 Task: Add a dentist appointment for a check-up on the 19th at 6:00 PM to 7:00 PM.
Action: Mouse moved to (333, 173)
Screenshot: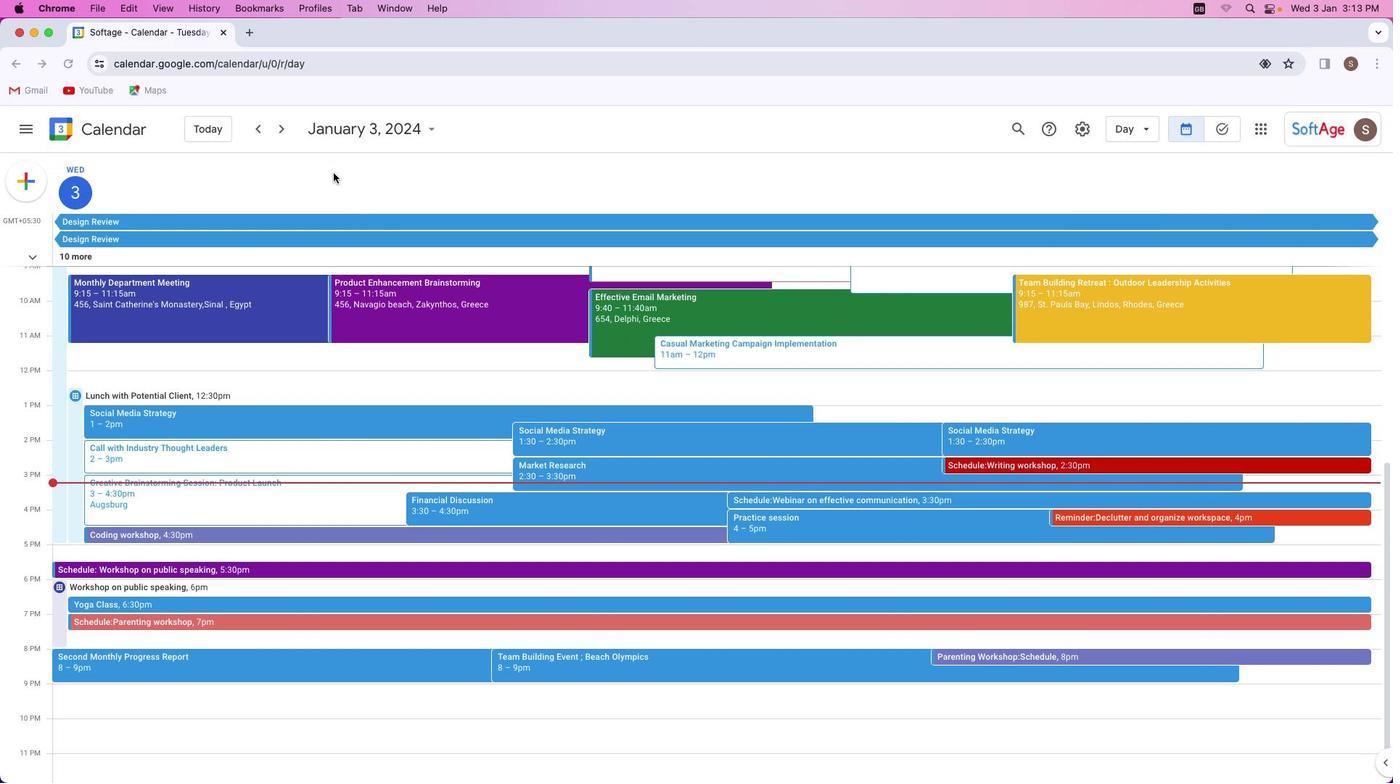 
Action: Mouse pressed left at (333, 173)
Screenshot: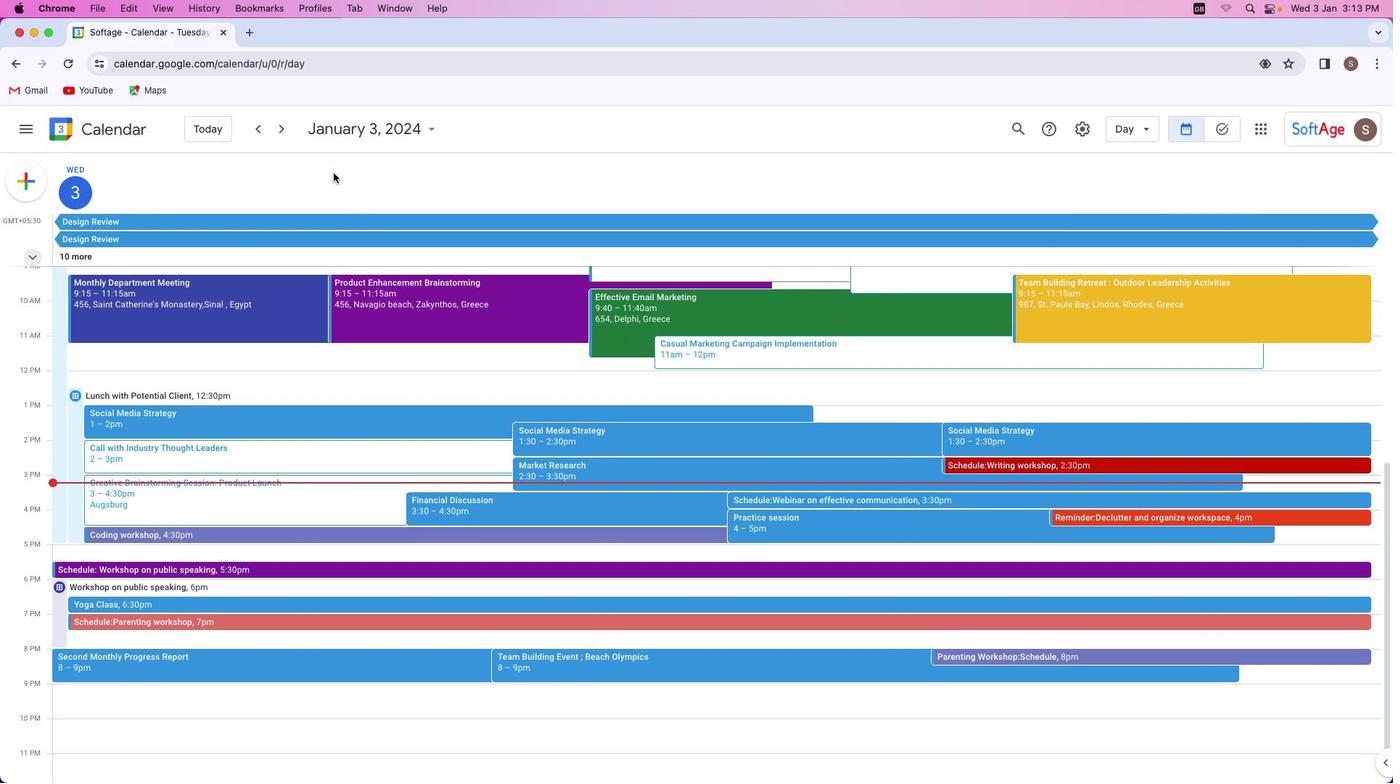 
Action: Mouse moved to (30, 183)
Screenshot: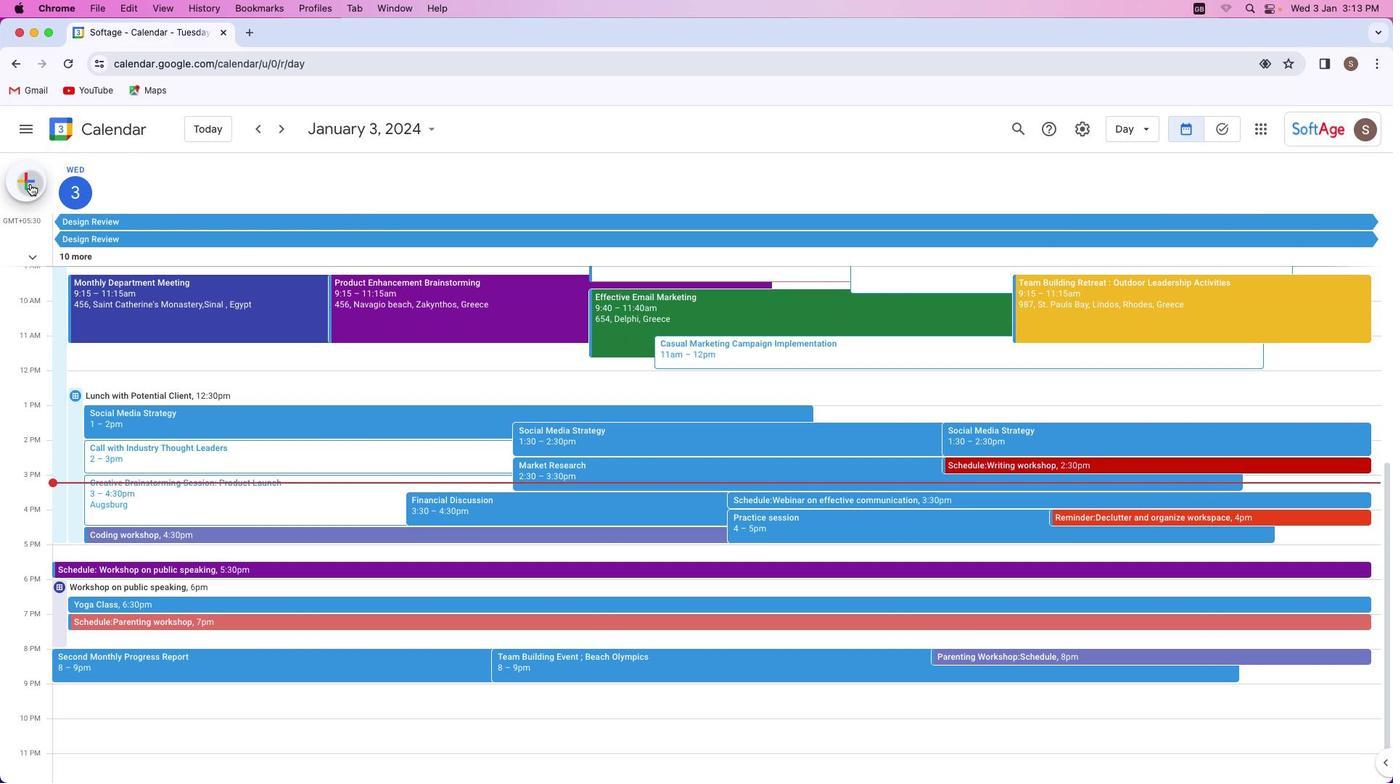 
Action: Mouse pressed left at (30, 183)
Screenshot: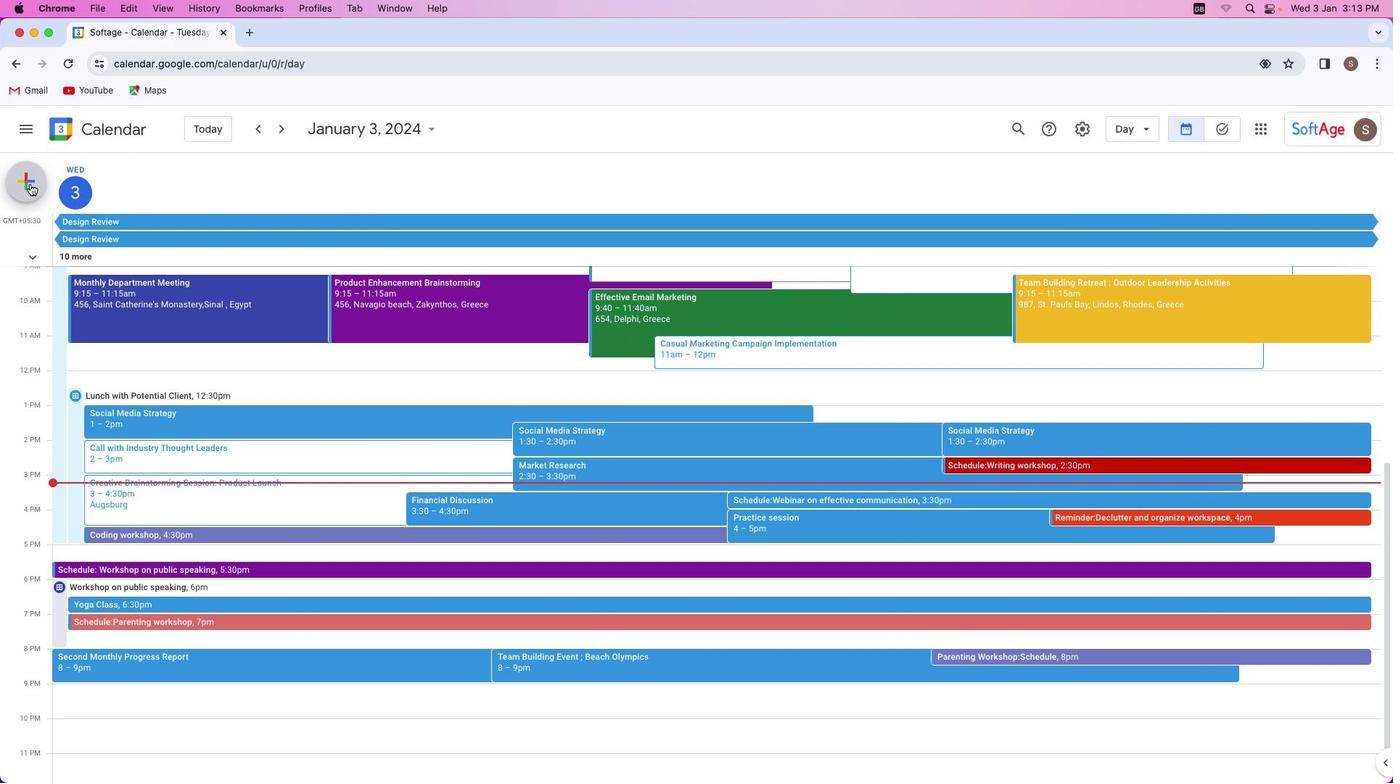 
Action: Mouse moved to (72, 341)
Screenshot: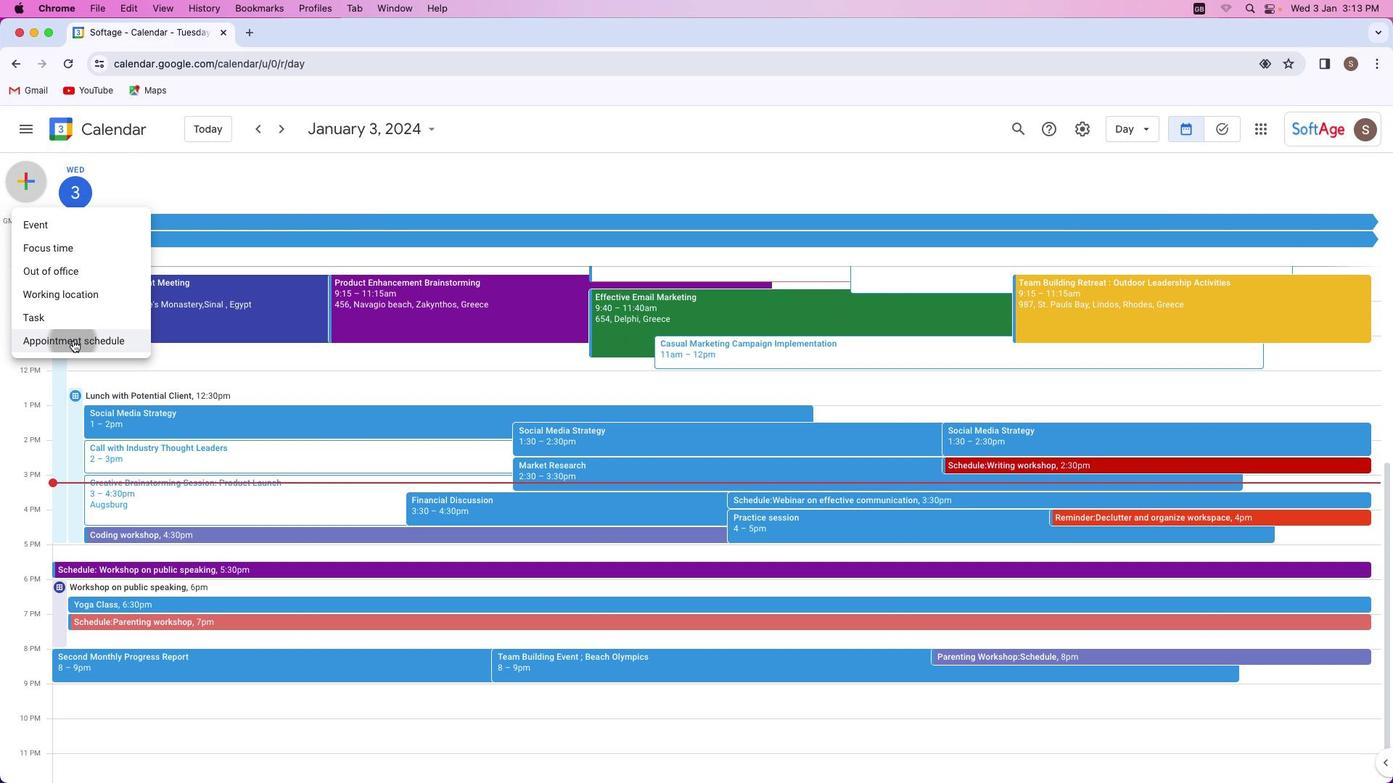 
Action: Mouse pressed left at (72, 341)
Screenshot: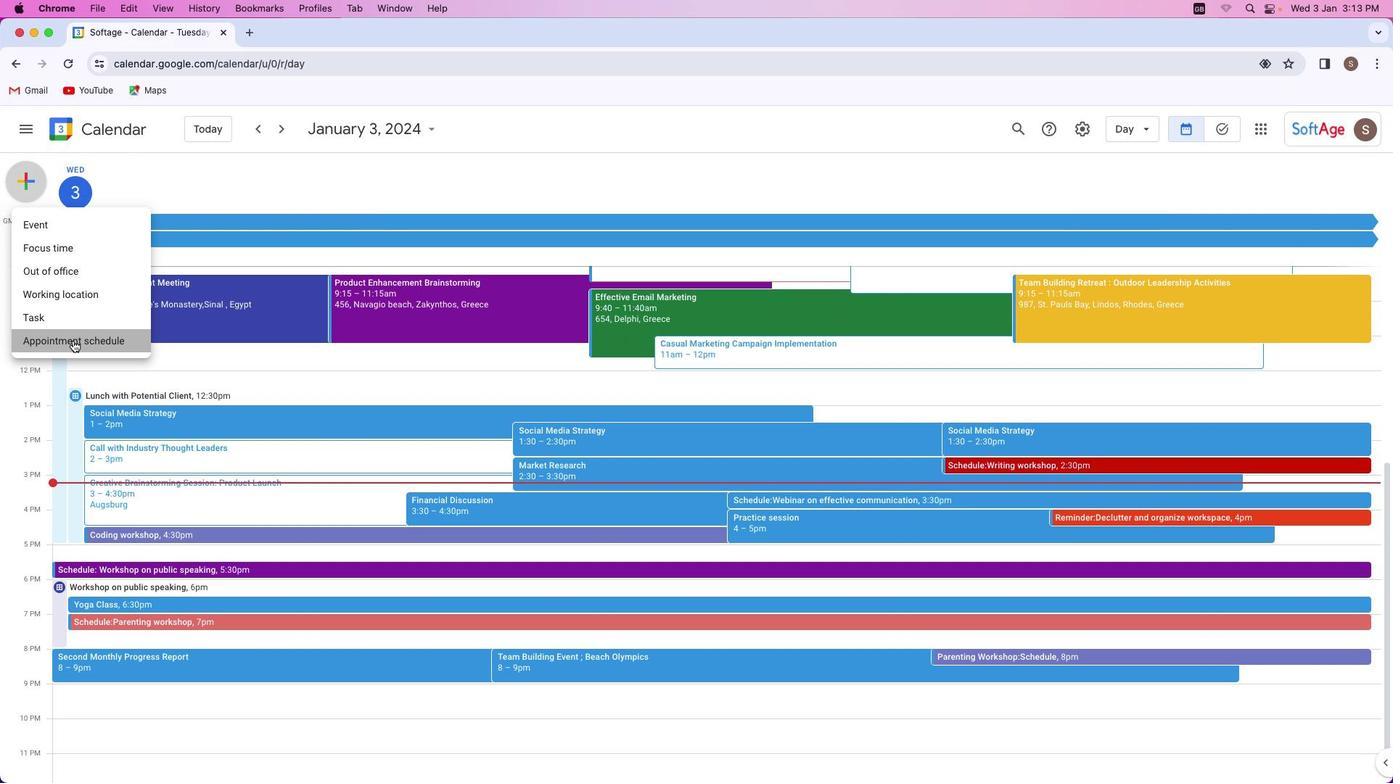 
Action: Mouse moved to (84, 174)
Screenshot: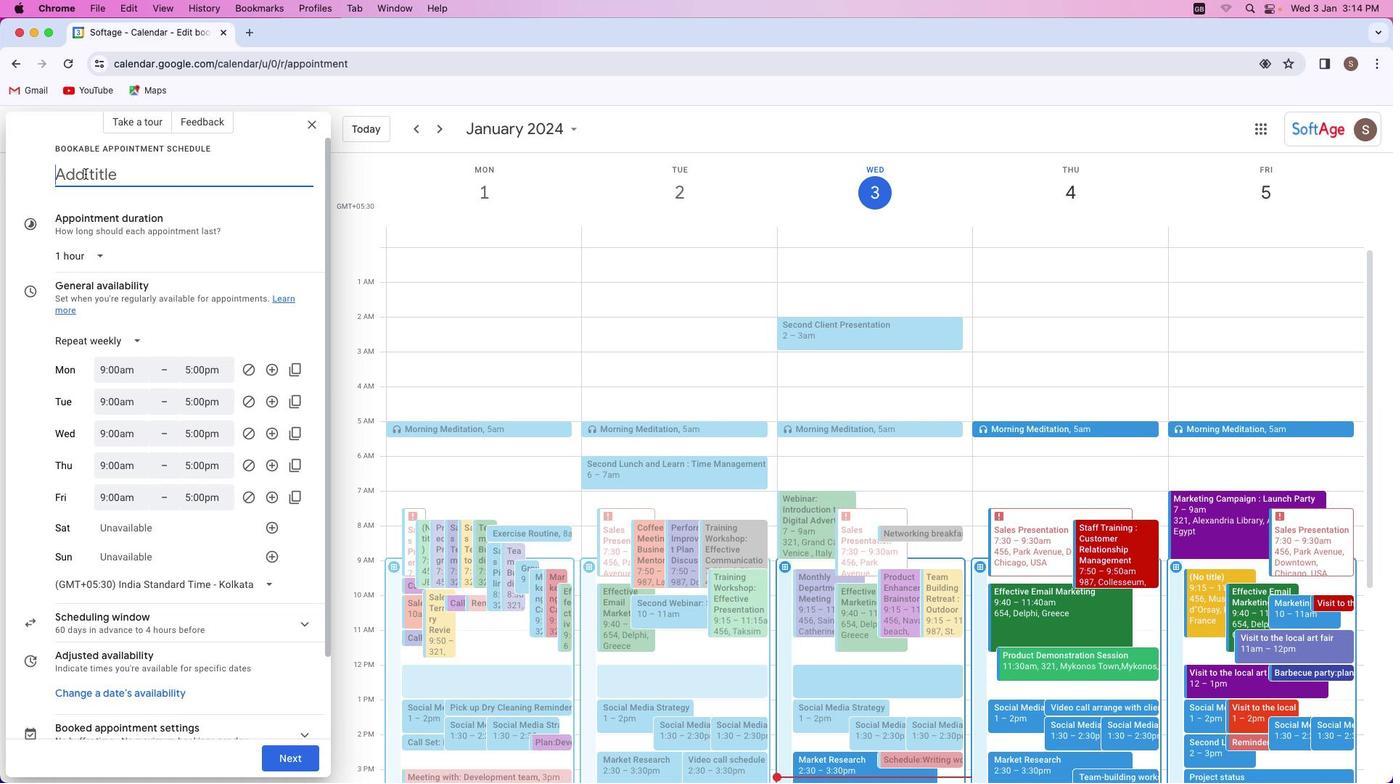 
Action: Key pressed Key.shift'D''e''n''t''i''s''t'Key.space'f''o''r'Key.space'c''h''e''c''k'Key.space'u''p'
Screenshot: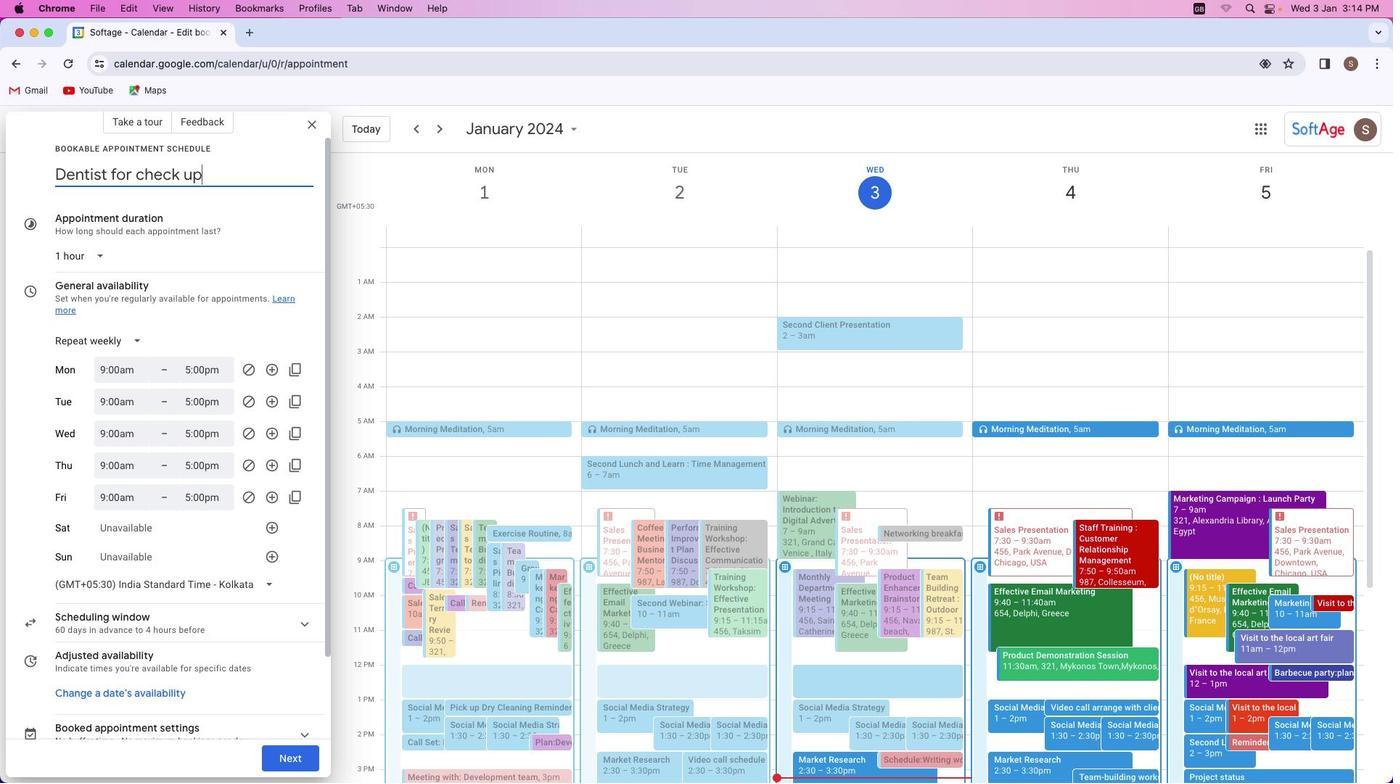 
Action: Mouse moved to (123, 343)
Screenshot: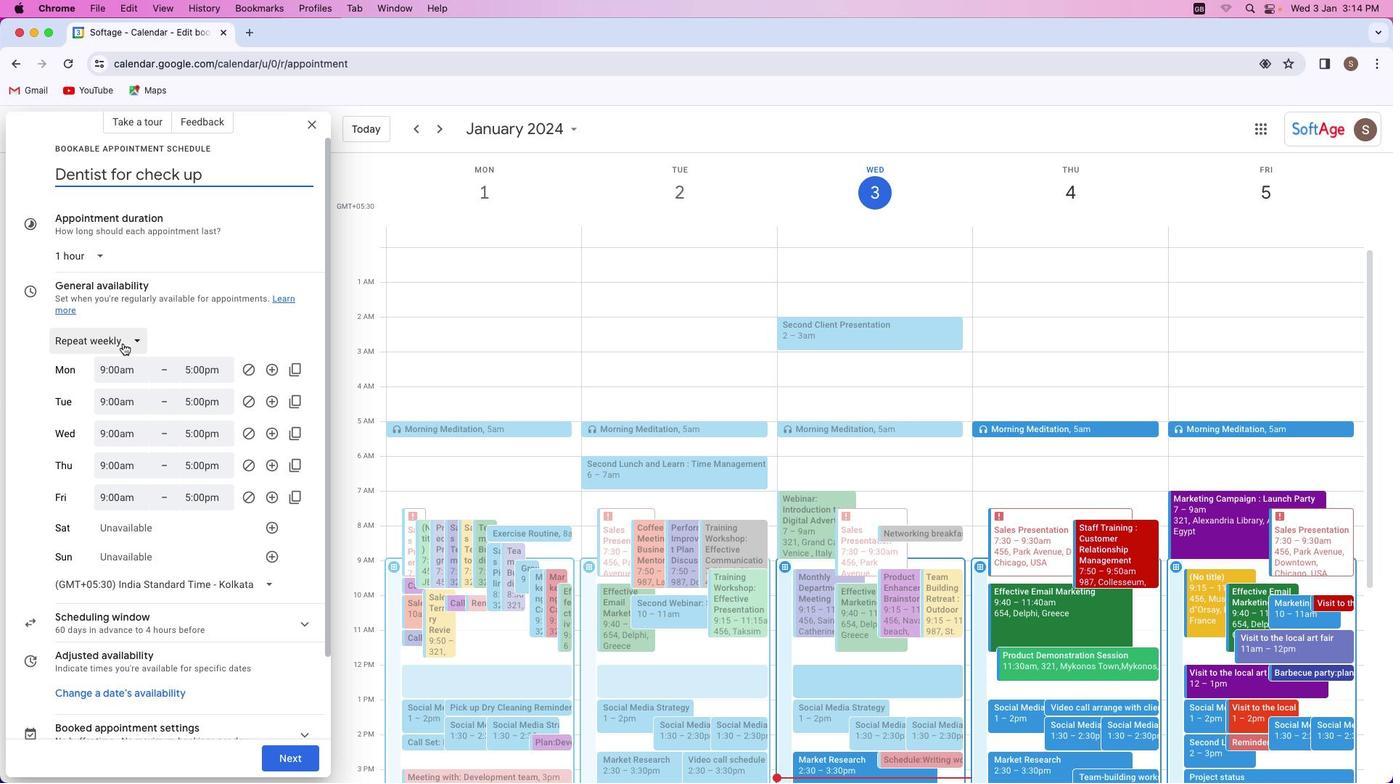 
Action: Mouse pressed left at (123, 343)
Screenshot: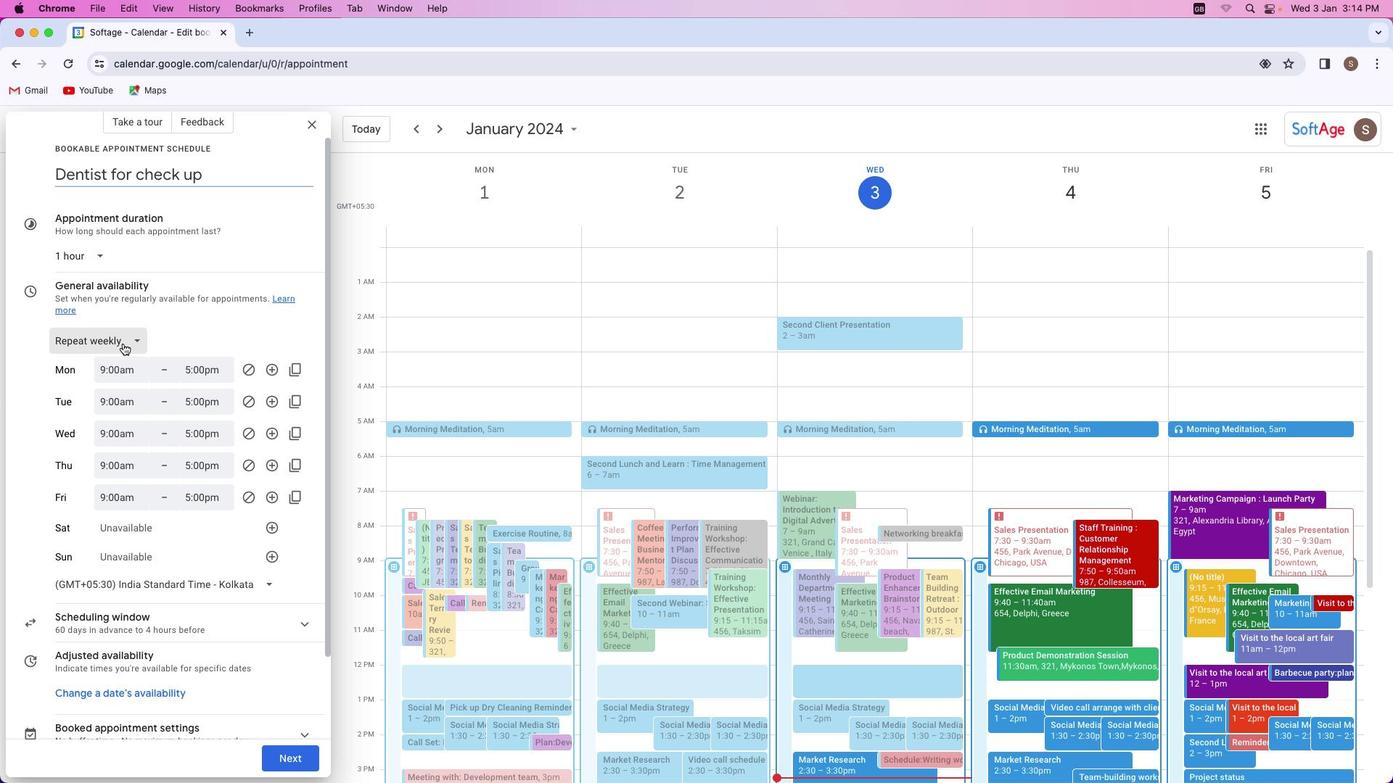 
Action: Mouse moved to (111, 372)
Screenshot: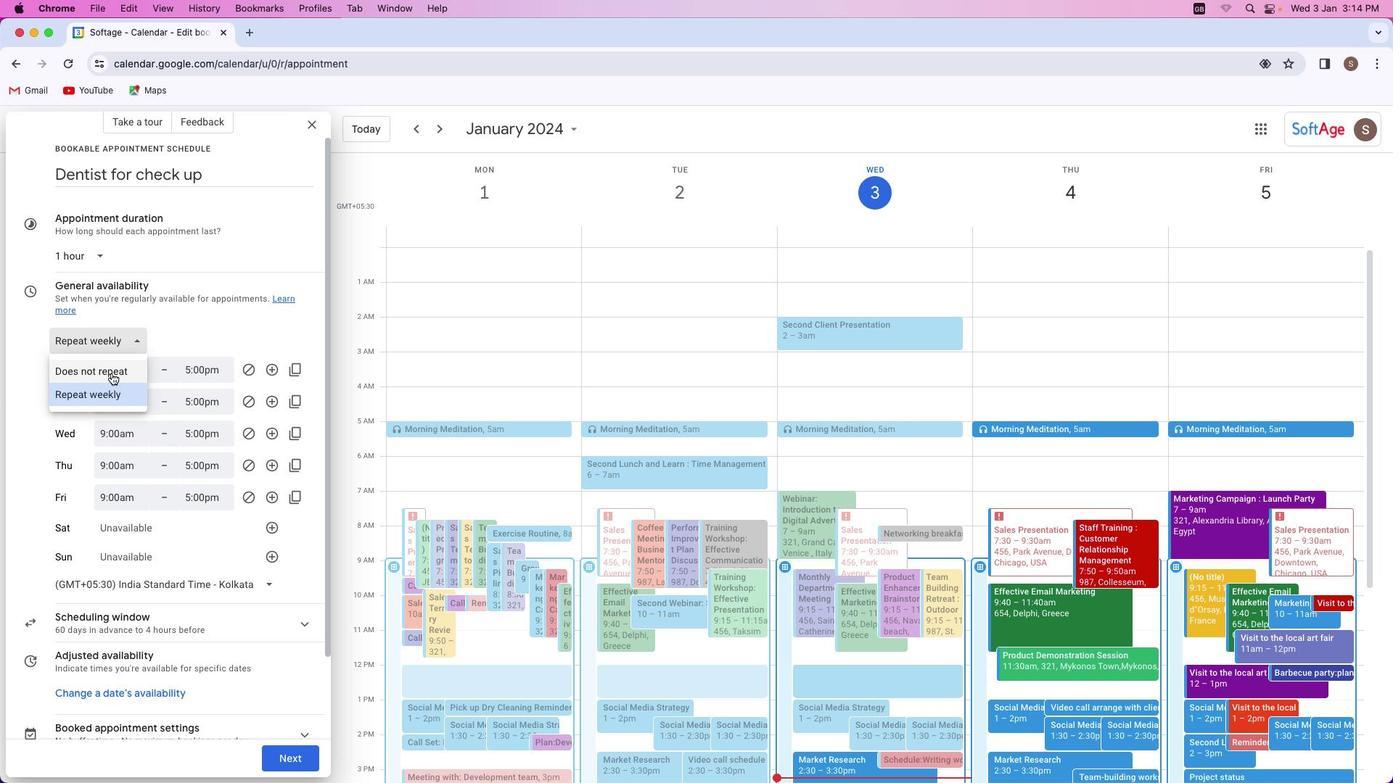 
Action: Mouse pressed left at (111, 372)
Screenshot: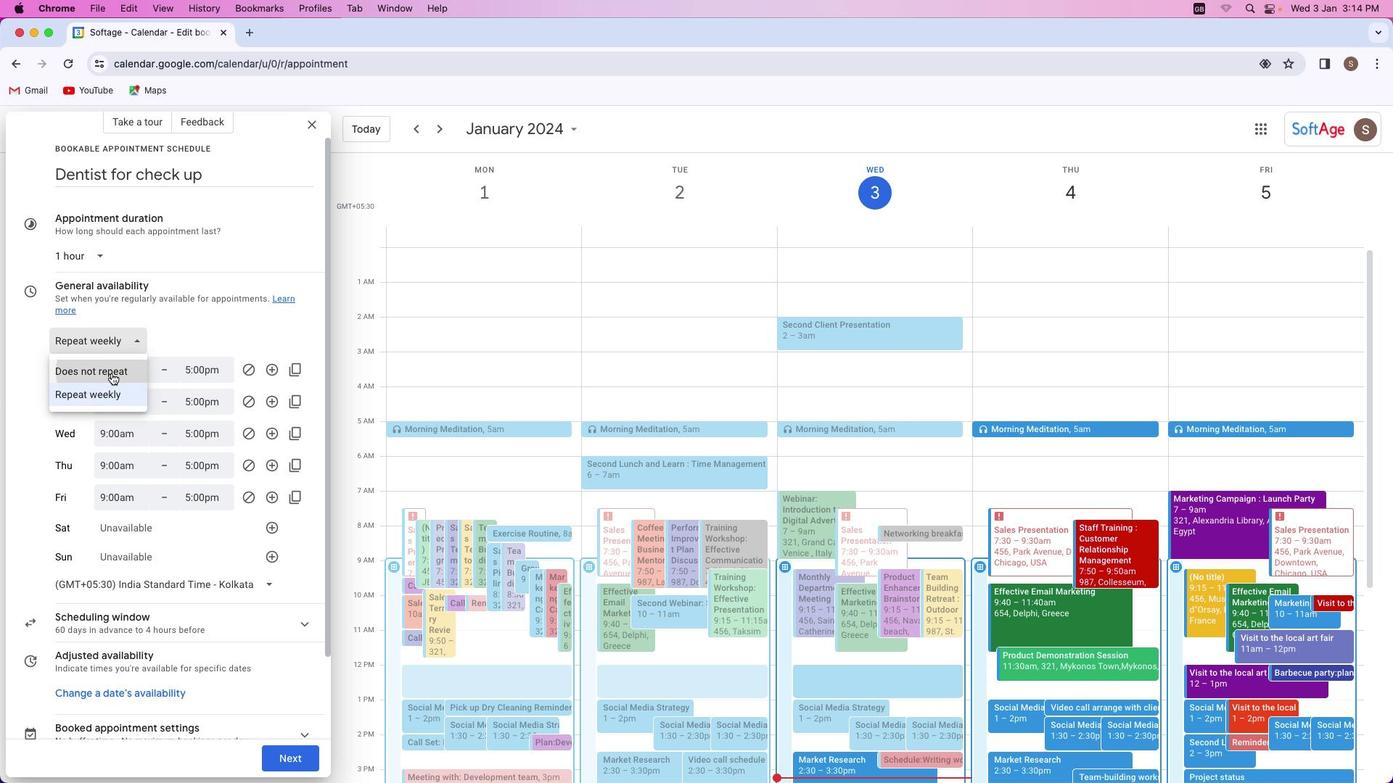 
Action: Mouse moved to (98, 357)
Screenshot: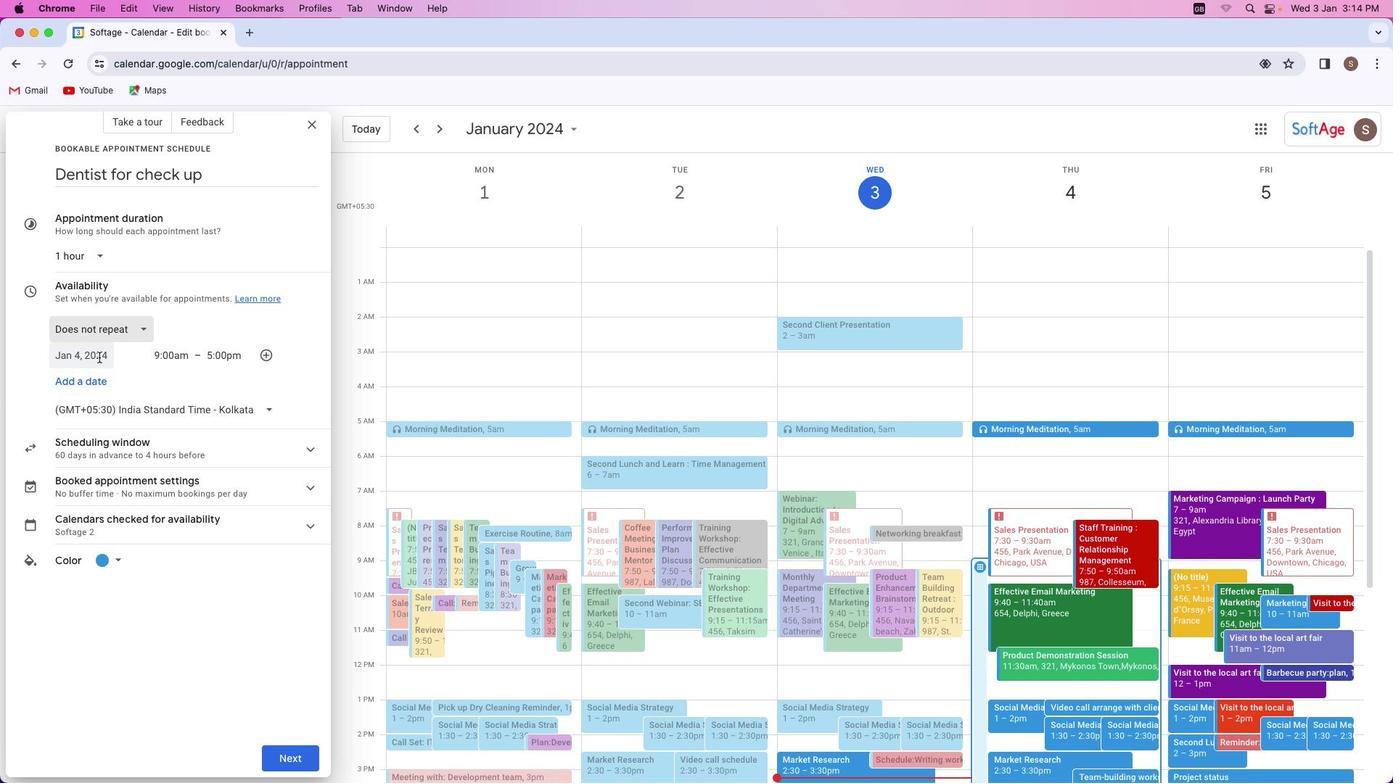 
Action: Mouse pressed left at (98, 357)
Screenshot: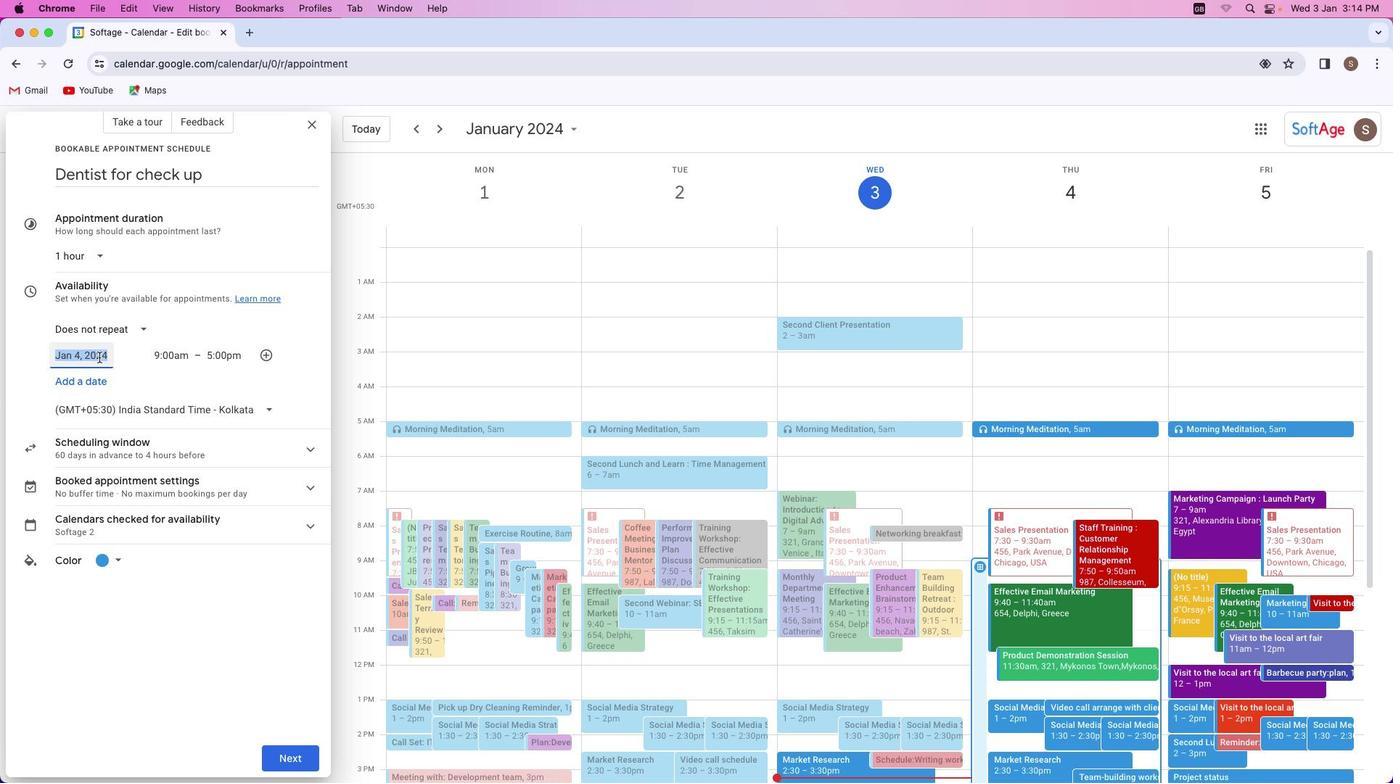 
Action: Mouse moved to (186, 468)
Screenshot: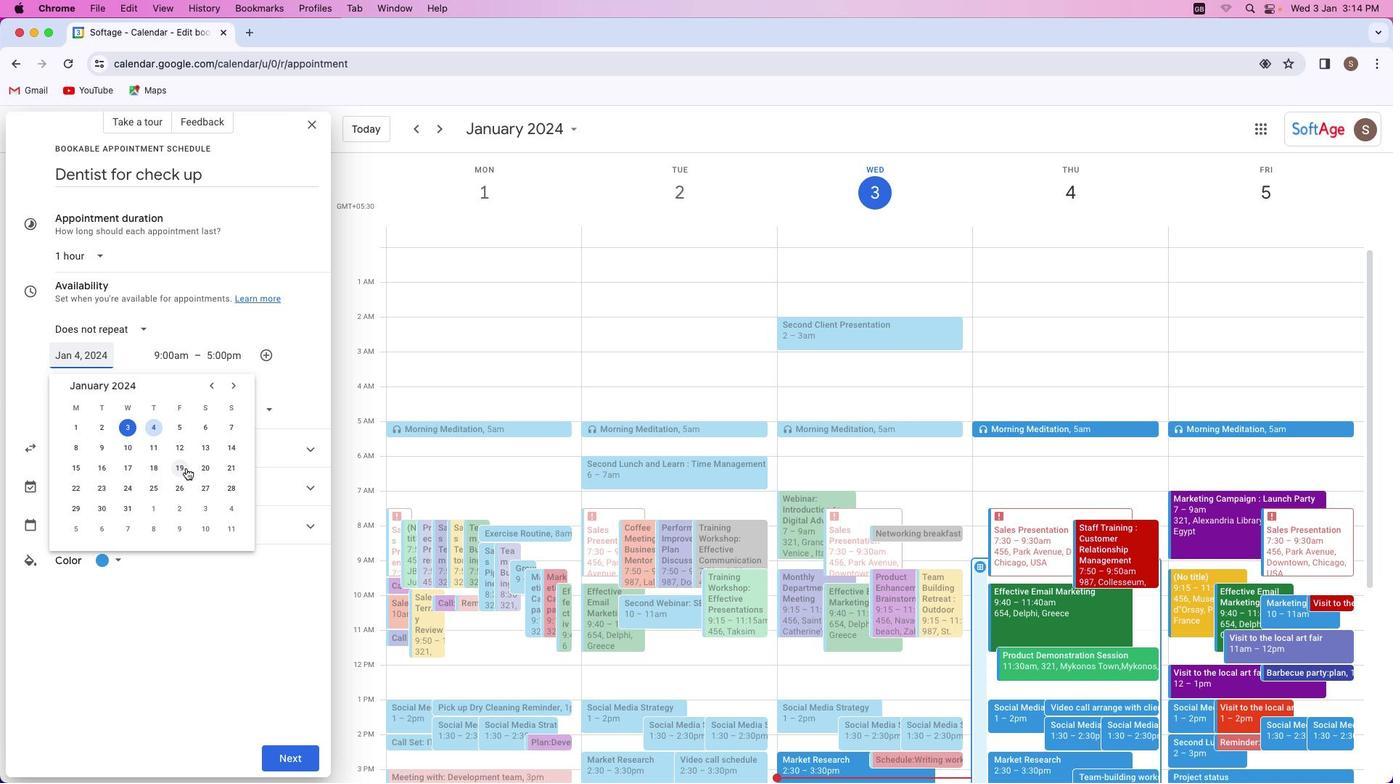 
Action: Mouse pressed left at (186, 468)
Screenshot: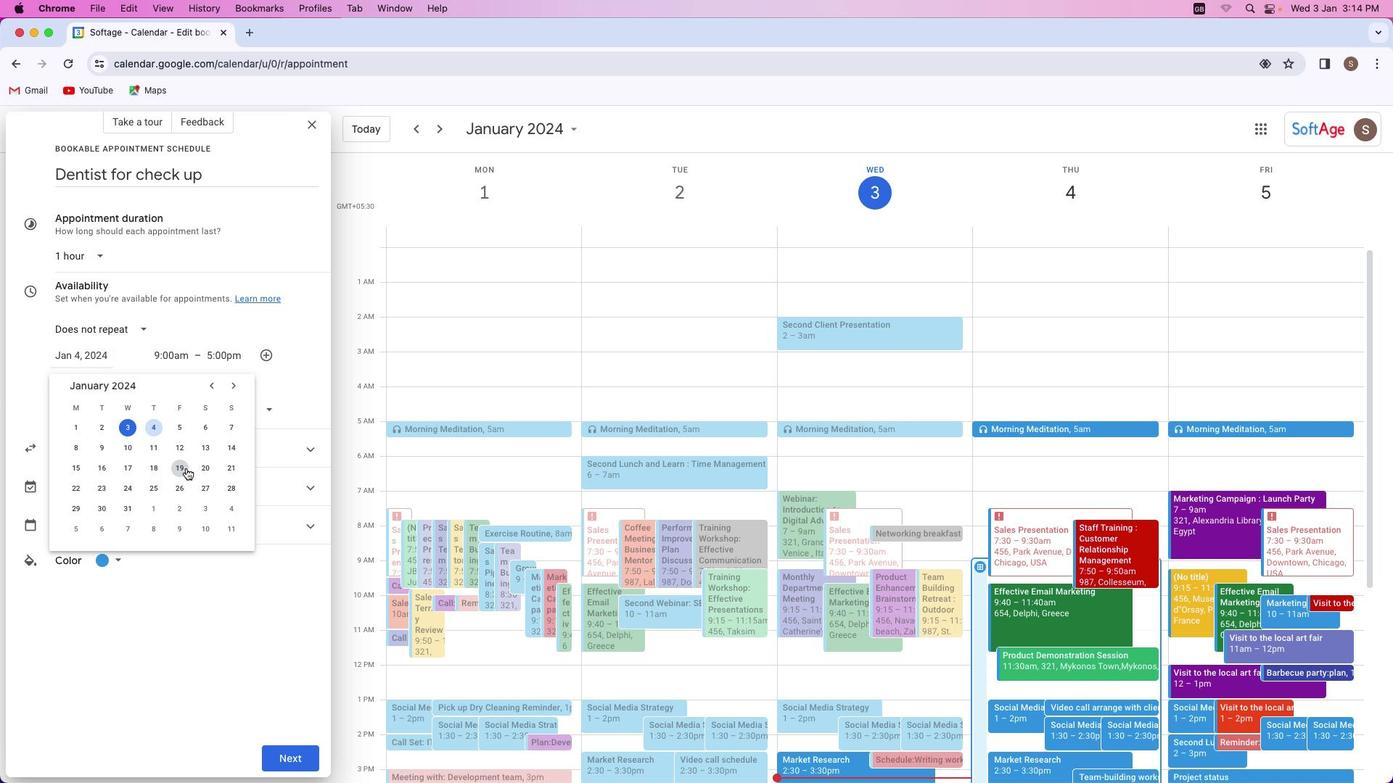 
Action: Mouse moved to (160, 351)
Screenshot: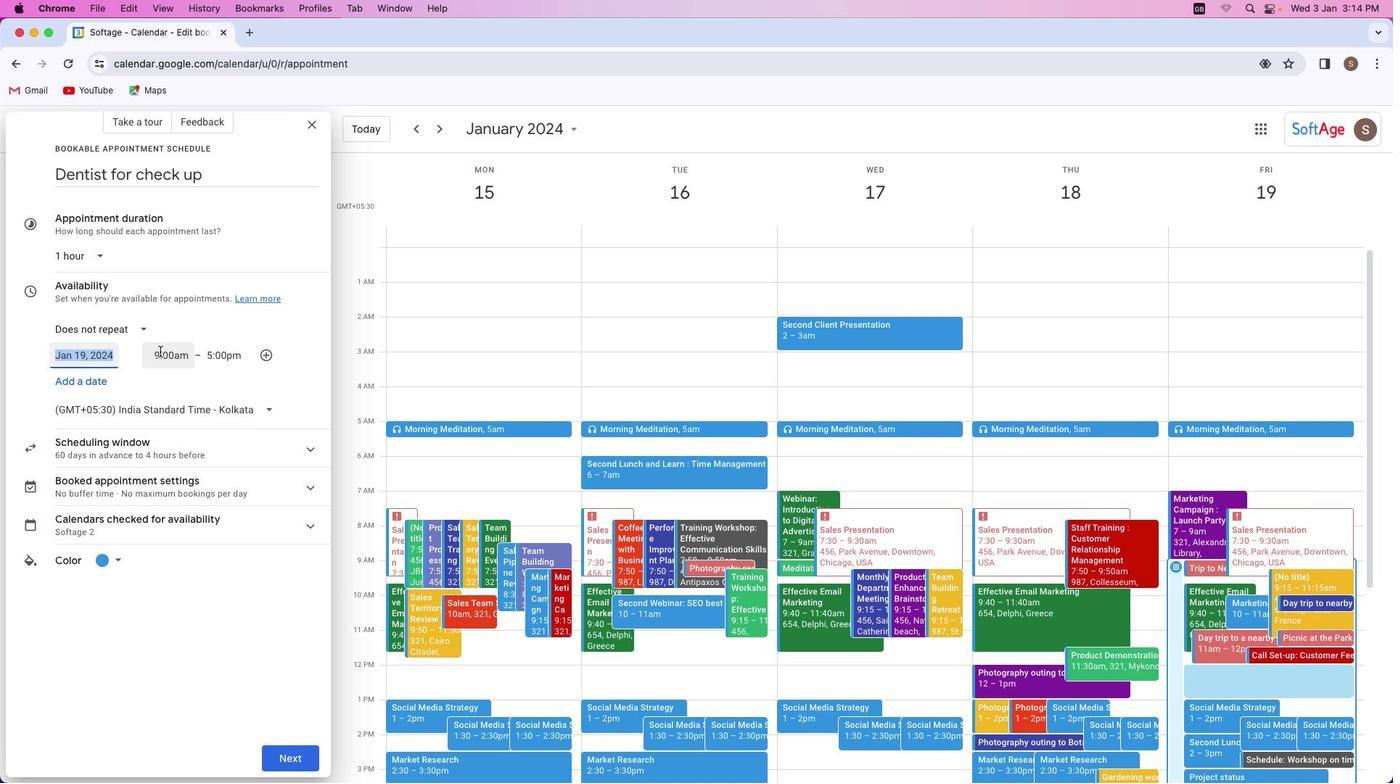 
Action: Mouse pressed left at (160, 351)
Screenshot: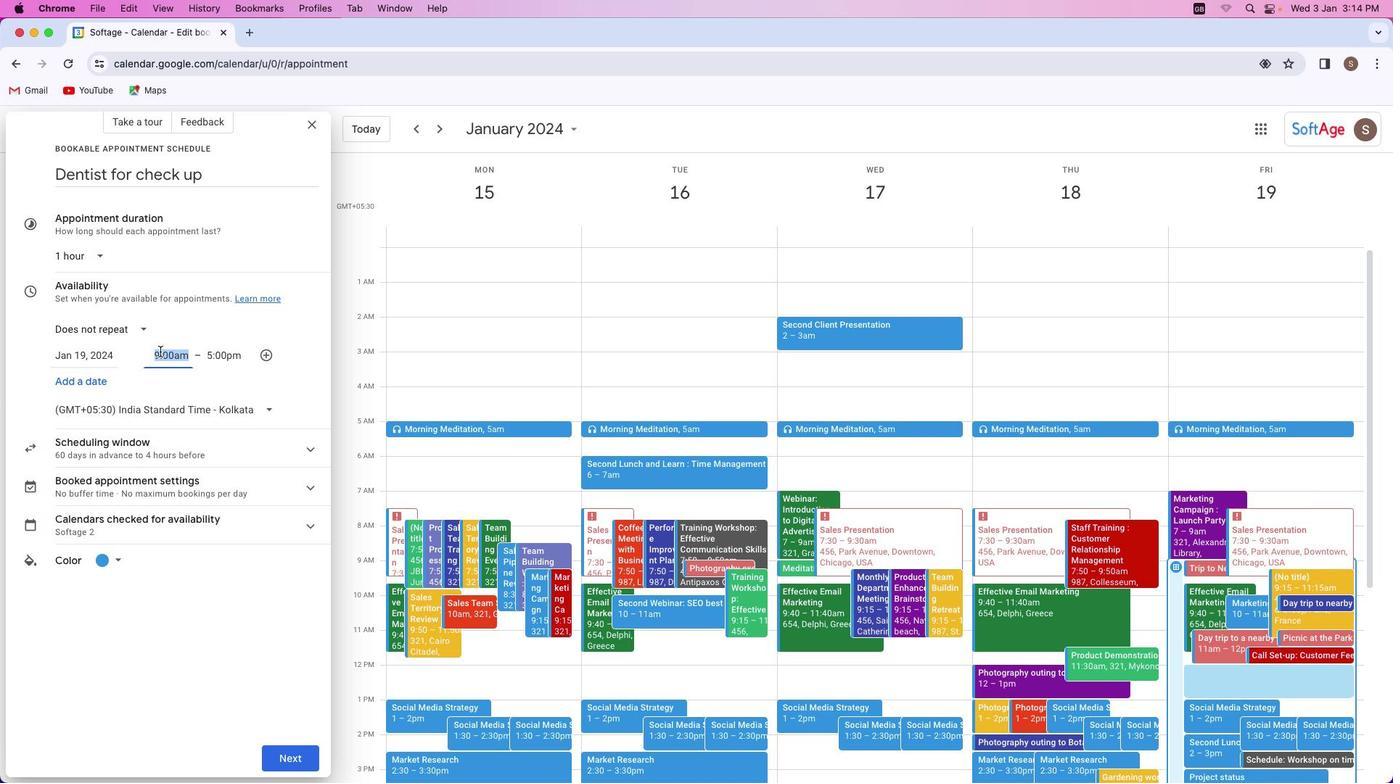 
Action: Mouse moved to (187, 435)
Screenshot: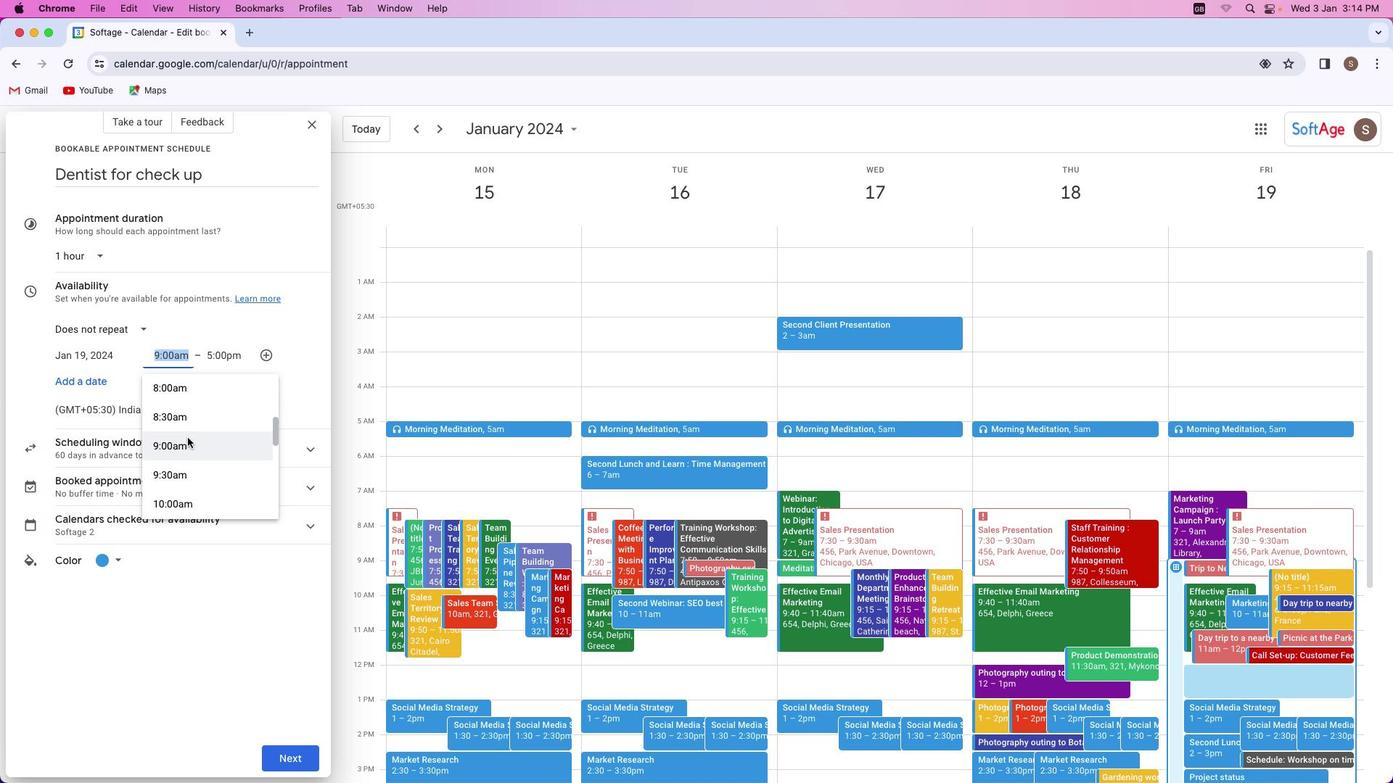 
Action: Mouse scrolled (187, 435) with delta (0, 0)
Screenshot: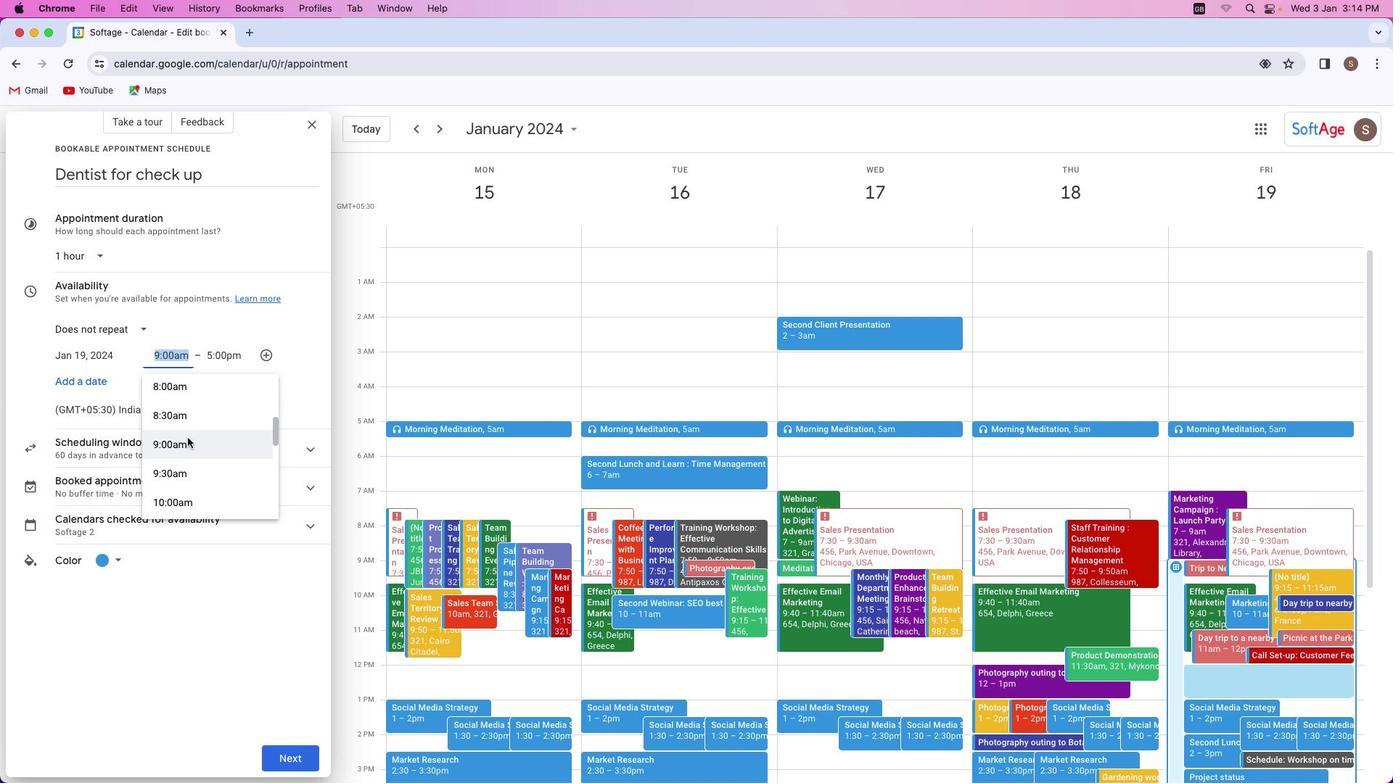 
Action: Mouse moved to (187, 438)
Screenshot: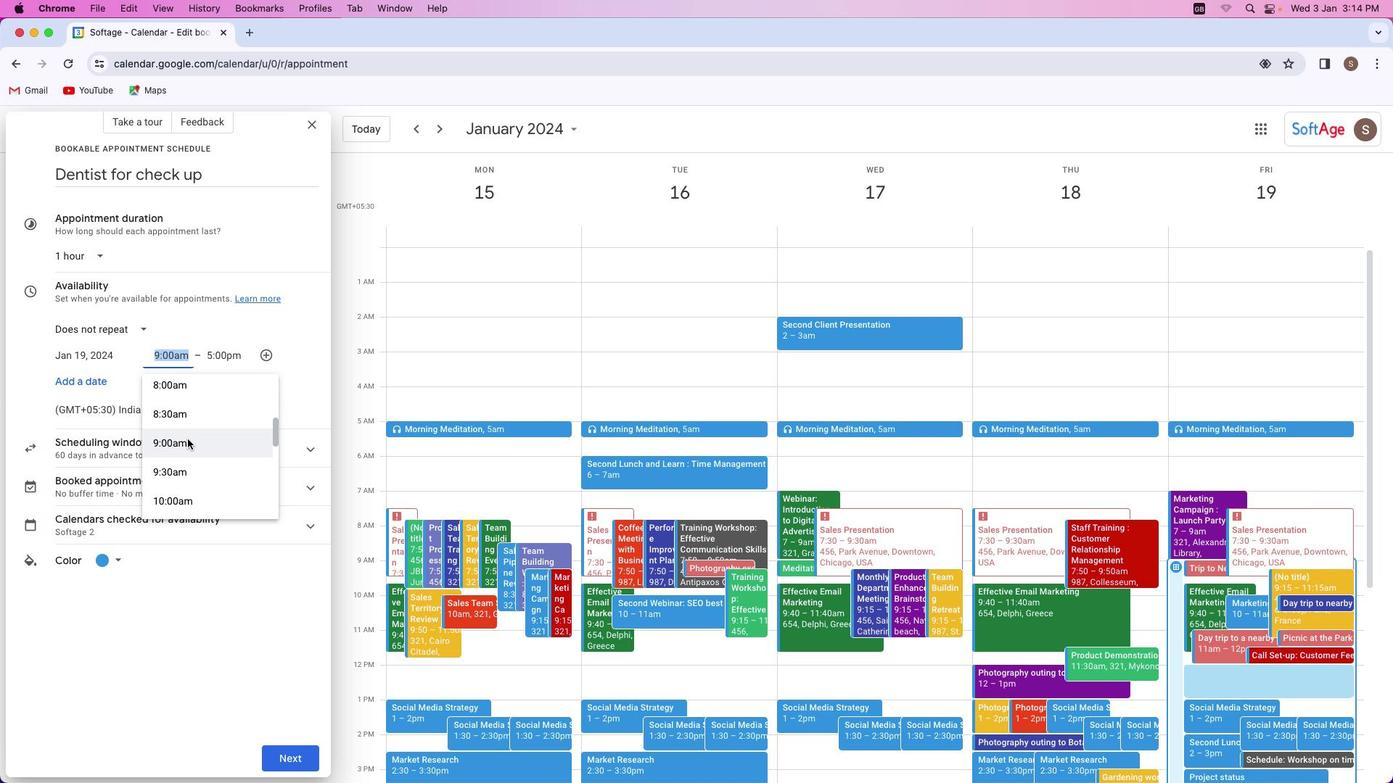 
Action: Mouse scrolled (187, 438) with delta (0, 0)
Screenshot: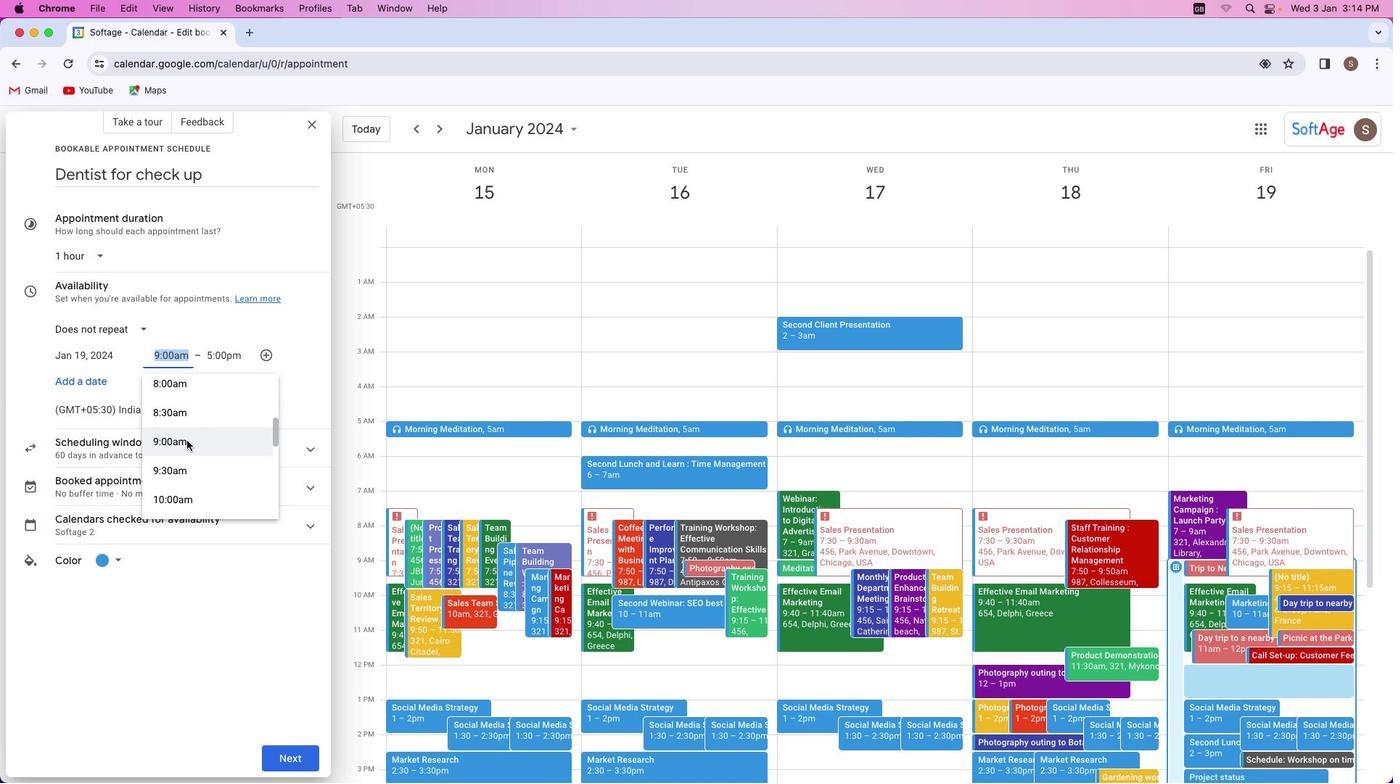 
Action: Mouse moved to (187, 441)
Screenshot: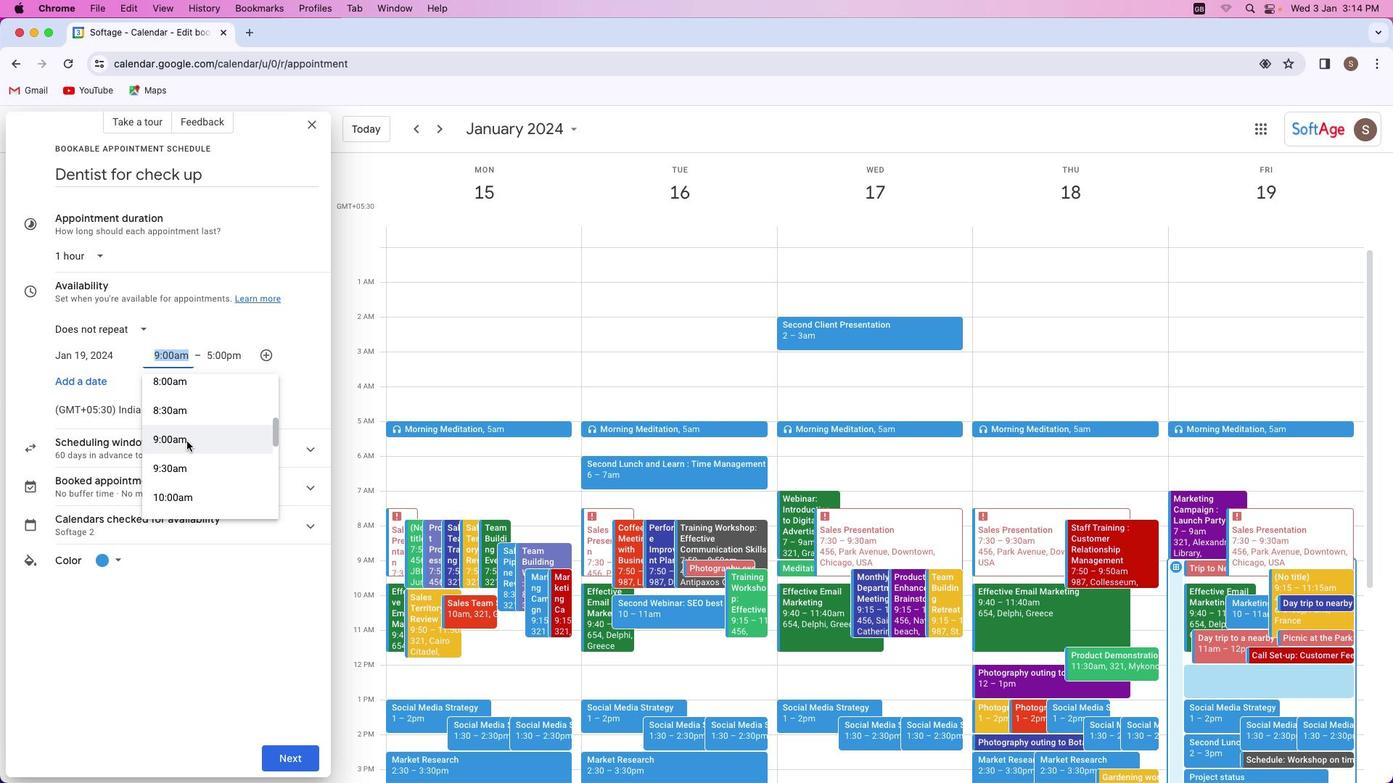 
Action: Mouse scrolled (187, 441) with delta (0, 0)
Screenshot: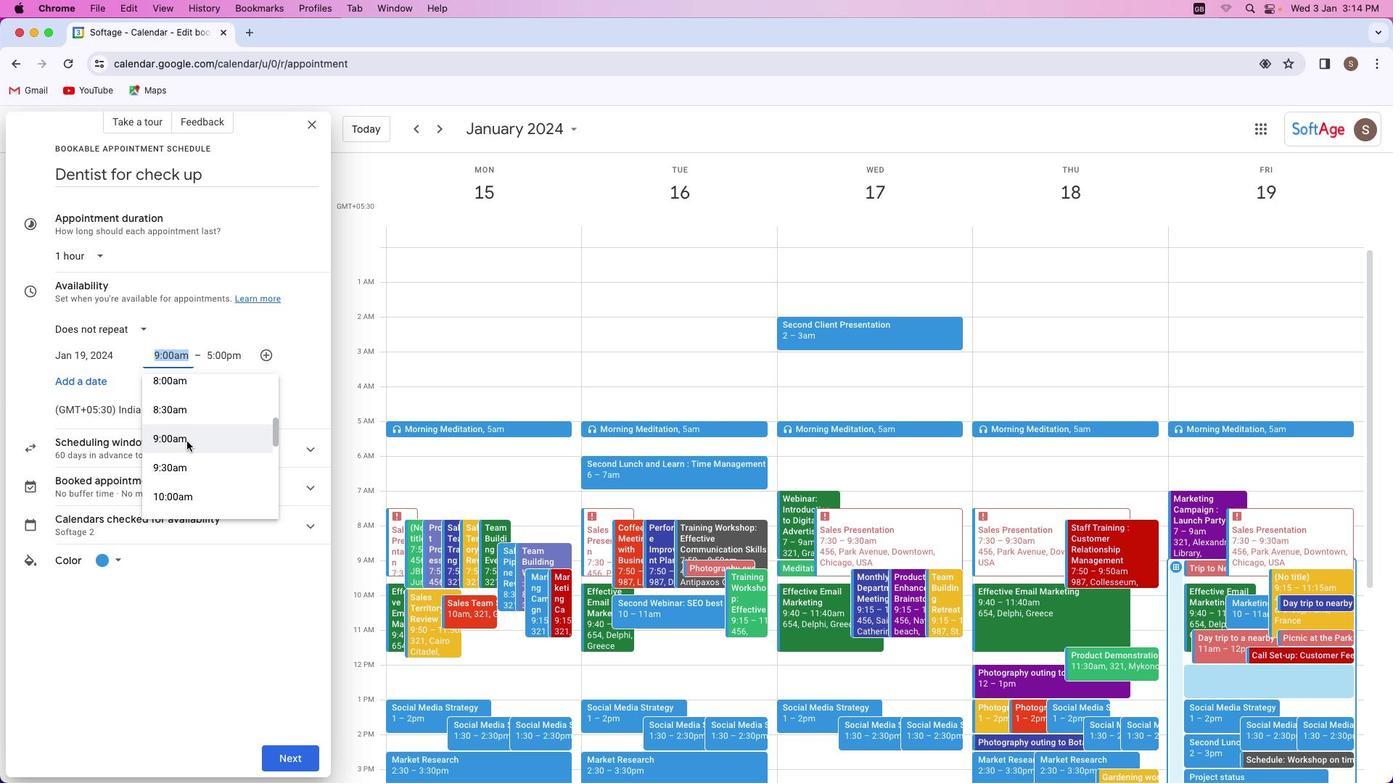 
Action: Mouse moved to (186, 441)
Screenshot: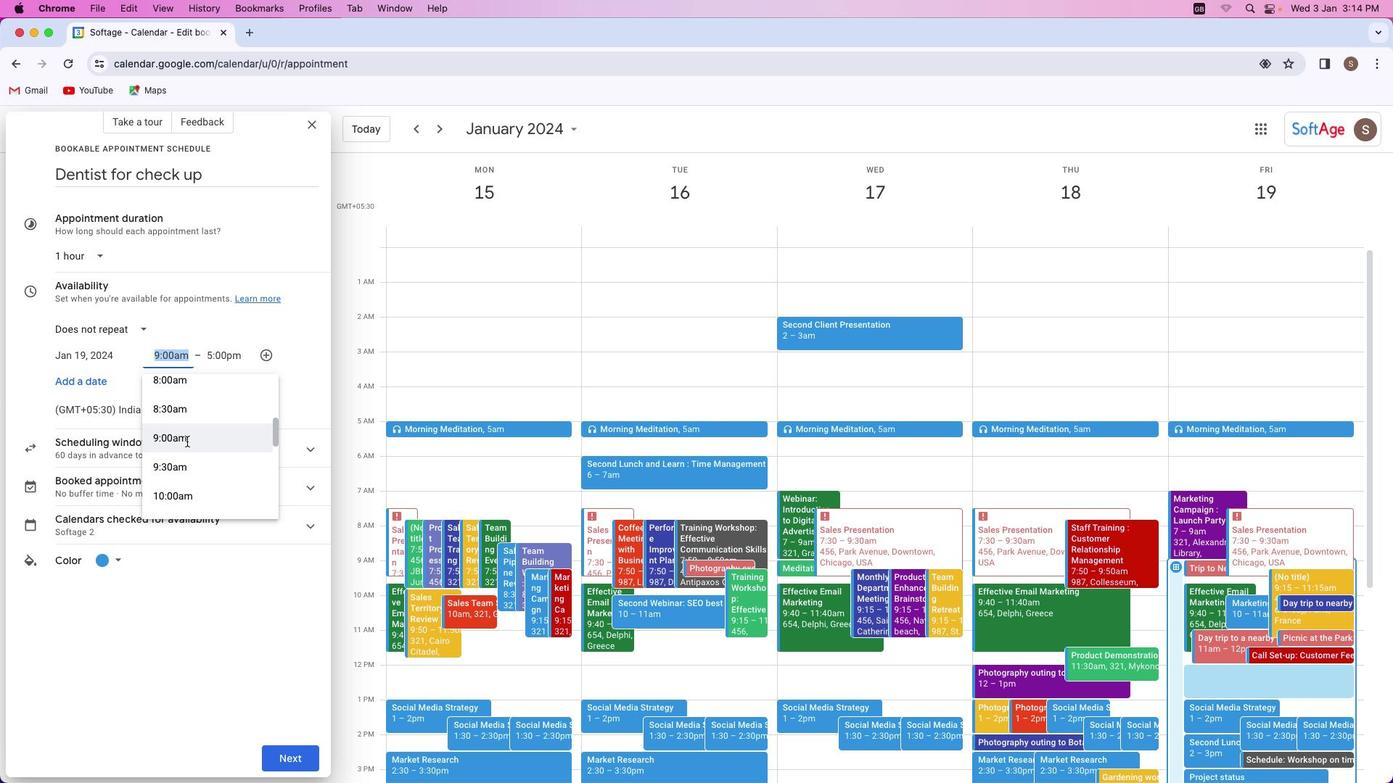 
Action: Mouse scrolled (186, 441) with delta (0, 0)
Screenshot: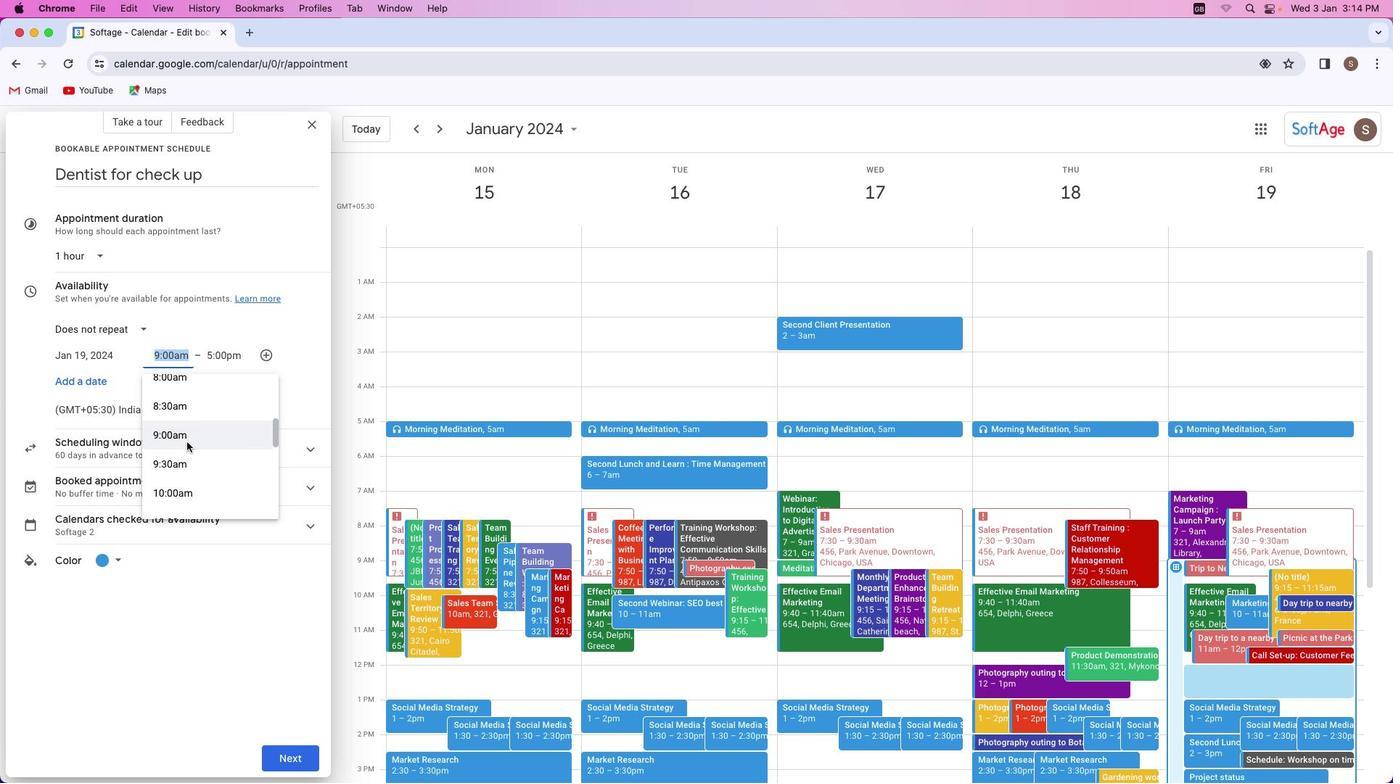 
Action: Mouse moved to (186, 442)
Screenshot: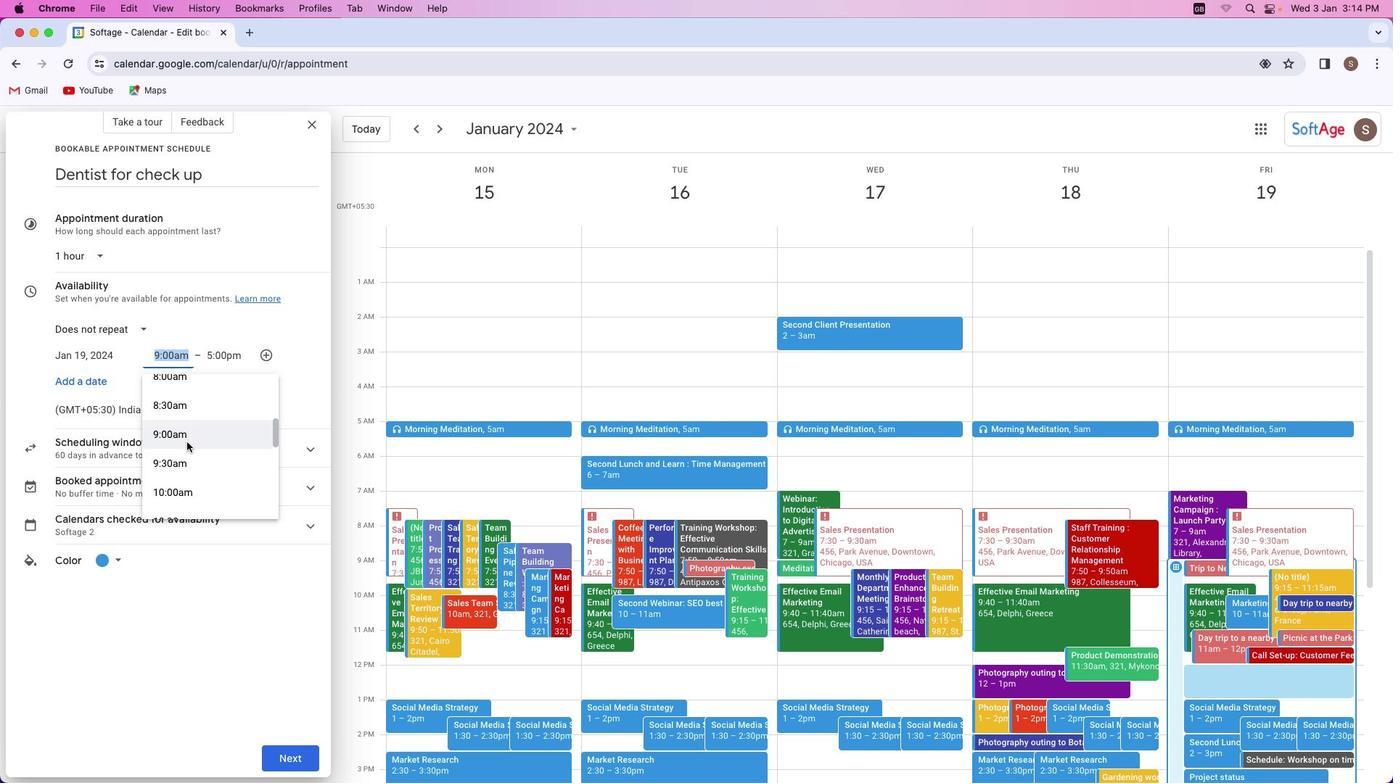 
Action: Mouse scrolled (186, 442) with delta (0, 0)
Screenshot: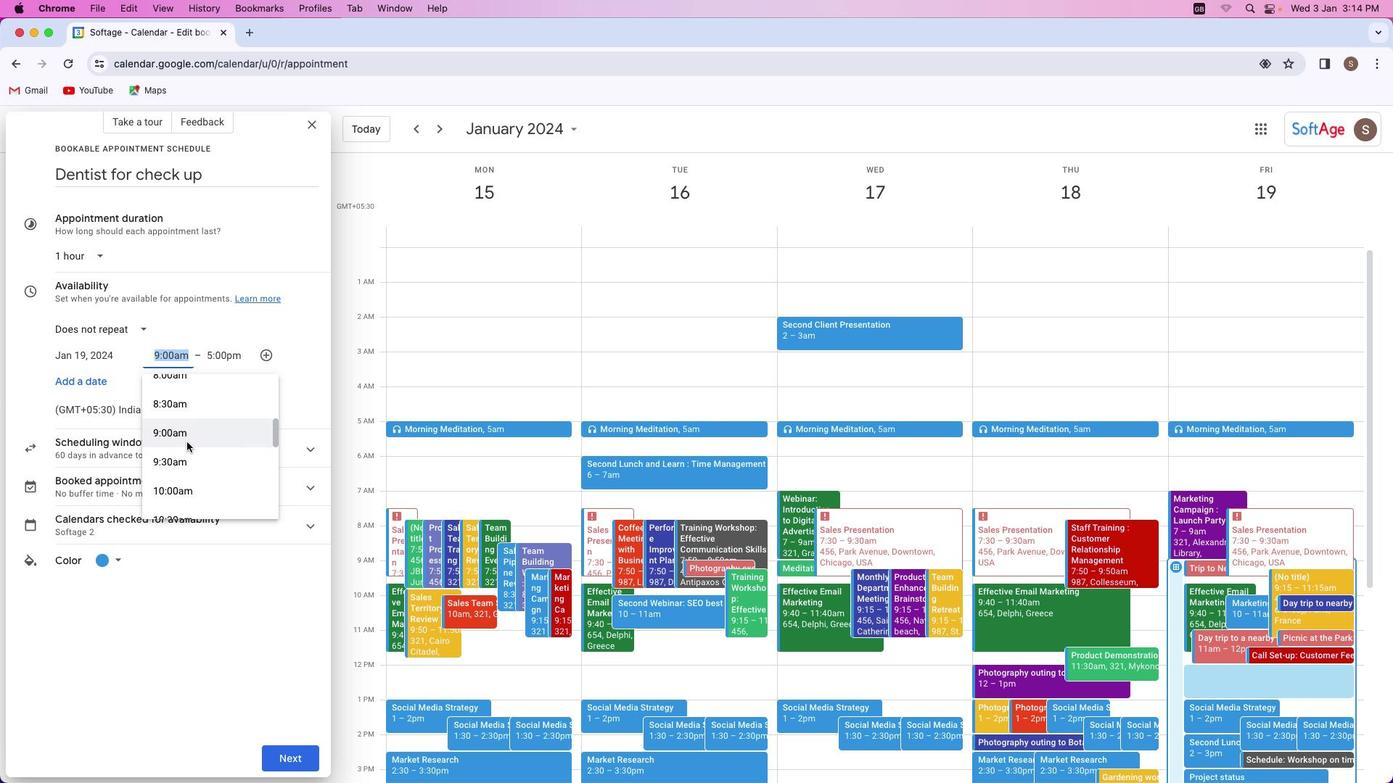 
Action: Mouse moved to (187, 442)
Screenshot: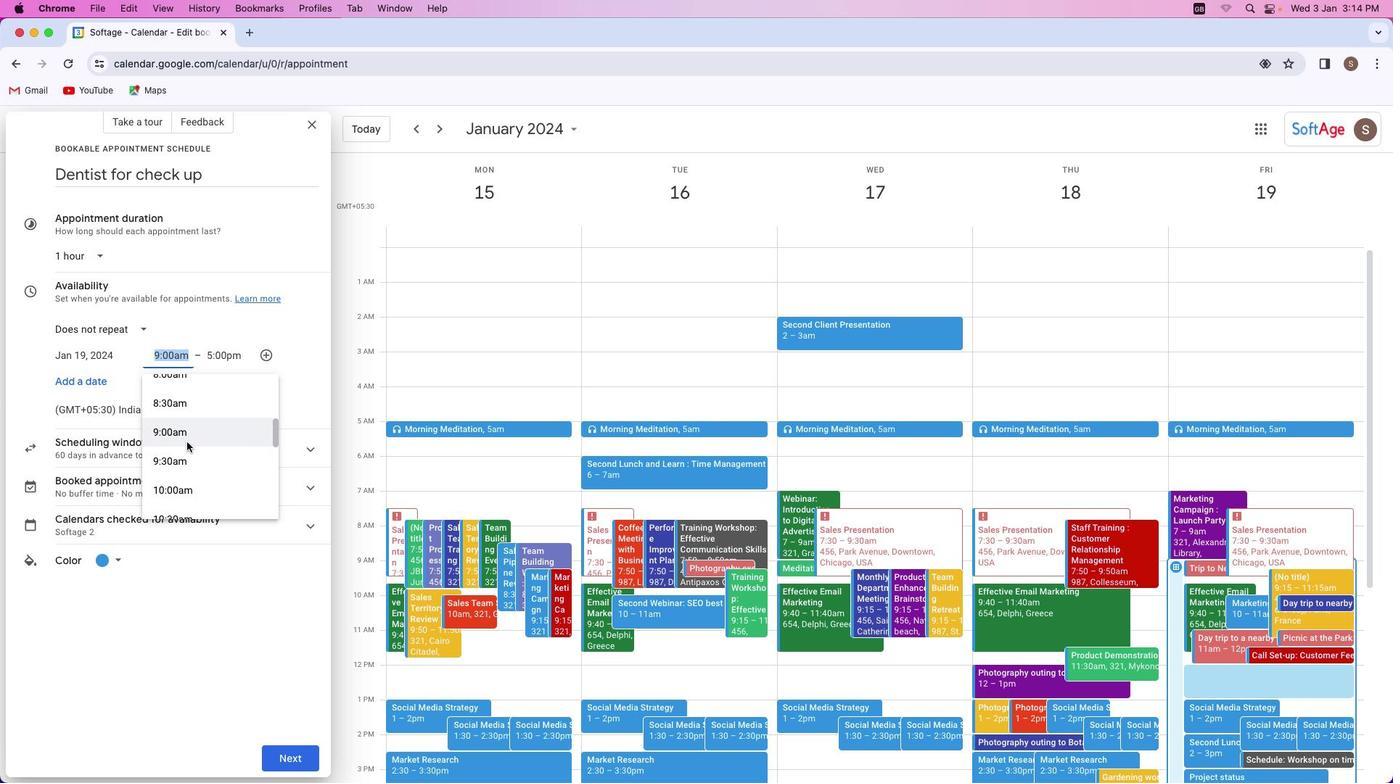 
Action: Mouse scrolled (187, 442) with delta (0, 0)
Screenshot: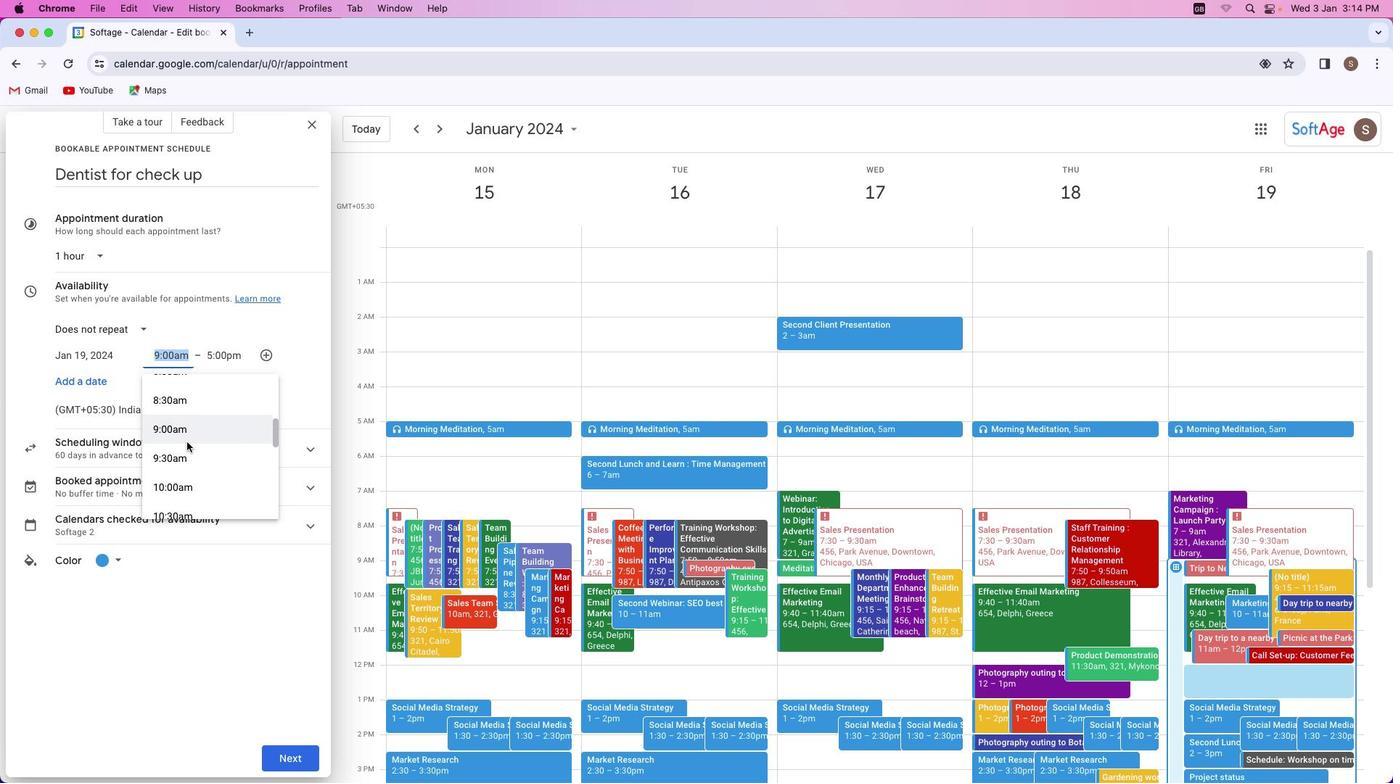 
Action: Mouse scrolled (187, 442) with delta (0, 0)
Screenshot: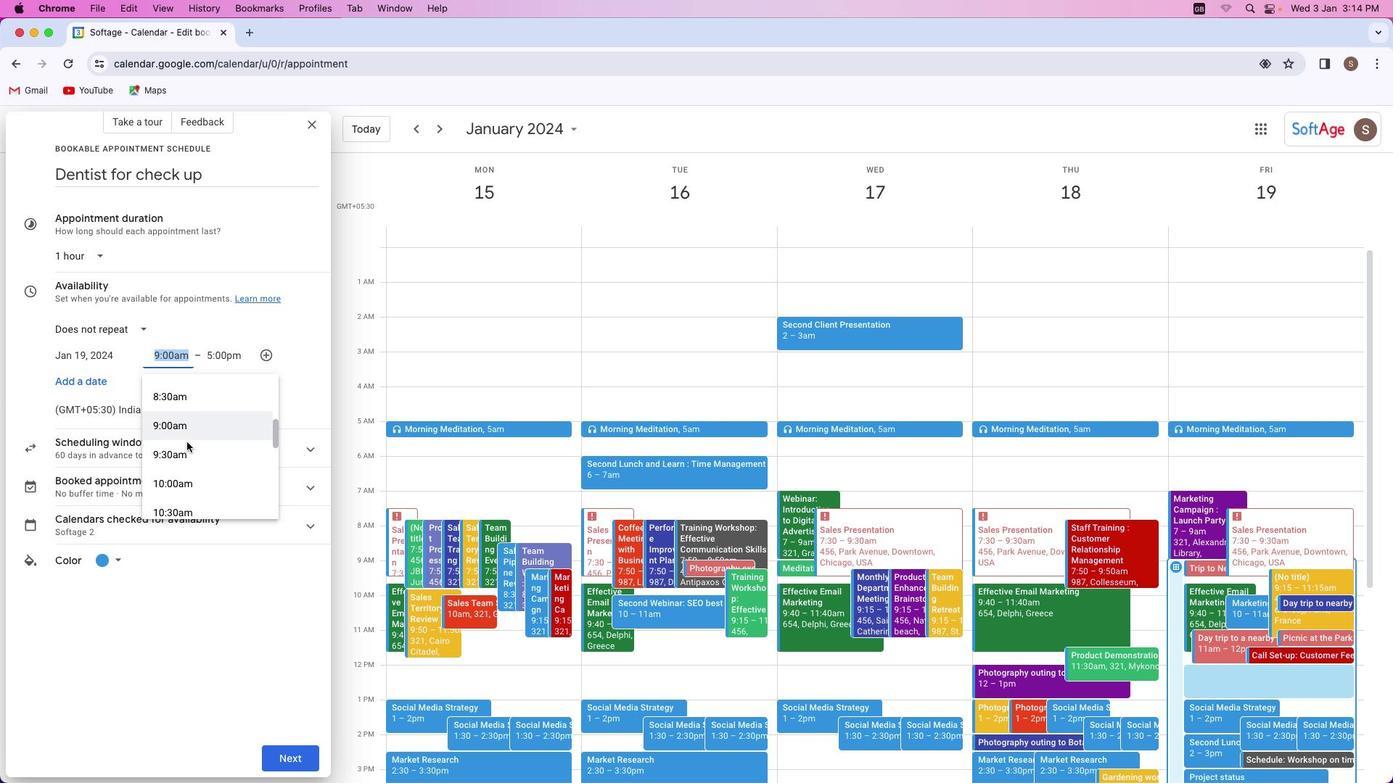 
Action: Mouse scrolled (187, 442) with delta (0, 0)
Screenshot: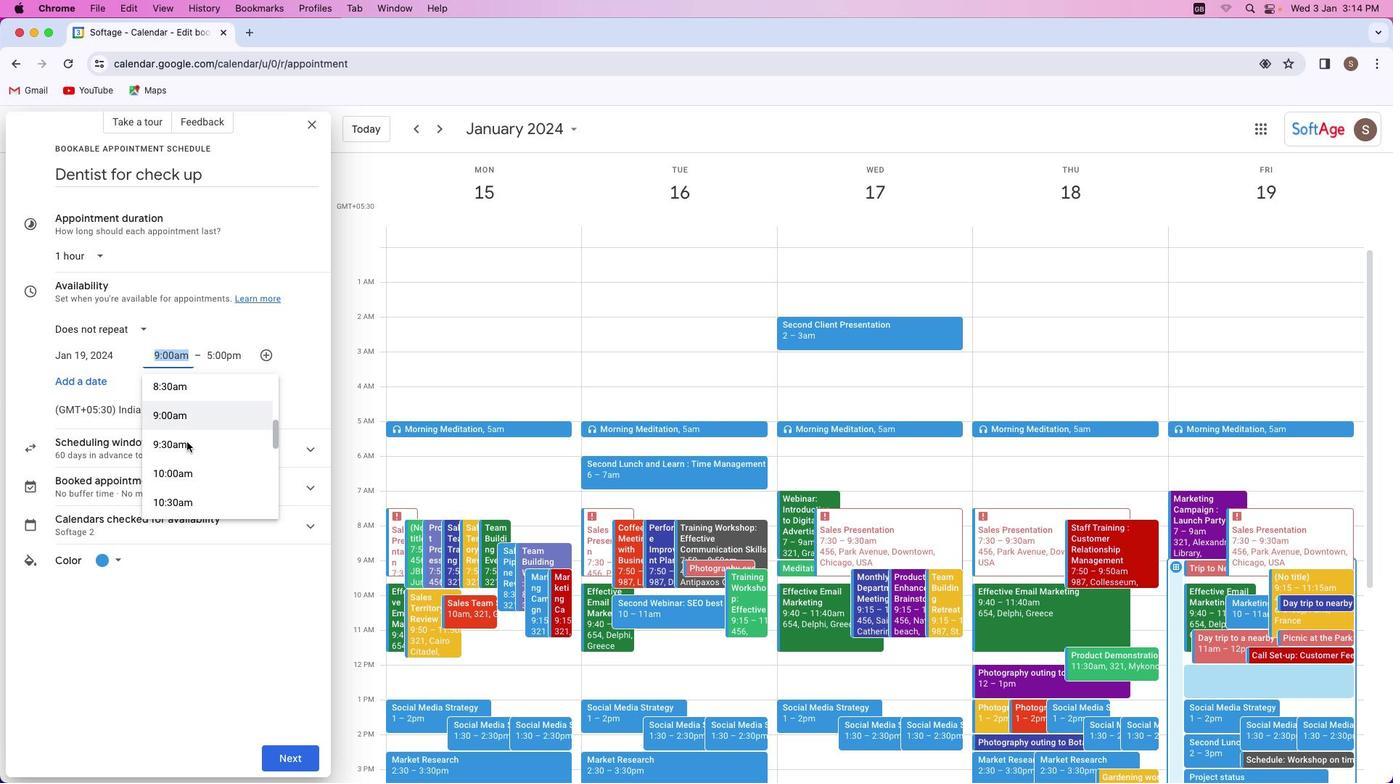 
Action: Mouse scrolled (187, 442) with delta (0, 0)
Screenshot: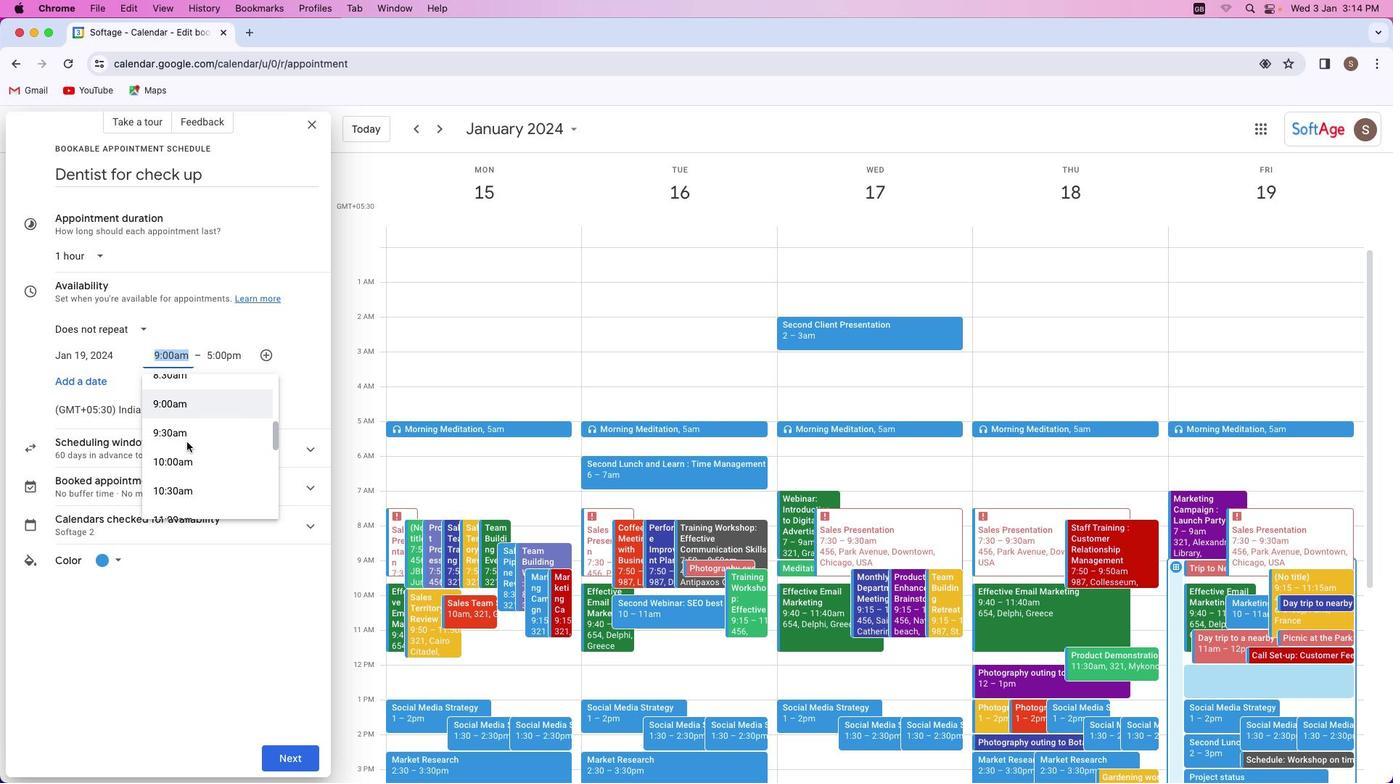 
Action: Mouse scrolled (187, 442) with delta (0, 0)
Screenshot: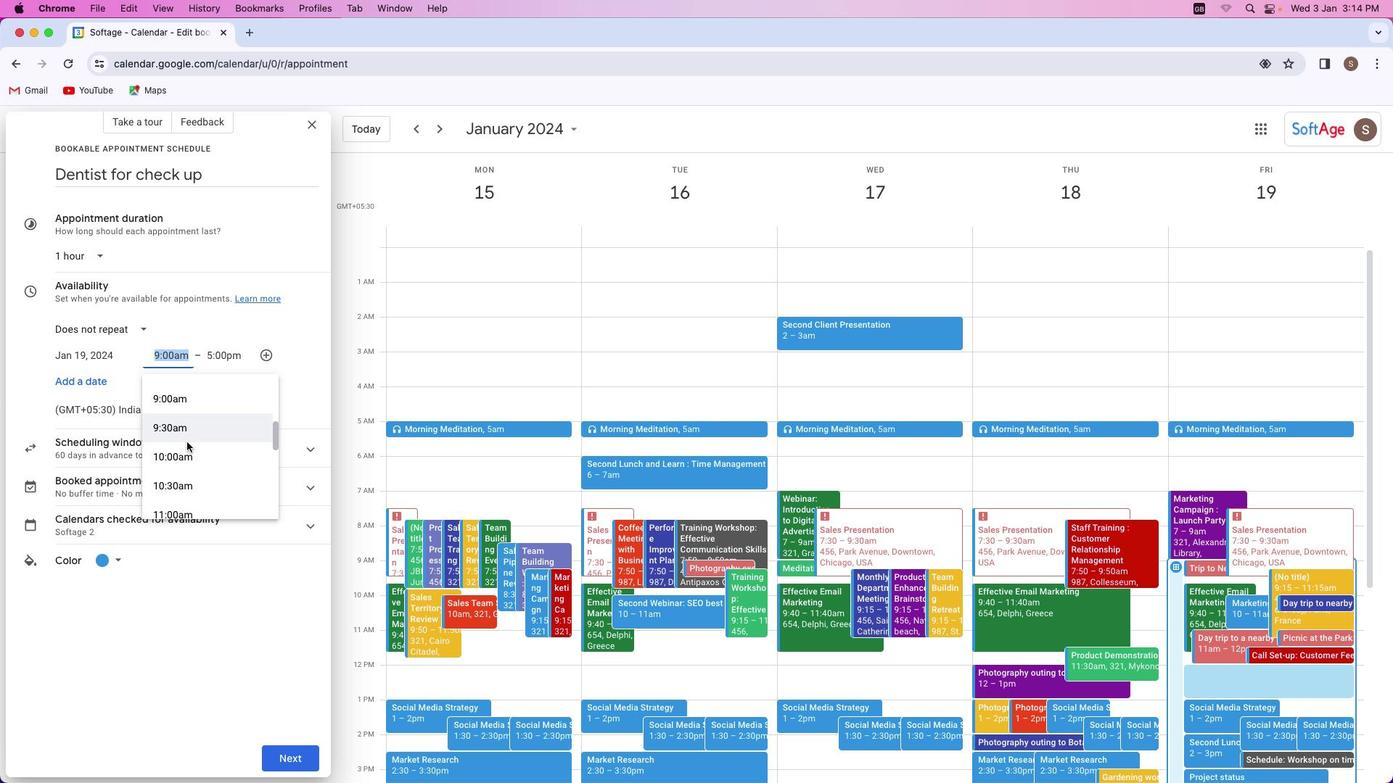 
Action: Mouse scrolled (187, 442) with delta (0, 0)
Screenshot: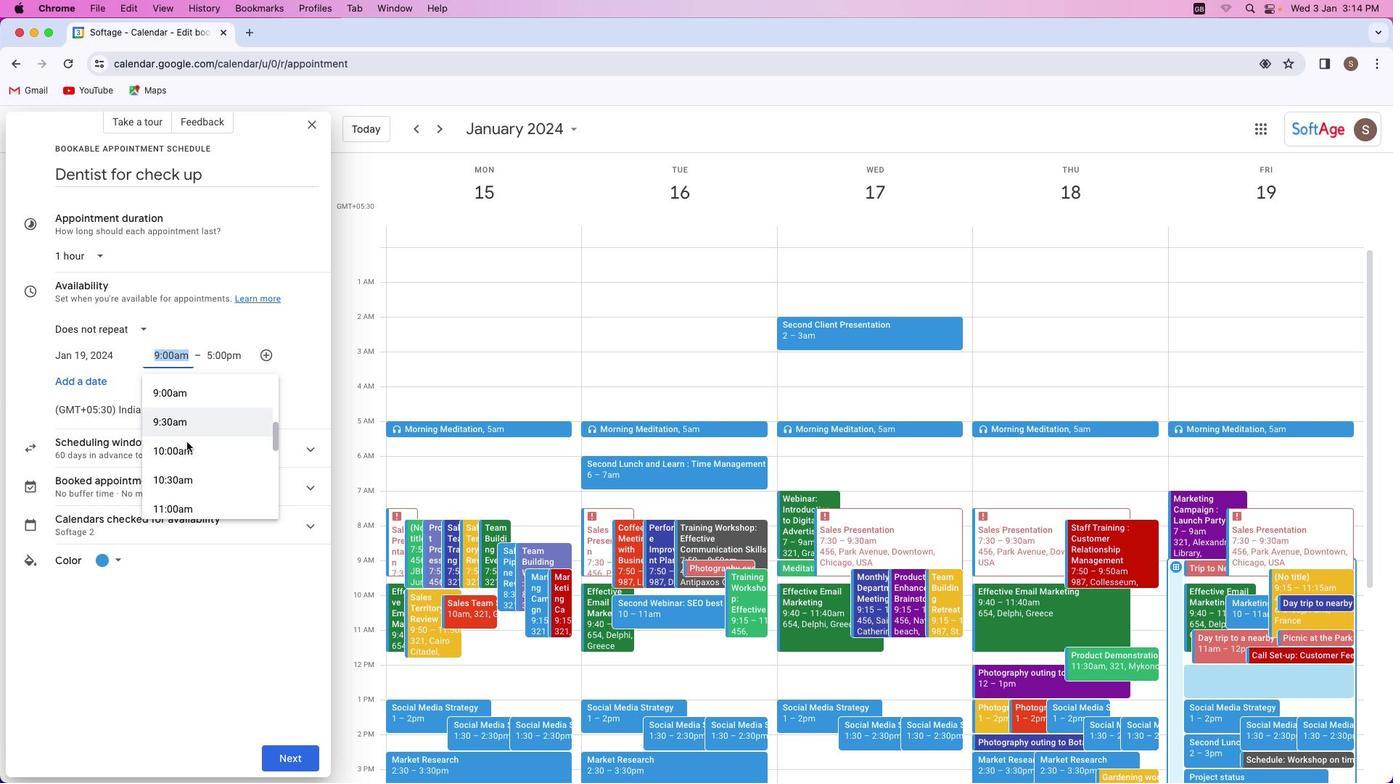 
Action: Mouse scrolled (187, 442) with delta (0, 0)
Screenshot: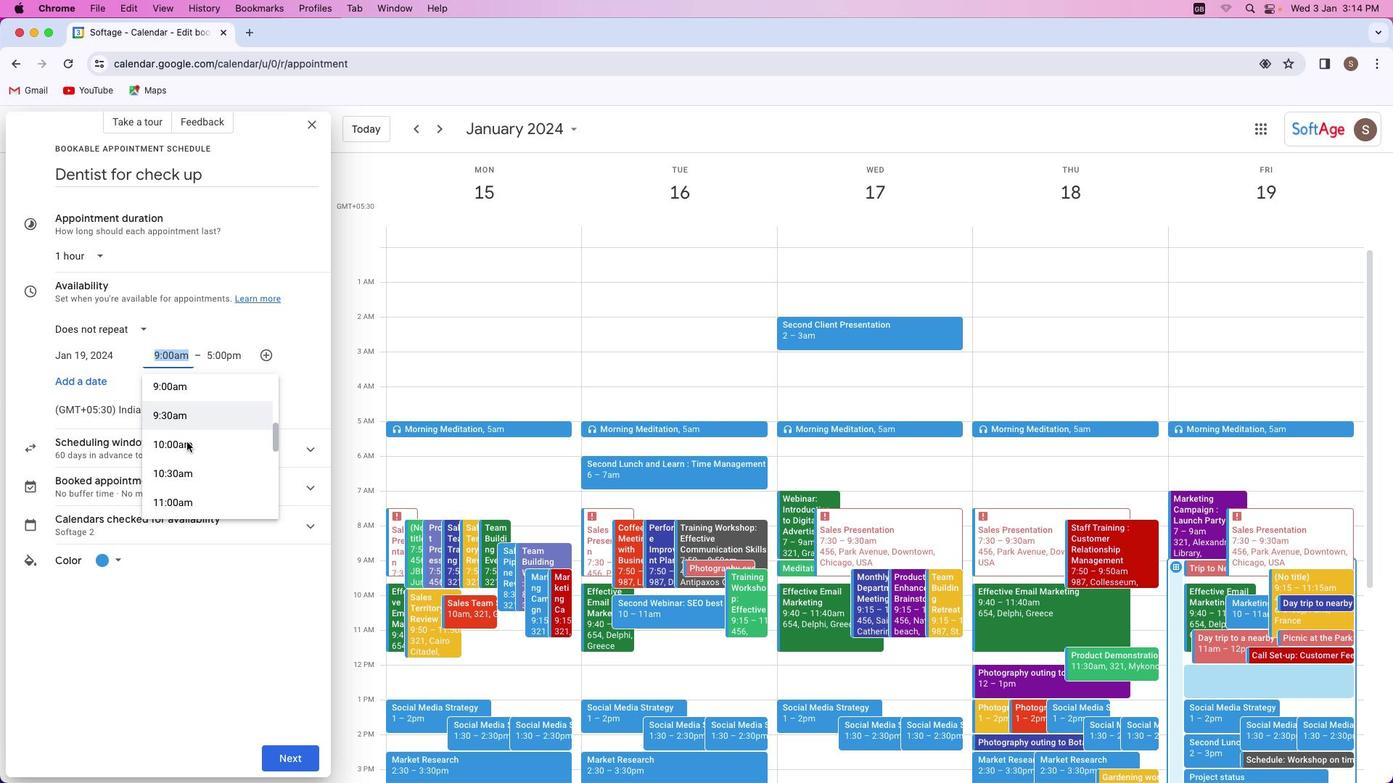 
Action: Mouse scrolled (187, 442) with delta (0, 0)
Screenshot: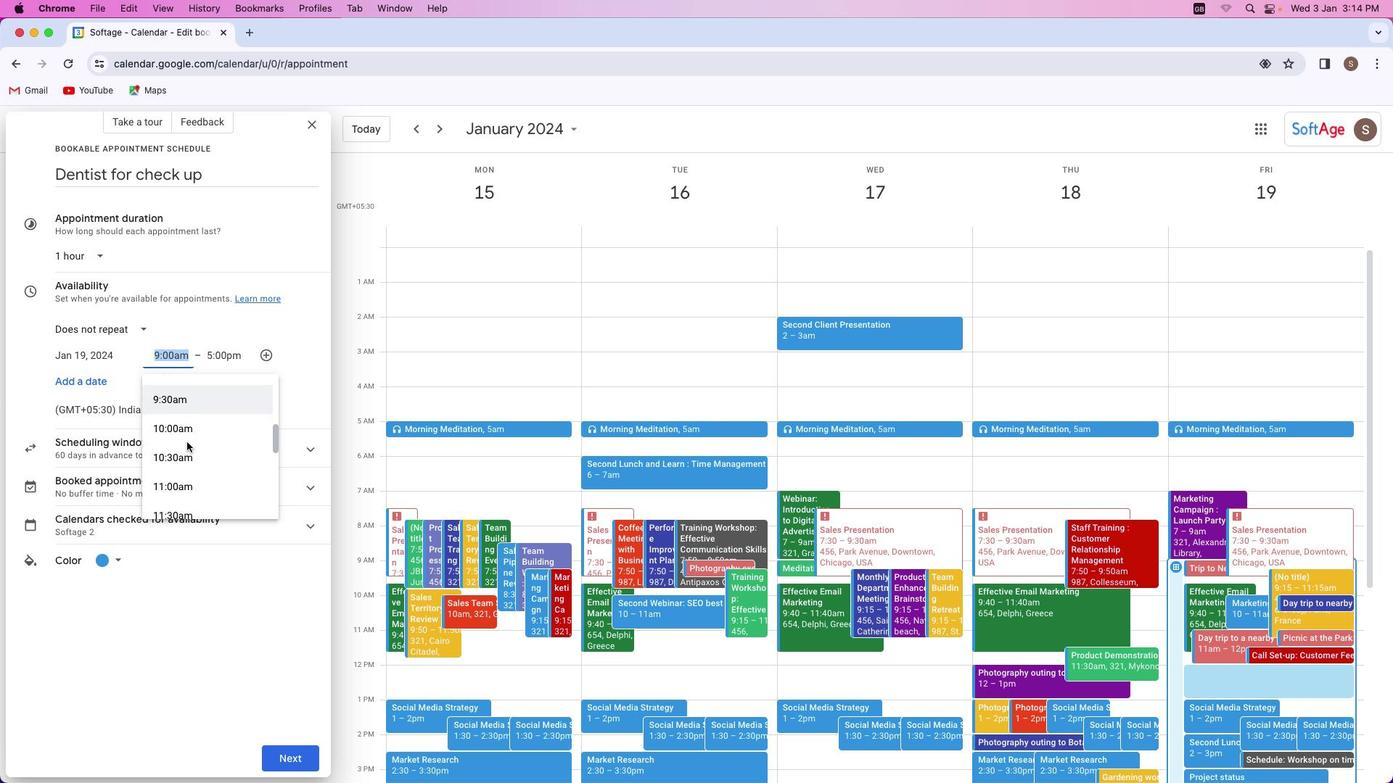 
Action: Mouse scrolled (187, 442) with delta (0, 0)
Screenshot: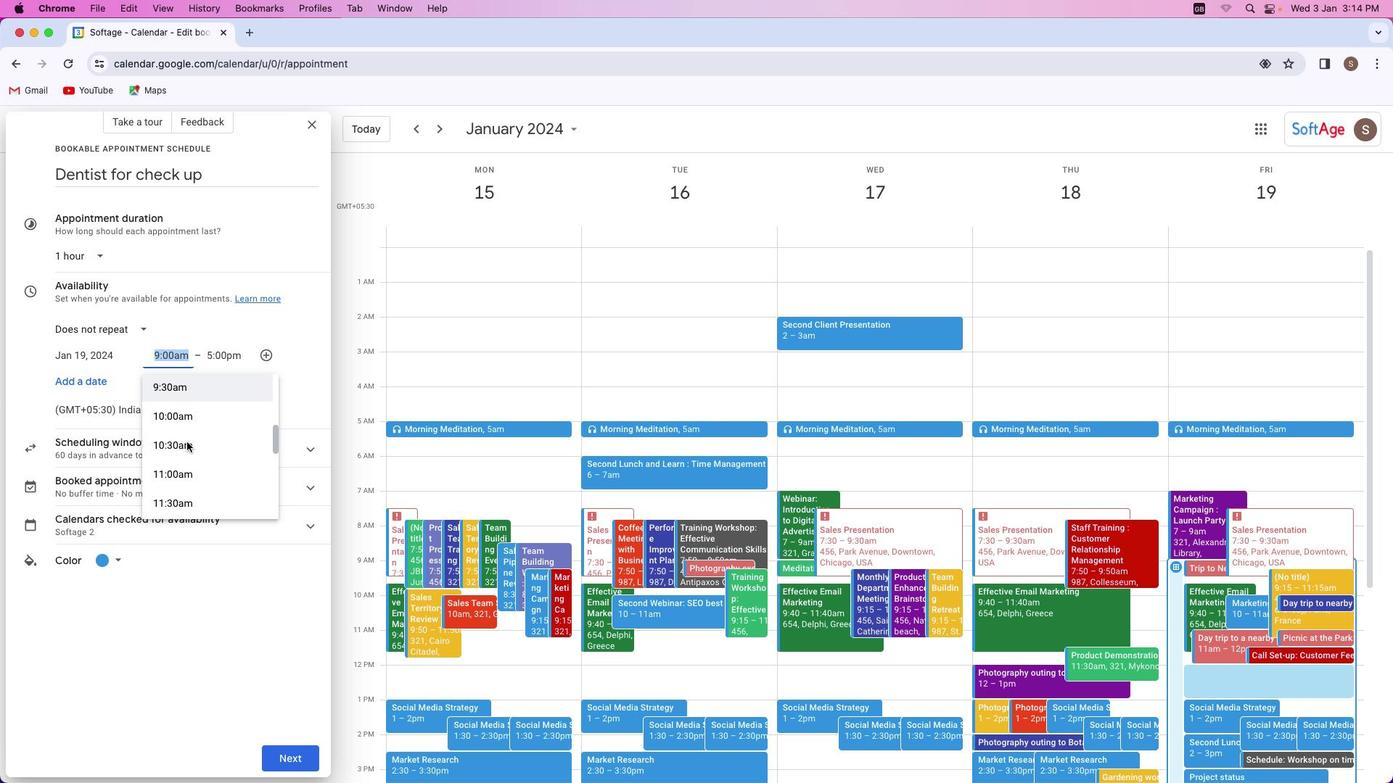 
Action: Mouse moved to (187, 440)
Screenshot: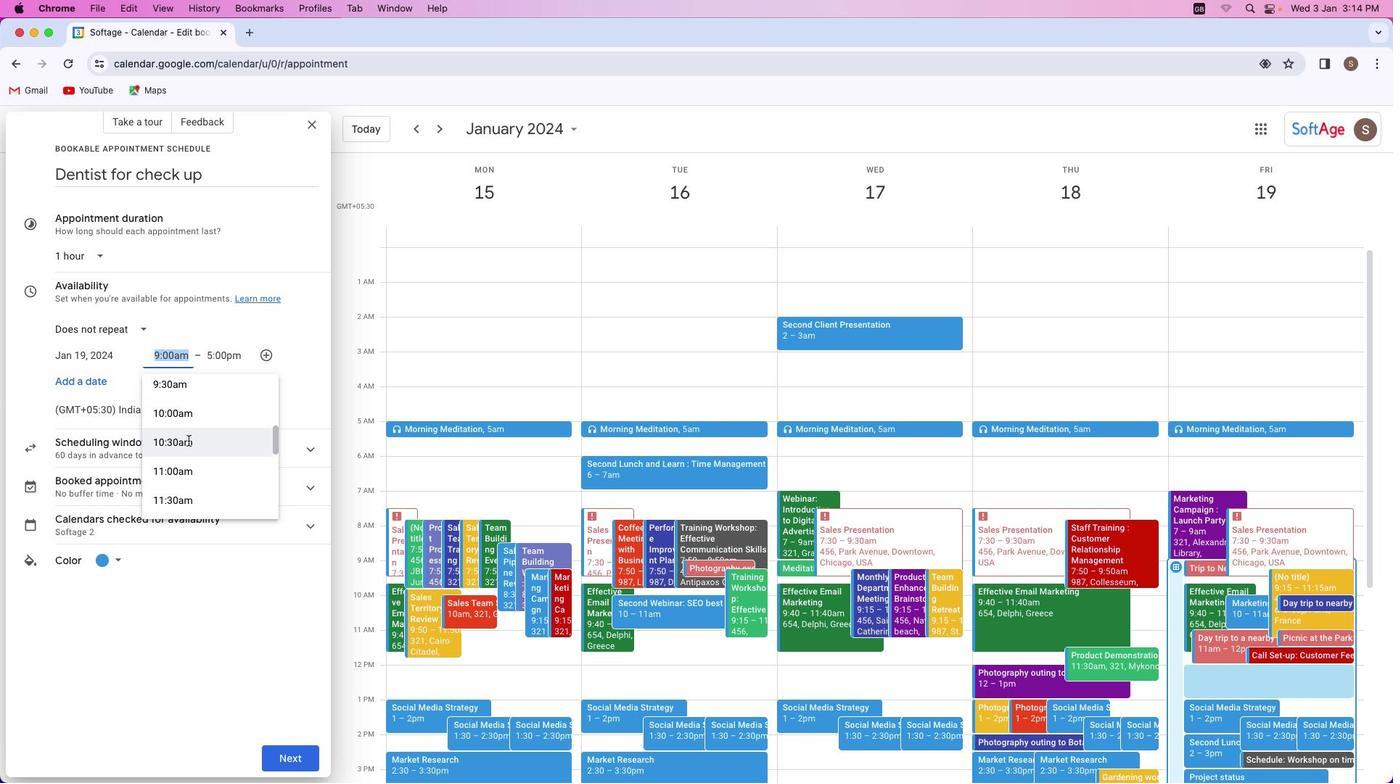 
Action: Mouse scrolled (187, 440) with delta (0, 0)
Screenshot: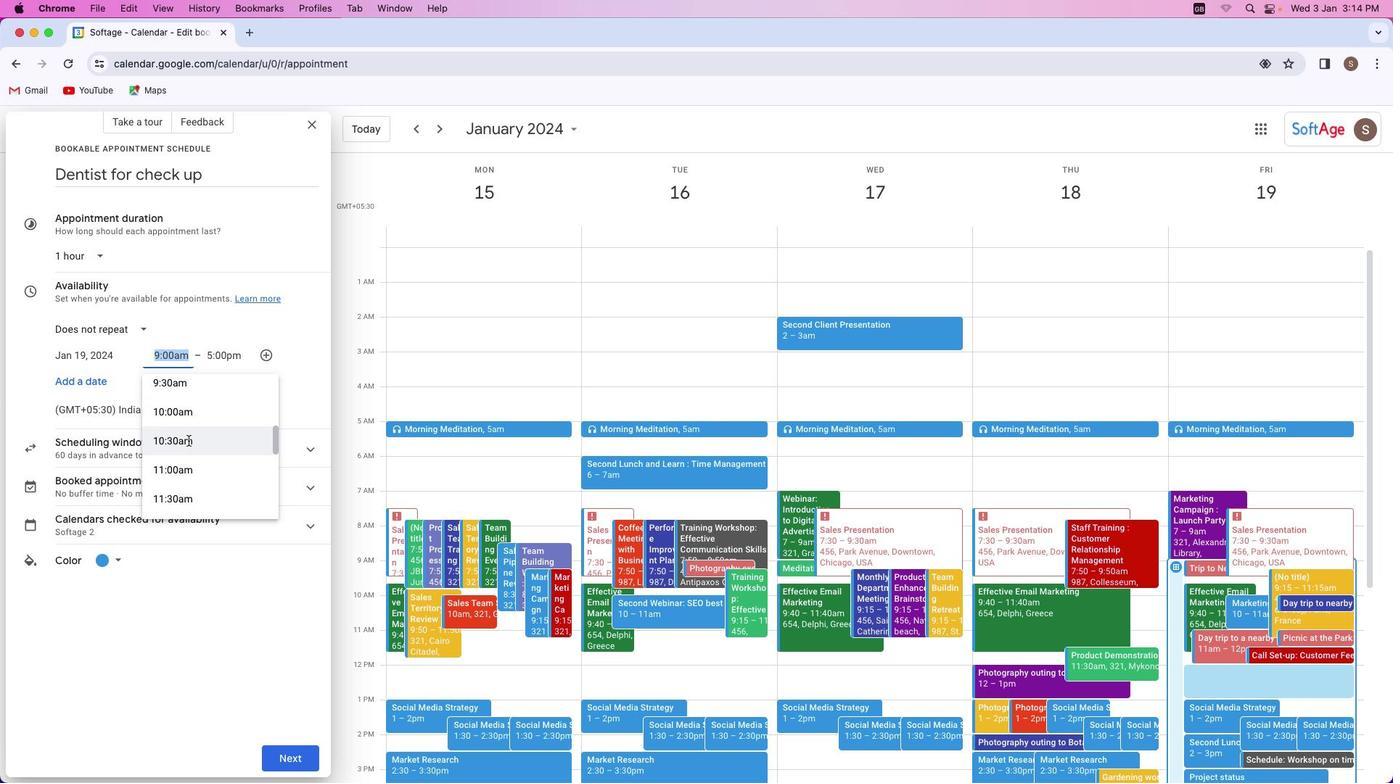 
Action: Mouse moved to (187, 440)
Screenshot: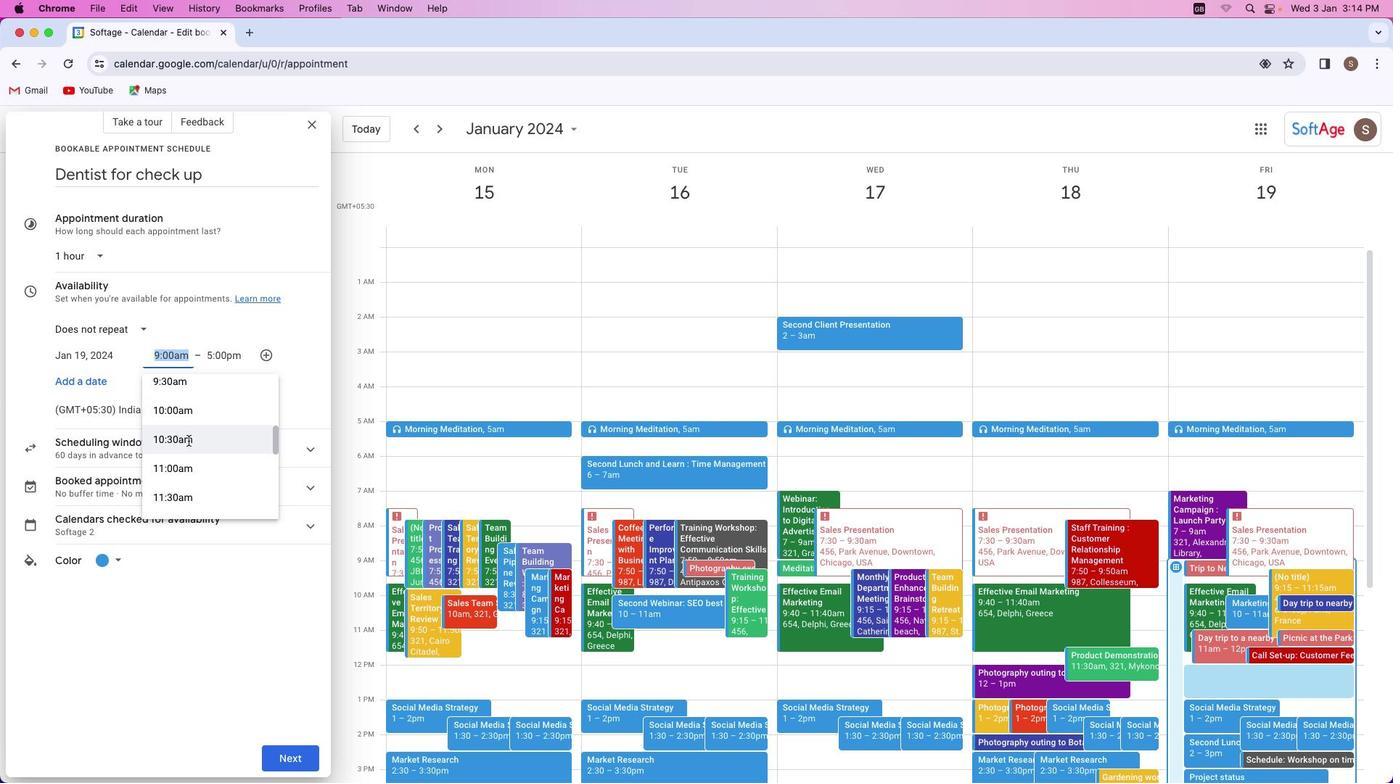 
Action: Mouse scrolled (187, 440) with delta (0, 0)
Screenshot: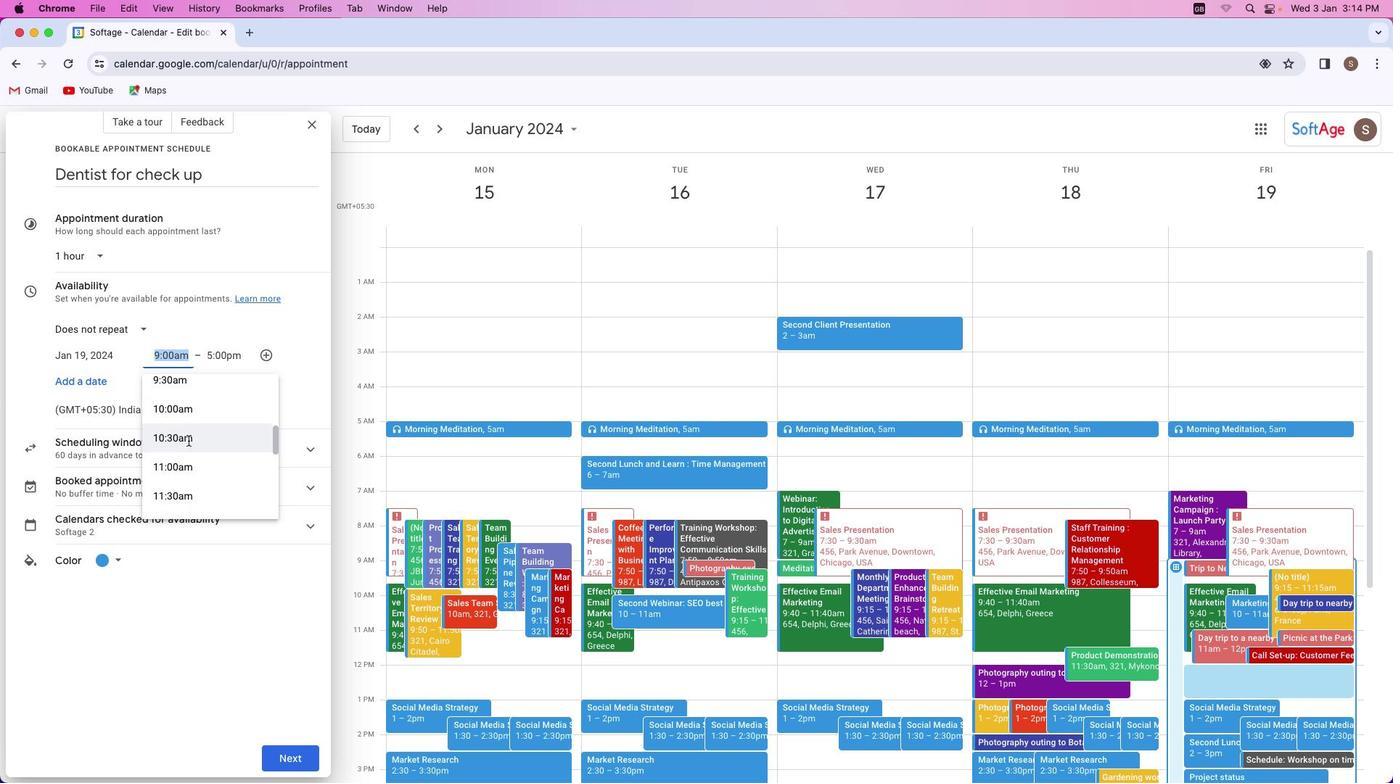 
Action: Mouse scrolled (187, 440) with delta (0, 0)
Screenshot: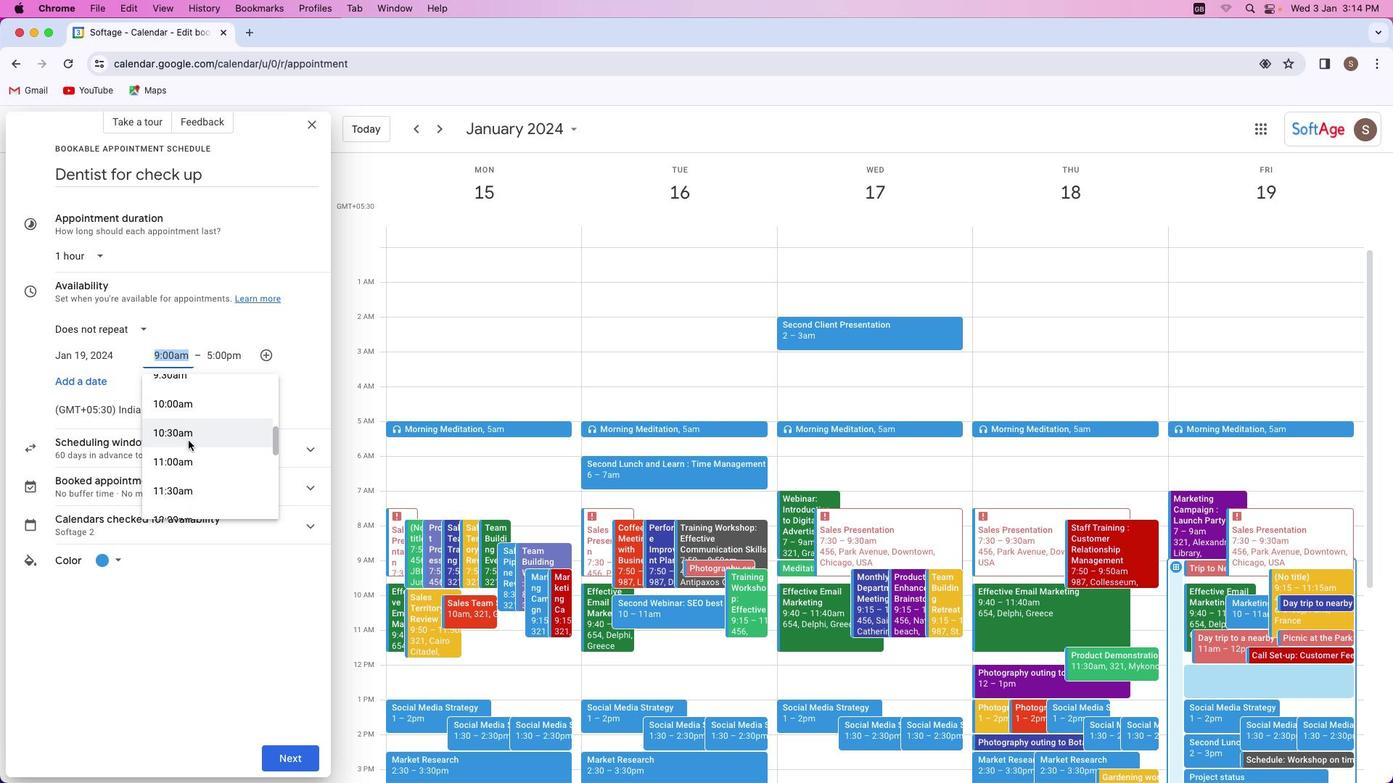 
Action: Mouse moved to (187, 441)
Screenshot: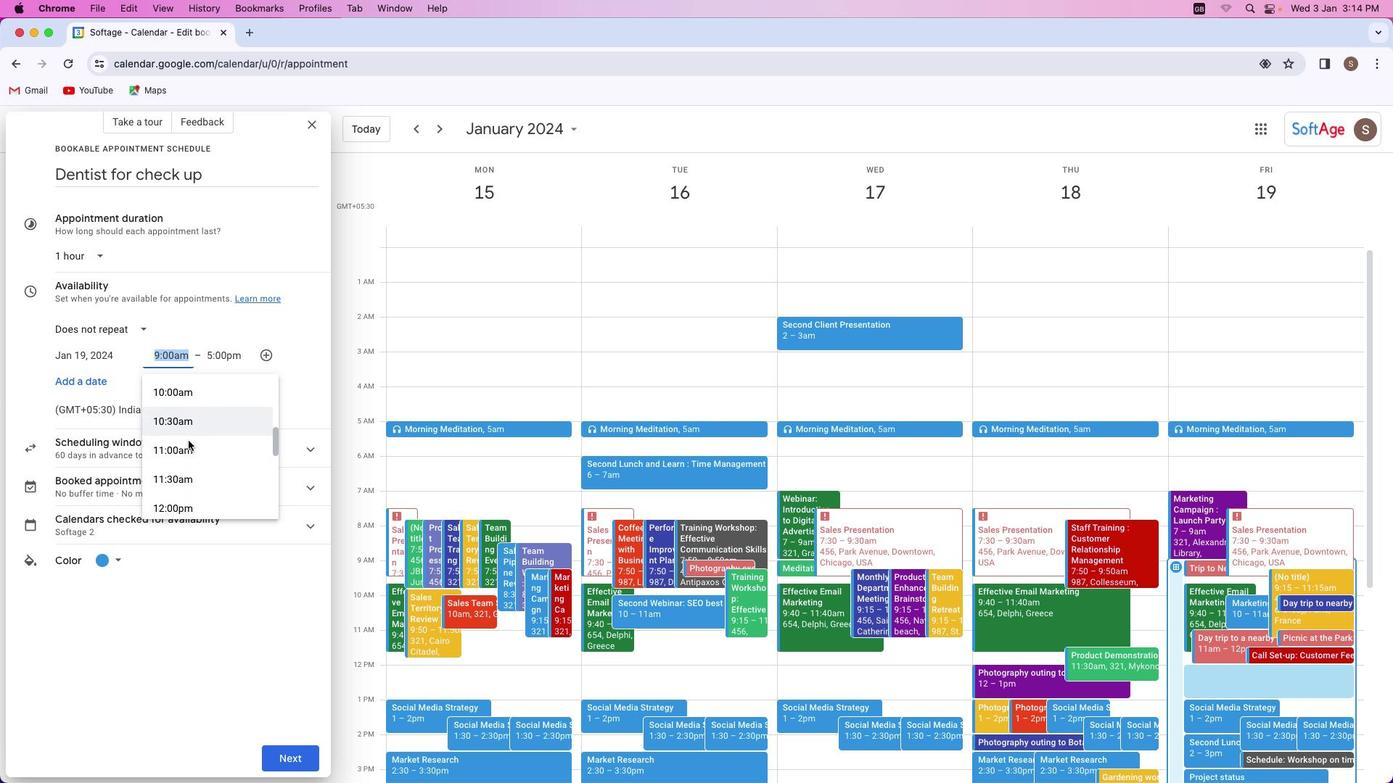 
Action: Mouse scrolled (187, 441) with delta (0, 0)
Screenshot: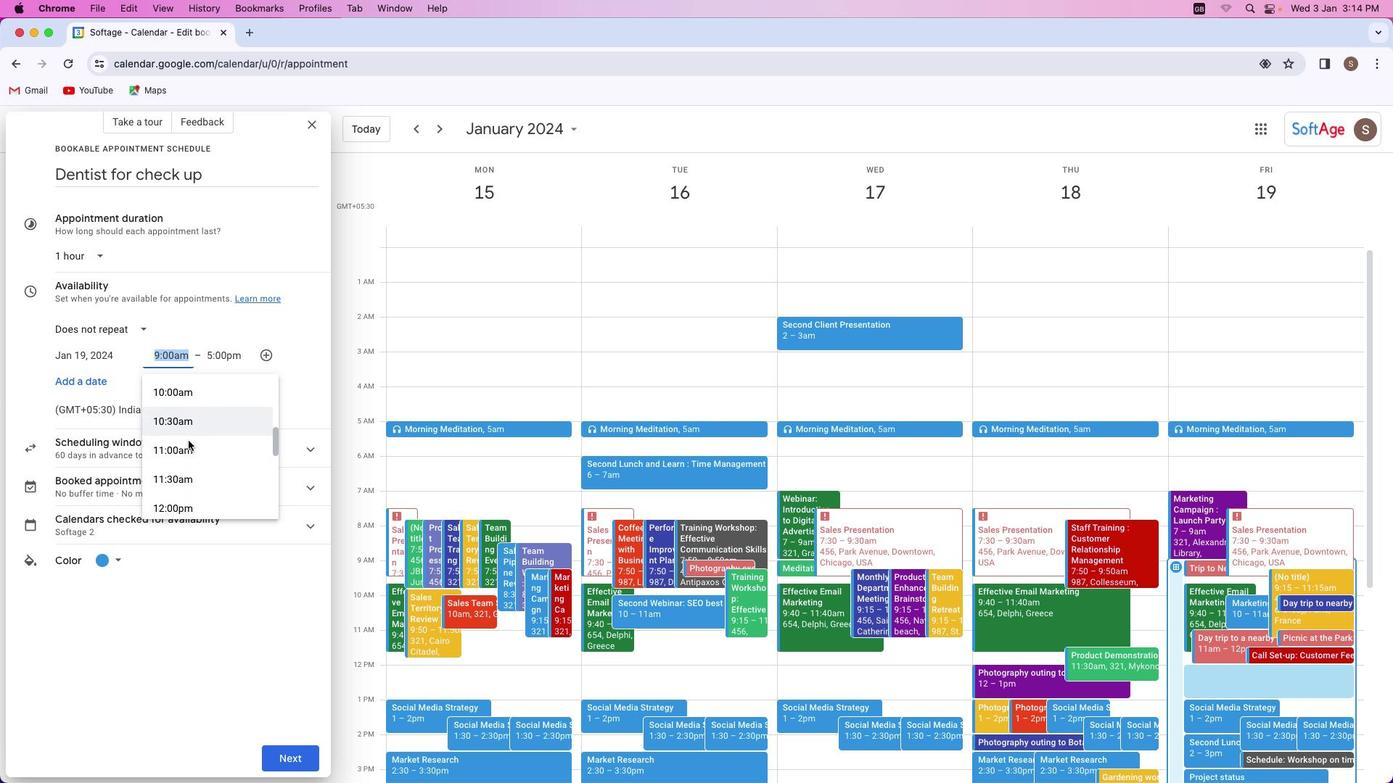 
Action: Mouse scrolled (187, 441) with delta (0, 0)
Screenshot: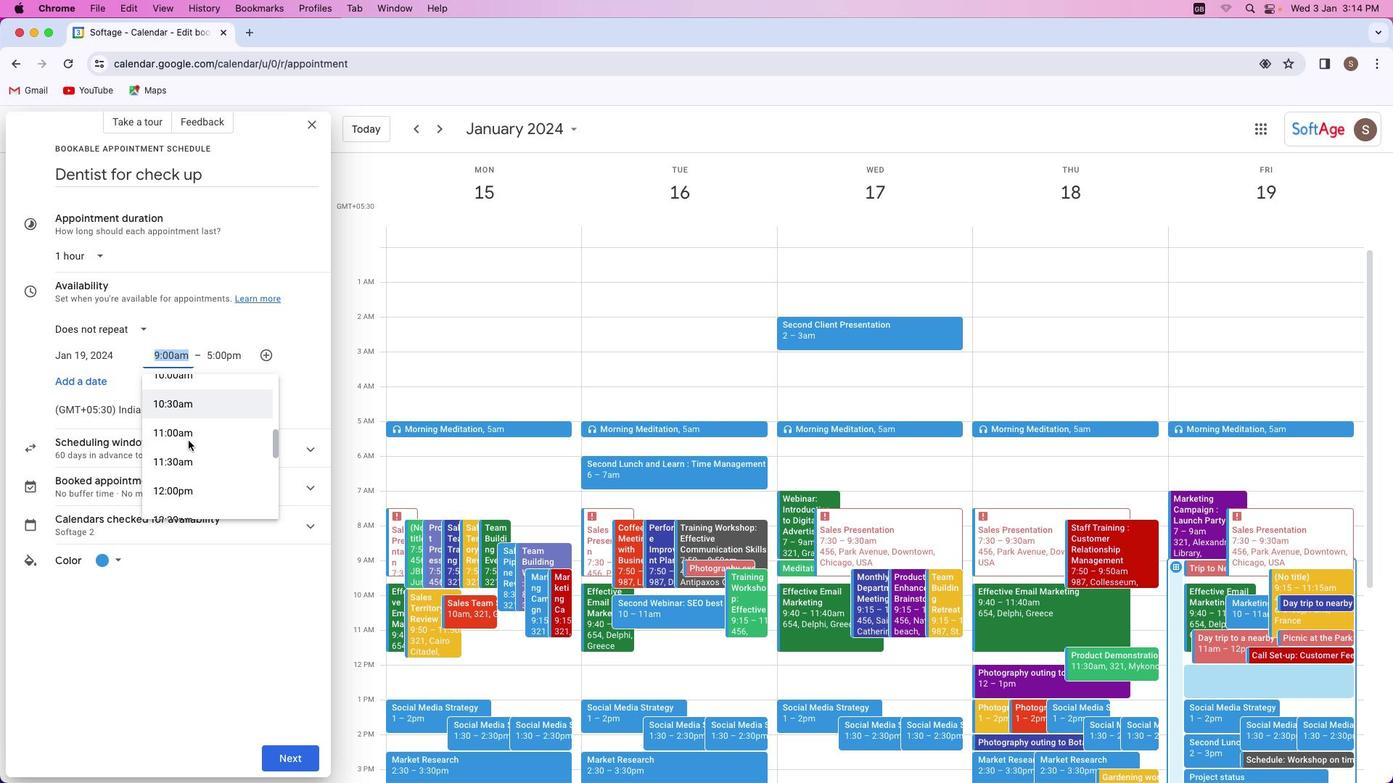 
Action: Mouse moved to (187, 441)
Screenshot: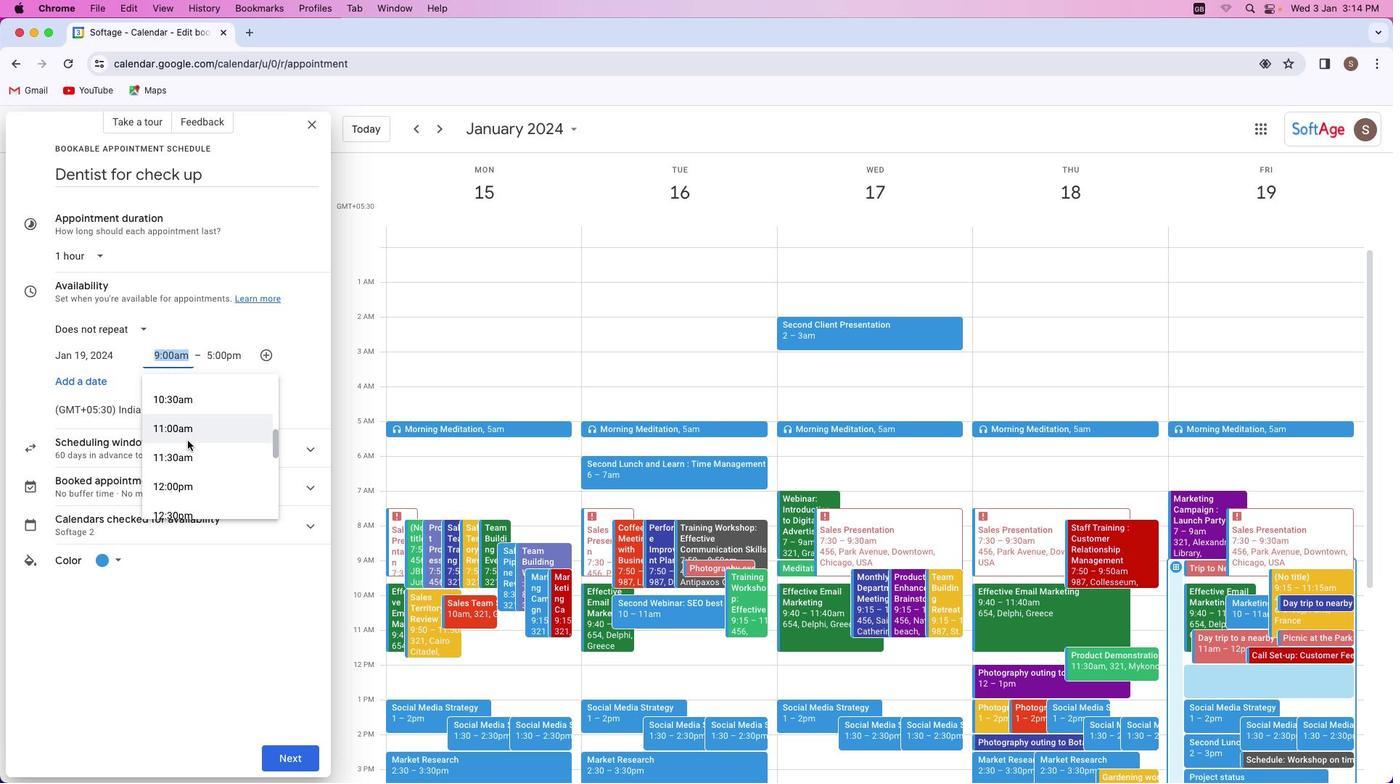 
Action: Mouse scrolled (187, 441) with delta (0, 0)
Screenshot: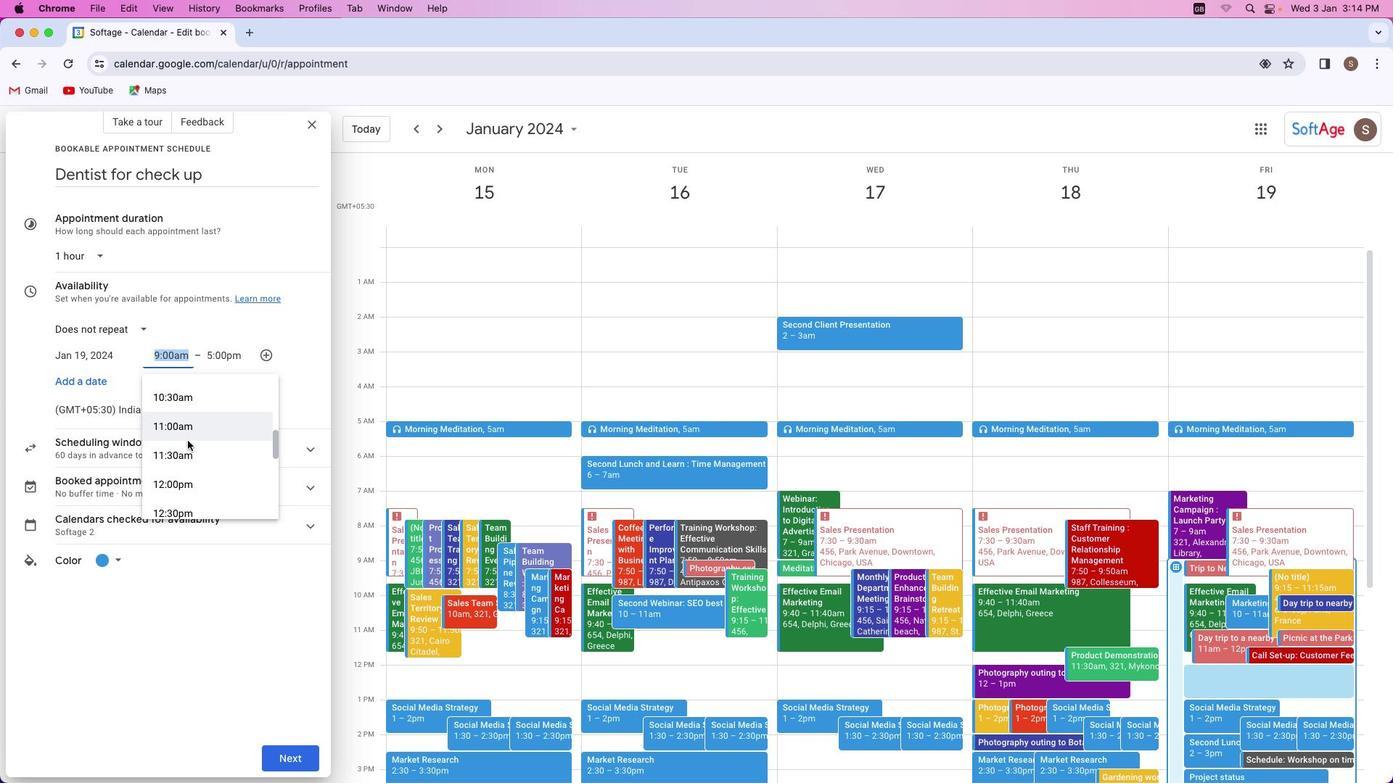 
Action: Mouse scrolled (187, 441) with delta (0, 0)
Screenshot: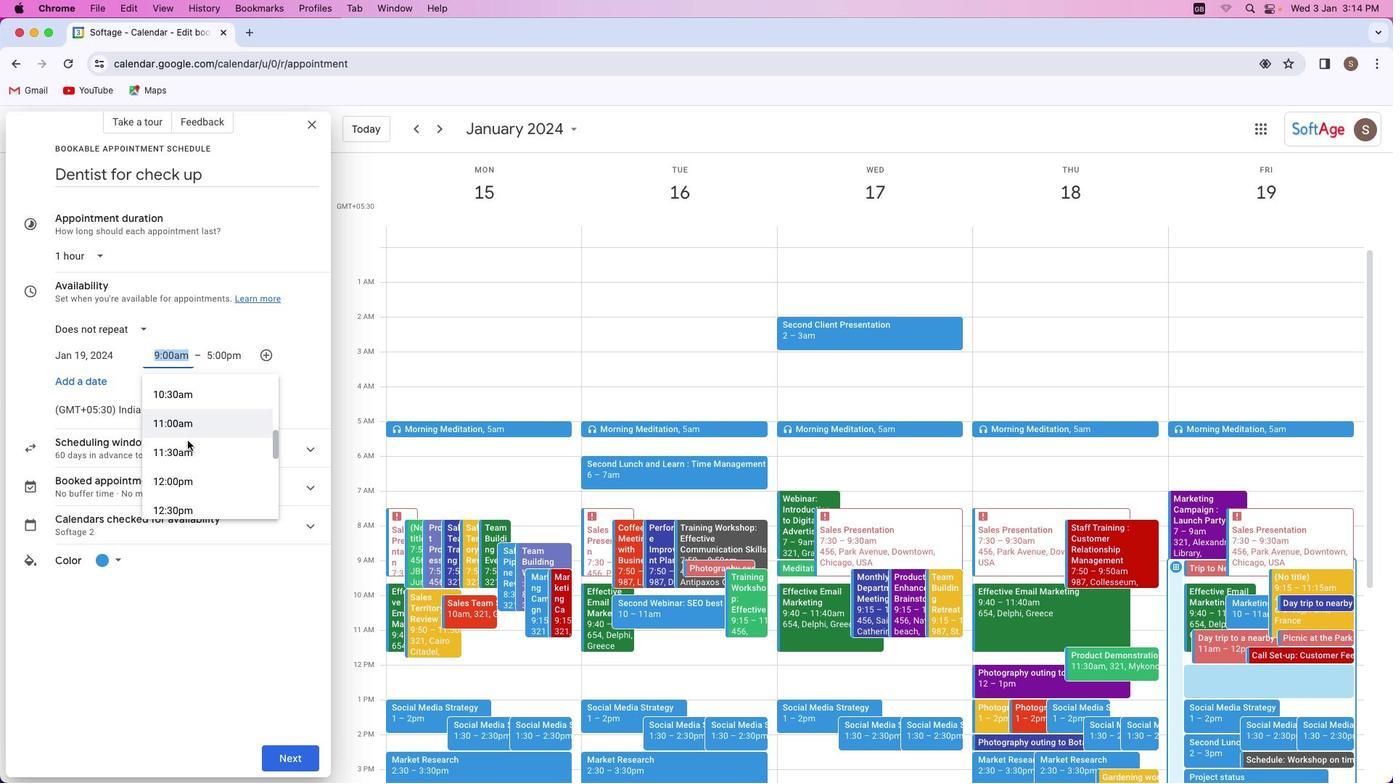 
Action: Mouse scrolled (187, 441) with delta (0, 0)
Screenshot: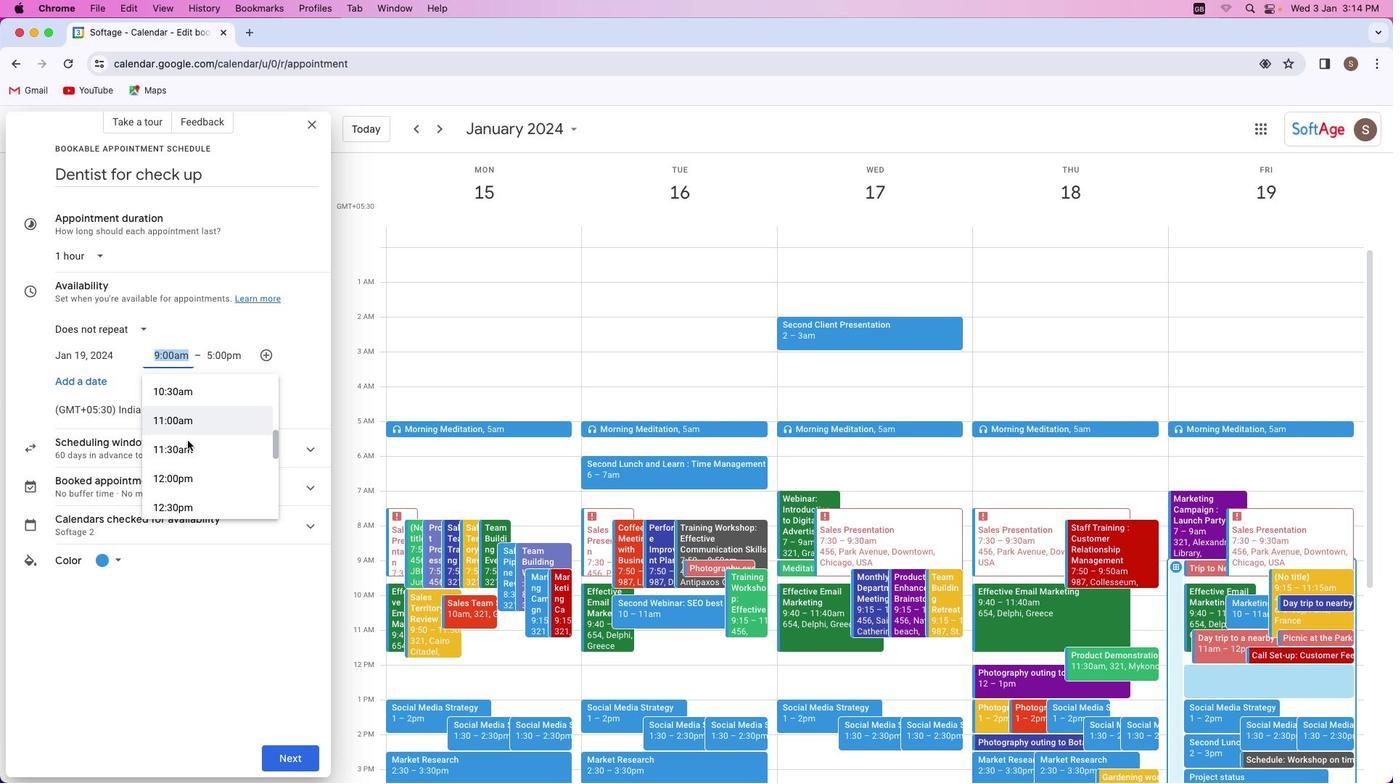 
Action: Mouse scrolled (187, 441) with delta (0, 0)
Screenshot: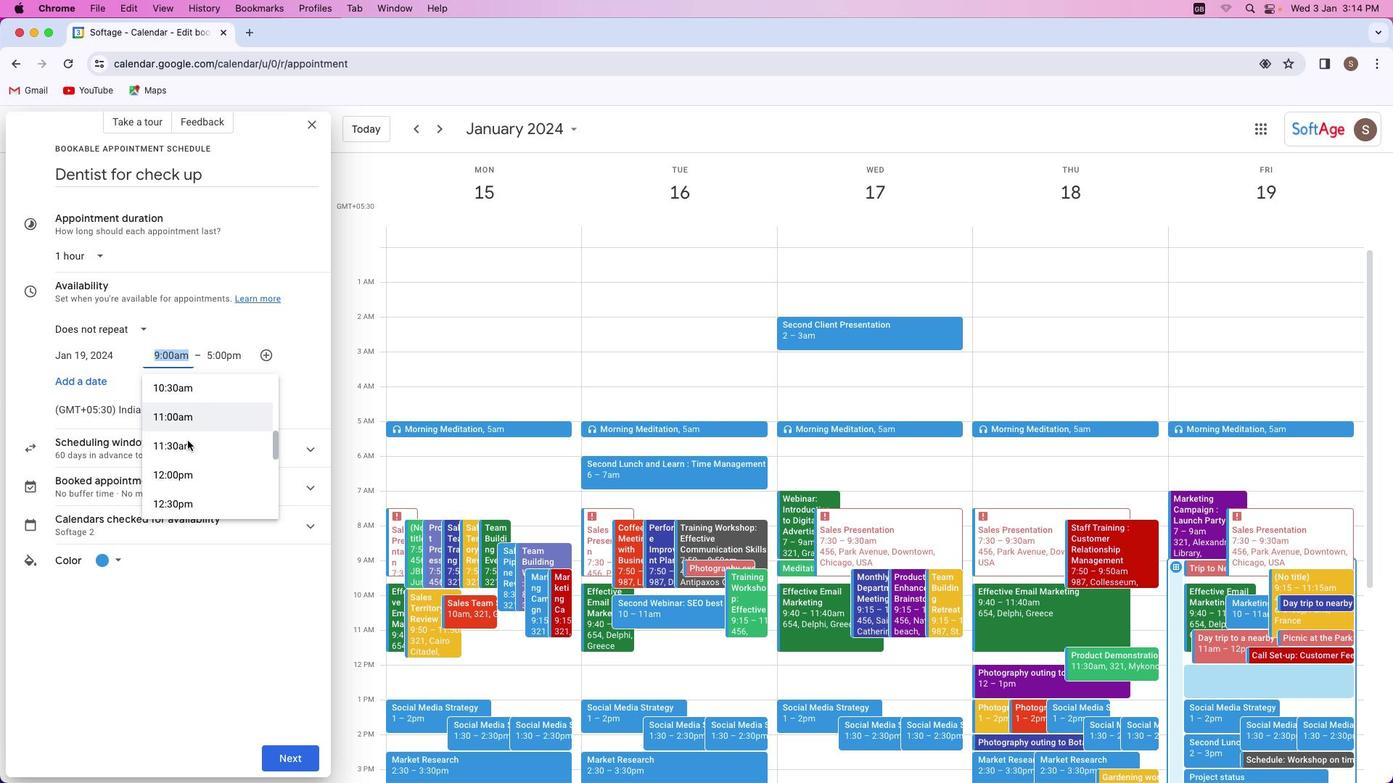 
Action: Mouse scrolled (187, 441) with delta (0, 0)
Screenshot: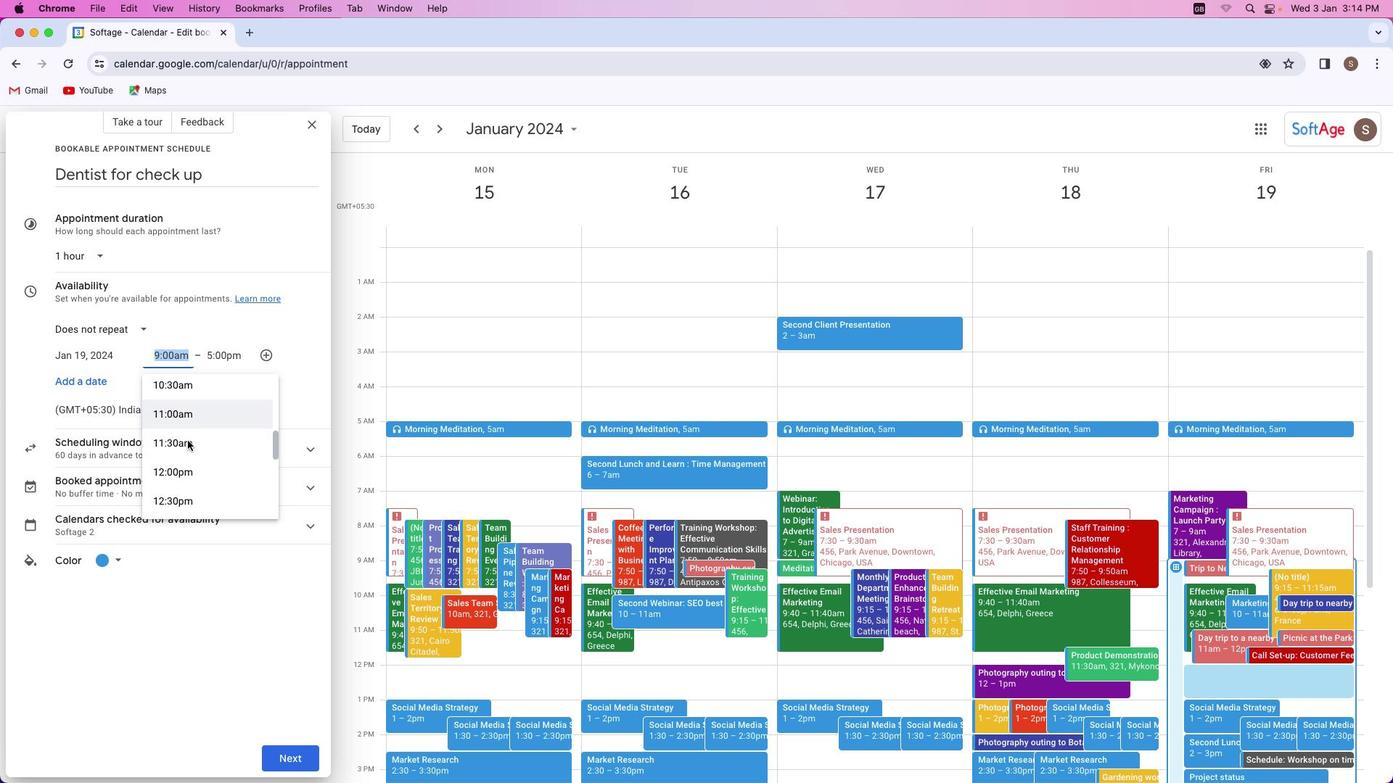 
Action: Mouse scrolled (187, 441) with delta (0, 0)
Screenshot: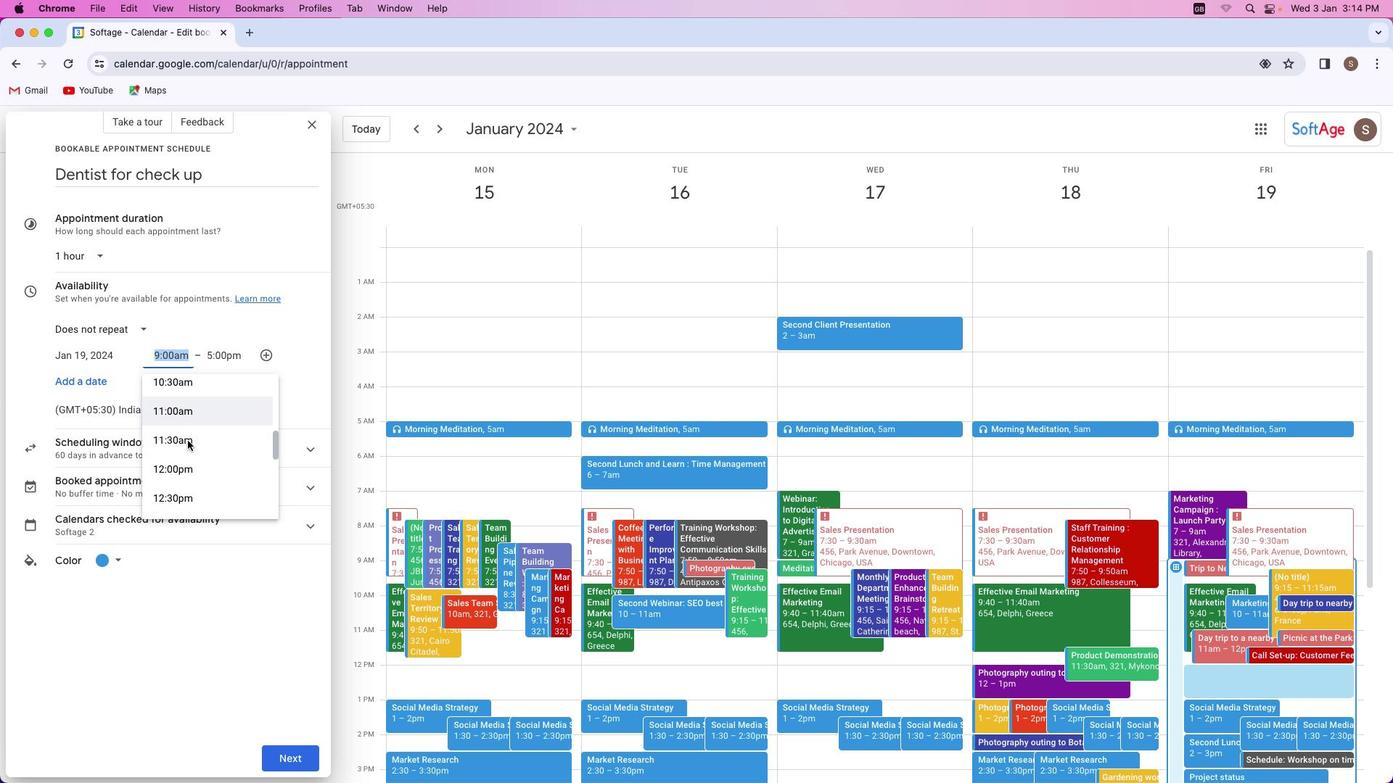 
Action: Mouse moved to (187, 441)
Screenshot: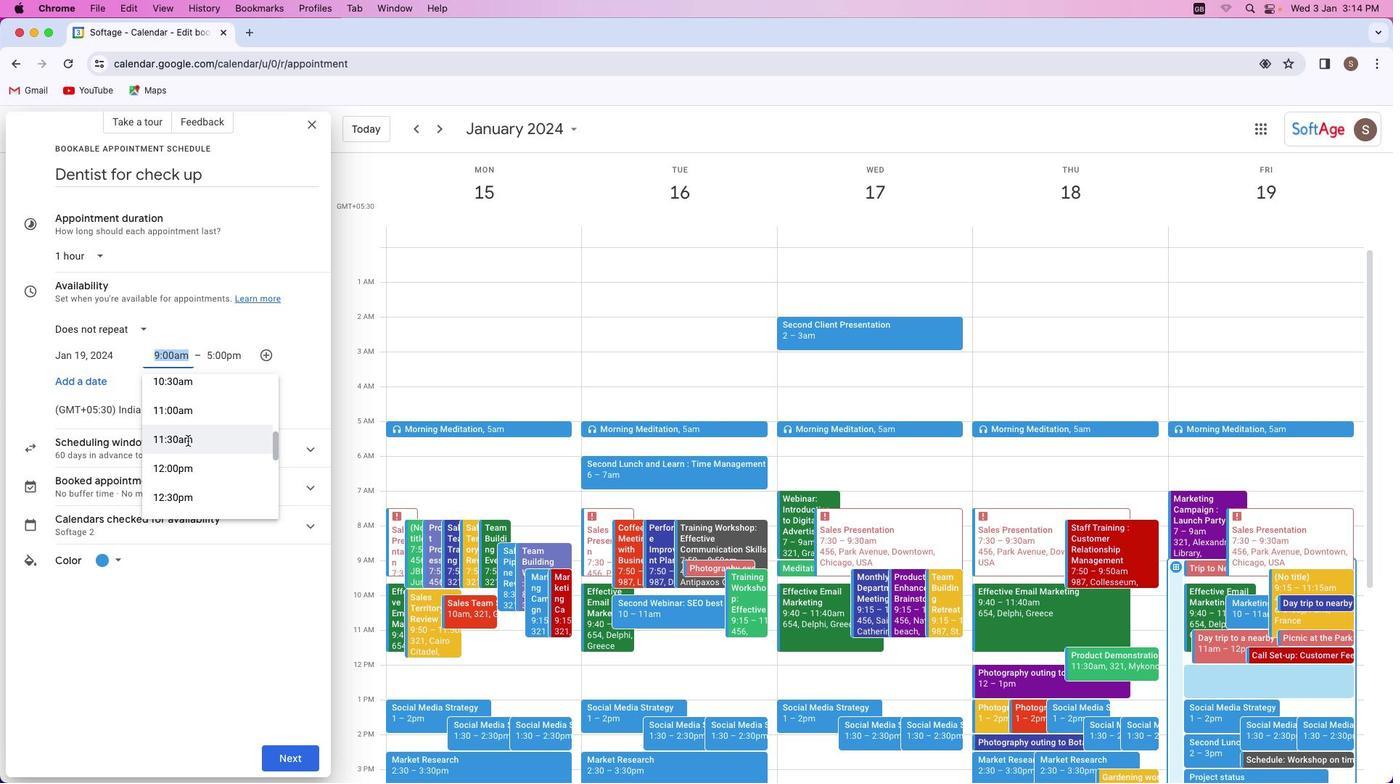 
Action: Mouse scrolled (187, 441) with delta (0, 0)
Screenshot: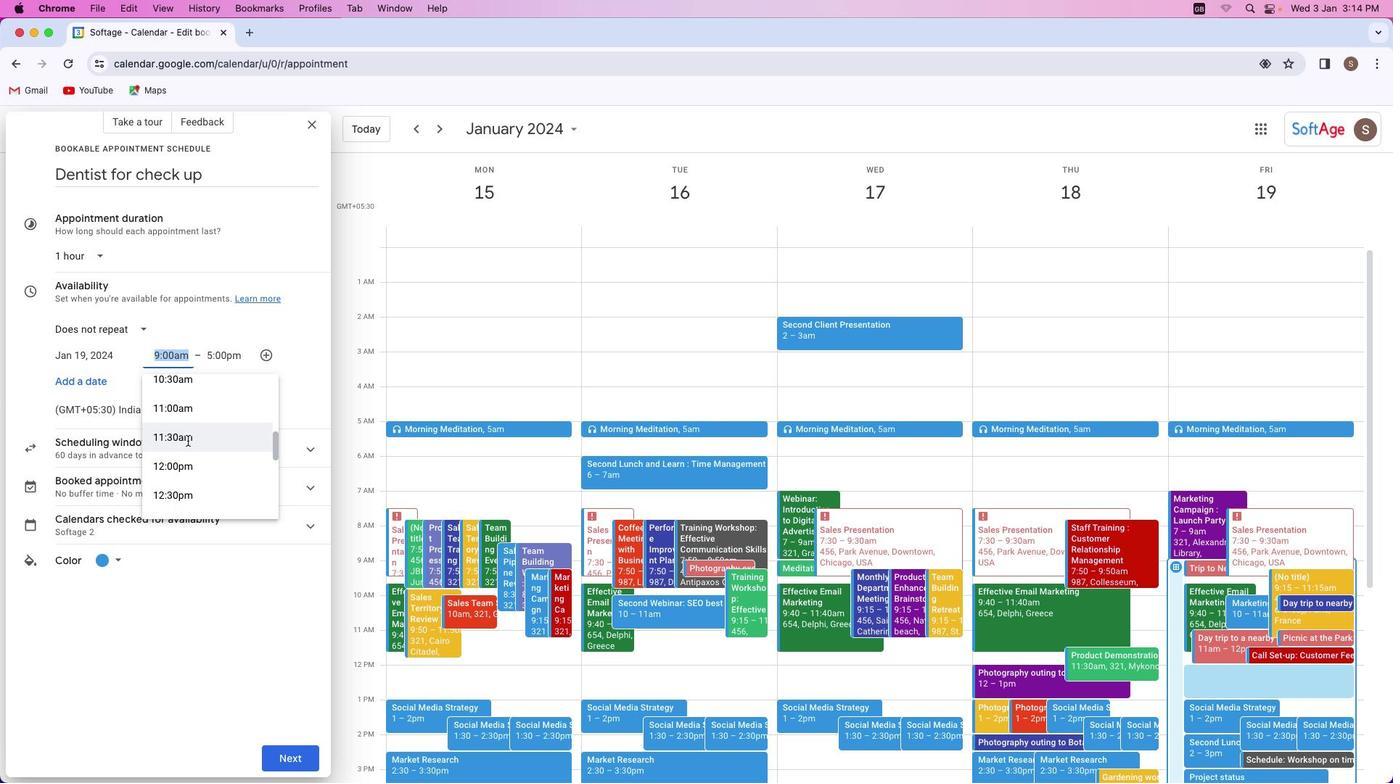 
Action: Mouse scrolled (187, 441) with delta (0, 0)
Screenshot: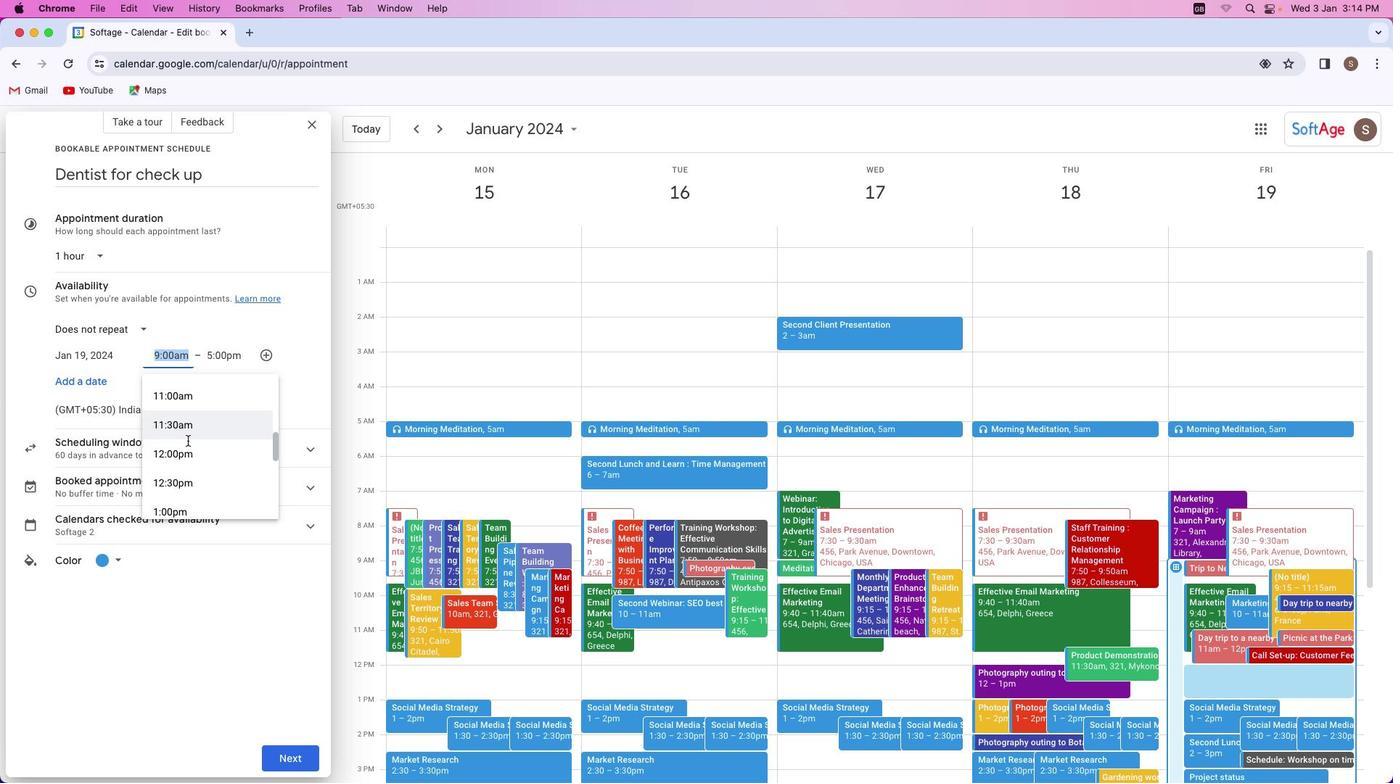 
Action: Mouse scrolled (187, 441) with delta (0, 0)
Screenshot: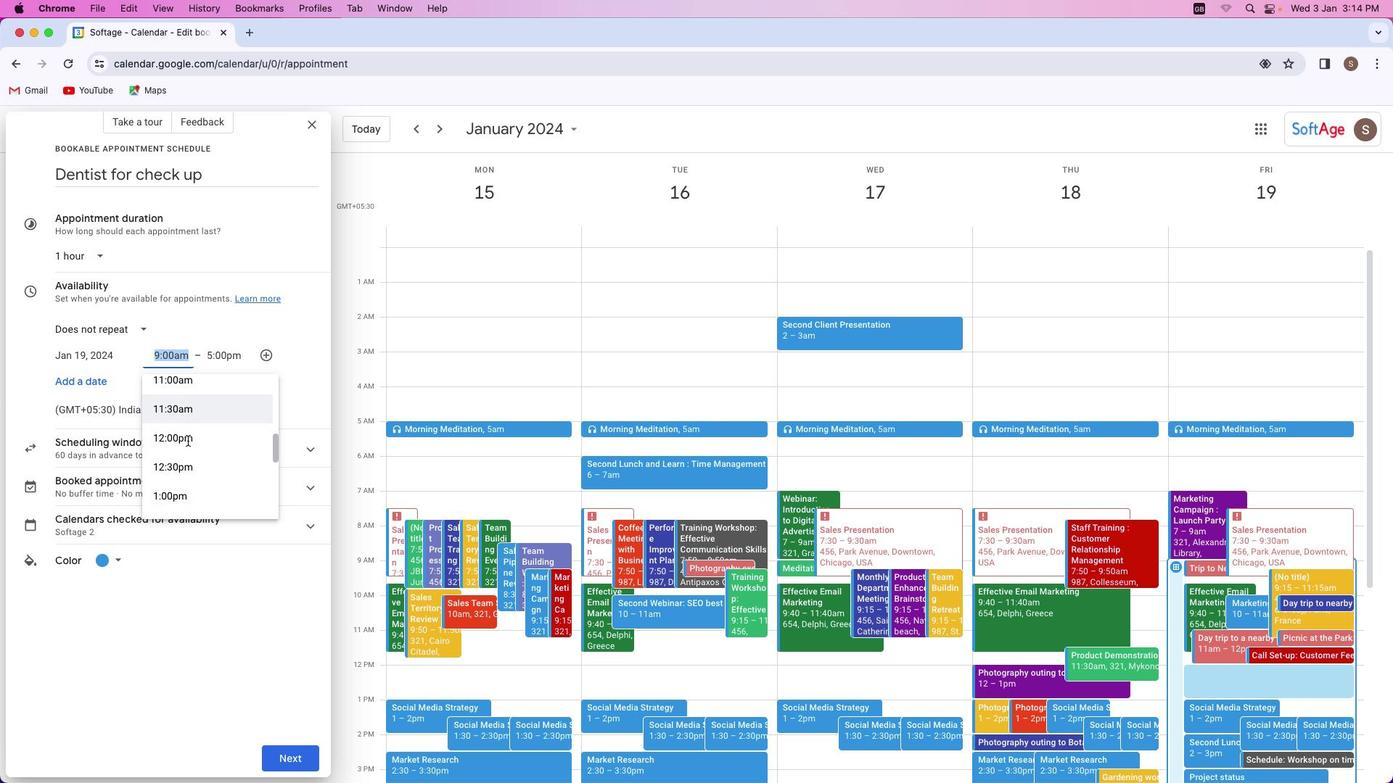
Action: Mouse scrolled (187, 441) with delta (0, 0)
Screenshot: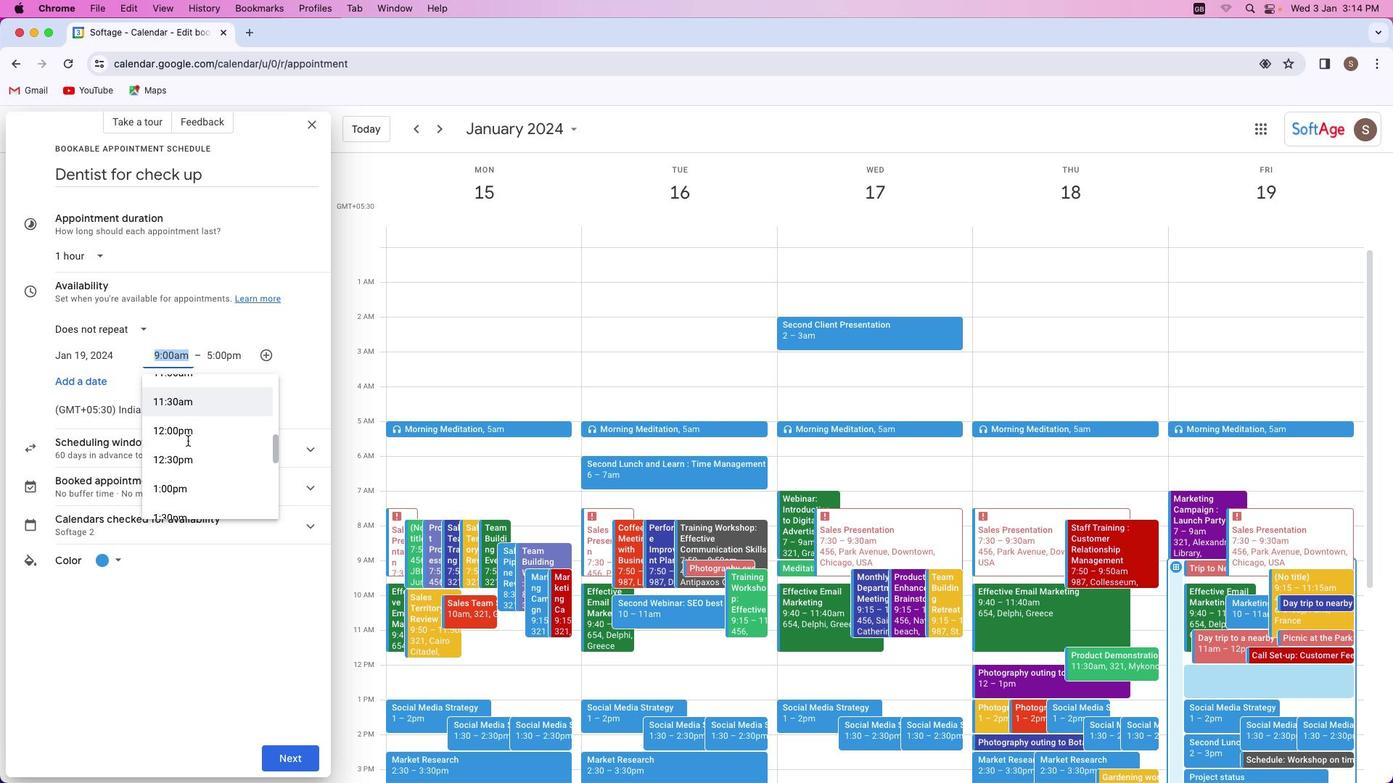 
Action: Mouse moved to (186, 441)
Screenshot: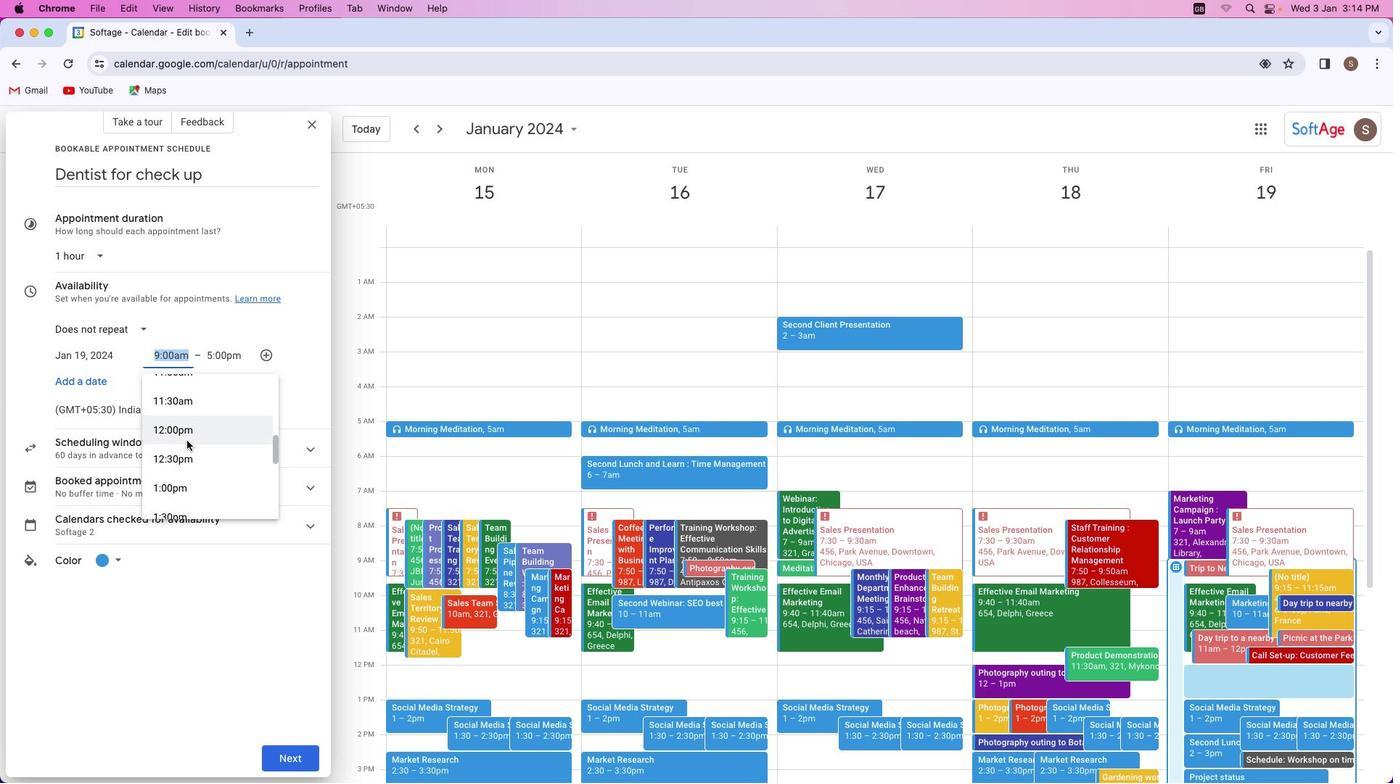 
Action: Mouse scrolled (186, 441) with delta (0, 0)
Screenshot: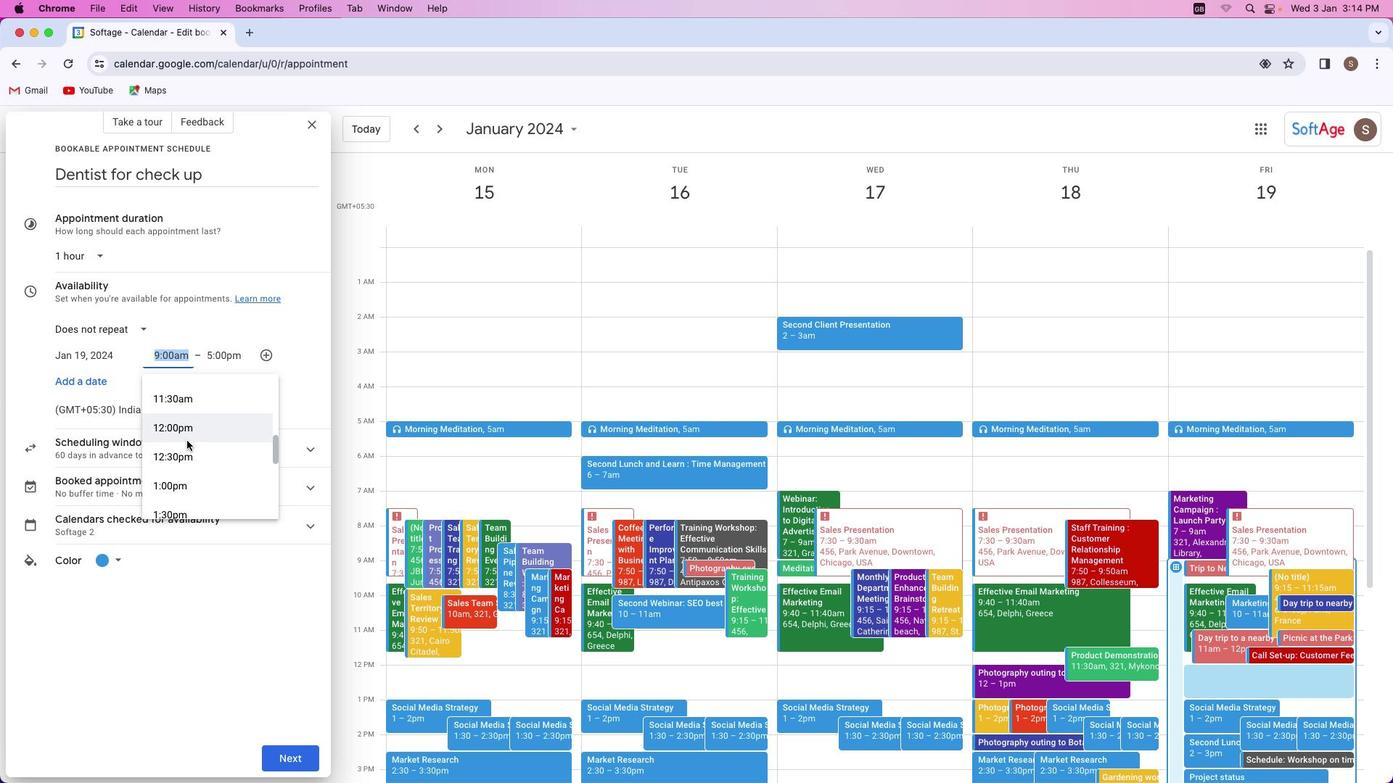 
Action: Mouse scrolled (186, 441) with delta (0, 0)
Screenshot: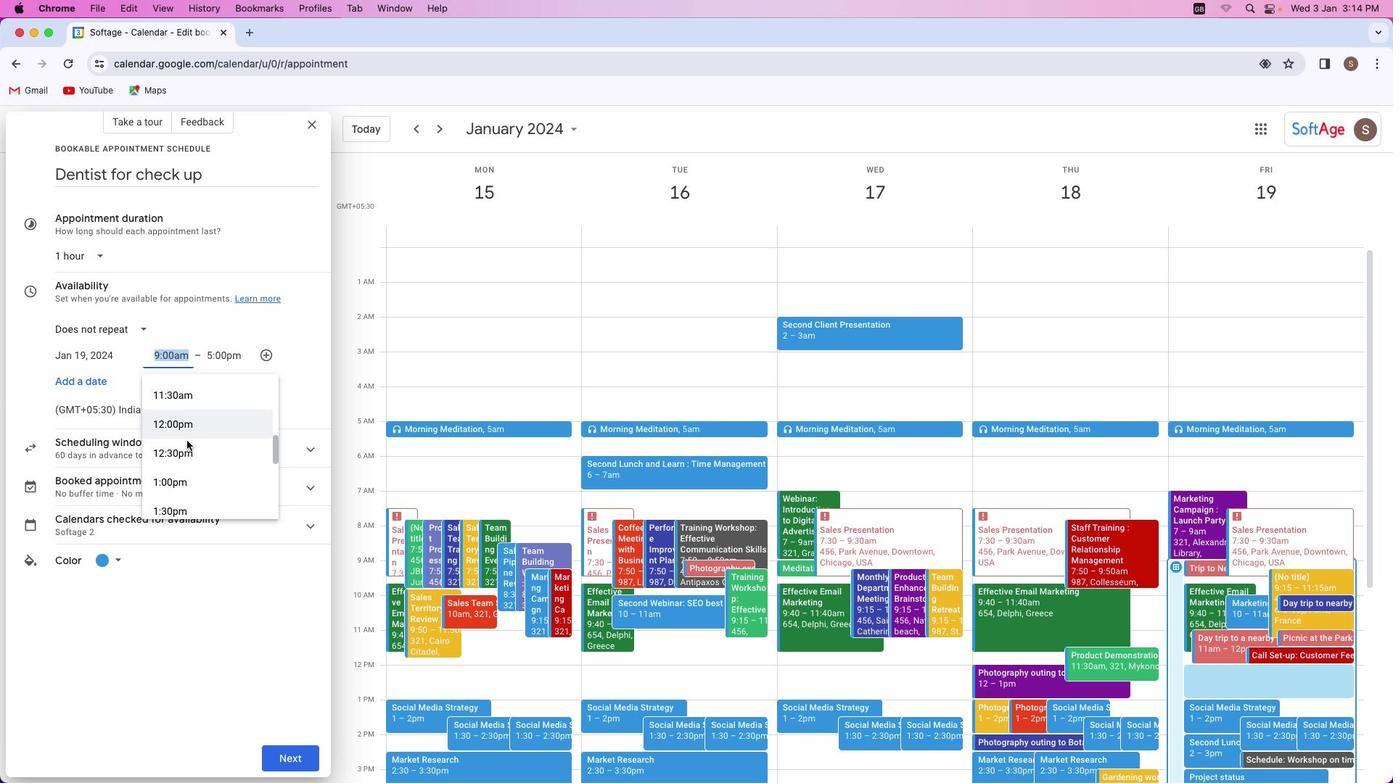 
Action: Mouse scrolled (186, 441) with delta (0, 0)
Screenshot: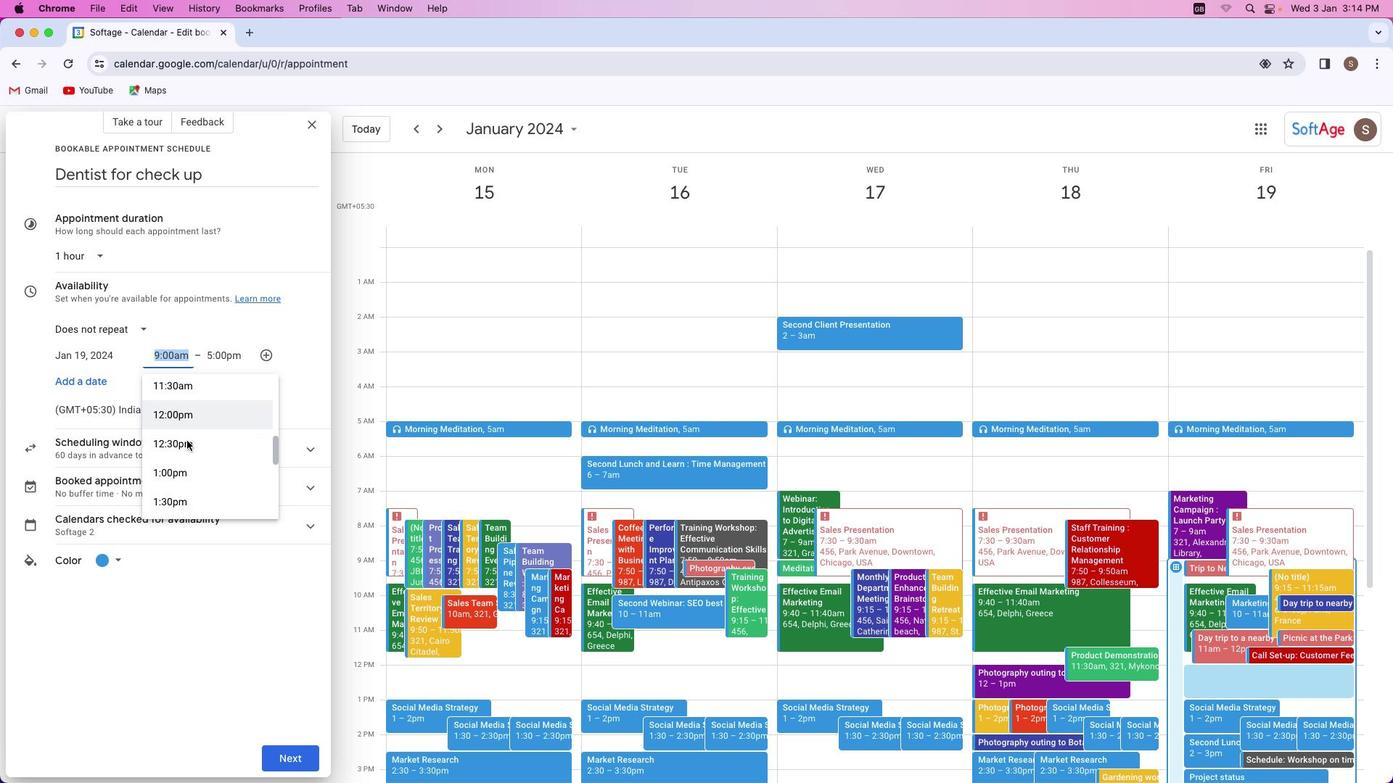 
Action: Mouse scrolled (186, 441) with delta (0, 0)
Screenshot: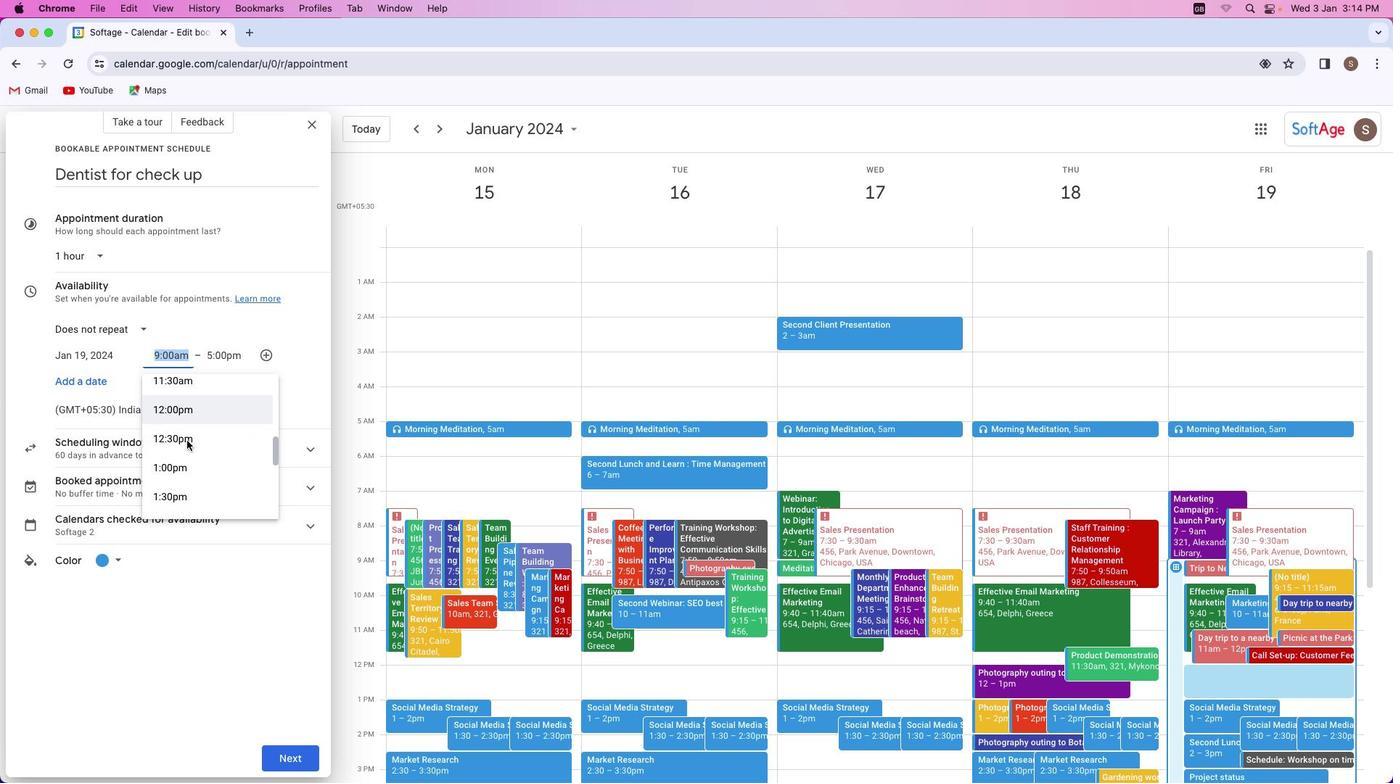 
Action: Mouse scrolled (186, 441) with delta (0, 0)
Screenshot: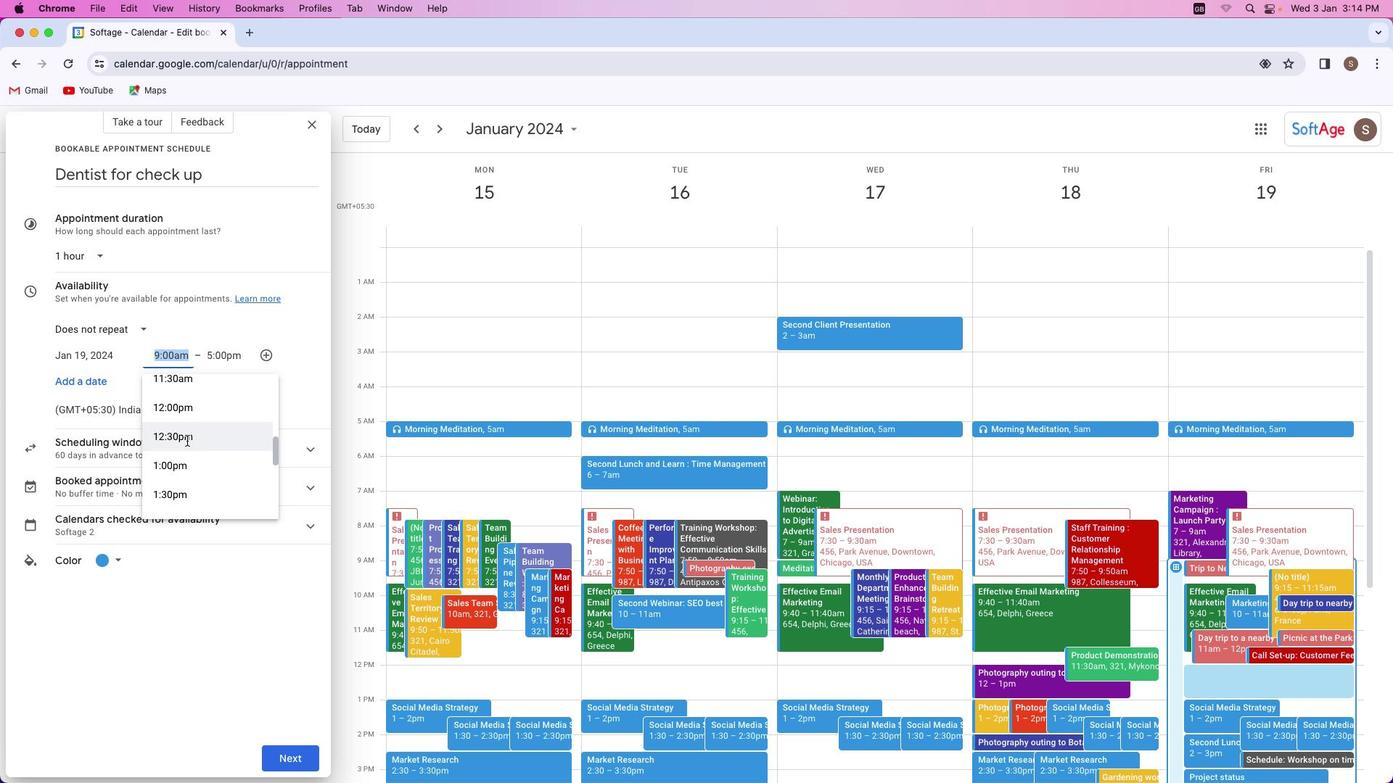 
Action: Mouse scrolled (186, 441) with delta (0, 0)
Screenshot: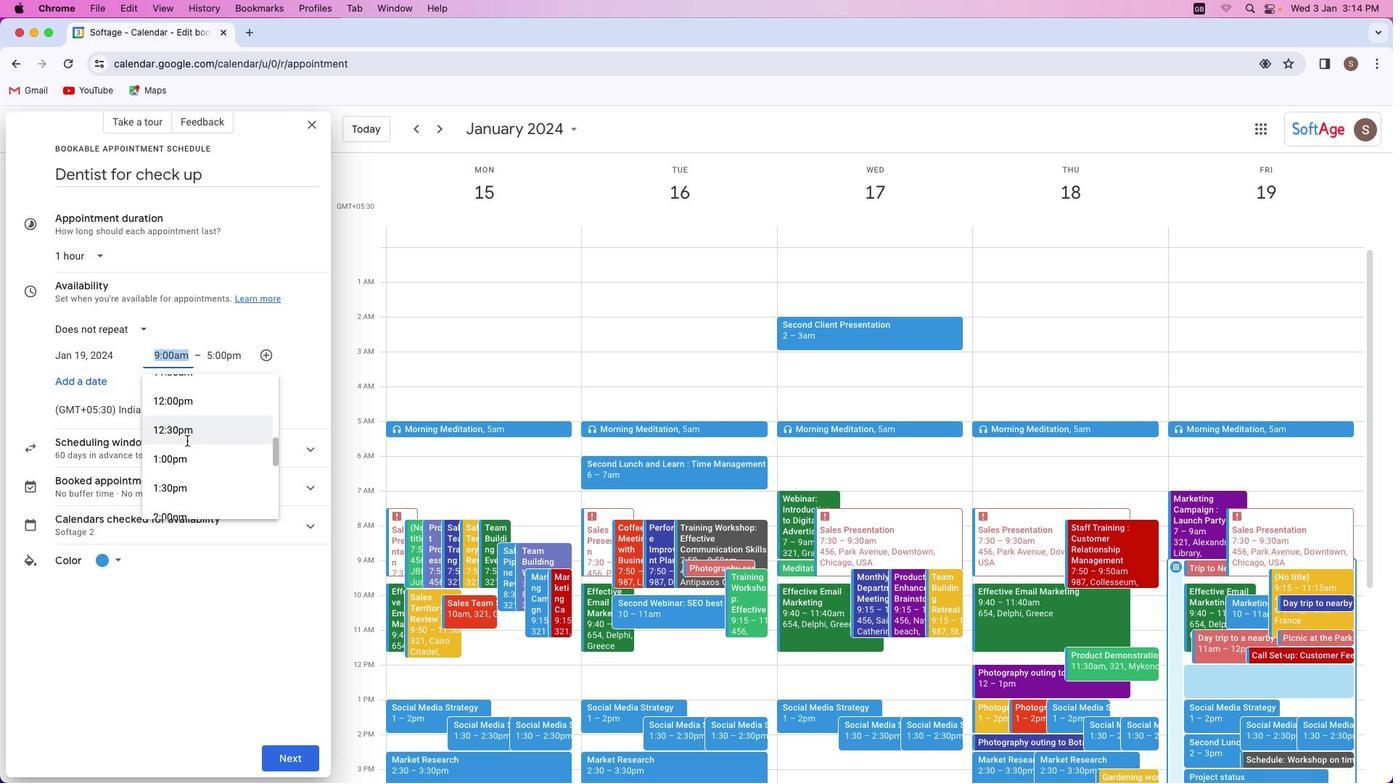 
Action: Mouse scrolled (186, 441) with delta (0, 0)
Screenshot: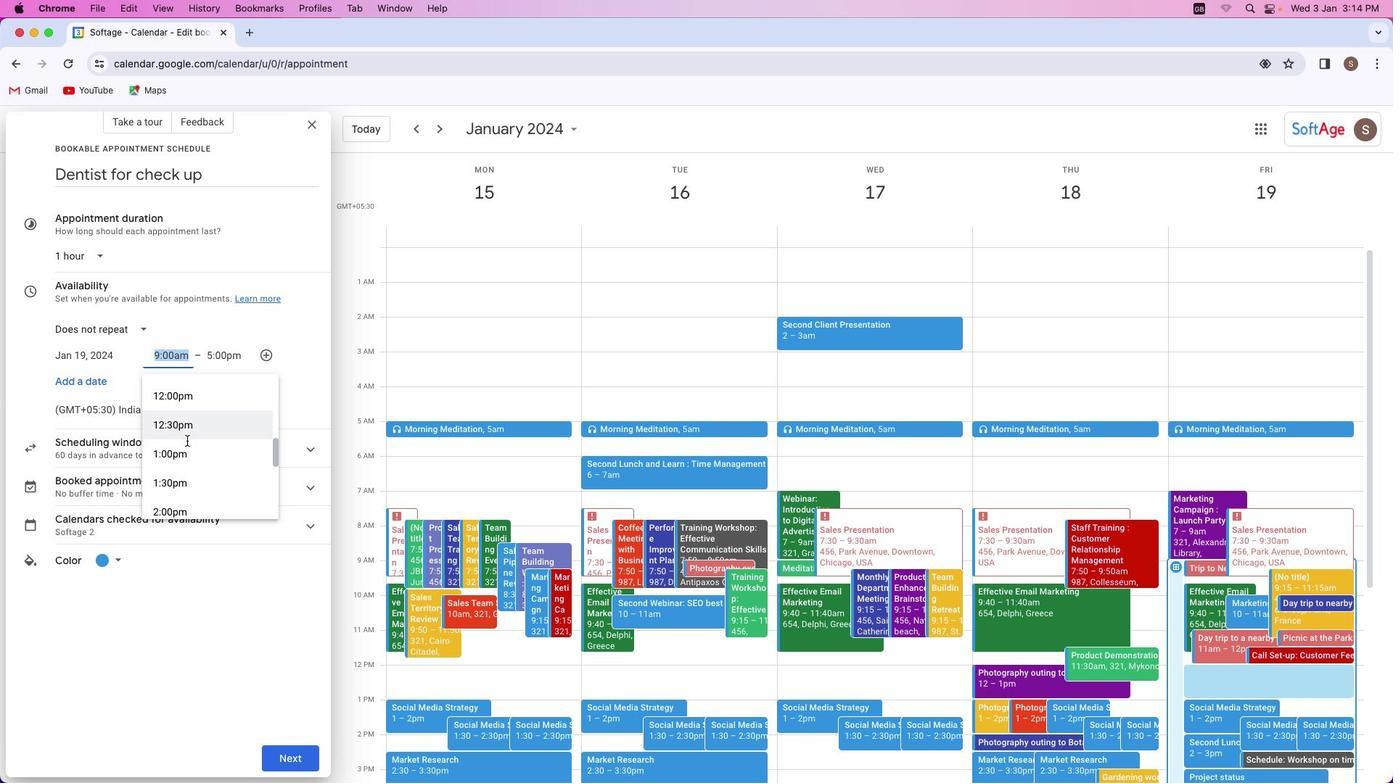 
Action: Mouse scrolled (186, 441) with delta (0, 0)
Screenshot: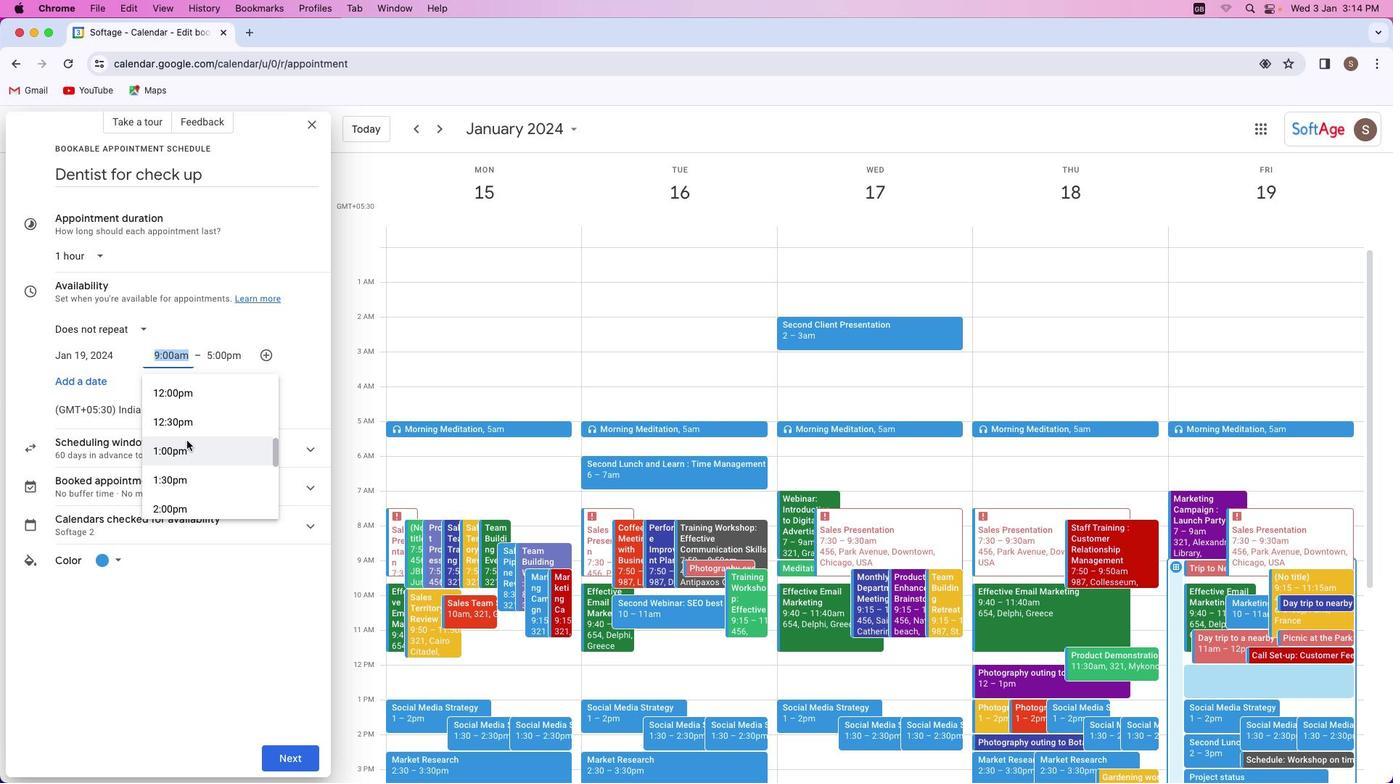 
Action: Mouse scrolled (186, 441) with delta (0, 0)
Screenshot: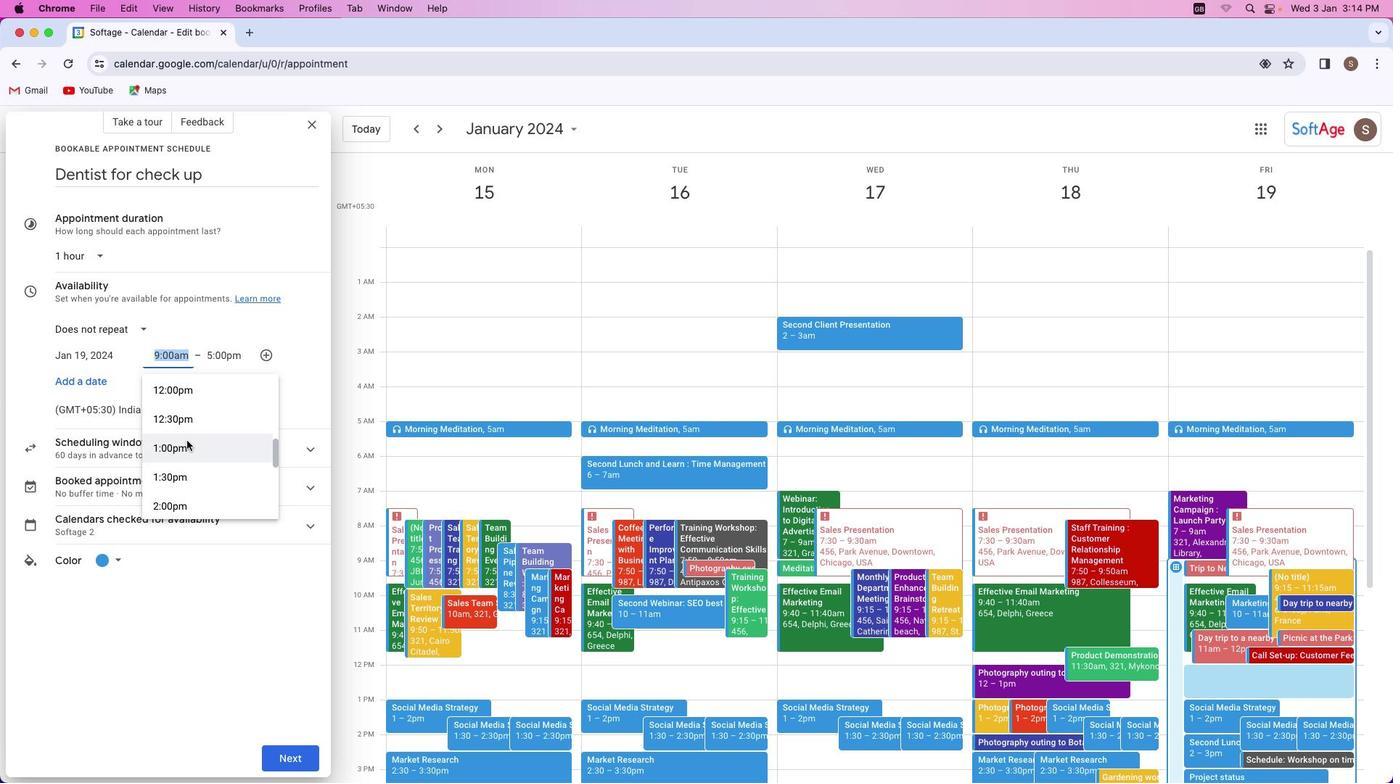 
Action: Mouse scrolled (186, 441) with delta (0, 0)
Screenshot: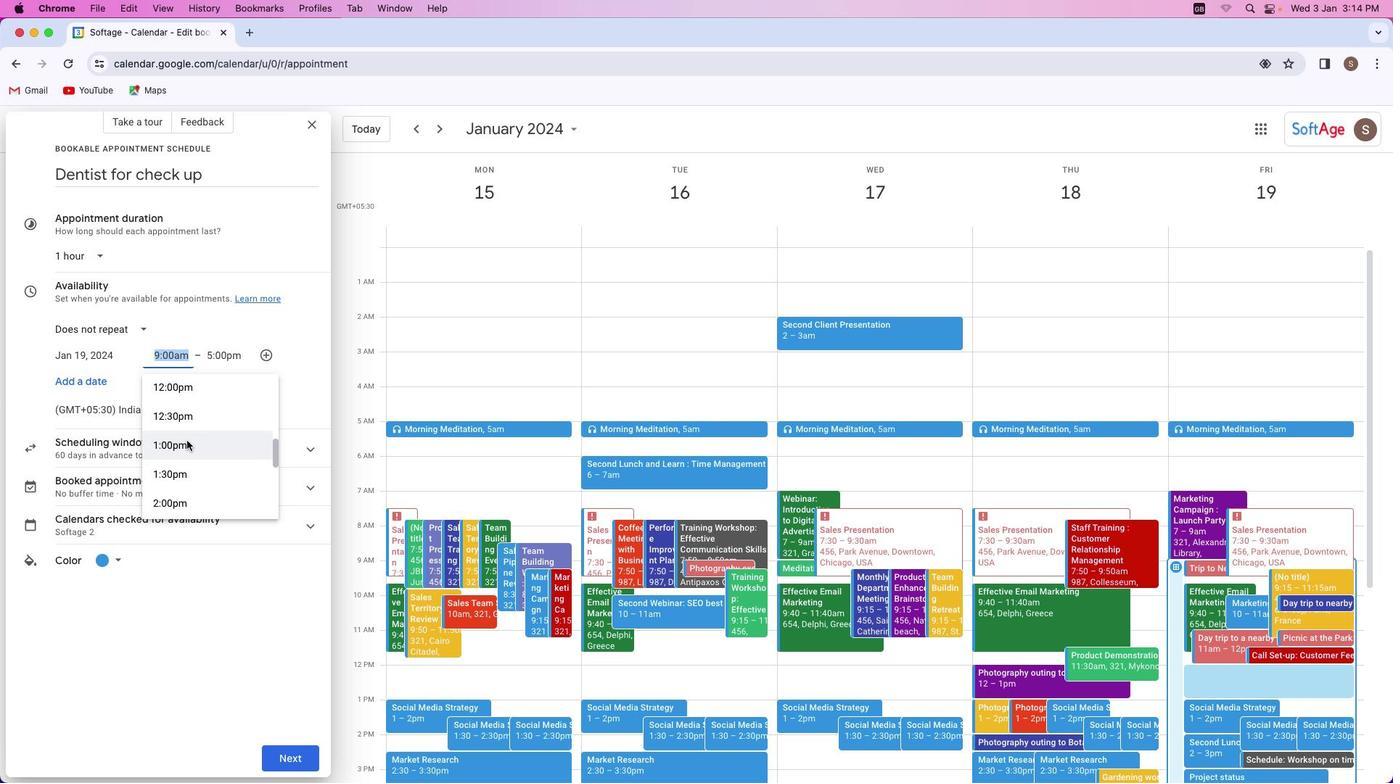 
Action: Mouse scrolled (186, 441) with delta (0, 0)
Screenshot: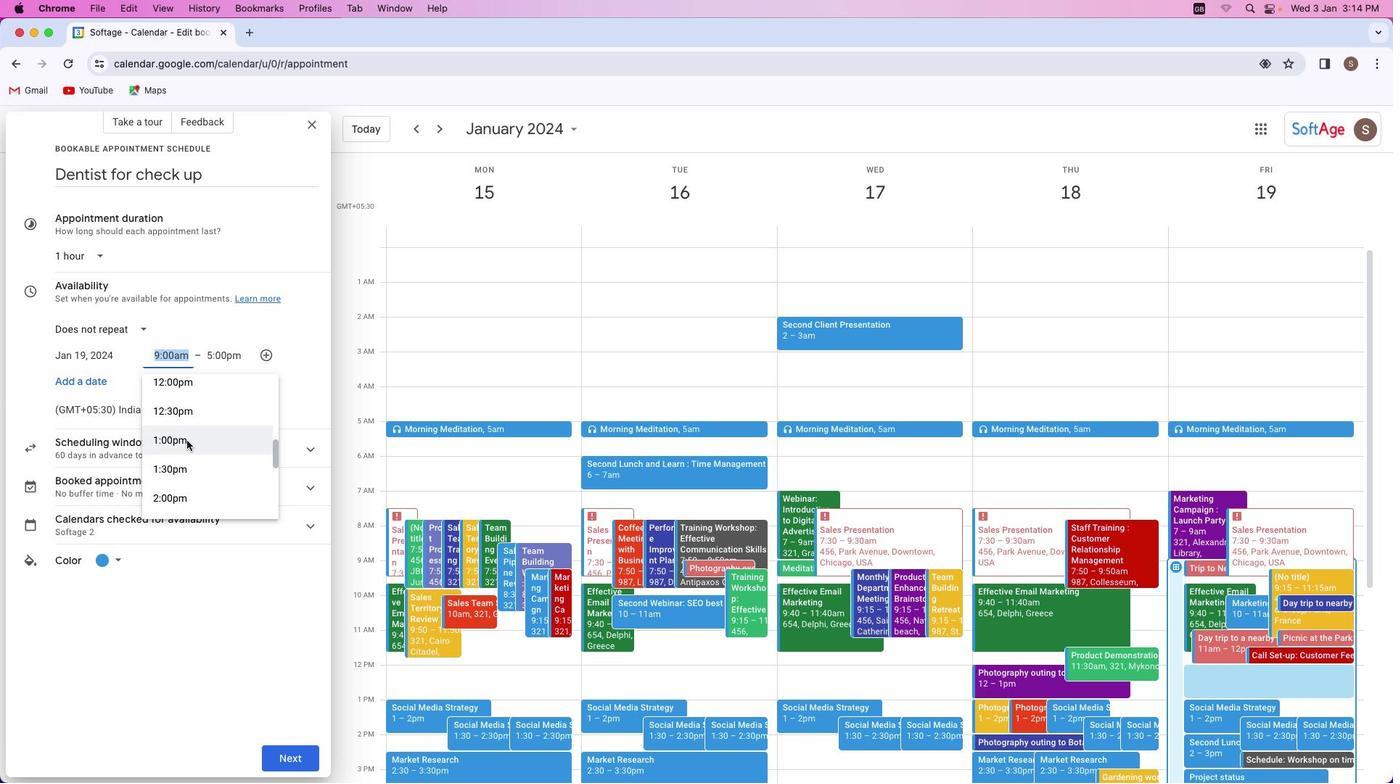 
Action: Mouse scrolled (186, 441) with delta (0, 0)
Screenshot: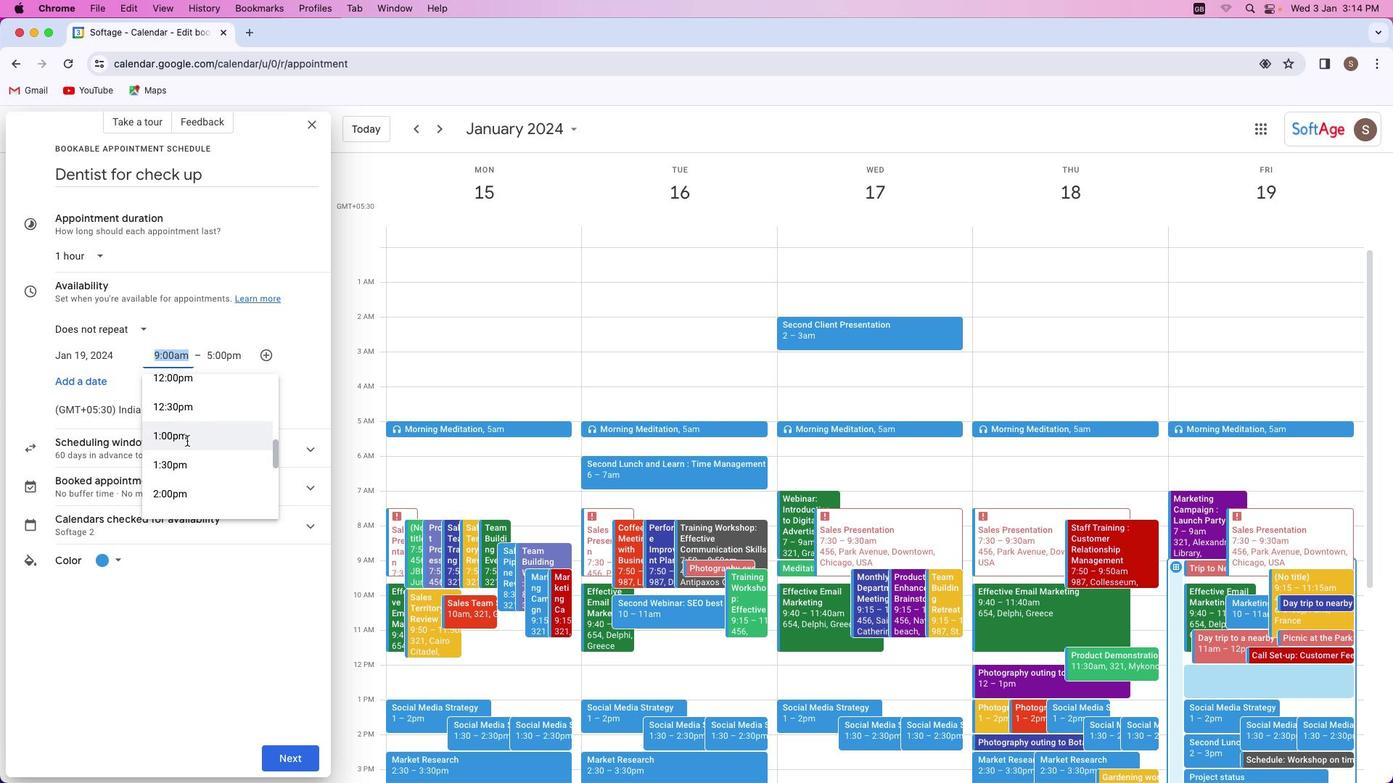 
Action: Mouse moved to (186, 441)
Screenshot: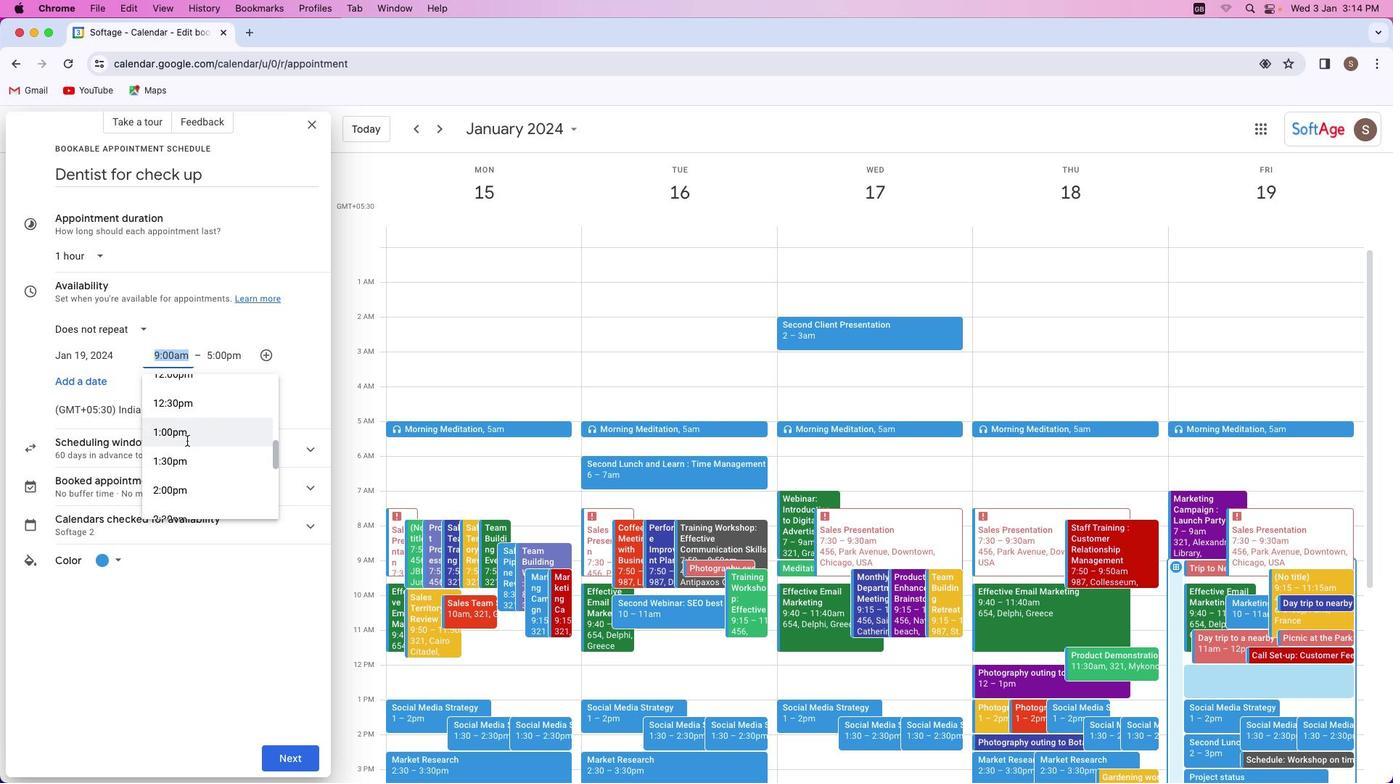 
Action: Mouse scrolled (186, 441) with delta (0, 0)
Screenshot: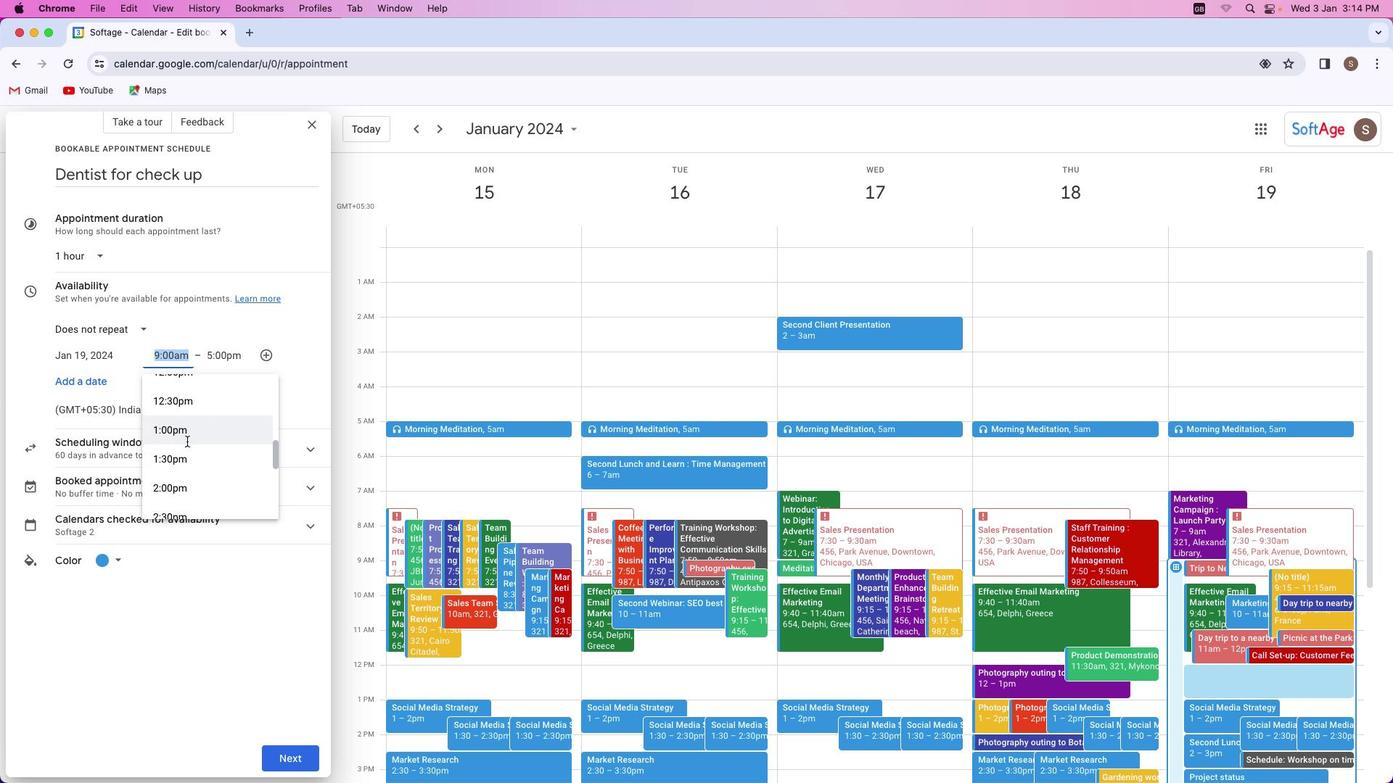 
Action: Mouse scrolled (186, 441) with delta (0, 0)
Screenshot: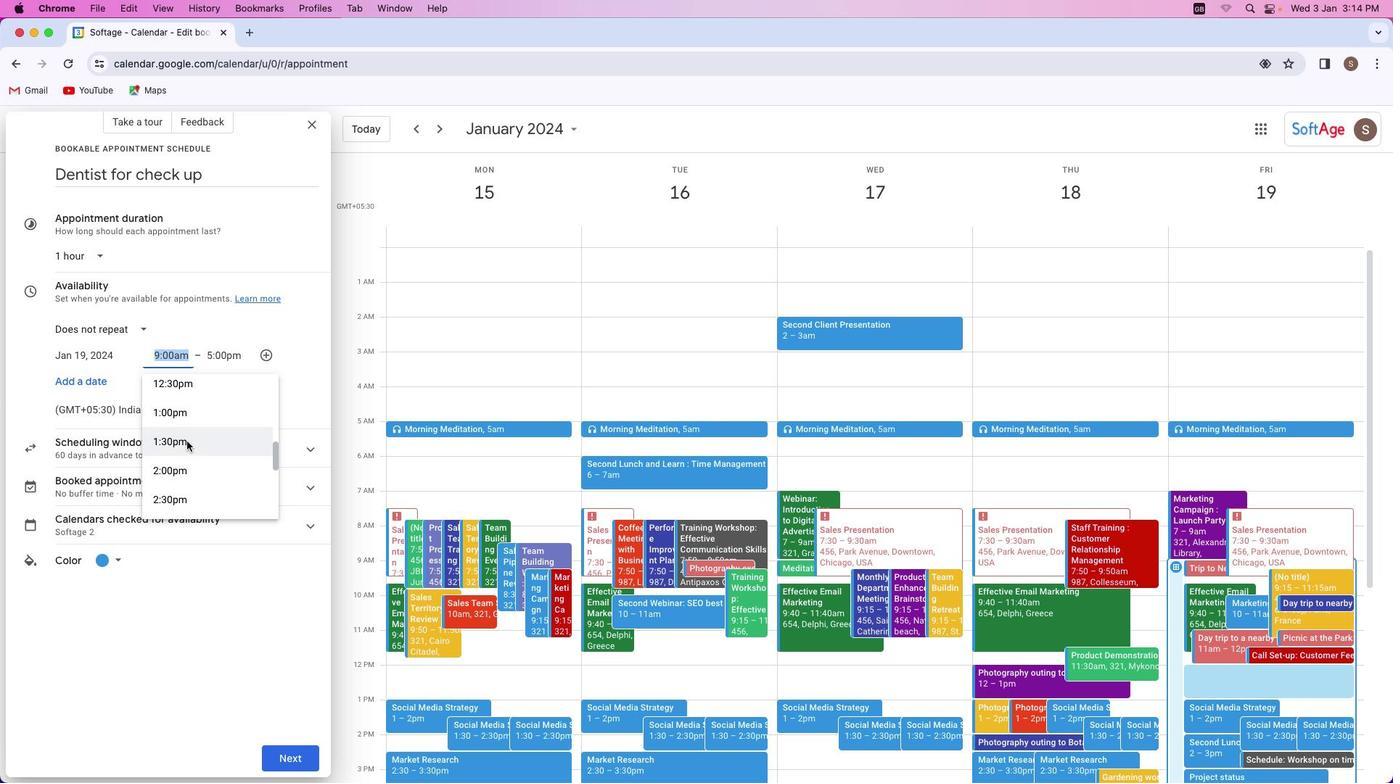 
Action: Mouse moved to (186, 441)
Screenshot: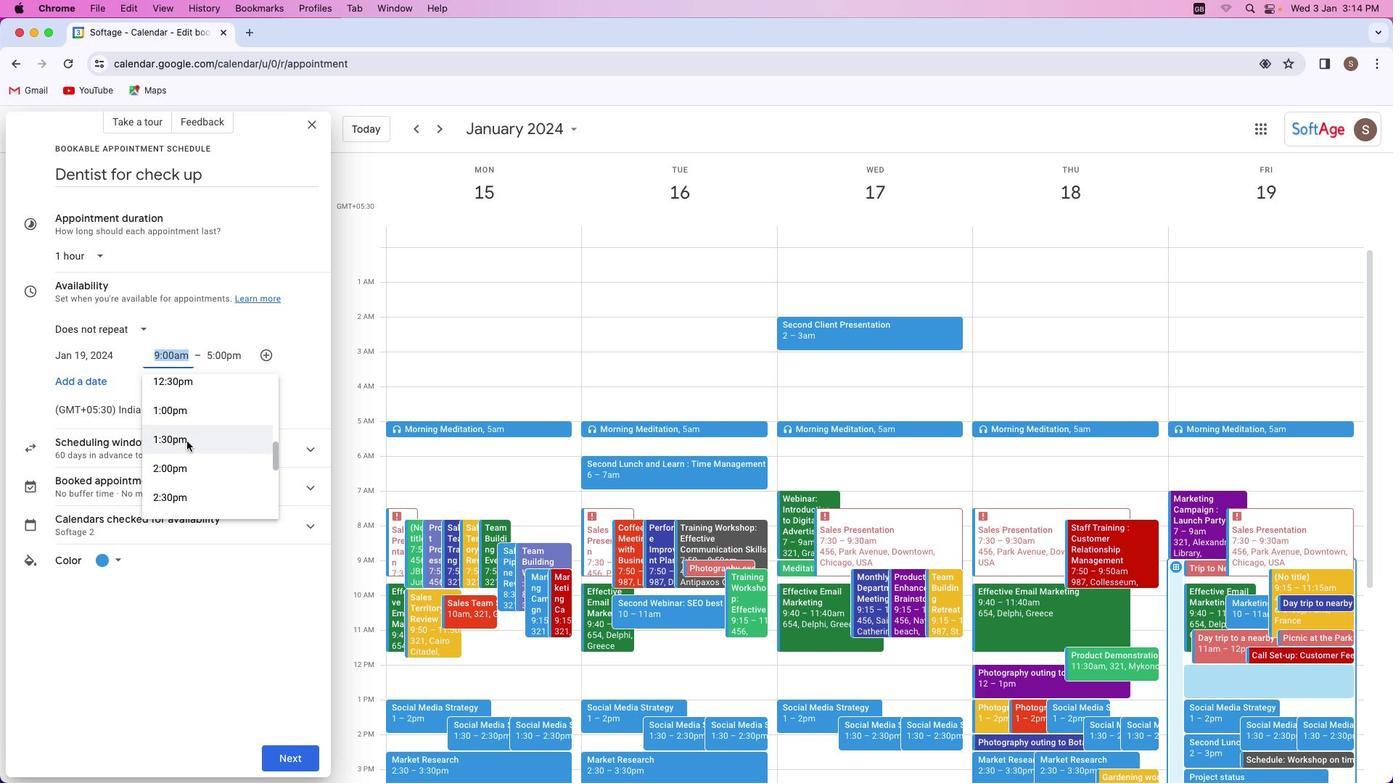
Action: Mouse scrolled (186, 441) with delta (0, 0)
Screenshot: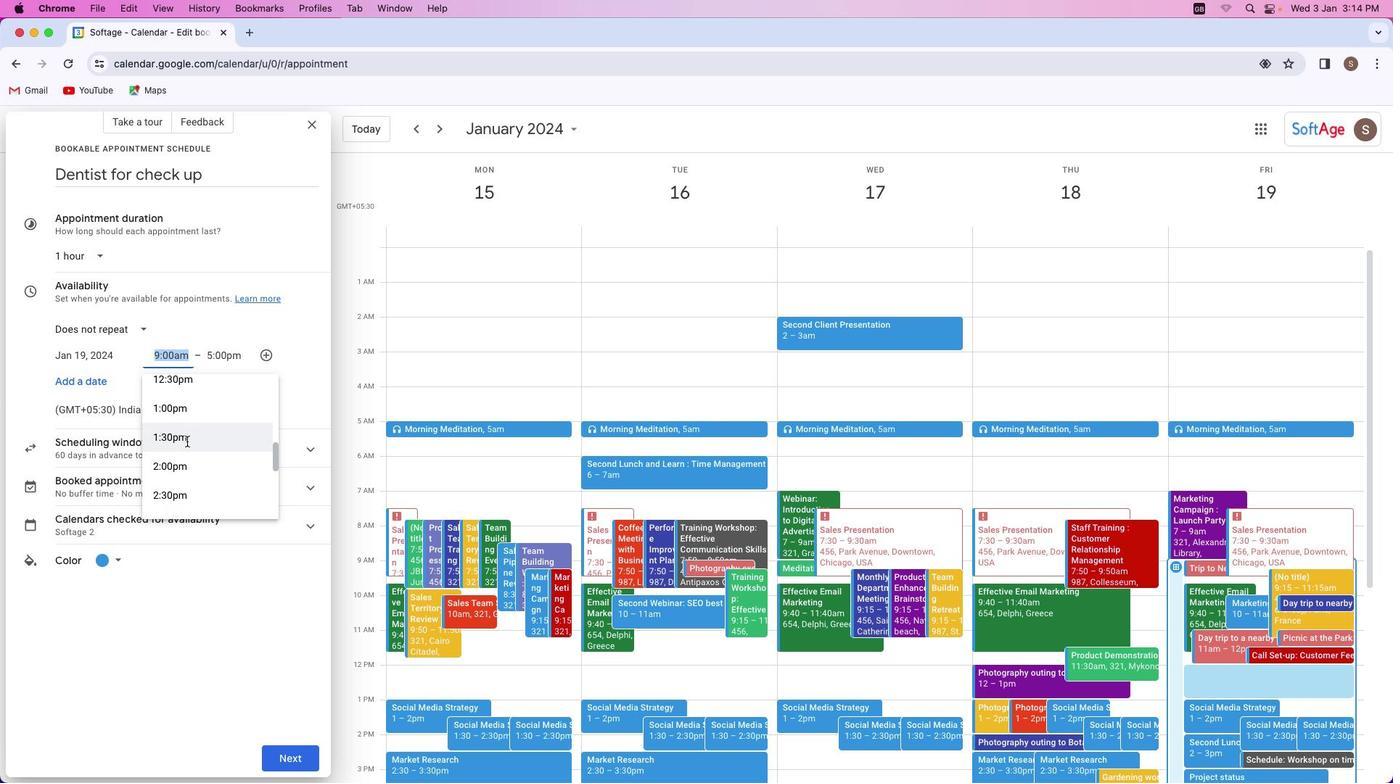 
Action: Mouse scrolled (186, 441) with delta (0, 0)
Screenshot: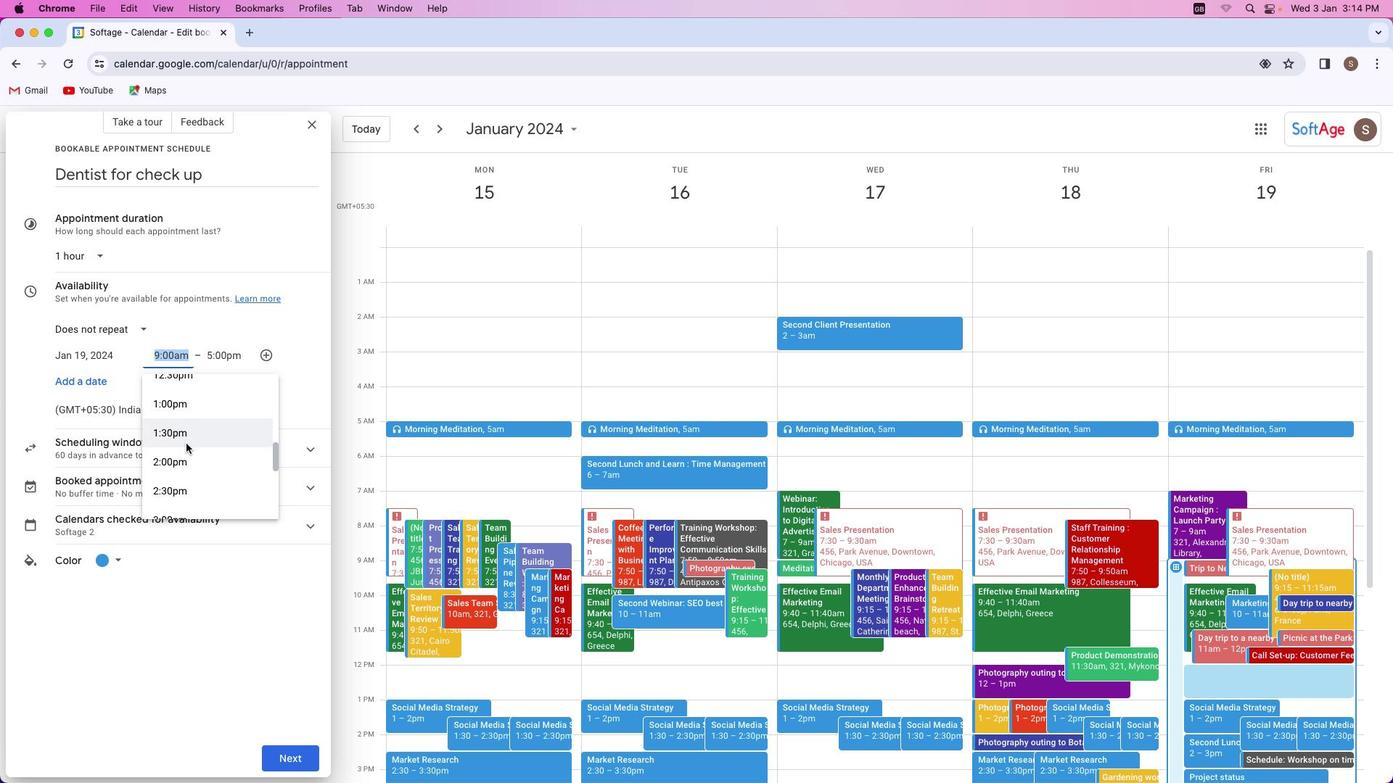
Action: Mouse moved to (186, 443)
Screenshot: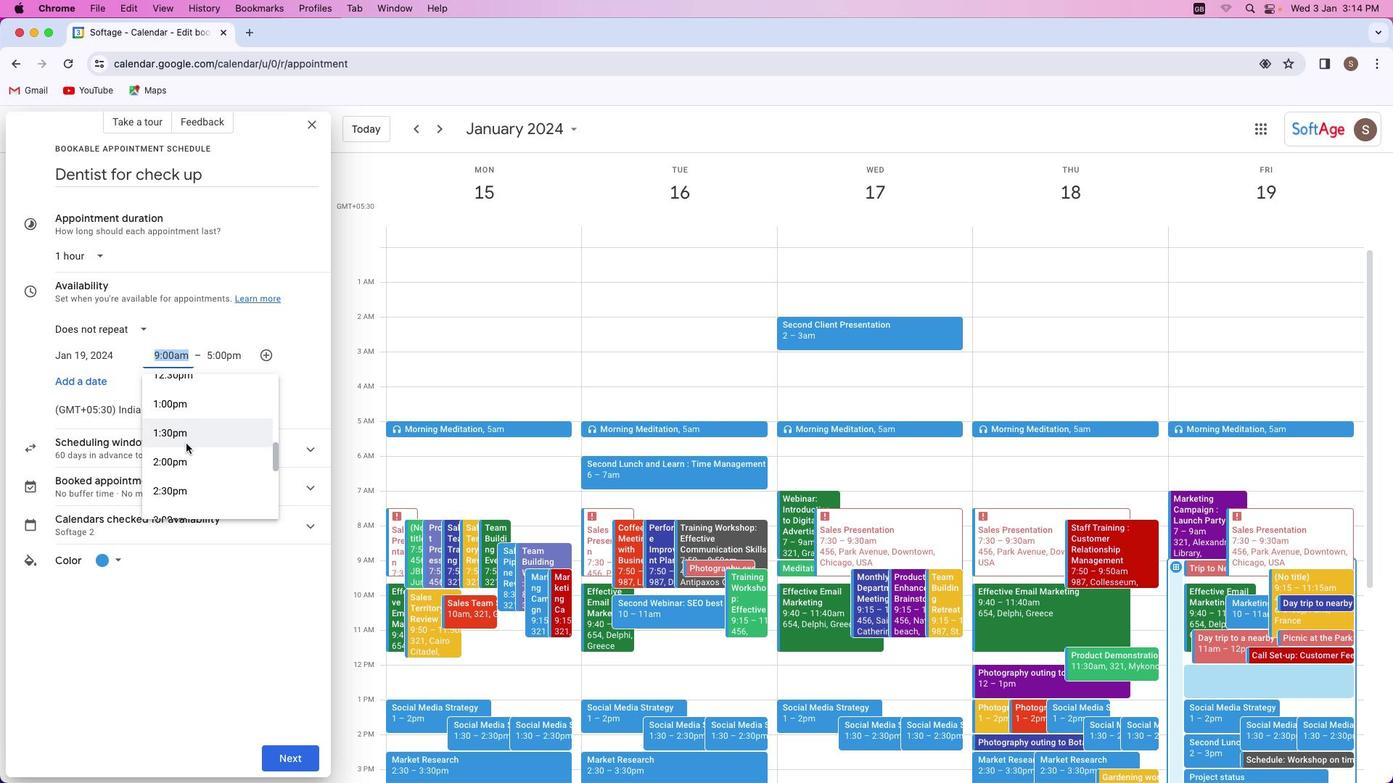 
Action: Mouse scrolled (186, 443) with delta (0, 0)
Screenshot: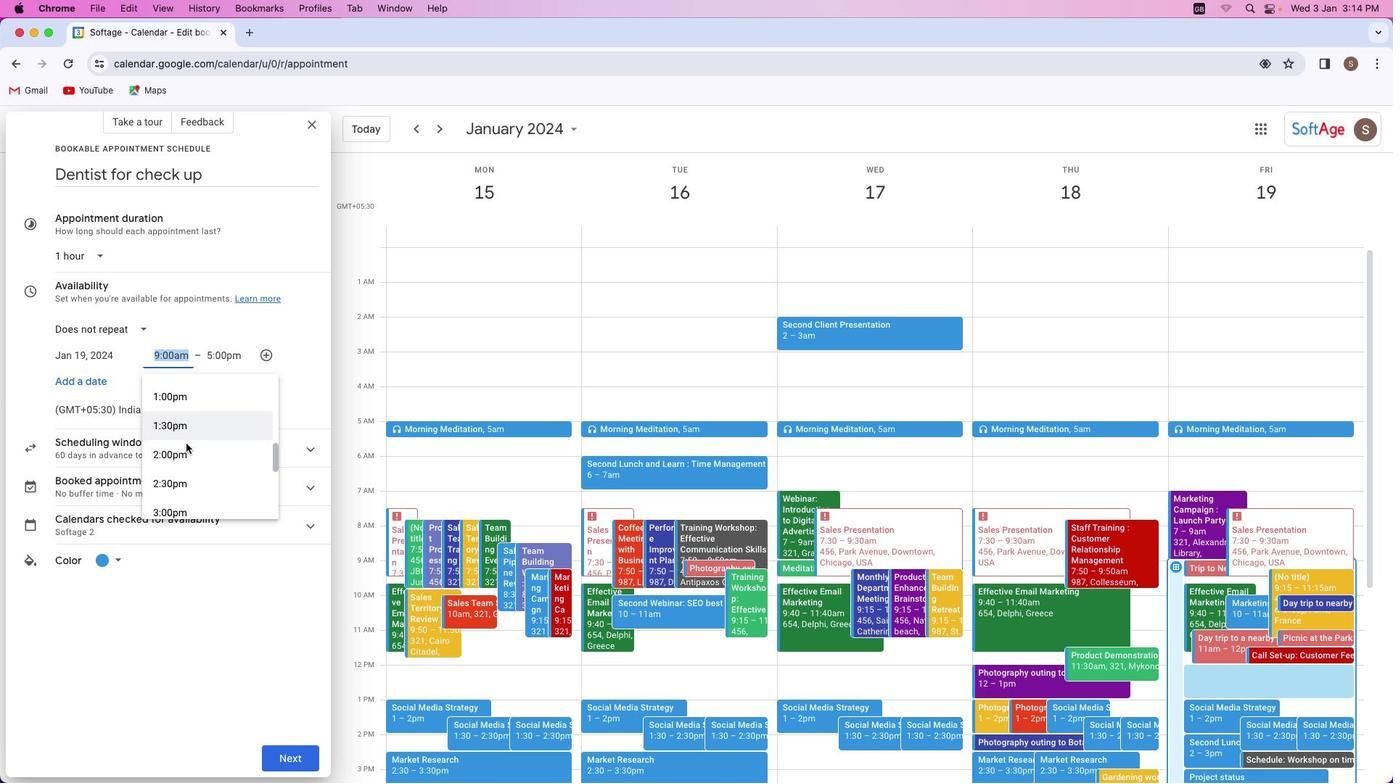 
Action: Mouse scrolled (186, 443) with delta (0, 0)
Screenshot: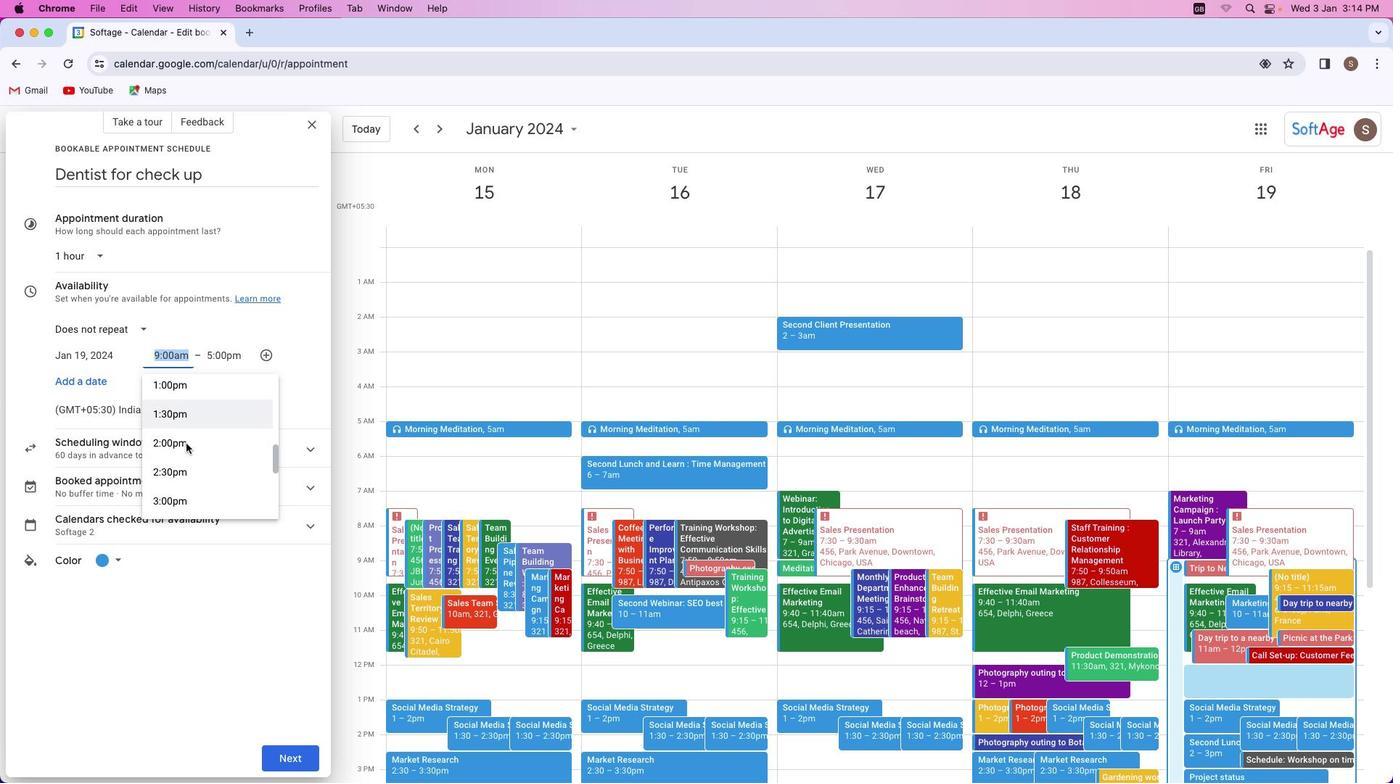
Action: Mouse moved to (186, 444)
Screenshot: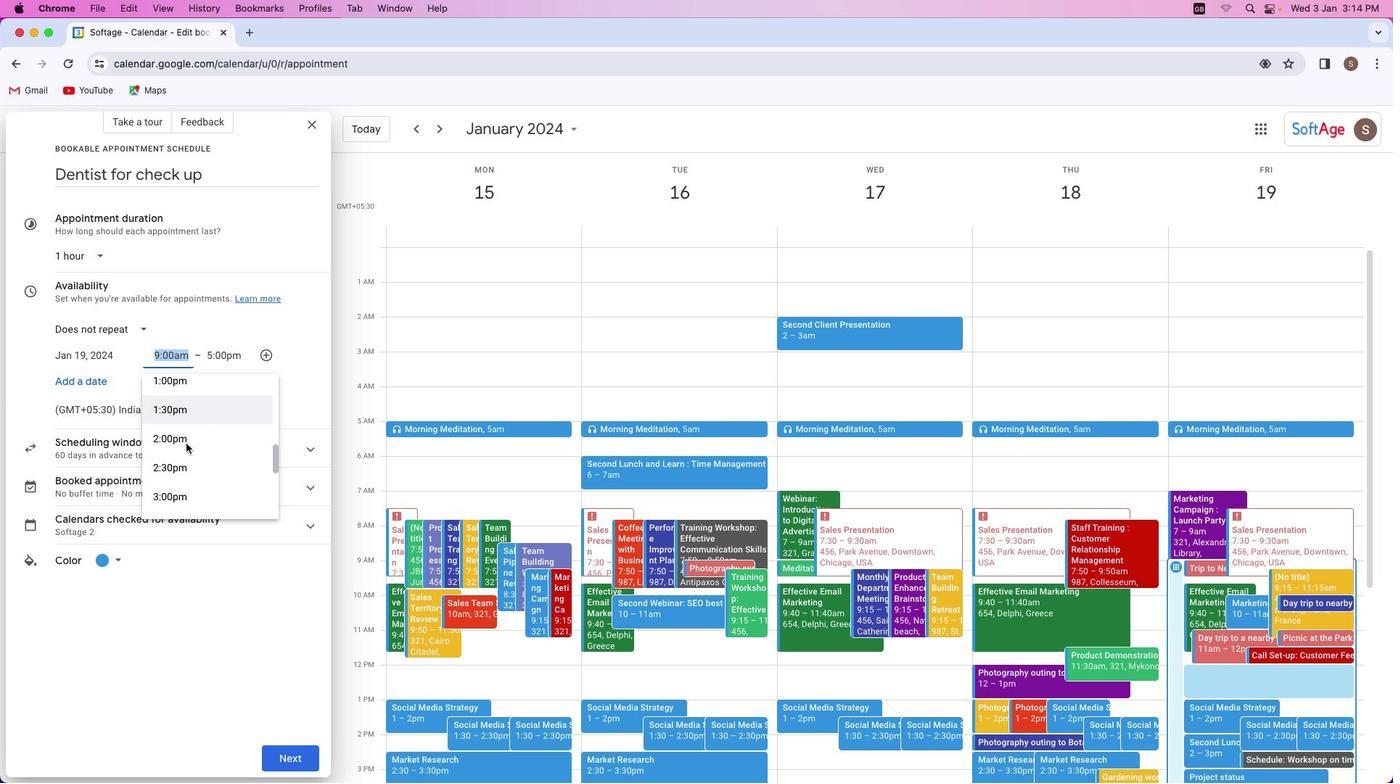 
Action: Mouse scrolled (186, 444) with delta (0, 0)
Screenshot: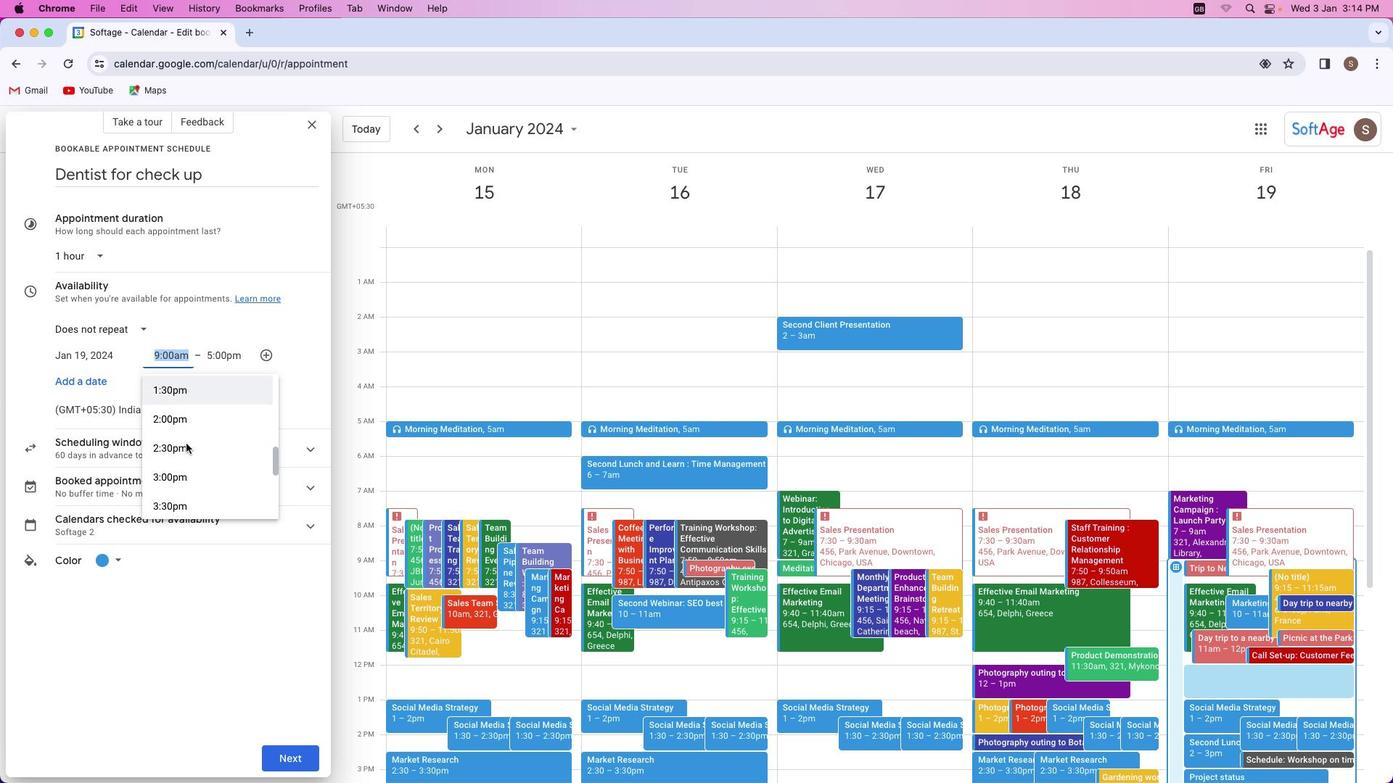 
Action: Mouse scrolled (186, 444) with delta (0, 0)
Screenshot: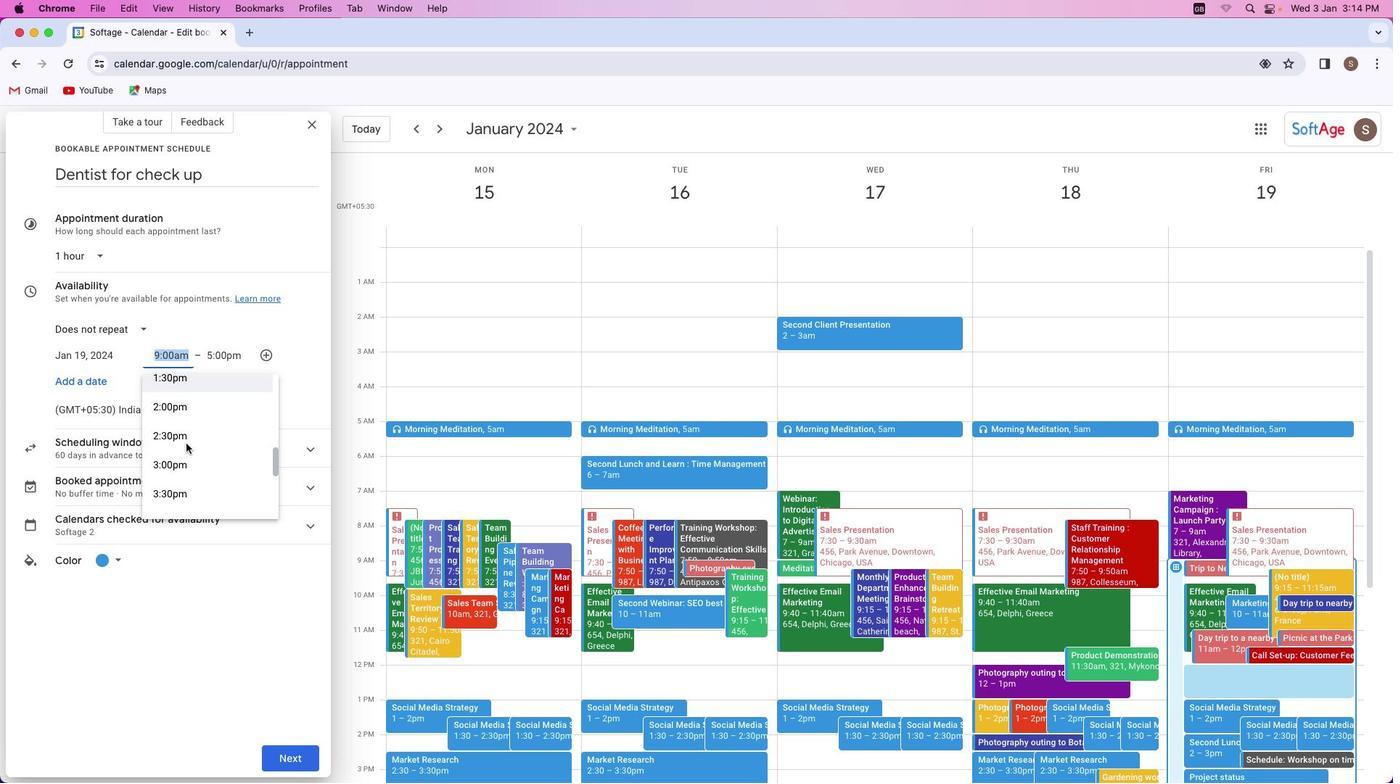 
Action: Mouse scrolled (186, 444) with delta (0, 0)
Screenshot: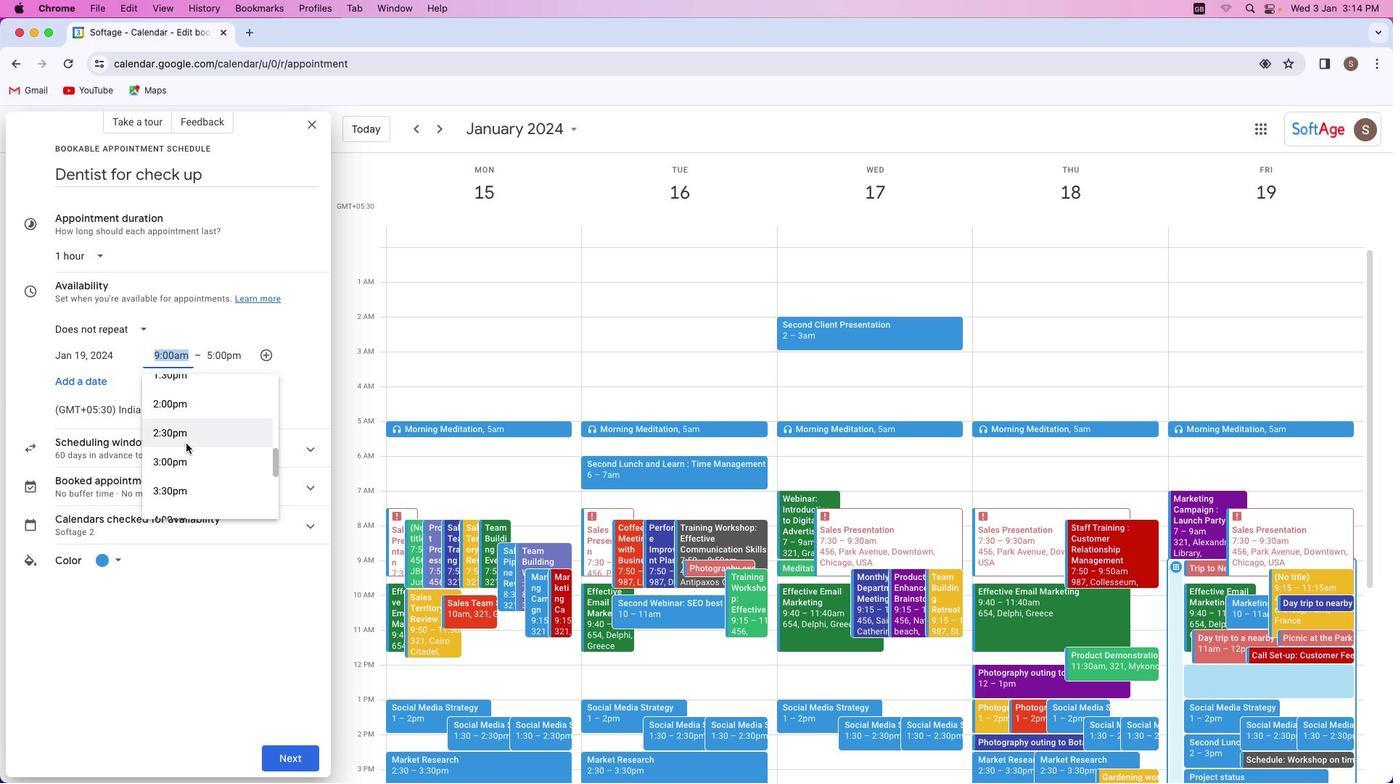 
Action: Mouse moved to (185, 443)
Screenshot: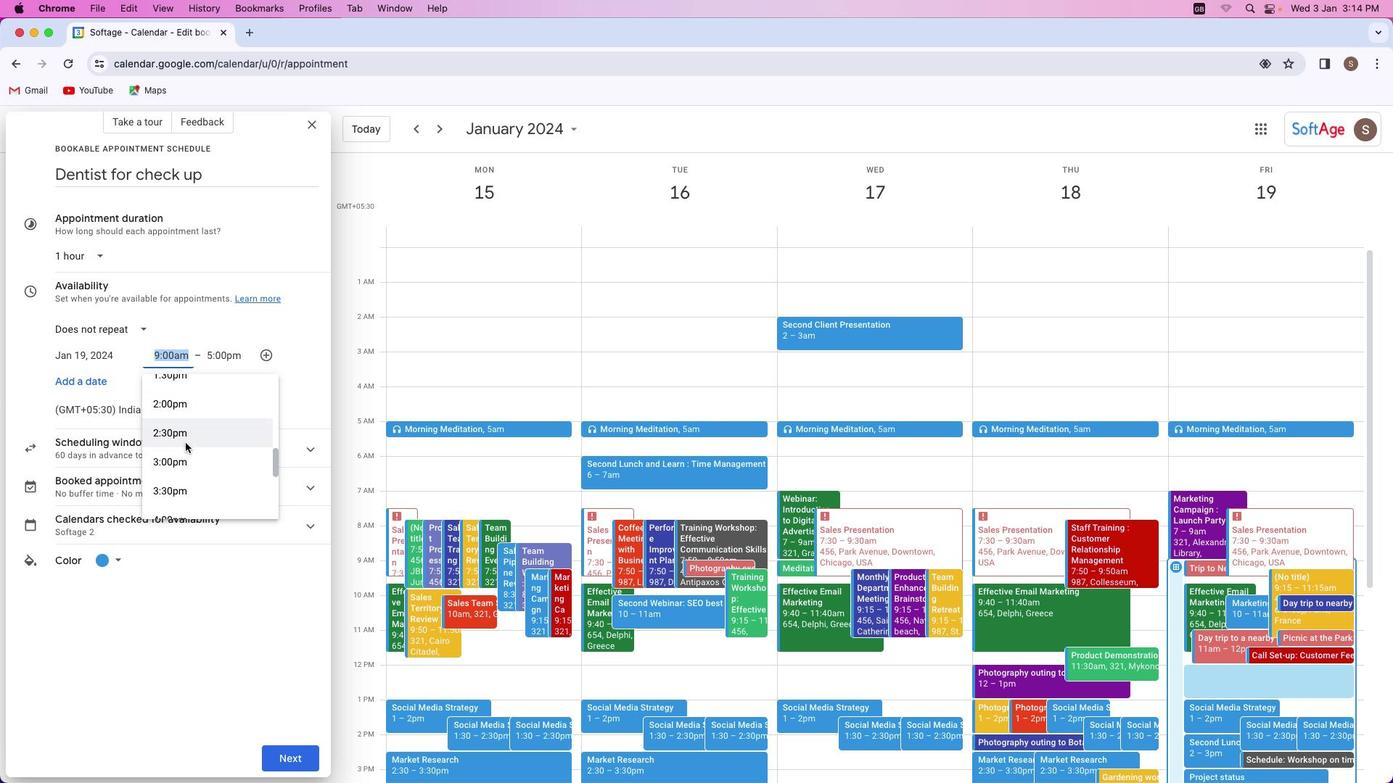 
Action: Mouse scrolled (185, 443) with delta (0, 0)
Screenshot: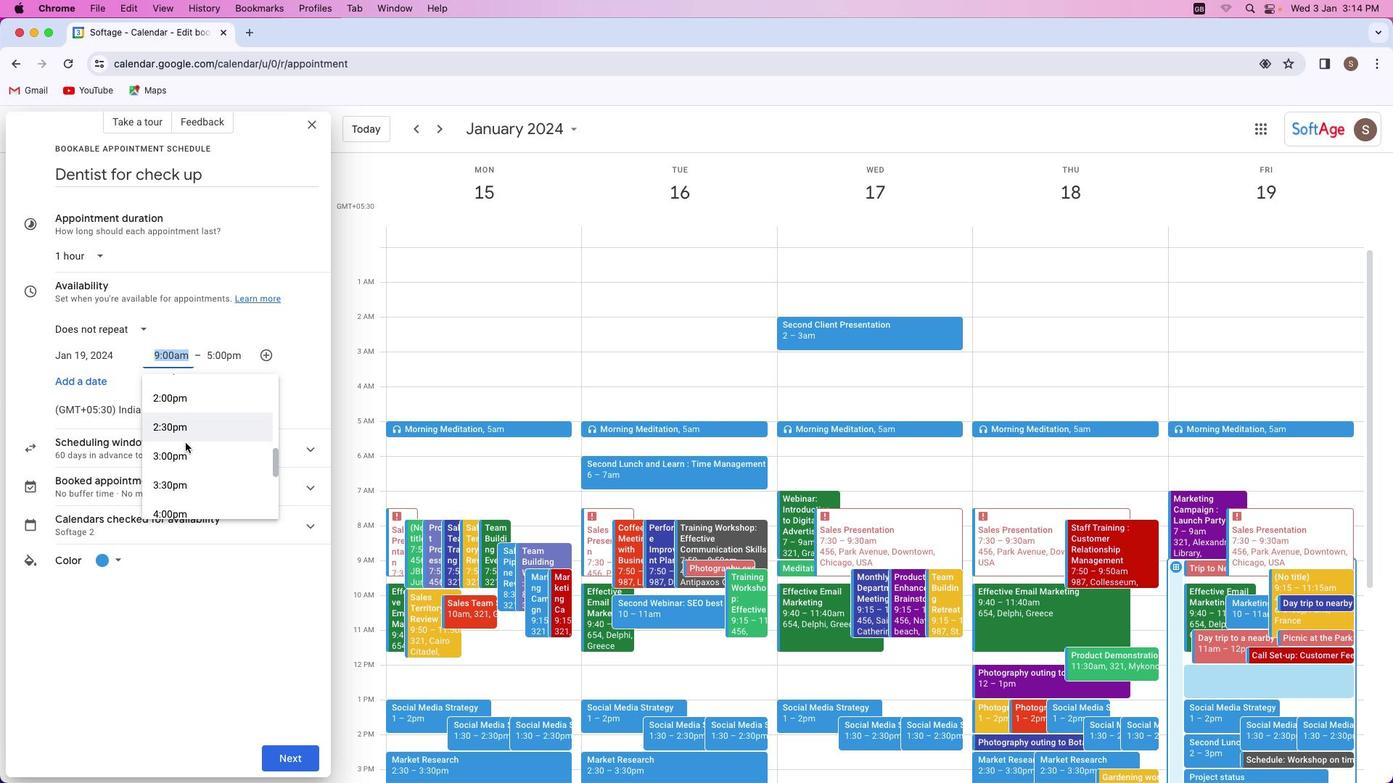 
Action: Mouse scrolled (185, 443) with delta (0, 0)
Screenshot: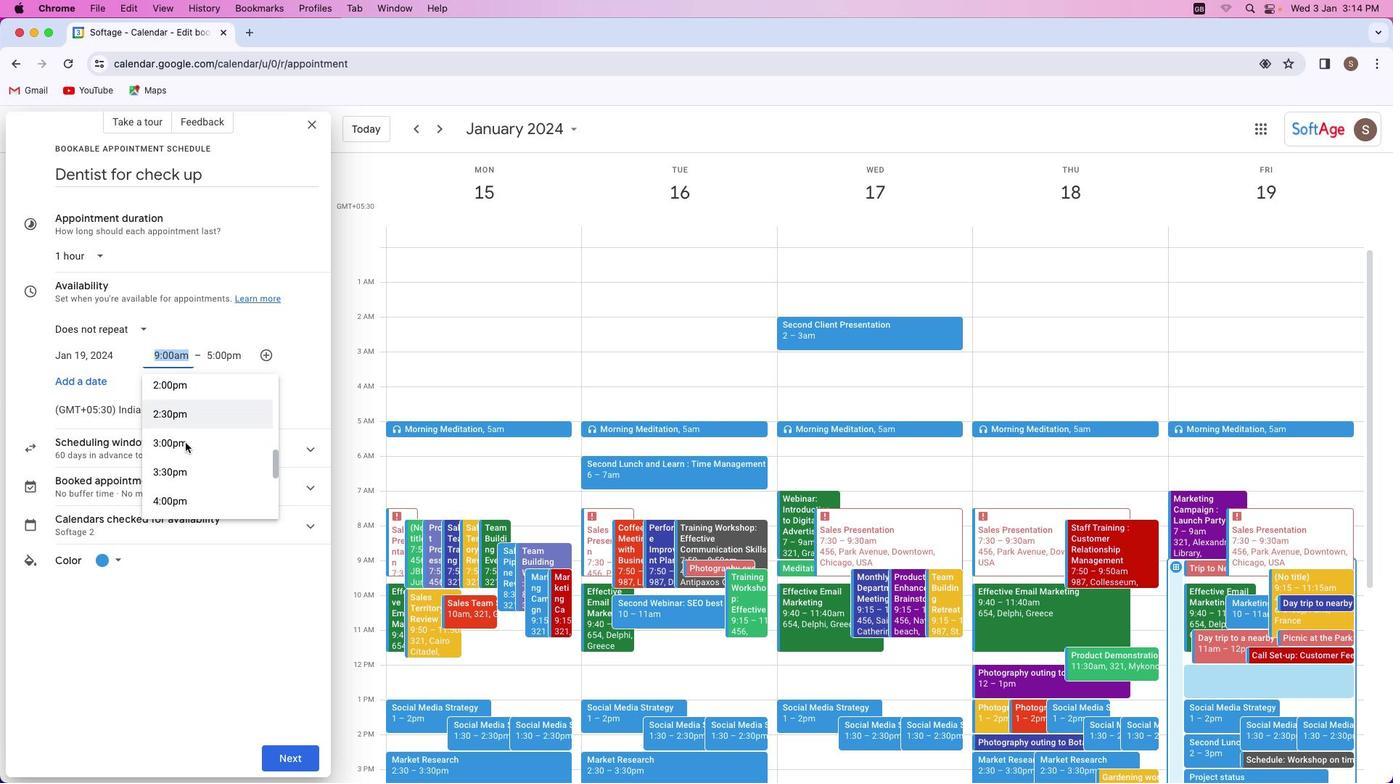 
Action: Mouse scrolled (185, 443) with delta (0, 0)
Screenshot: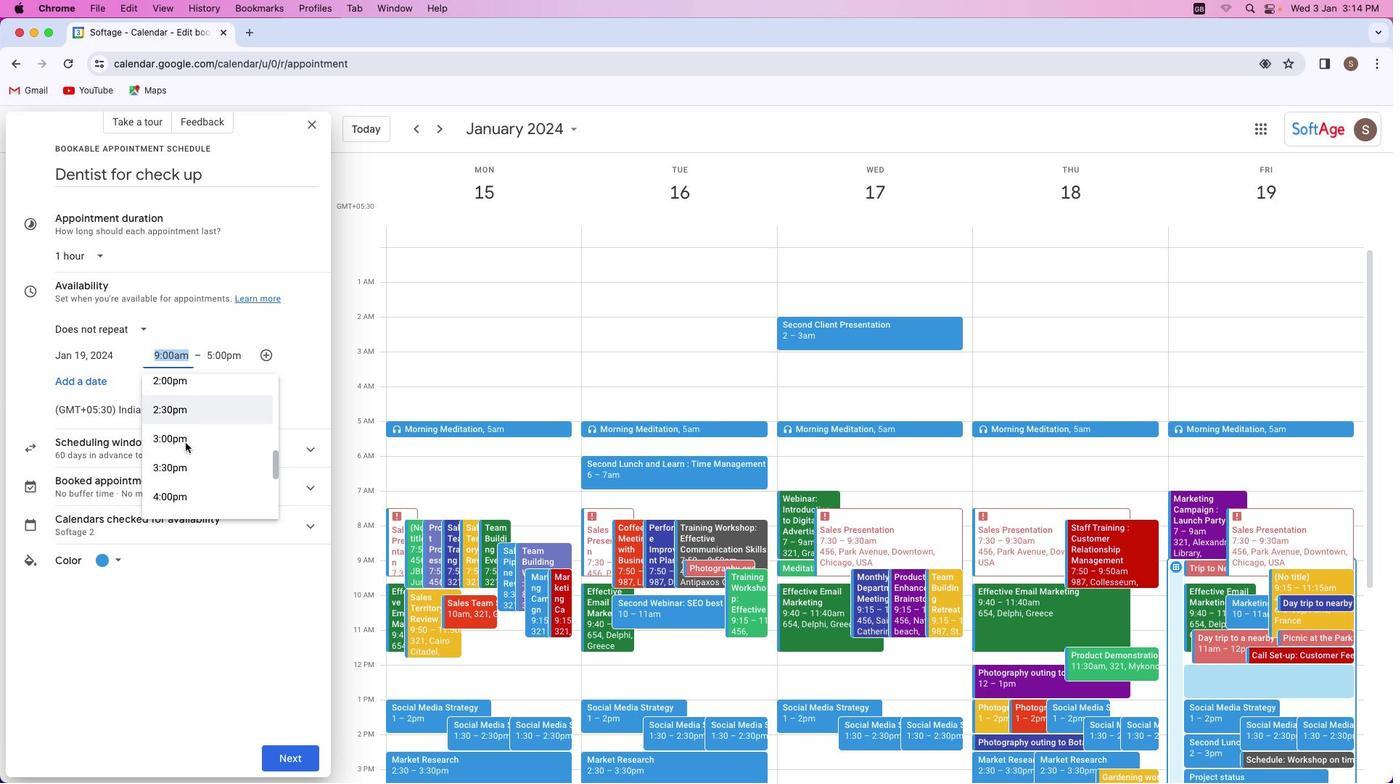 
Action: Mouse scrolled (185, 443) with delta (0, 0)
Screenshot: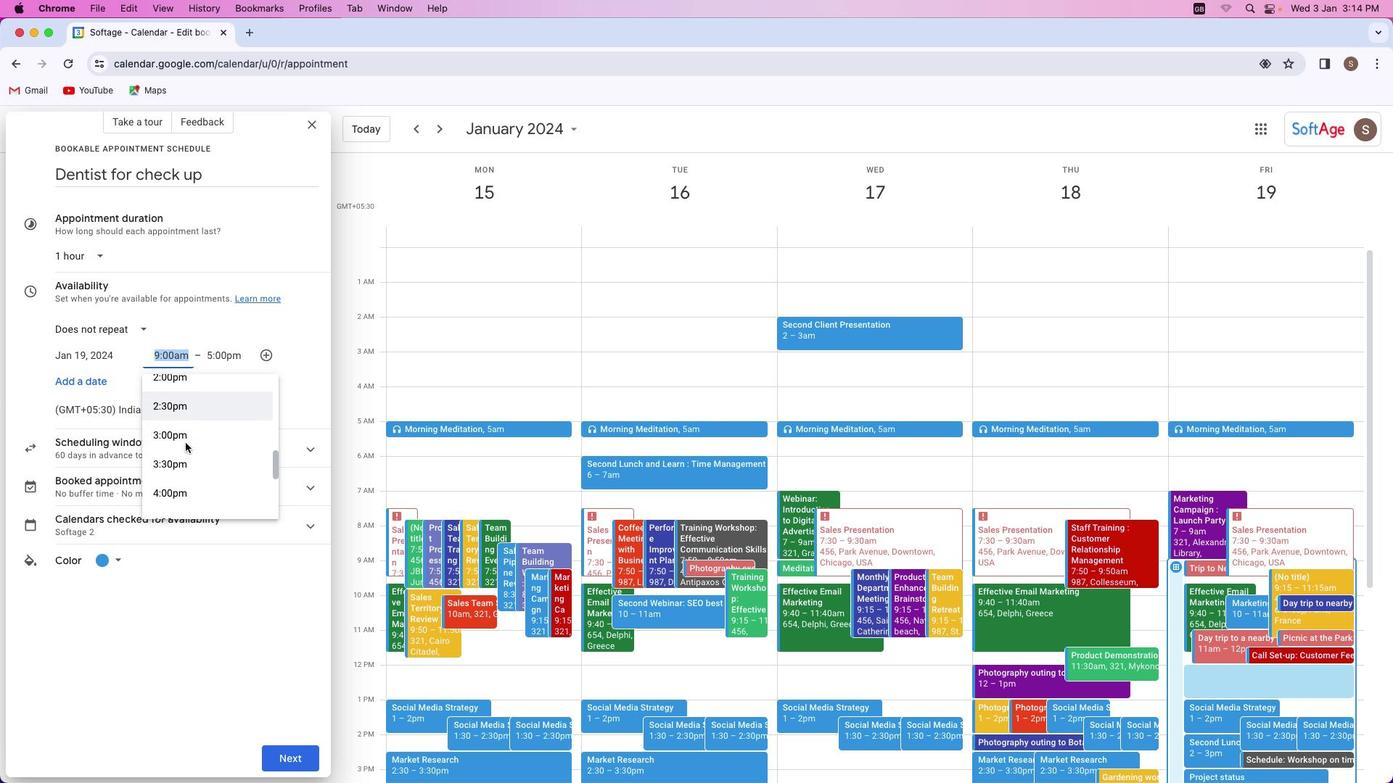 
Action: Mouse moved to (186, 441)
Screenshot: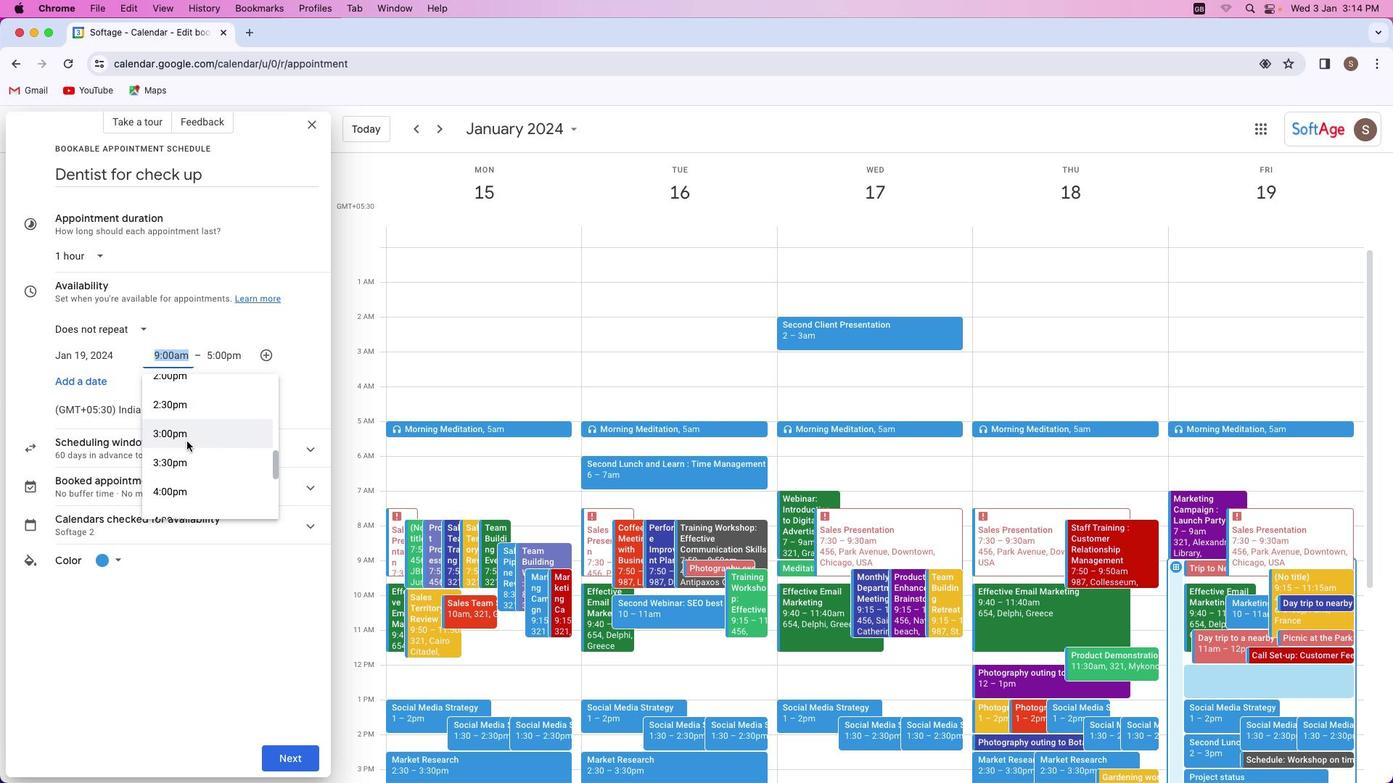 
Action: Mouse scrolled (186, 441) with delta (0, 0)
Screenshot: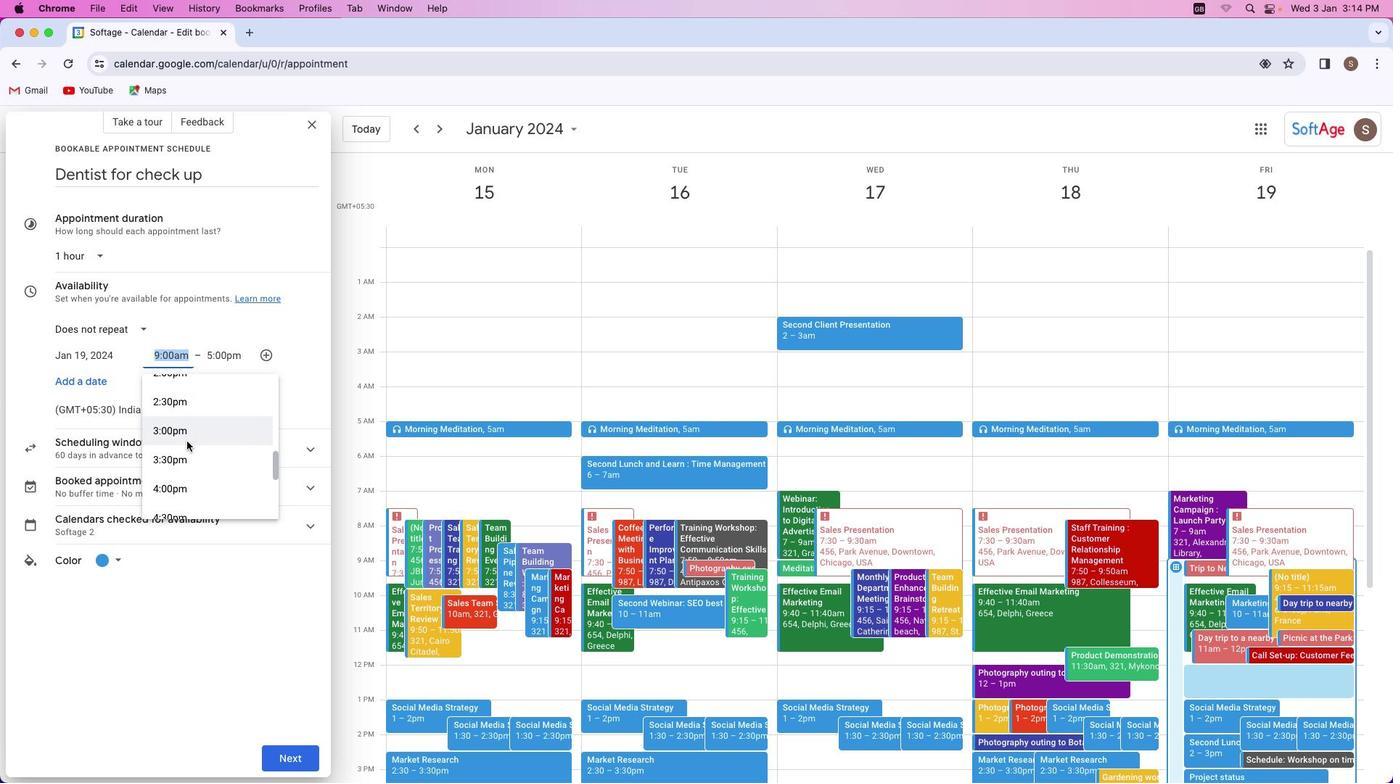 
Action: Mouse moved to (186, 441)
Screenshot: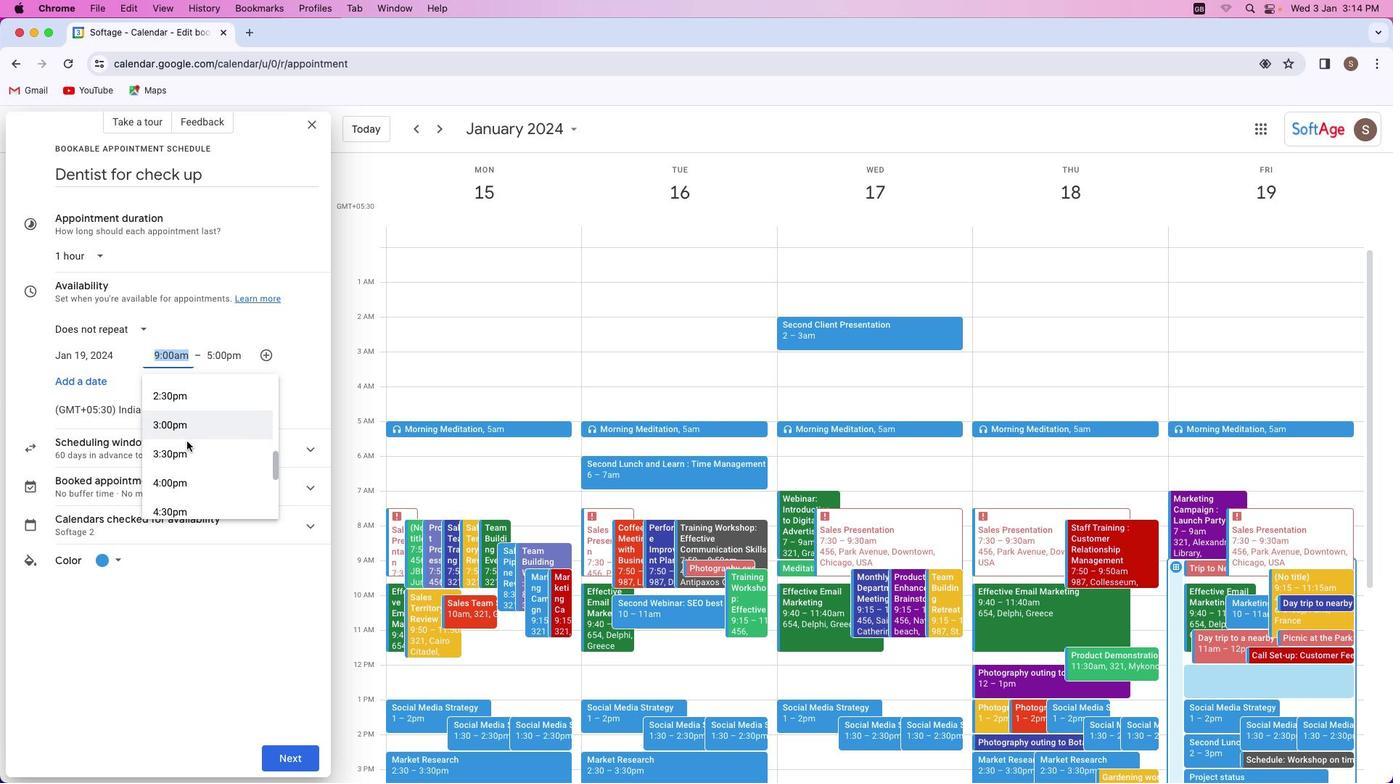
Action: Mouse scrolled (186, 441) with delta (0, 0)
Screenshot: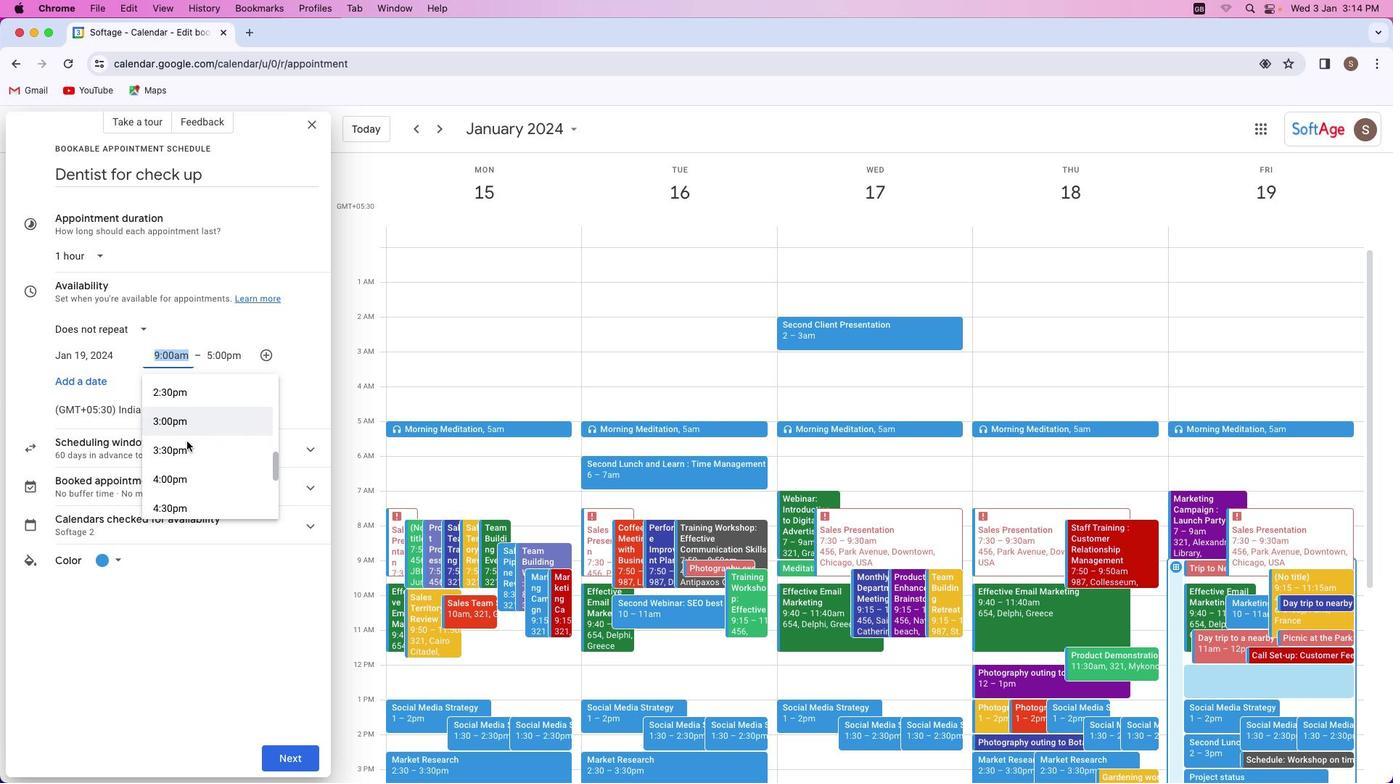 
Action: Mouse scrolled (186, 441) with delta (0, 0)
Screenshot: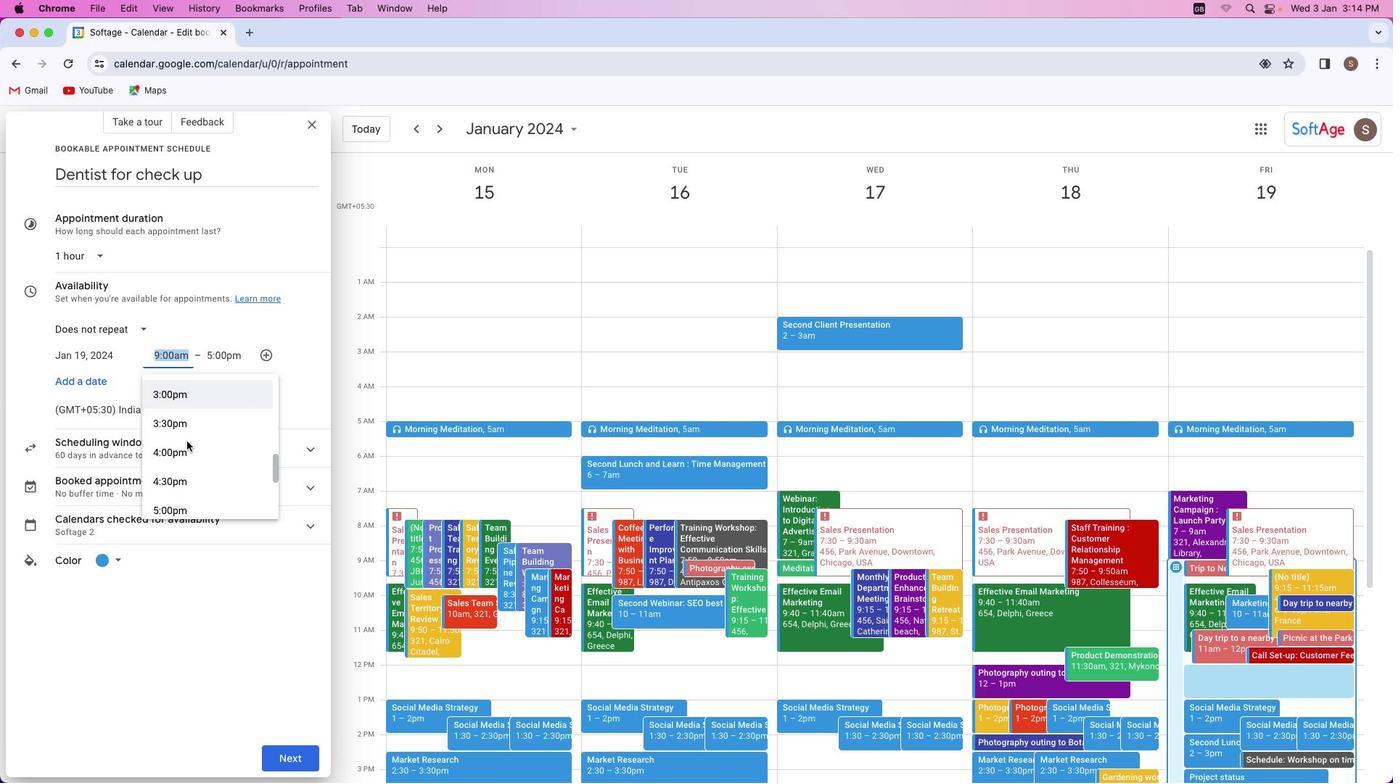 
Action: Mouse scrolled (186, 441) with delta (0, 0)
Screenshot: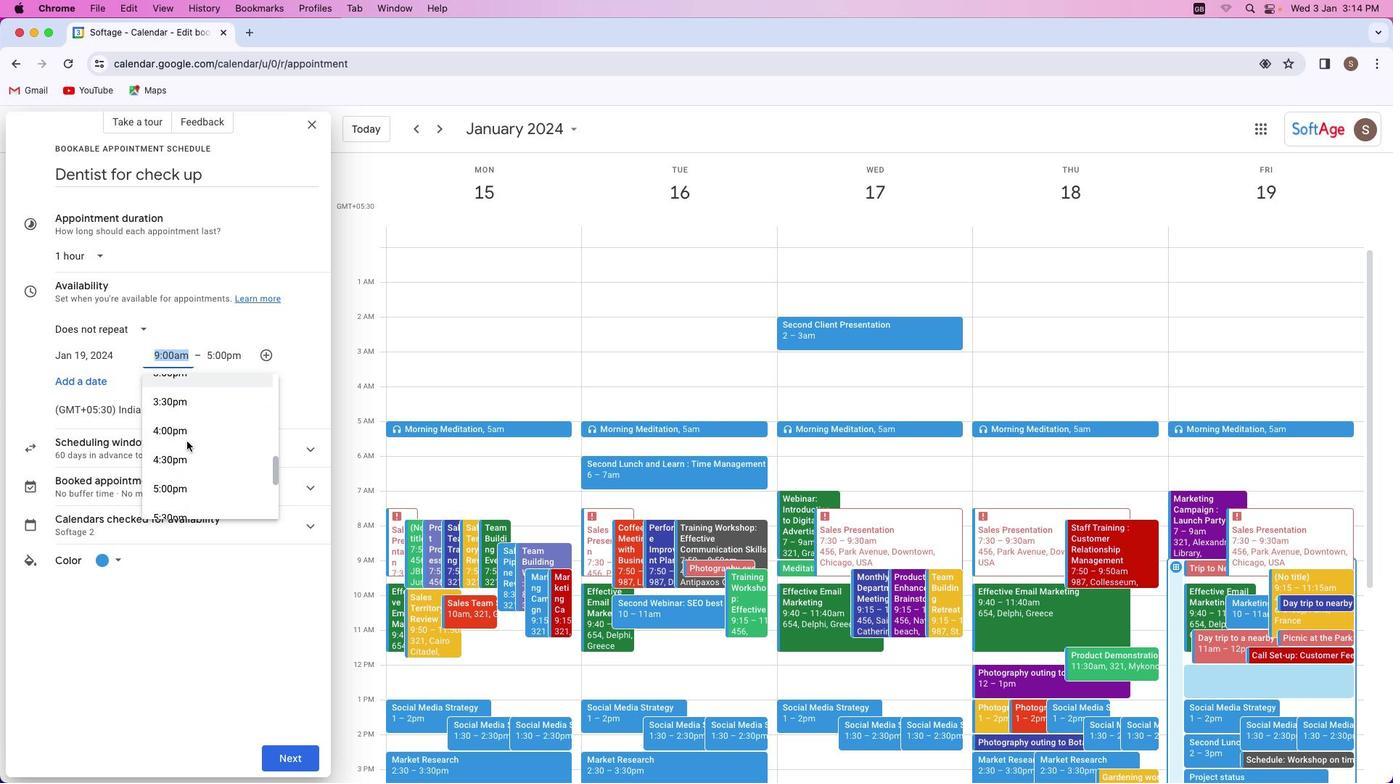 
Action: Mouse moved to (187, 441)
Screenshot: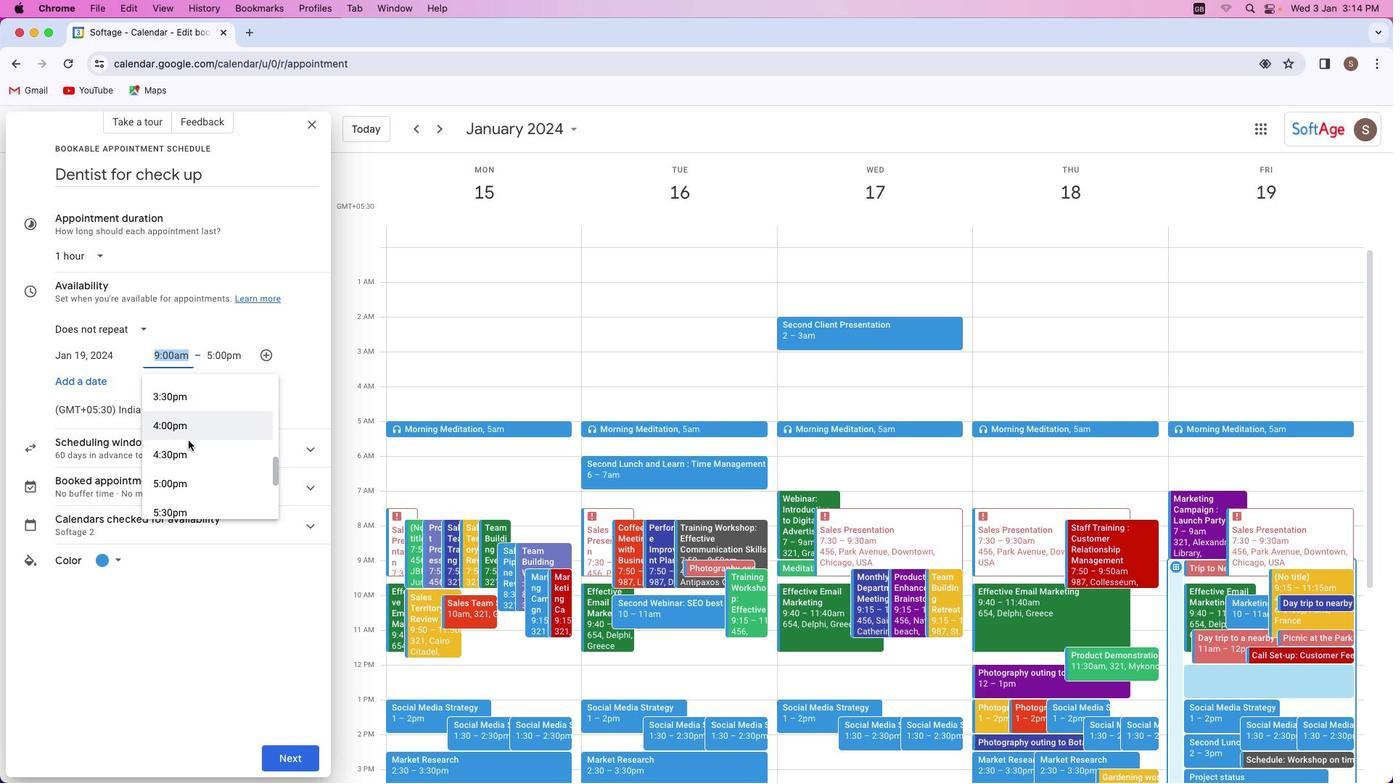 
Action: Mouse scrolled (187, 441) with delta (0, 0)
Screenshot: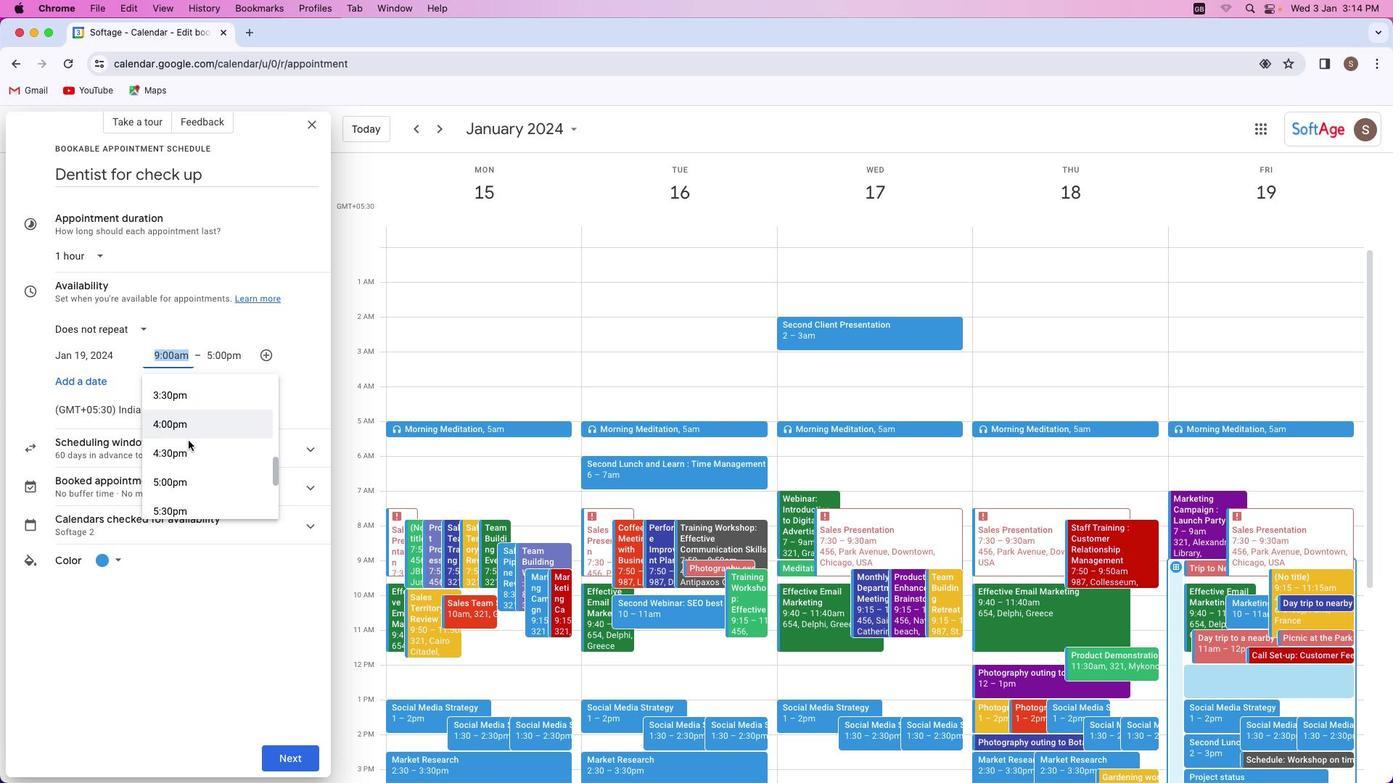 
Action: Mouse scrolled (187, 441) with delta (0, 0)
Screenshot: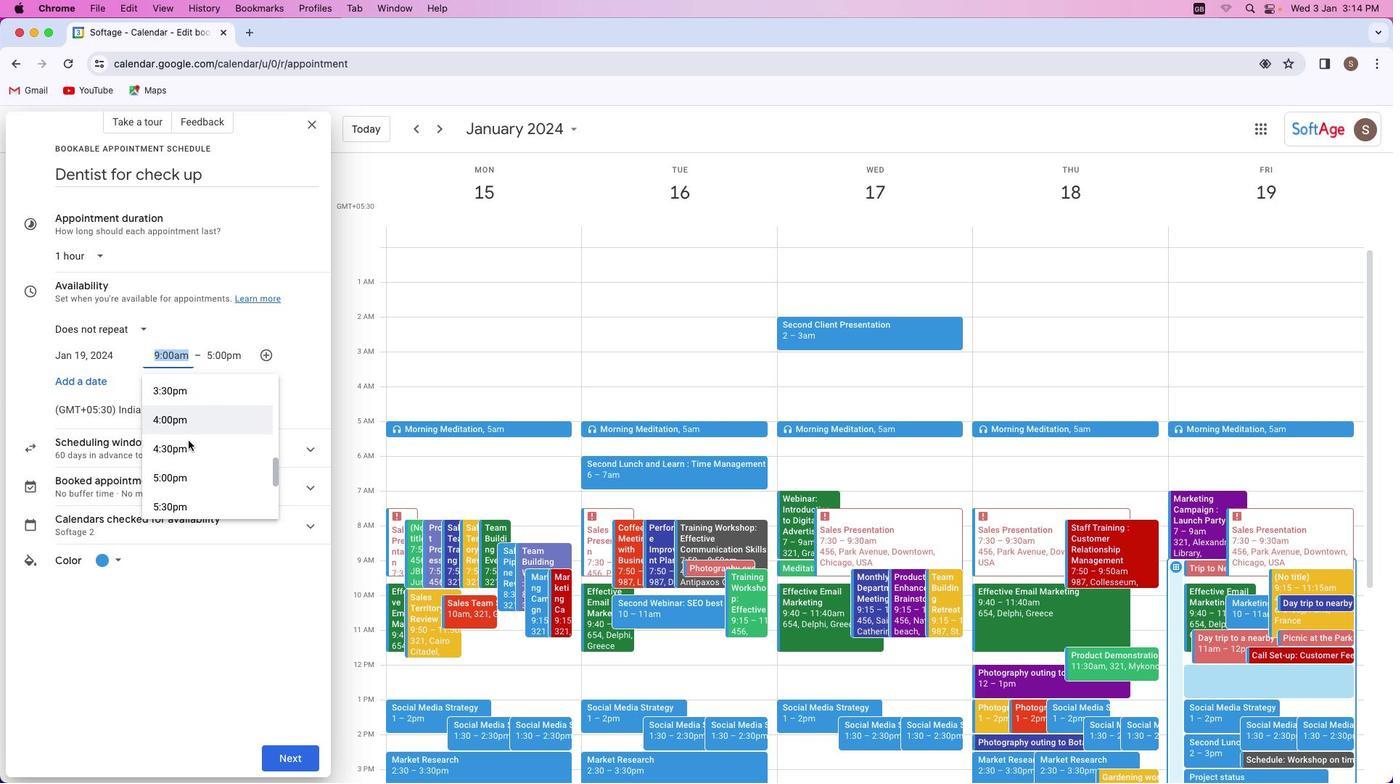 
Action: Mouse scrolled (187, 441) with delta (0, 0)
Screenshot: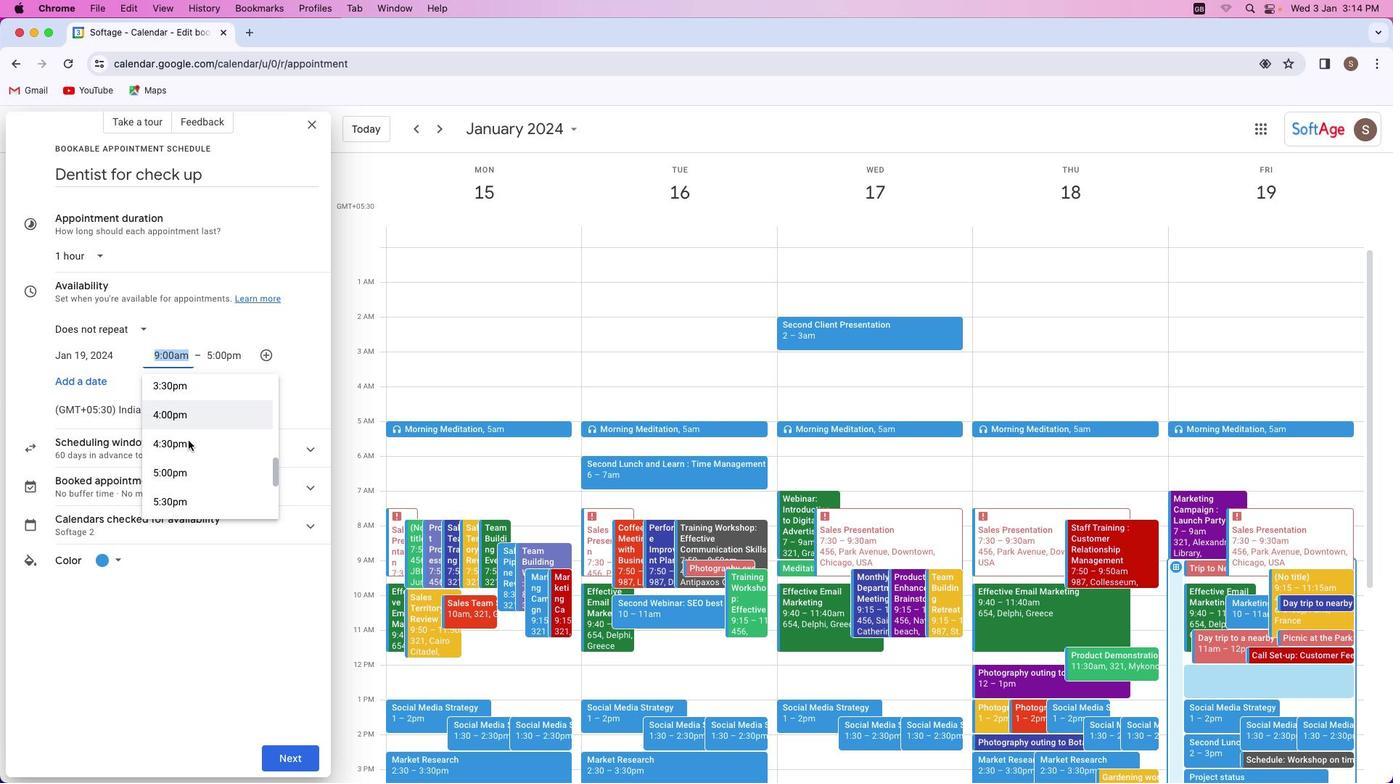 
Action: Mouse scrolled (187, 441) with delta (0, 0)
Screenshot: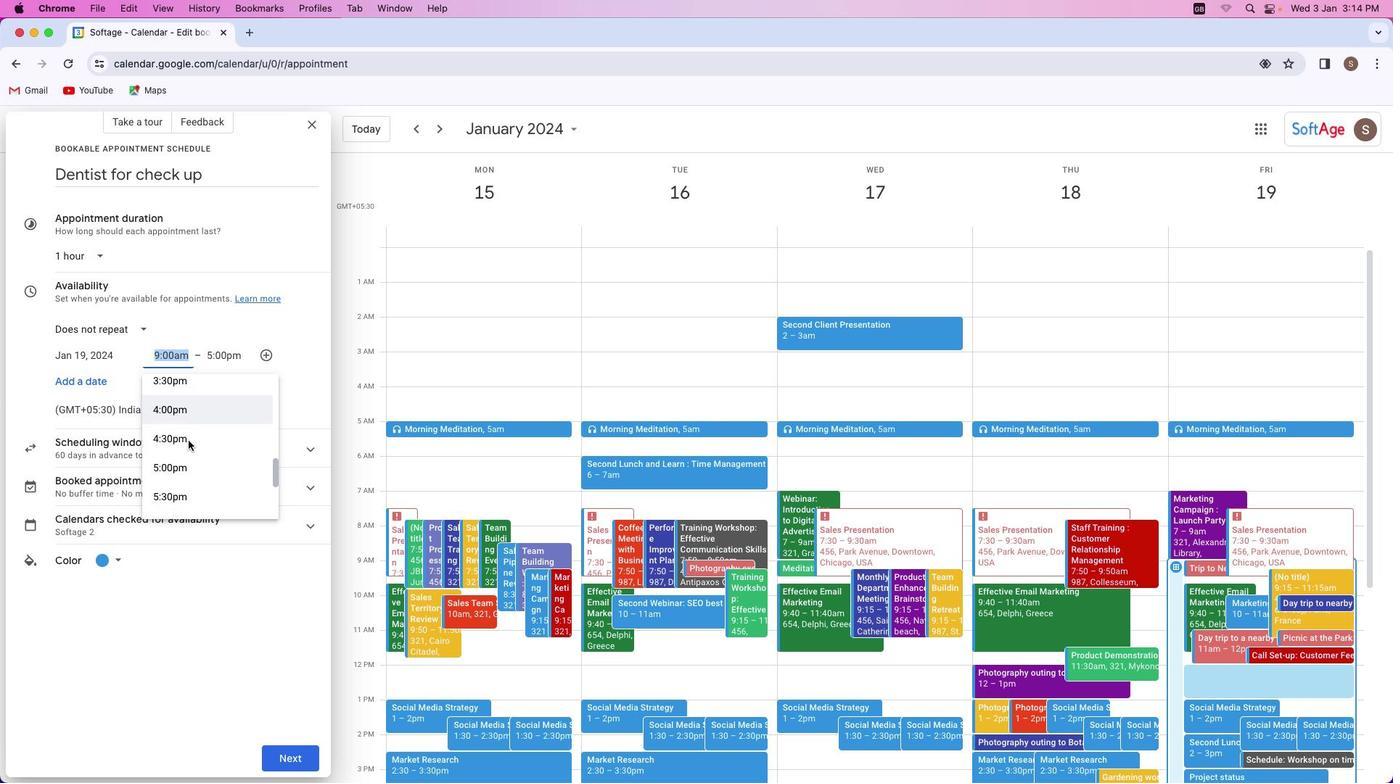
Action: Mouse scrolled (187, 441) with delta (0, 0)
Screenshot: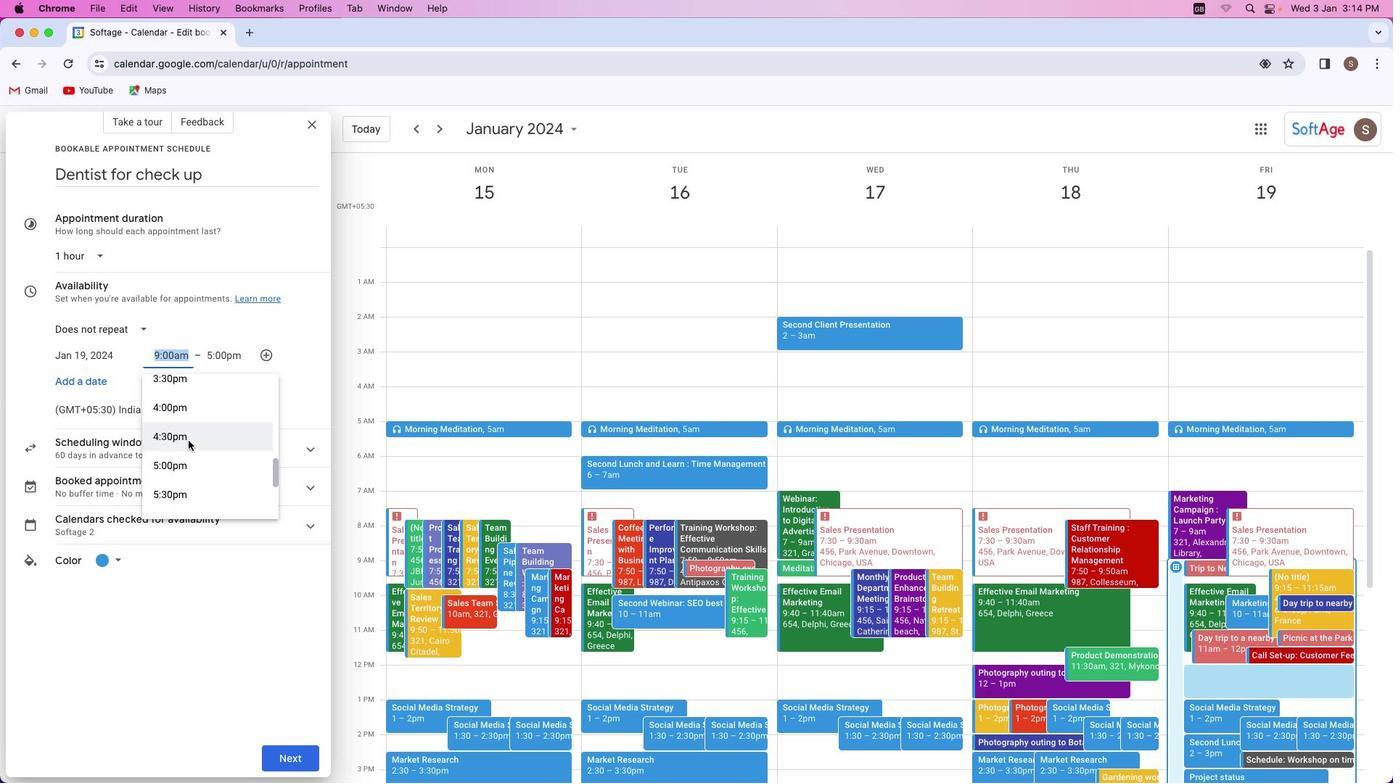 
Action: Mouse scrolled (187, 441) with delta (0, 0)
Screenshot: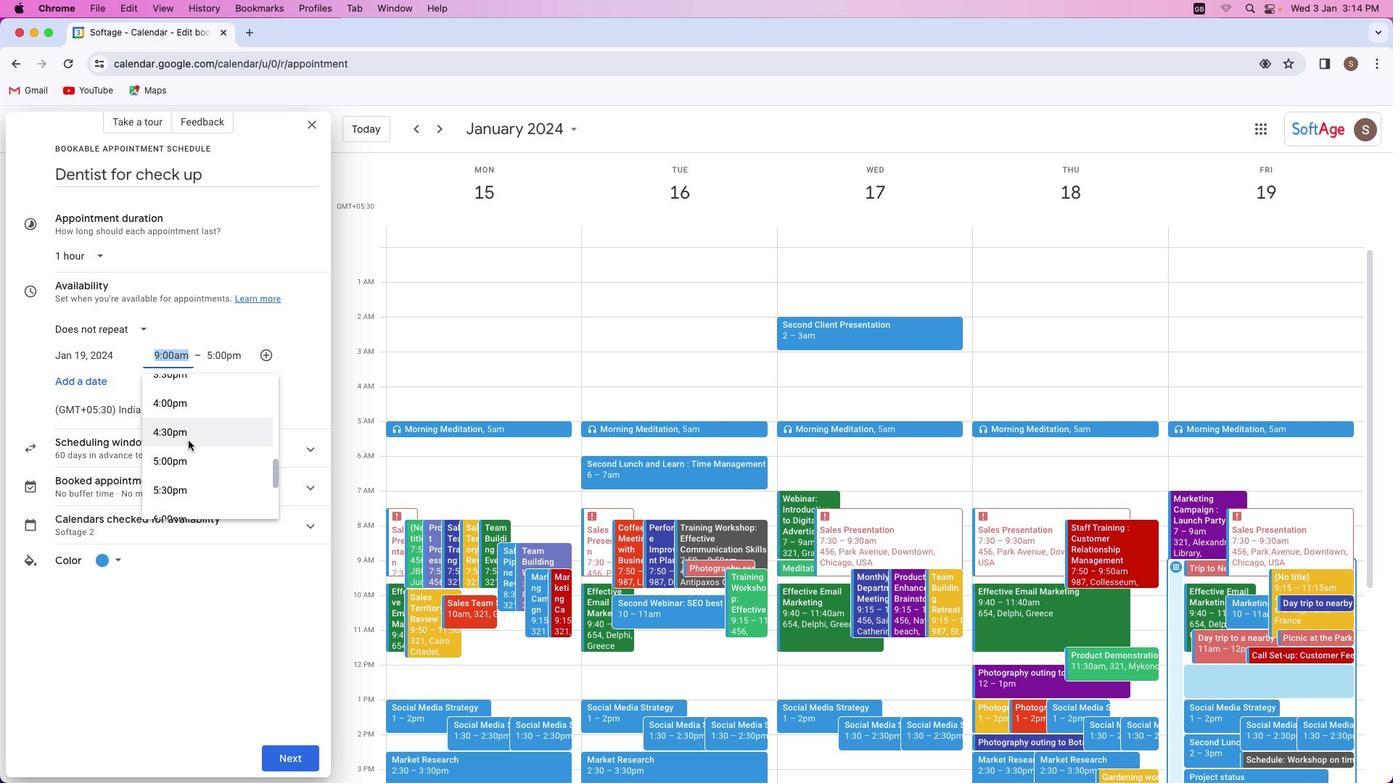
Action: Mouse scrolled (187, 441) with delta (0, 0)
Screenshot: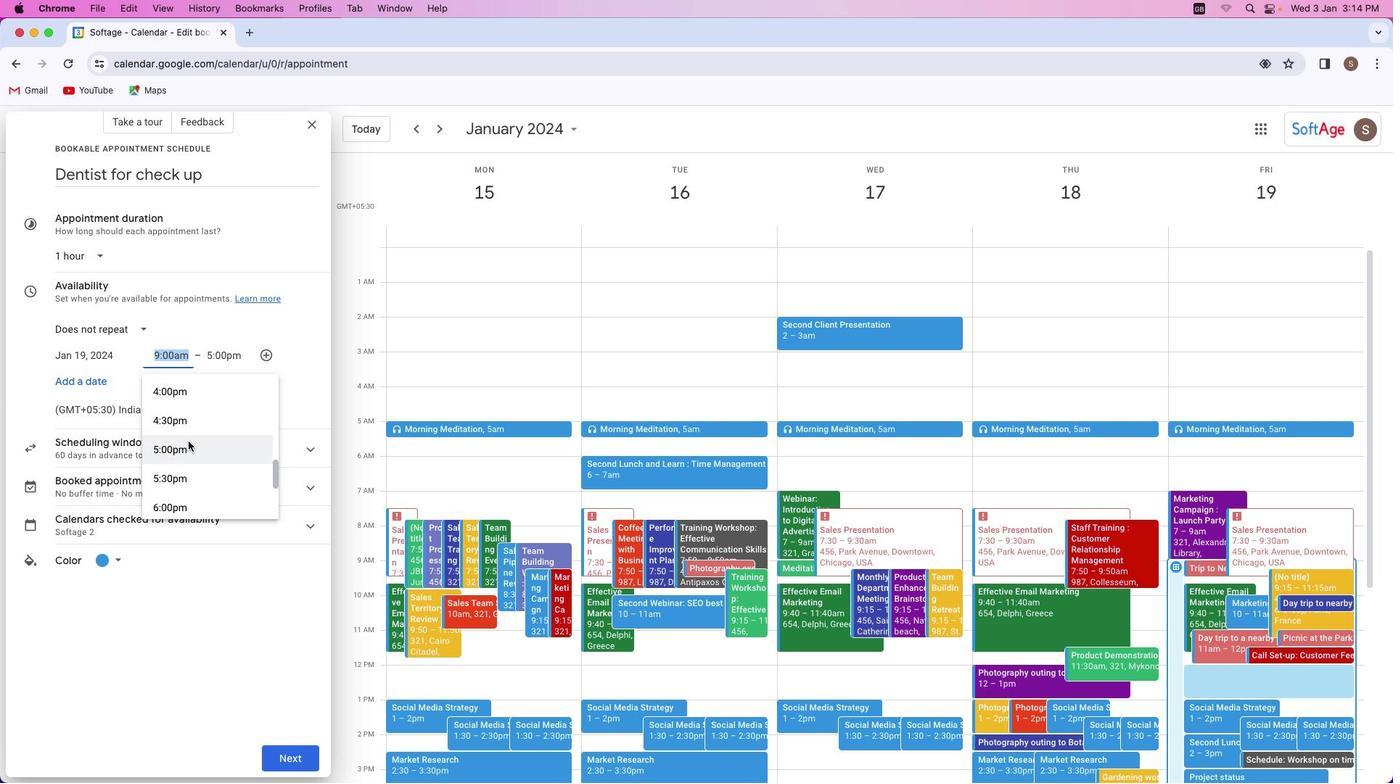 
Action: Mouse moved to (187, 441)
Screenshot: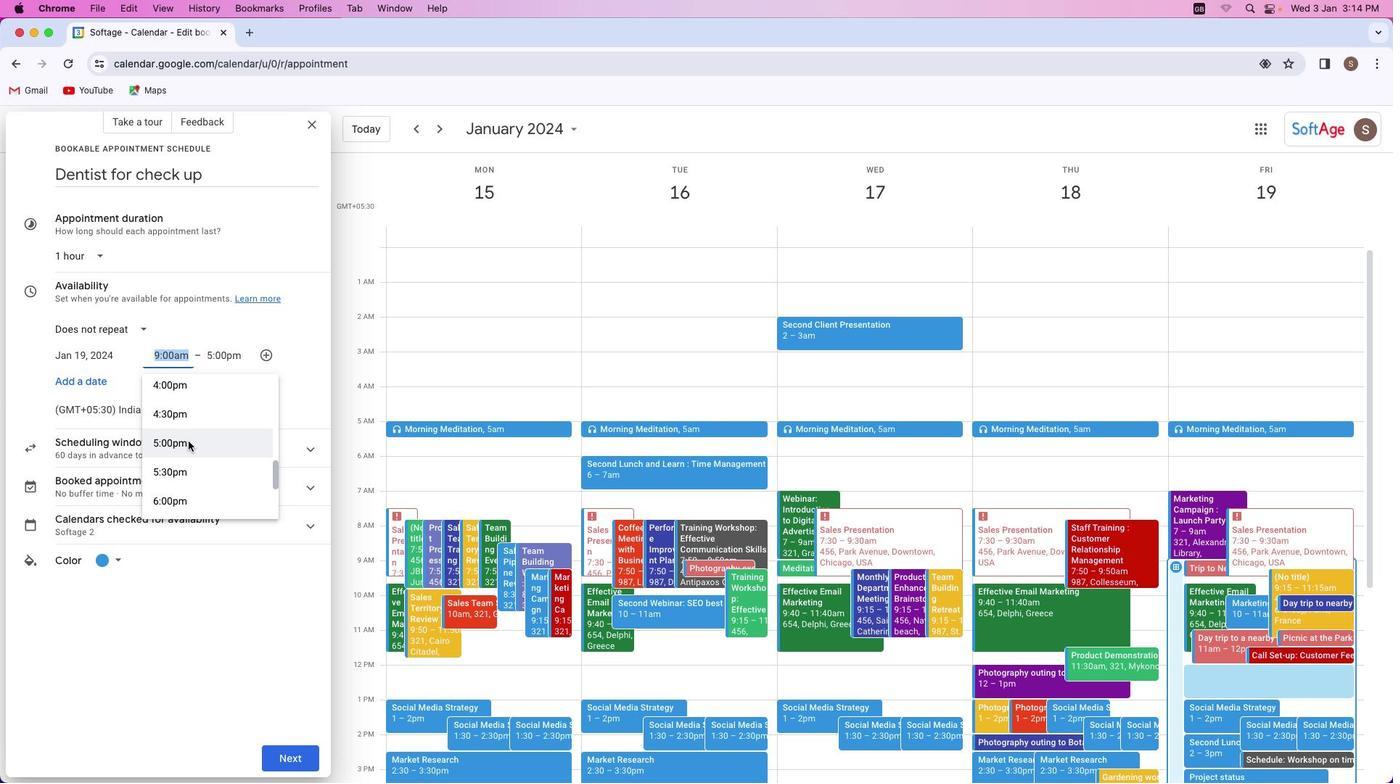 
Action: Mouse scrolled (187, 441) with delta (0, 0)
Screenshot: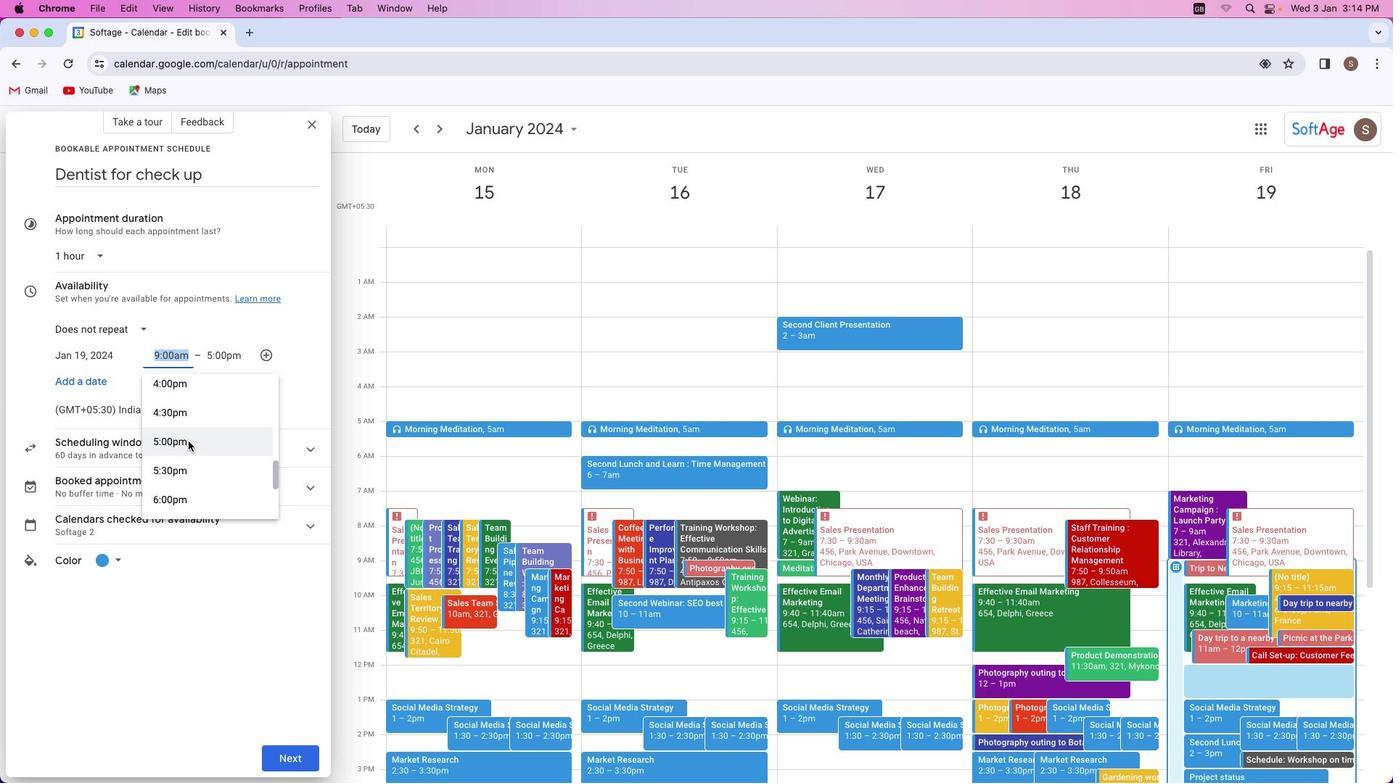 
Action: Mouse scrolled (187, 441) with delta (0, 0)
Screenshot: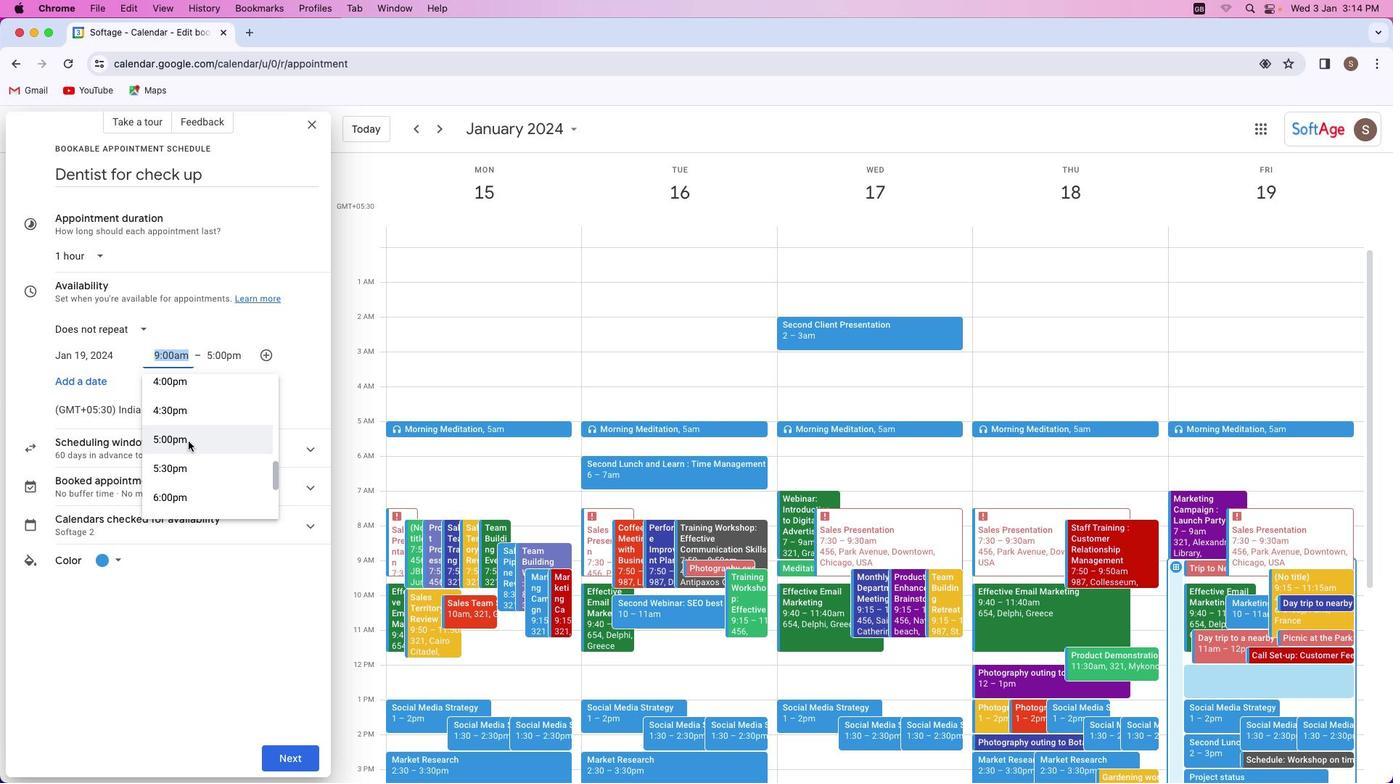 
Action: Mouse moved to (187, 441)
Screenshot: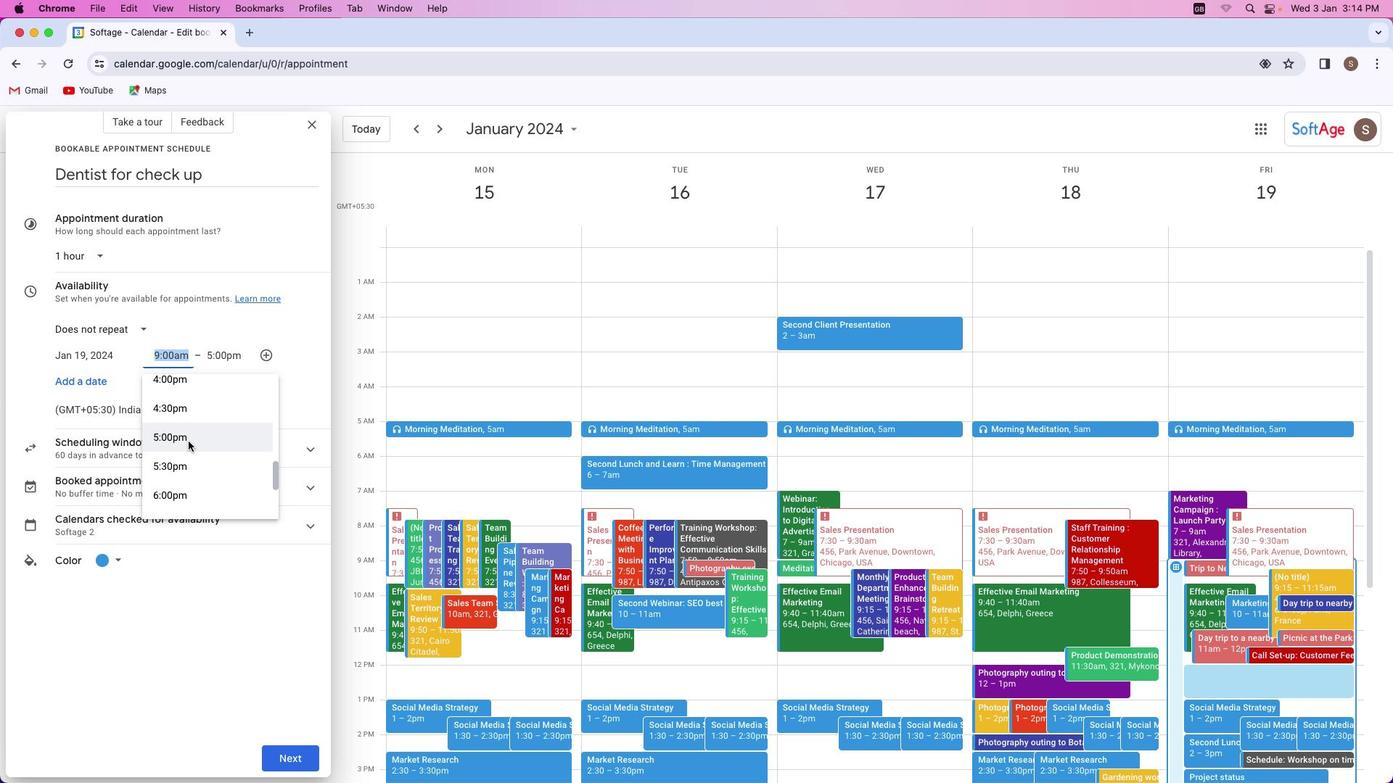 
Action: Mouse scrolled (187, 441) with delta (0, 0)
Screenshot: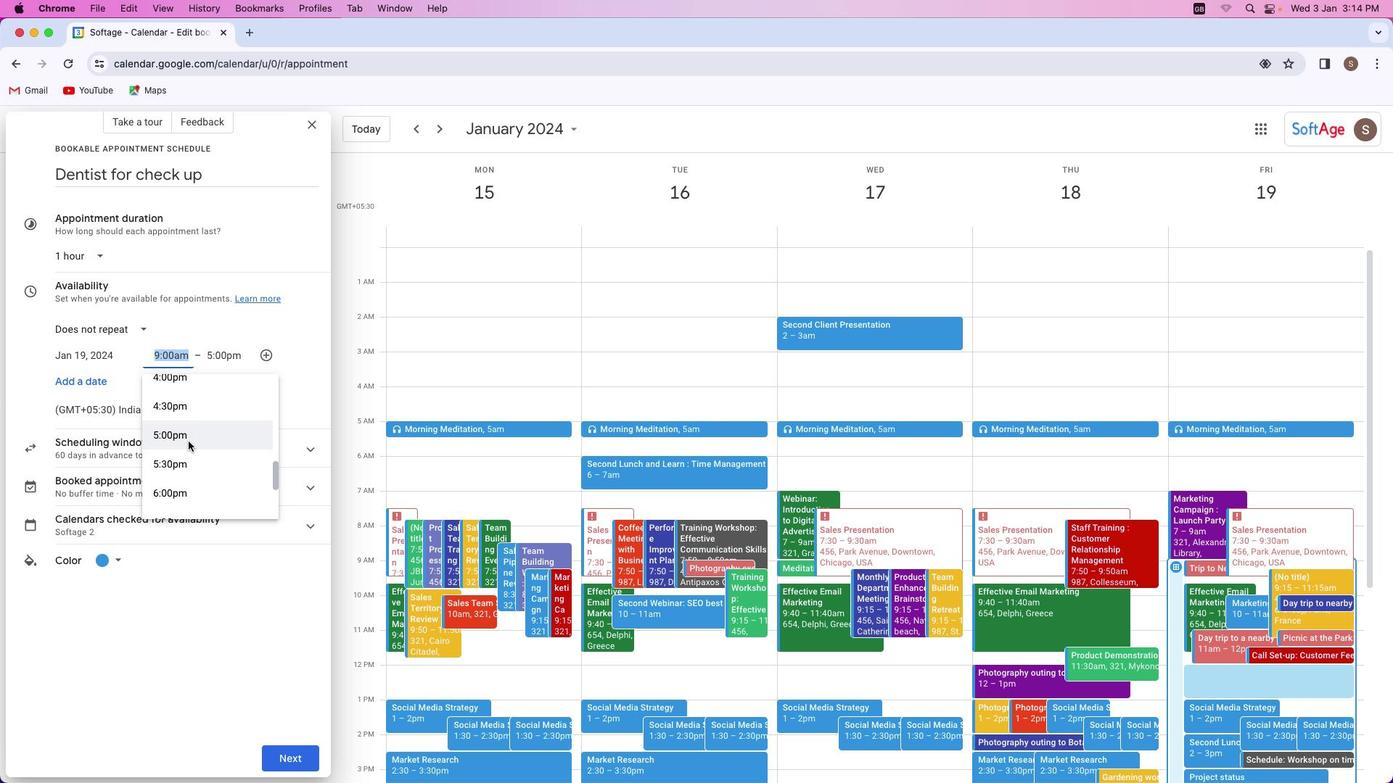
Action: Mouse scrolled (187, 441) with delta (0, 0)
Screenshot: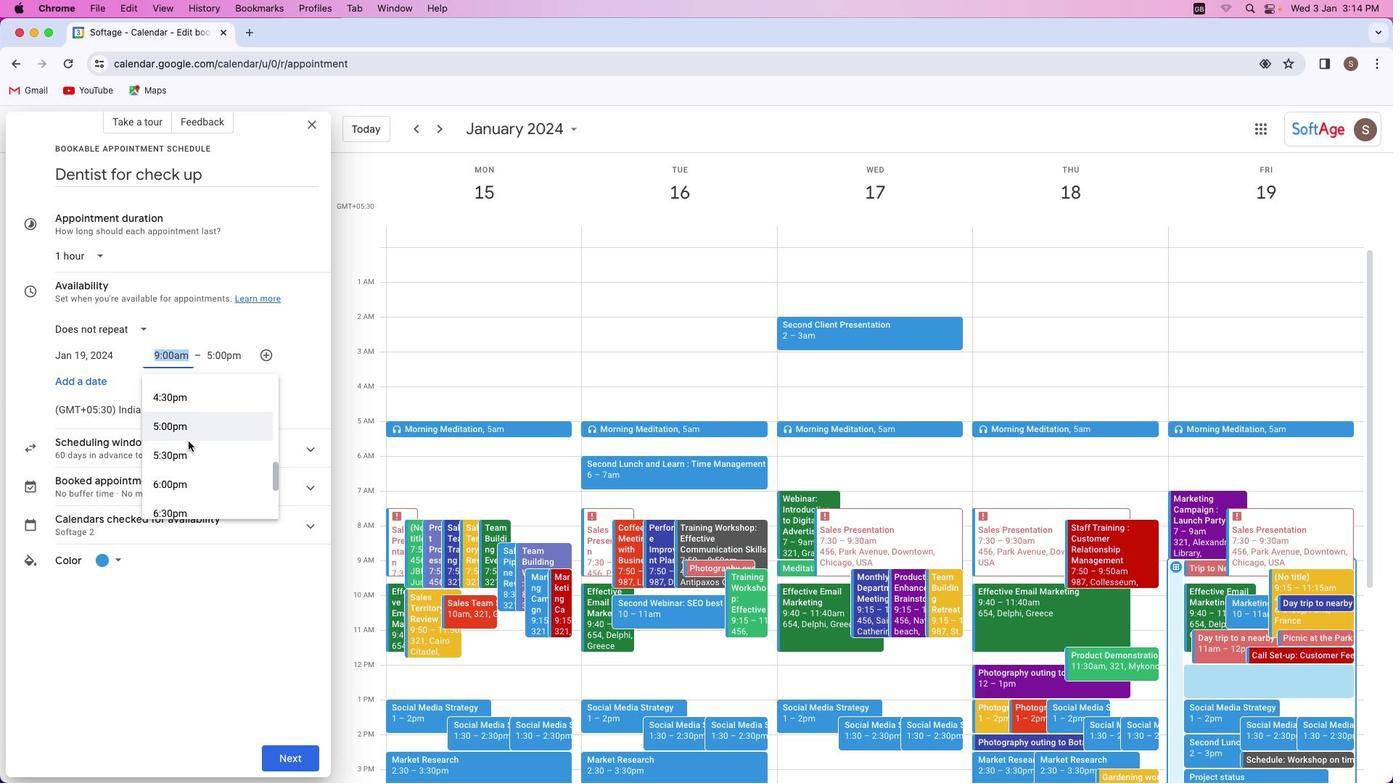 
Action: Mouse scrolled (187, 441) with delta (0, 0)
Screenshot: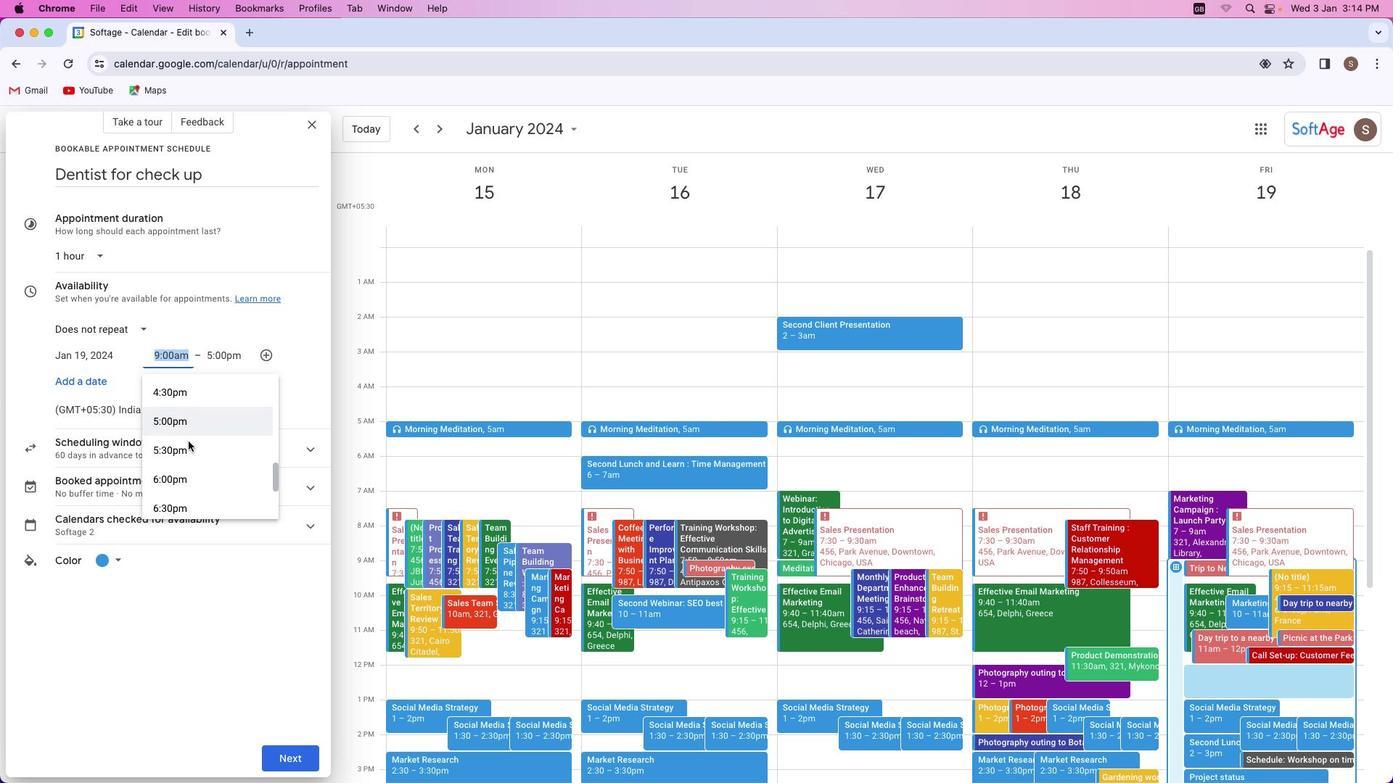 
Action: Mouse scrolled (187, 441) with delta (0, 0)
Screenshot: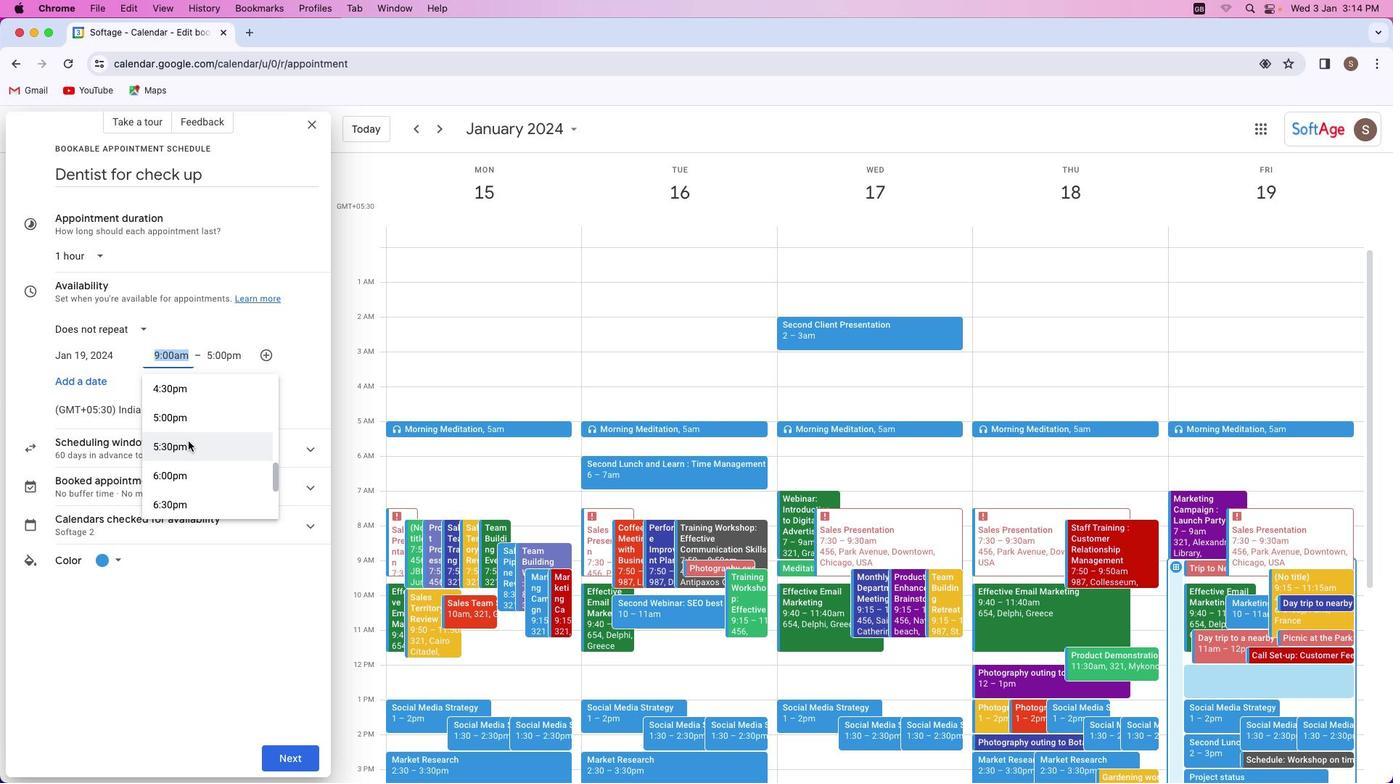
Action: Mouse scrolled (187, 441) with delta (0, 0)
Screenshot: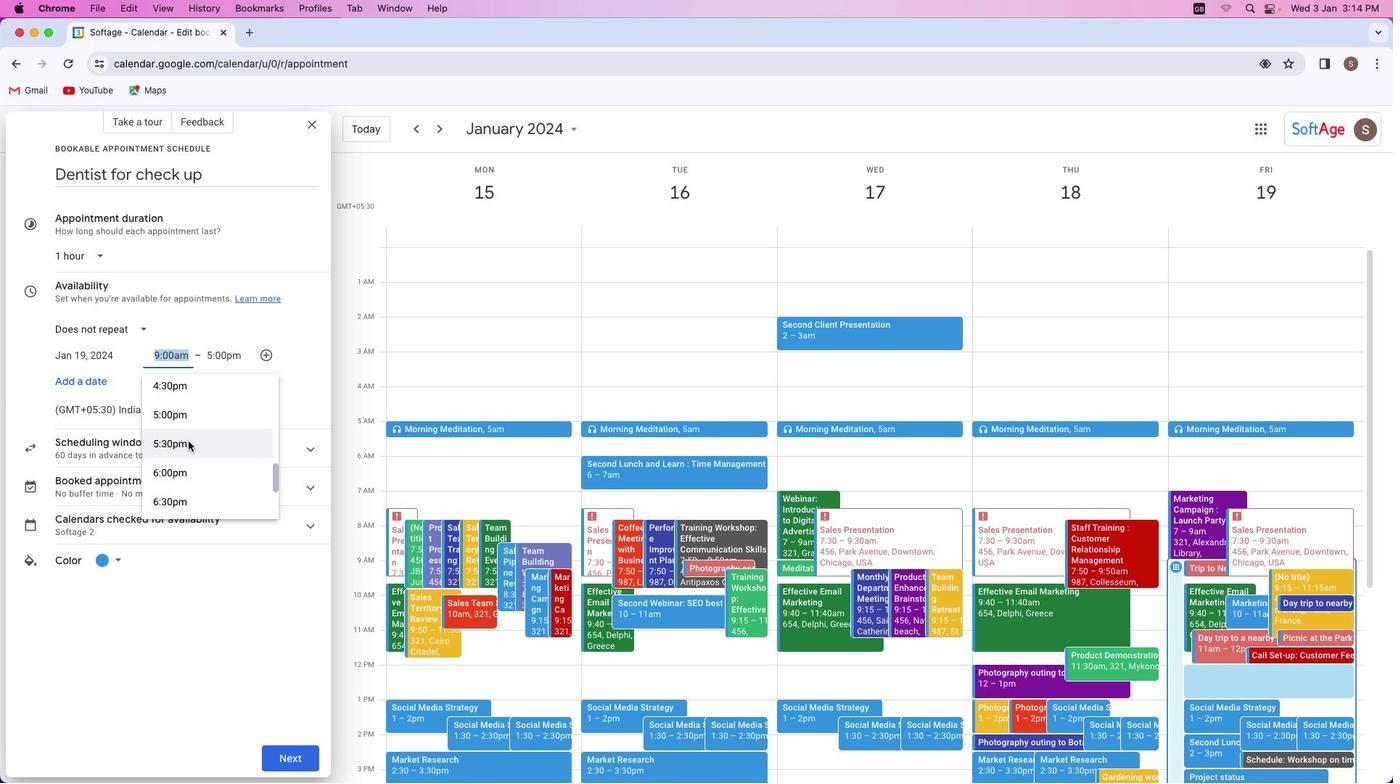 
Action: Mouse scrolled (187, 441) with delta (0, 0)
Screenshot: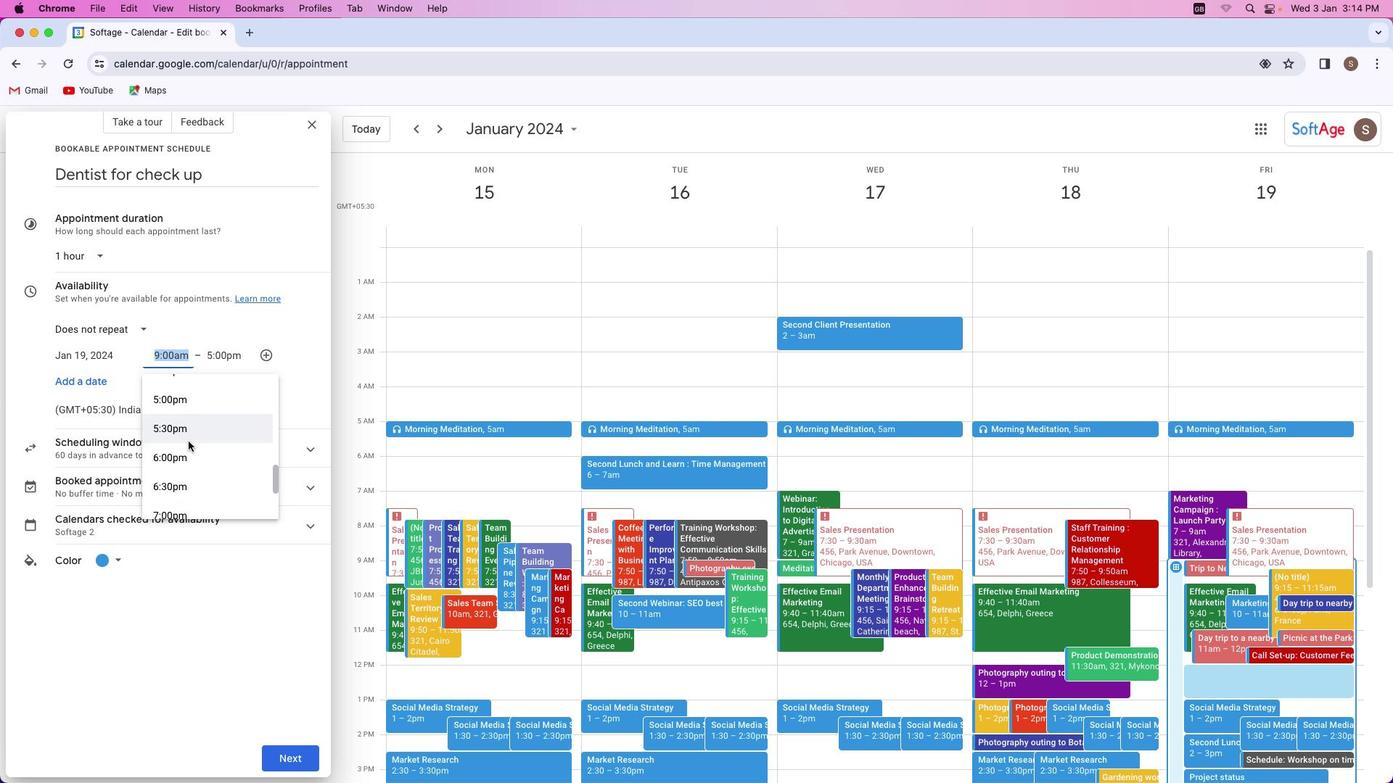 
Action: Mouse moved to (187, 436)
Screenshot: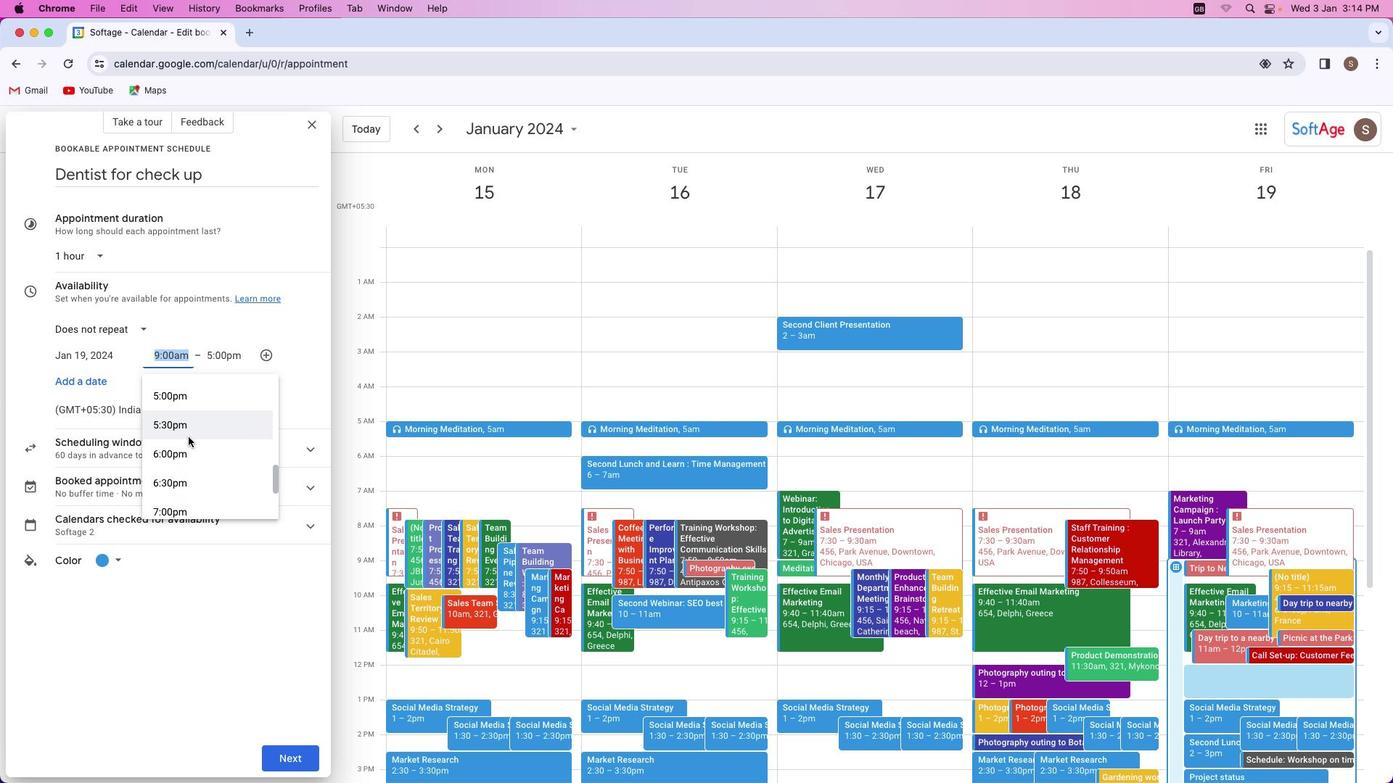 
Action: Mouse scrolled (187, 436) with delta (0, 0)
Screenshot: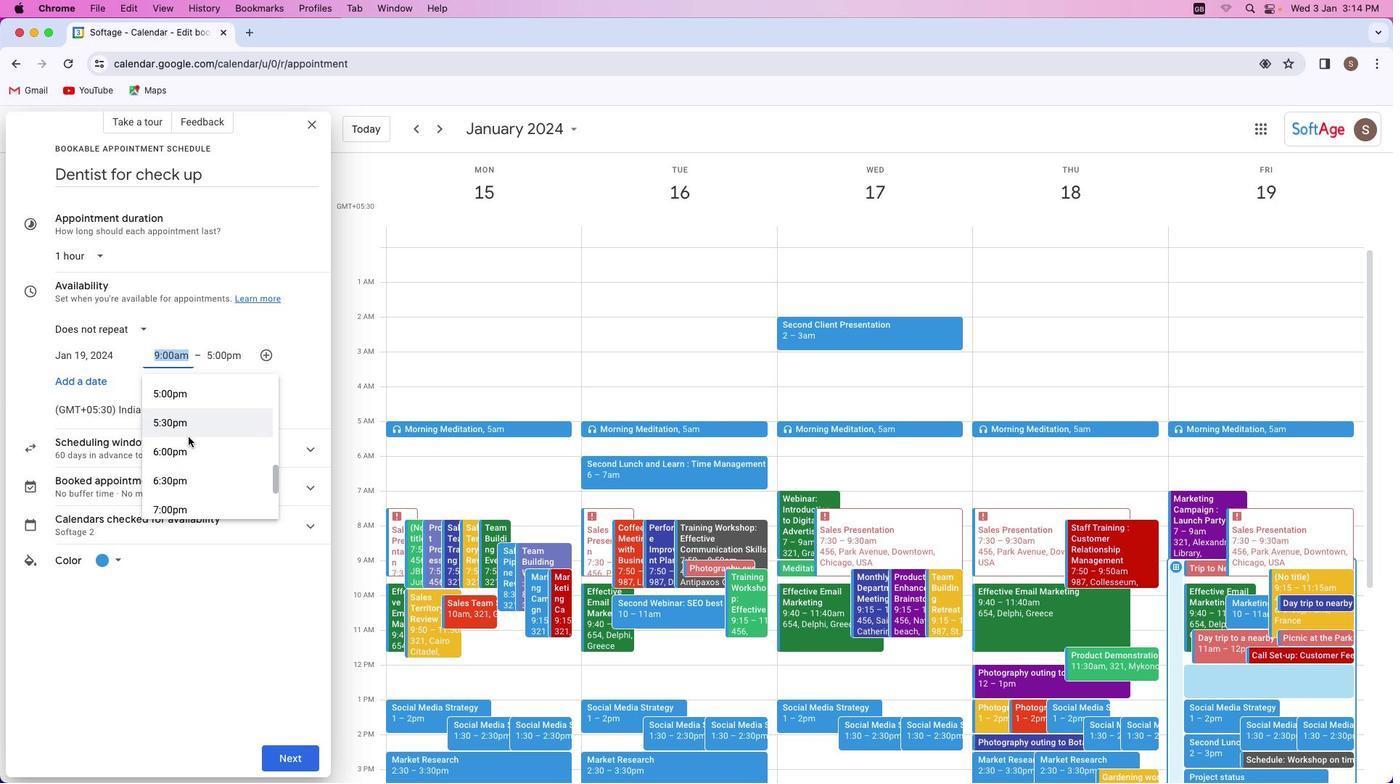
Action: Mouse scrolled (187, 436) with delta (0, 0)
Screenshot: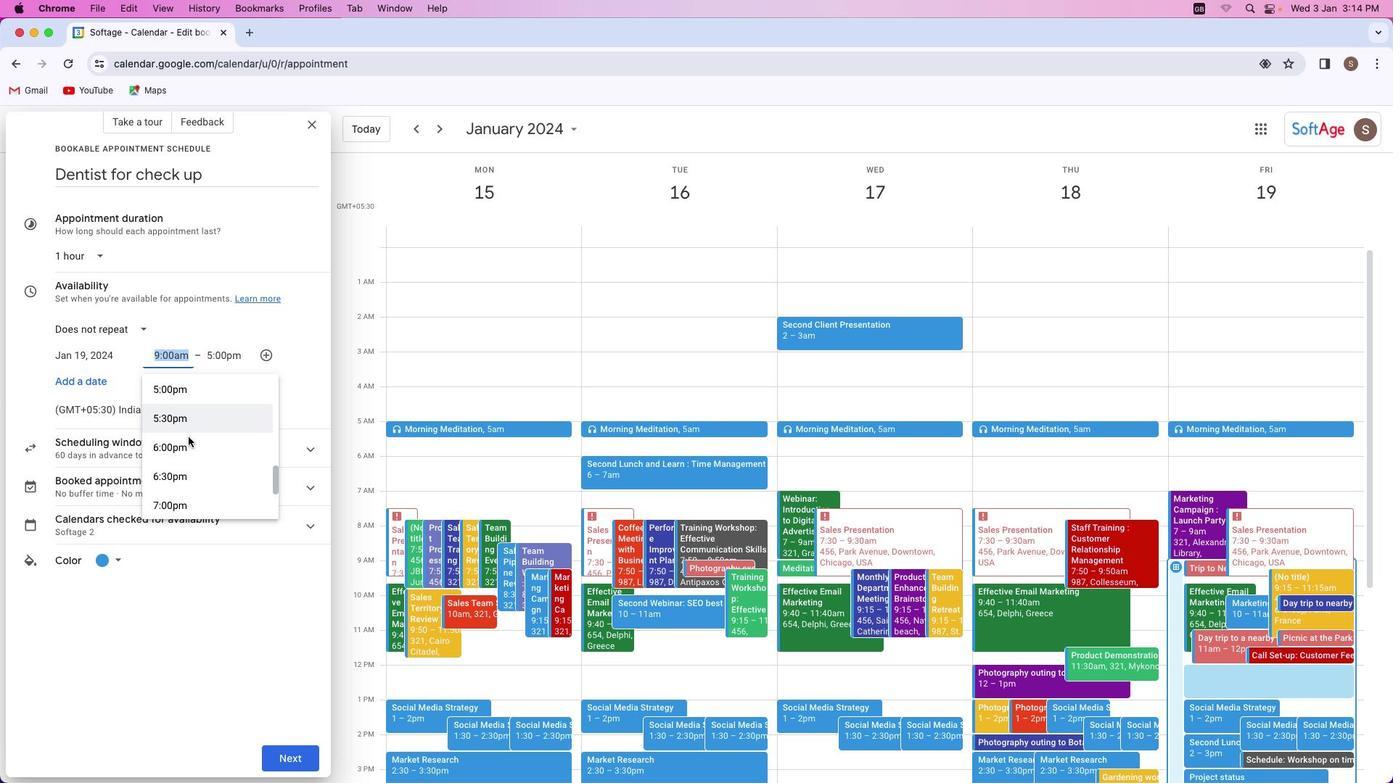 
Action: Mouse scrolled (187, 436) with delta (0, 0)
Screenshot: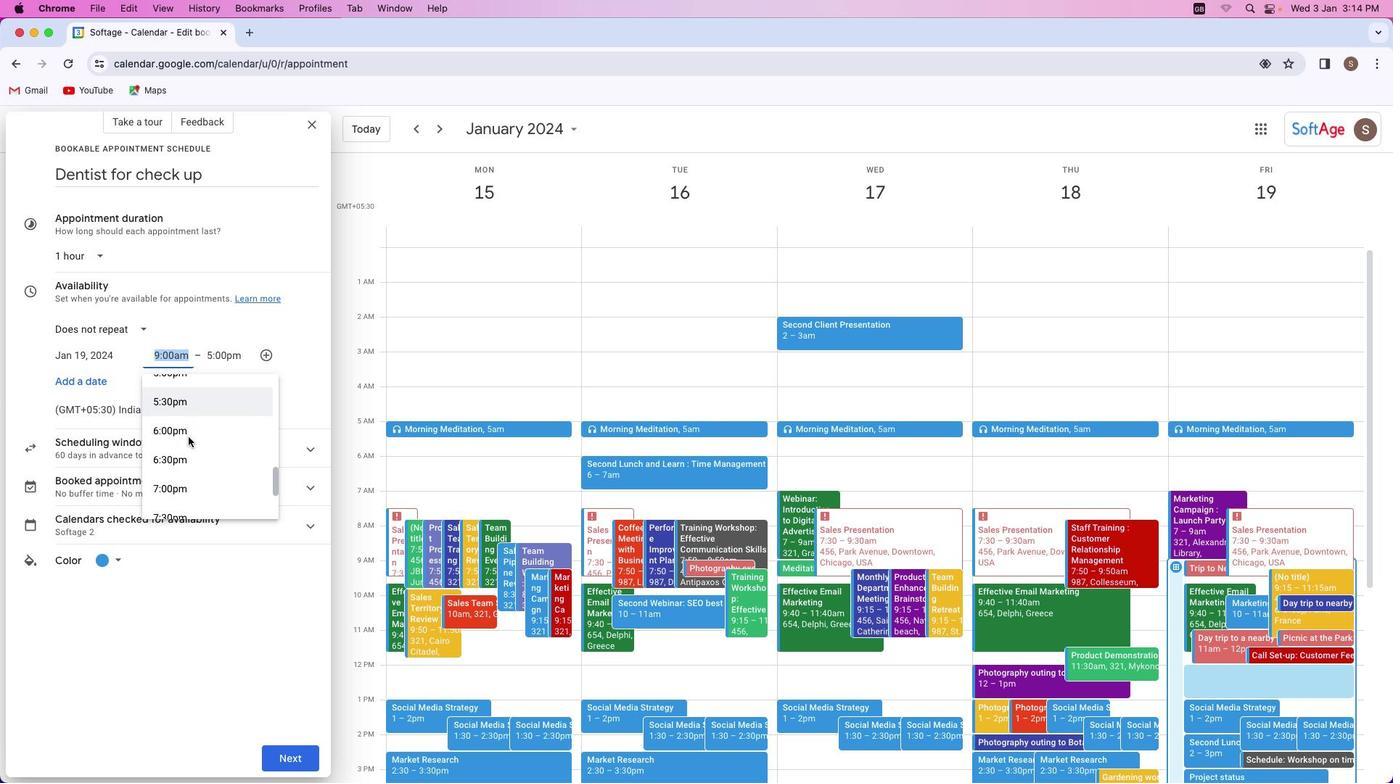 
Action: Mouse scrolled (187, 436) with delta (0, 0)
Screenshot: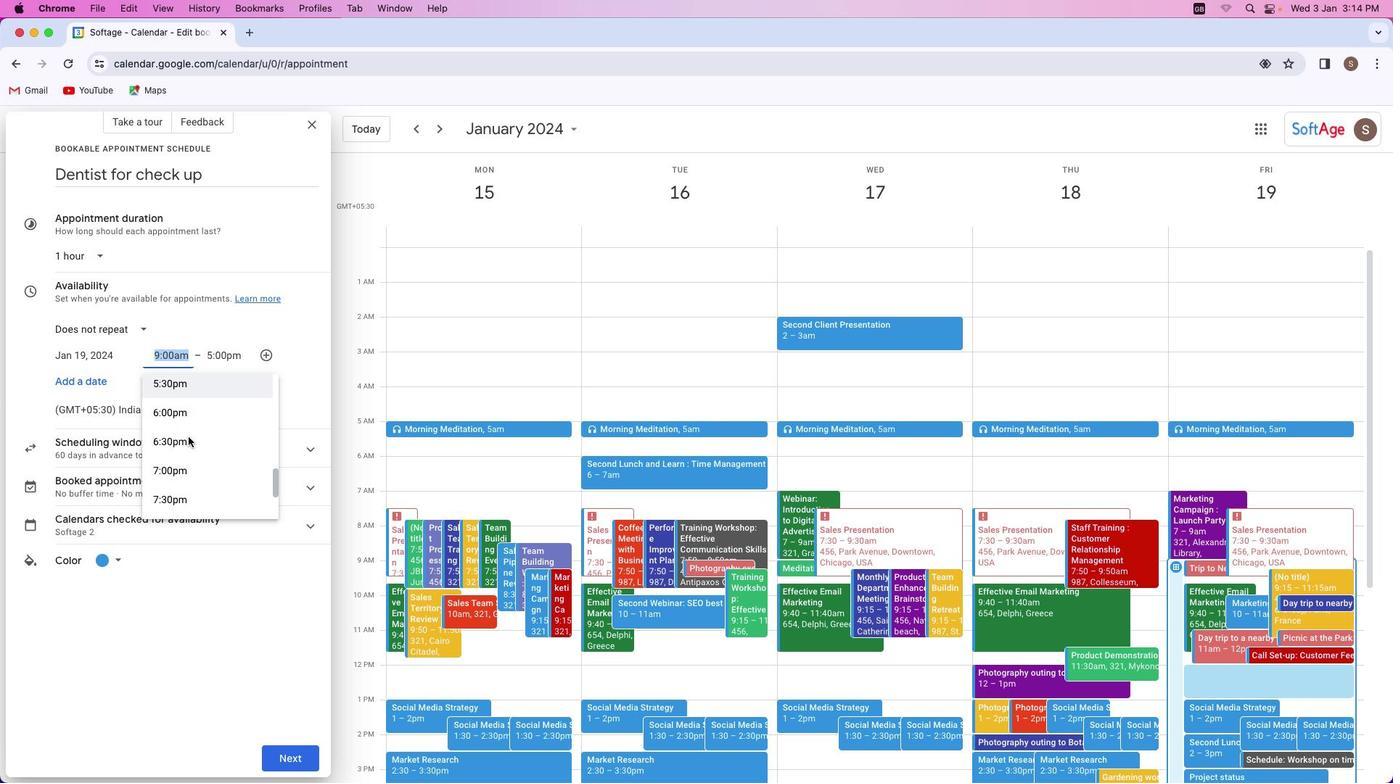 
Action: Mouse moved to (183, 407)
Screenshot: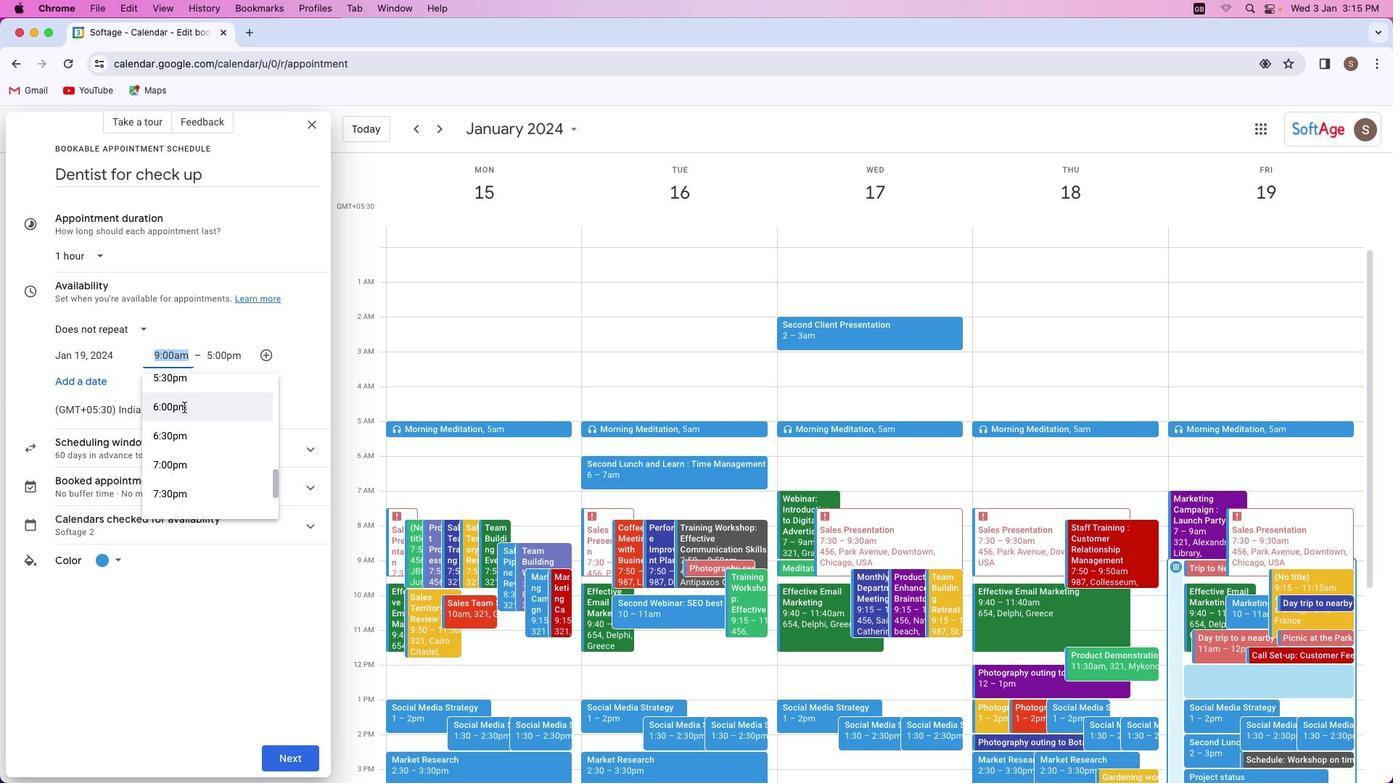 
Action: Mouse pressed left at (183, 407)
Screenshot: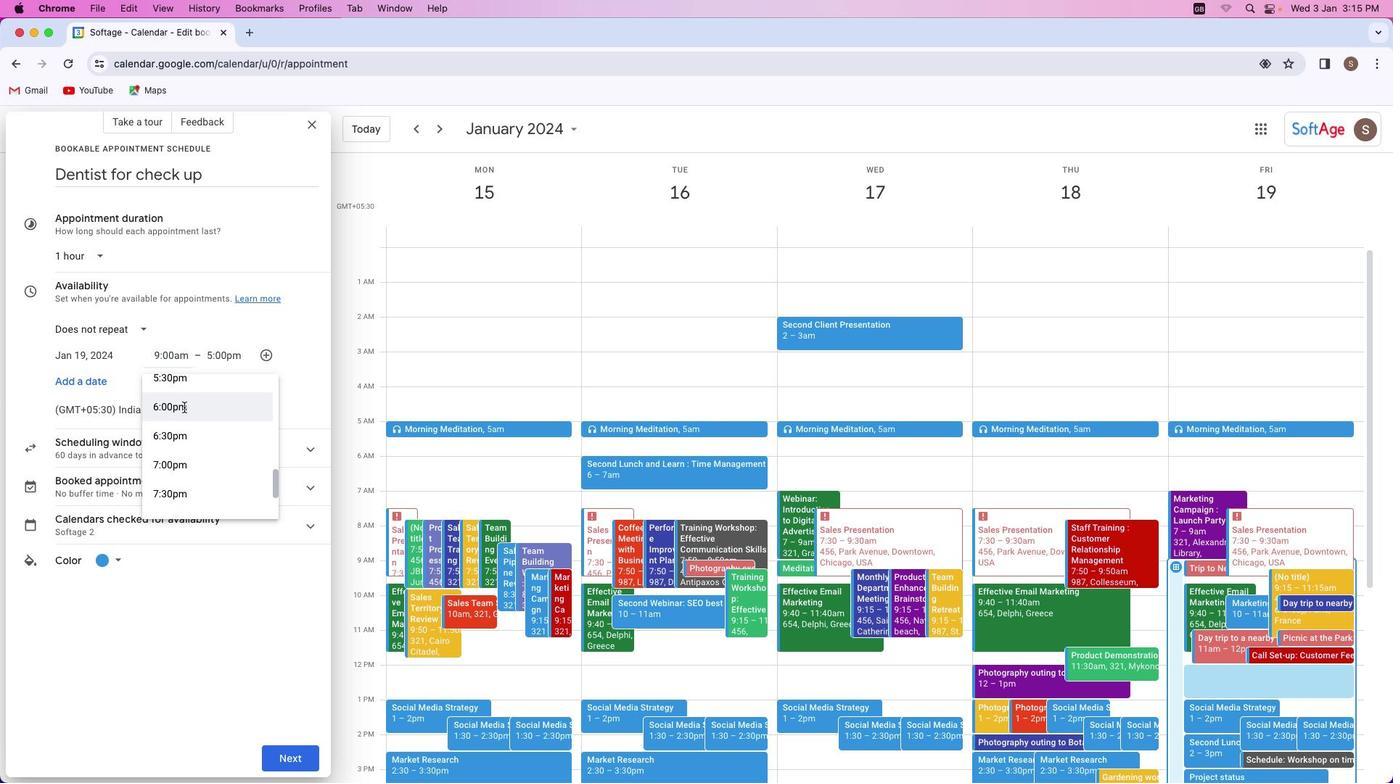 
Action: Mouse moved to (244, 346)
Screenshot: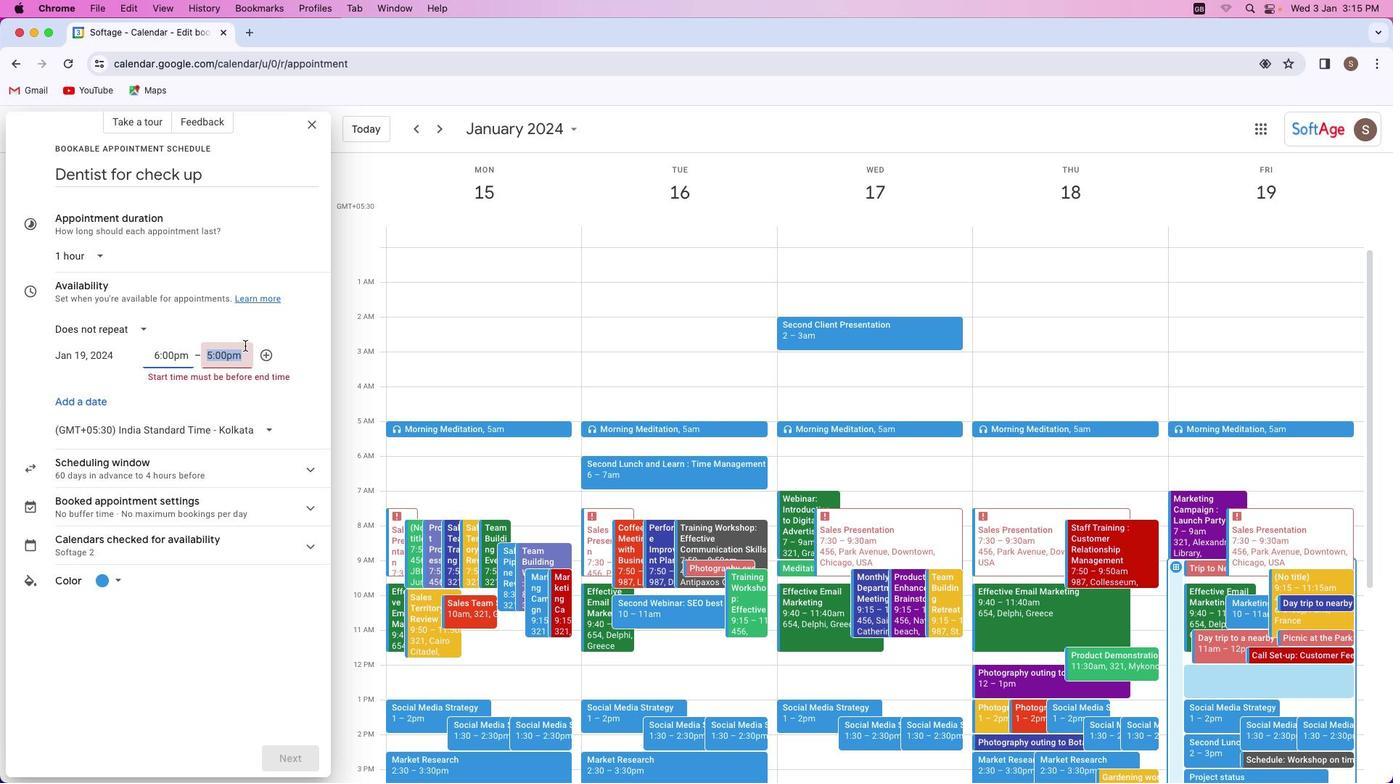 
Action: Mouse pressed left at (244, 346)
Screenshot: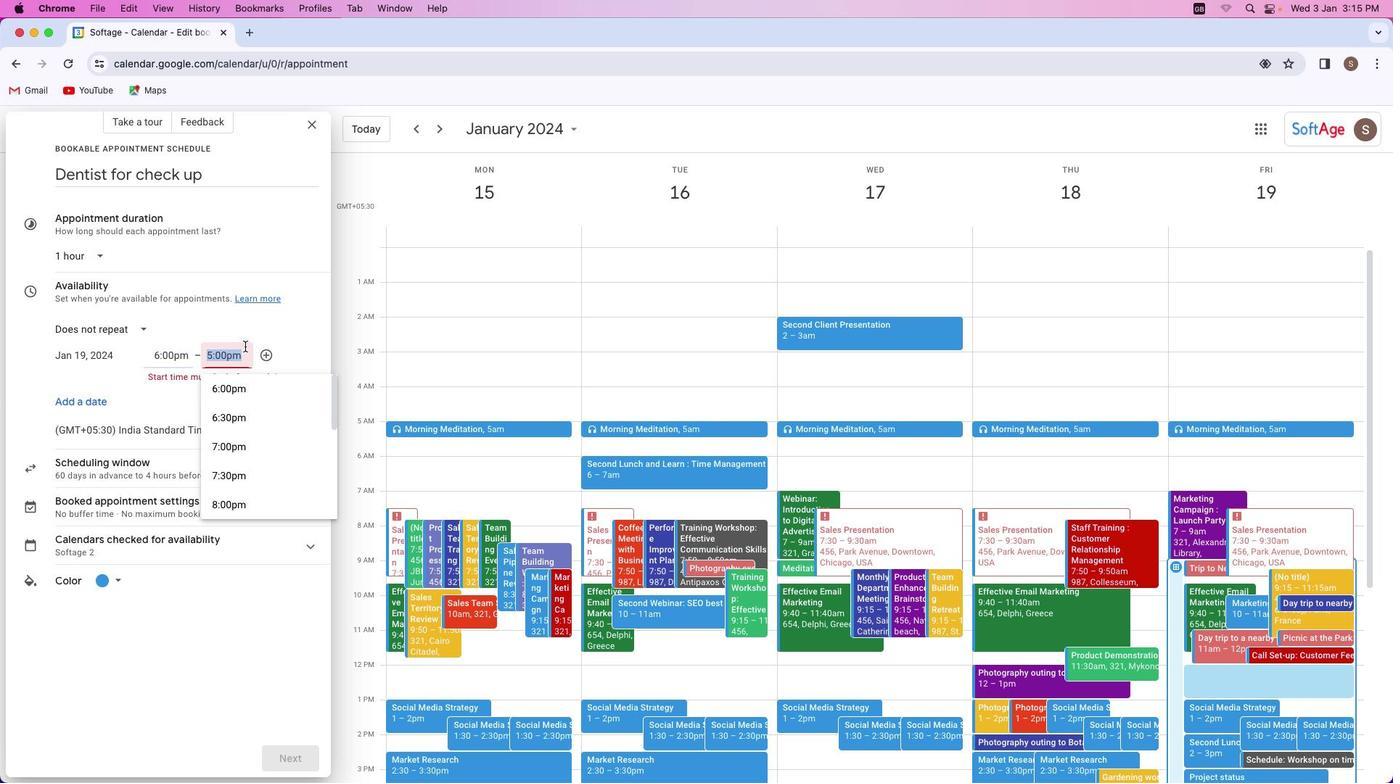 
Action: Mouse moved to (222, 444)
Screenshot: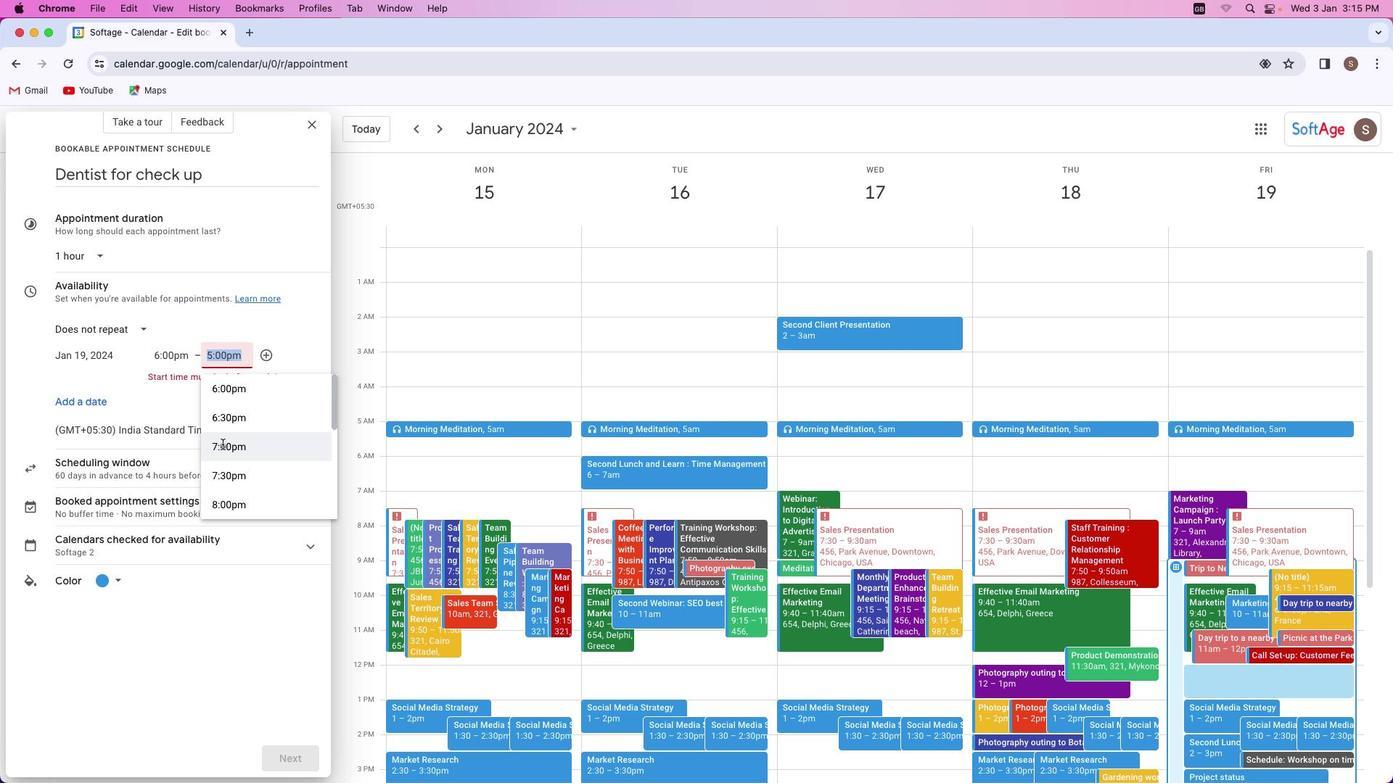 
Action: Mouse pressed left at (222, 444)
Screenshot: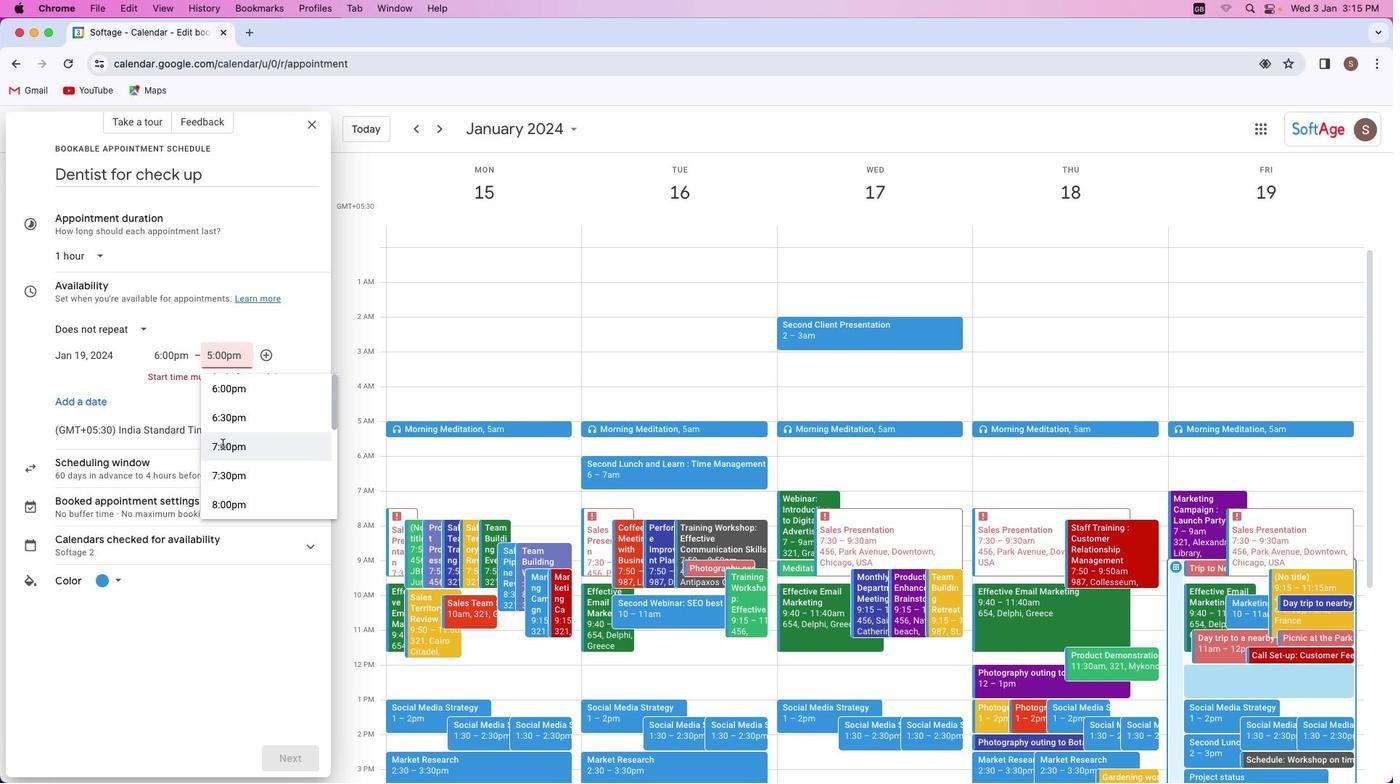 
Action: Mouse moved to (116, 554)
Screenshot: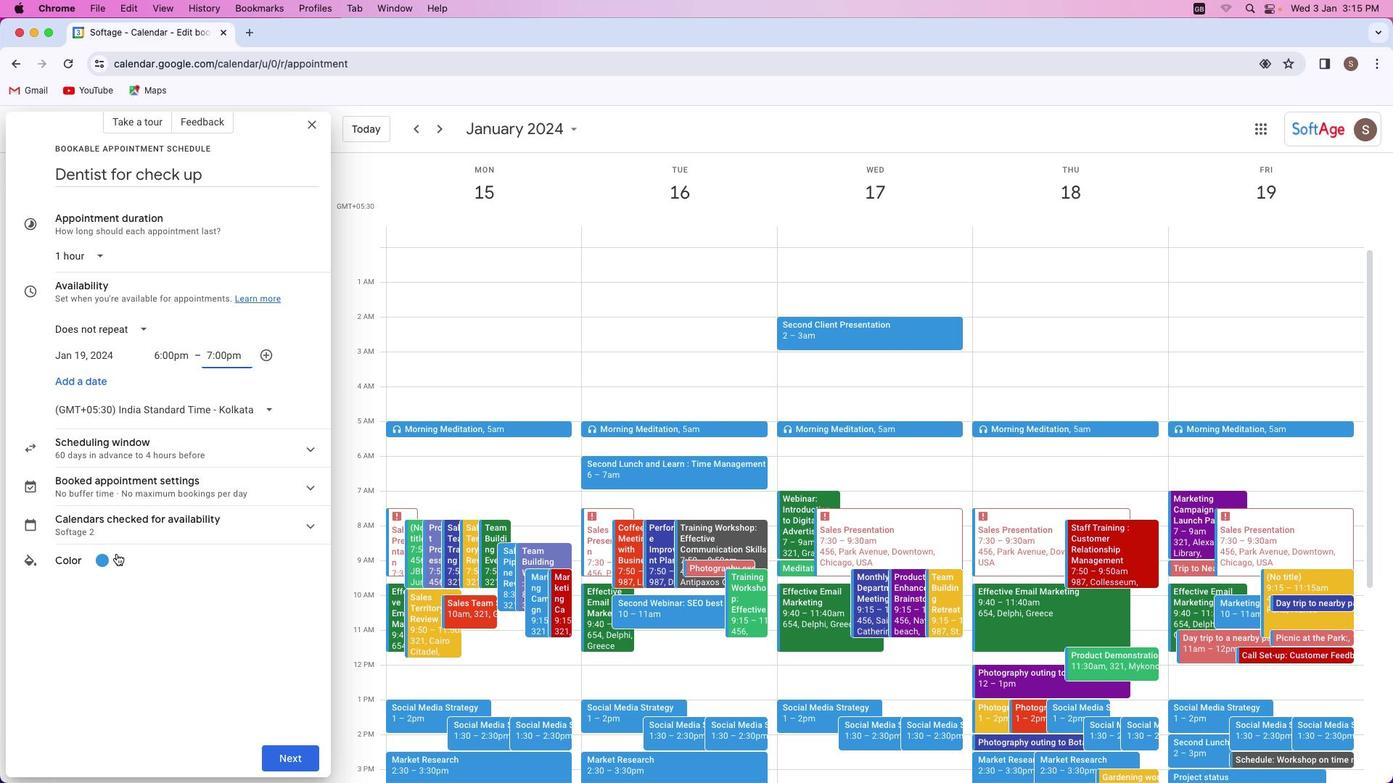 
Action: Mouse pressed left at (116, 554)
Screenshot: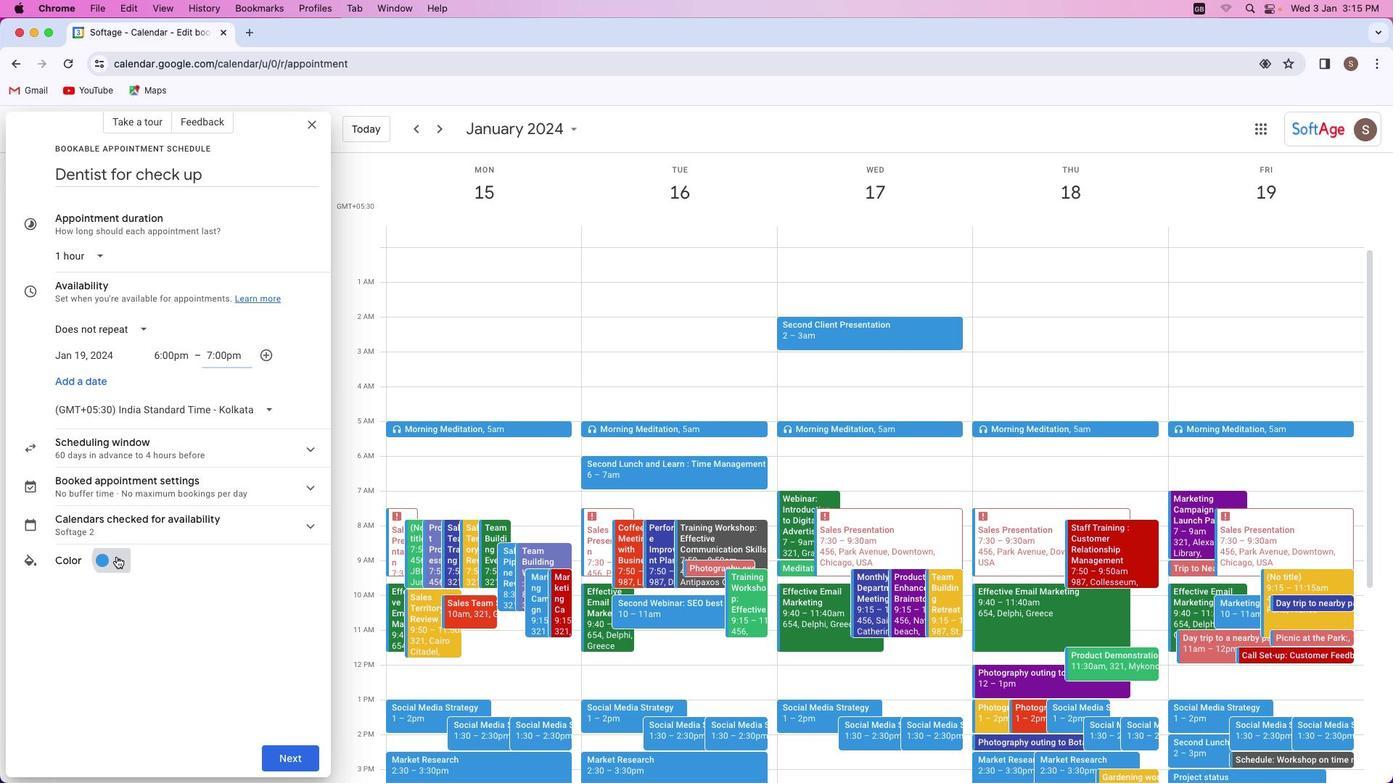 
Action: Mouse moved to (126, 598)
Screenshot: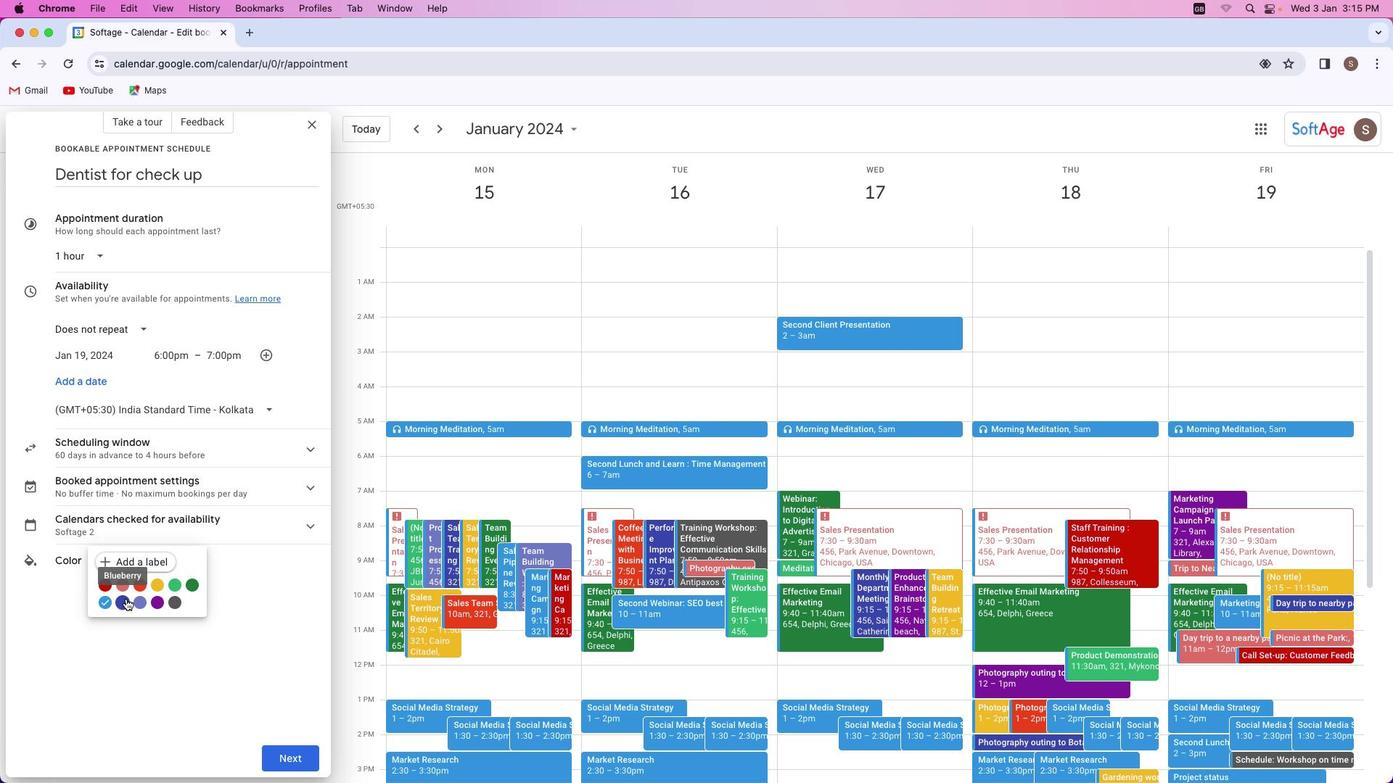 
Action: Mouse pressed left at (126, 598)
Screenshot: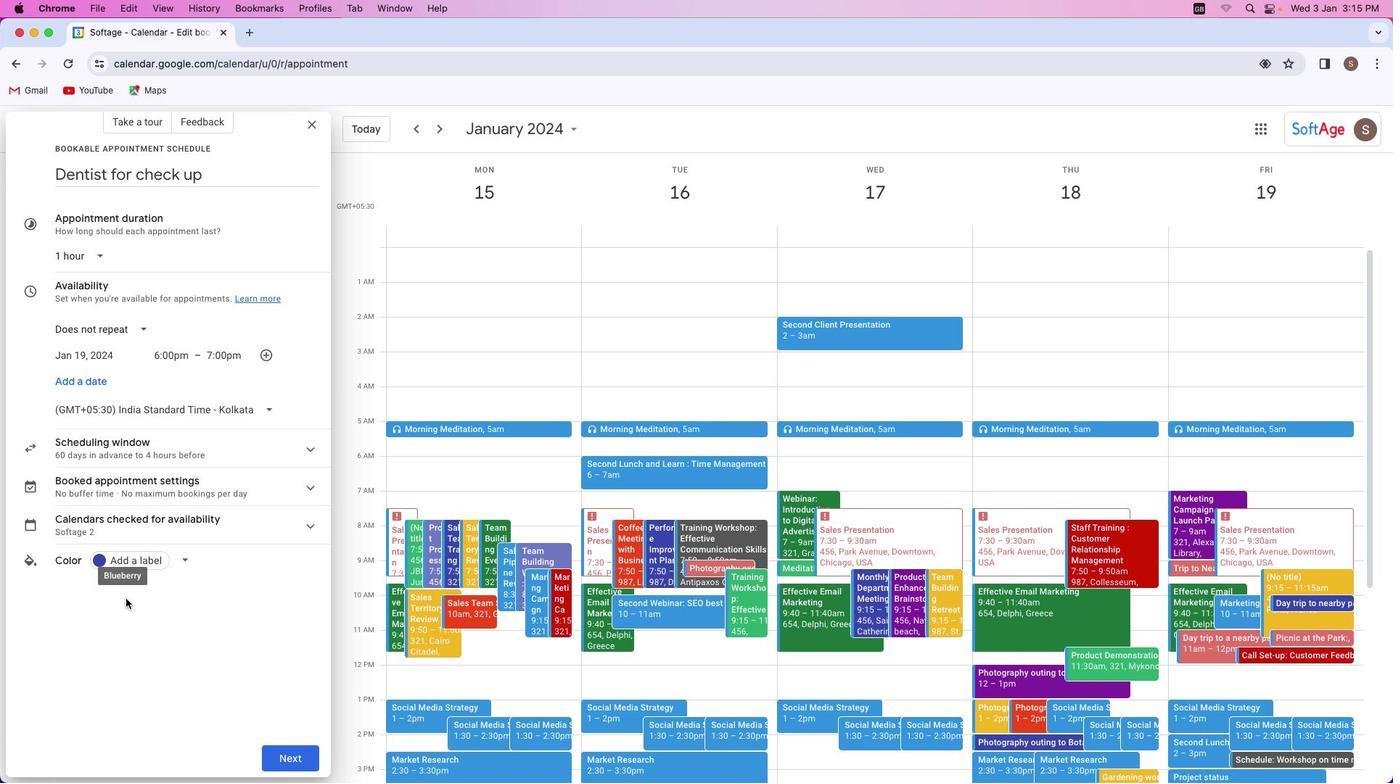 
Action: Mouse moved to (294, 748)
Screenshot: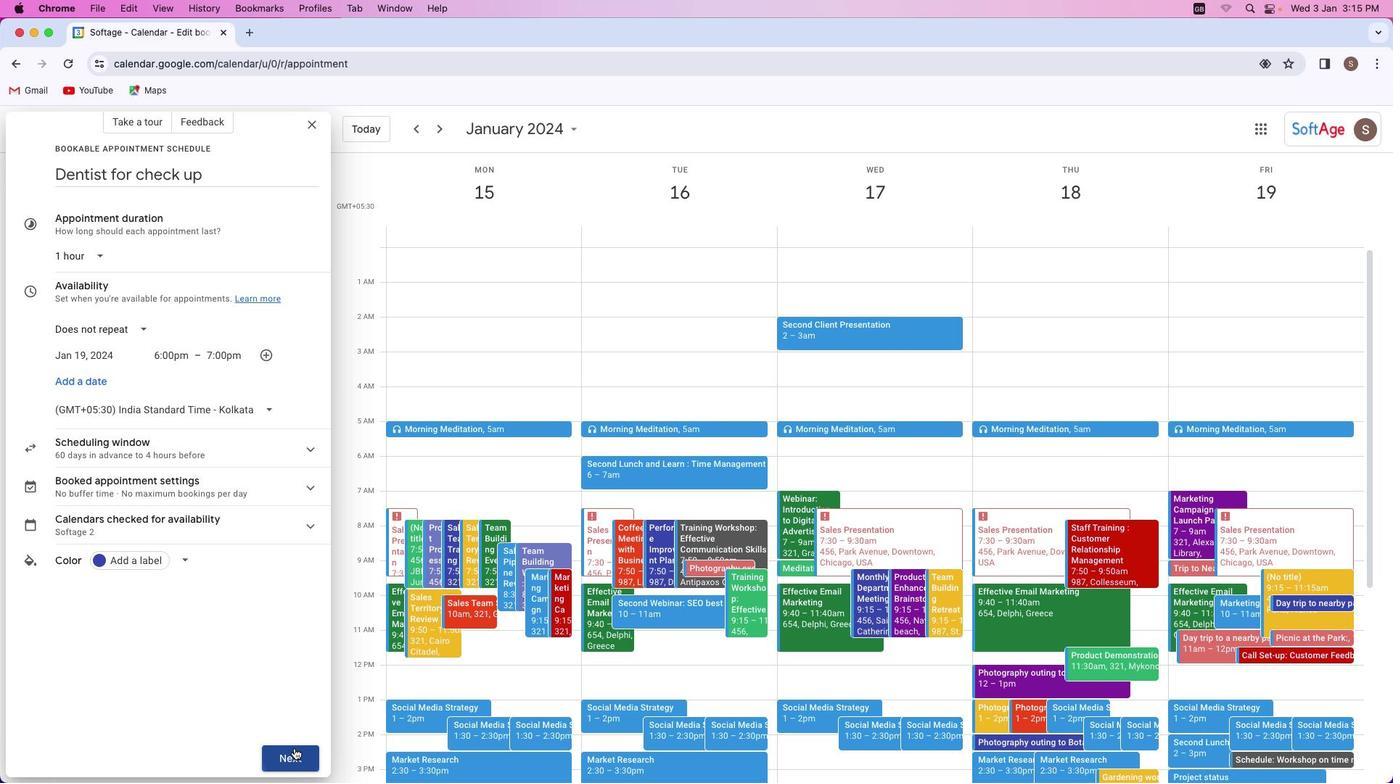 
Action: Mouse pressed left at (294, 748)
Screenshot: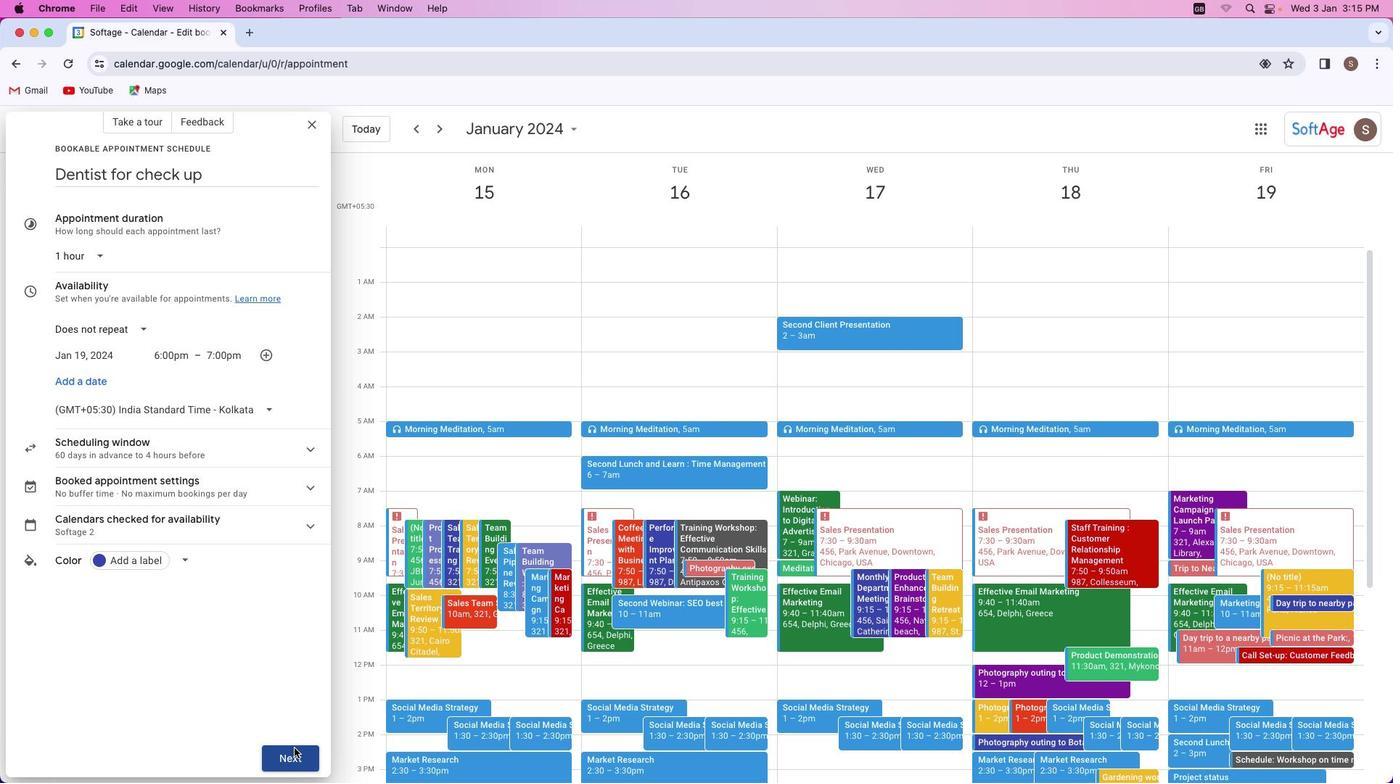 
Action: Mouse moved to (111, 444)
Screenshot: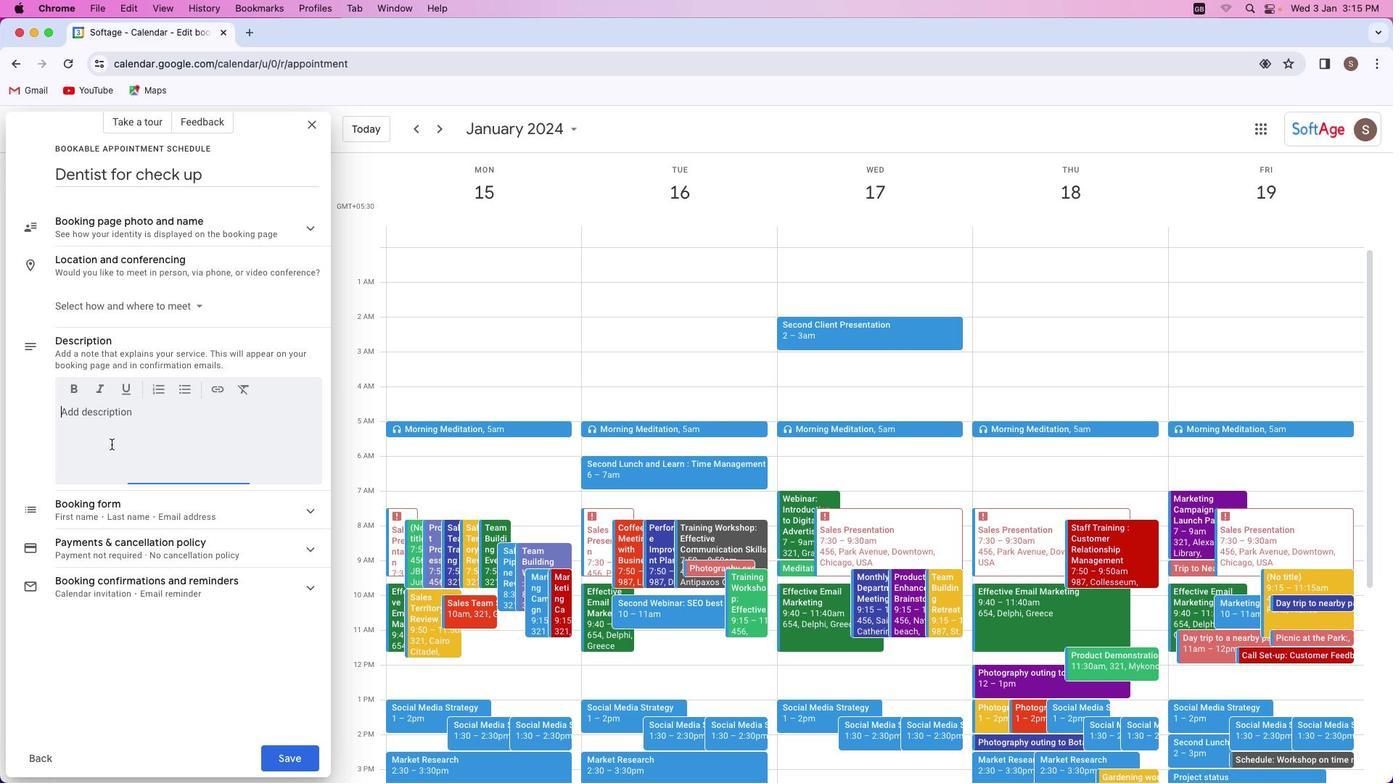 
Action: Mouse pressed left at (111, 444)
Screenshot: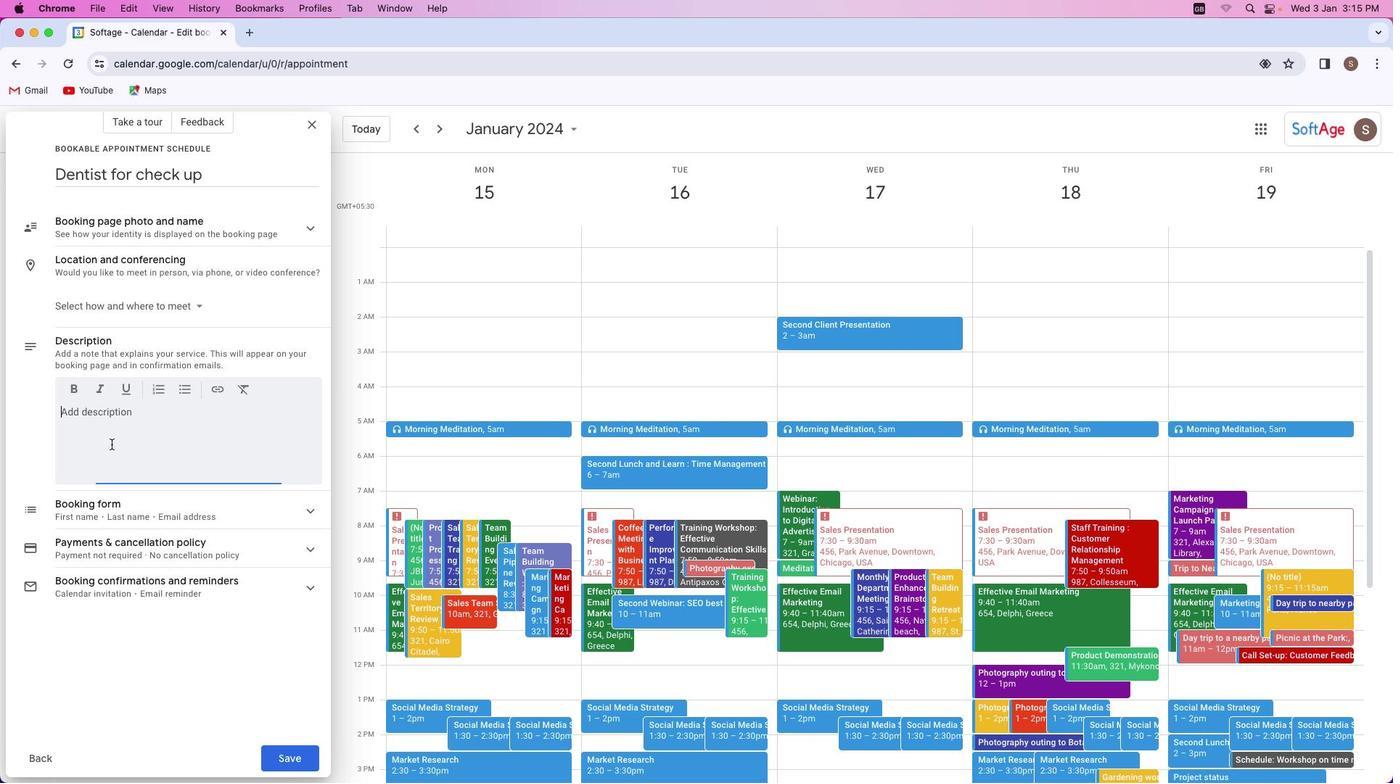 
Action: Mouse moved to (110, 444)
Screenshot: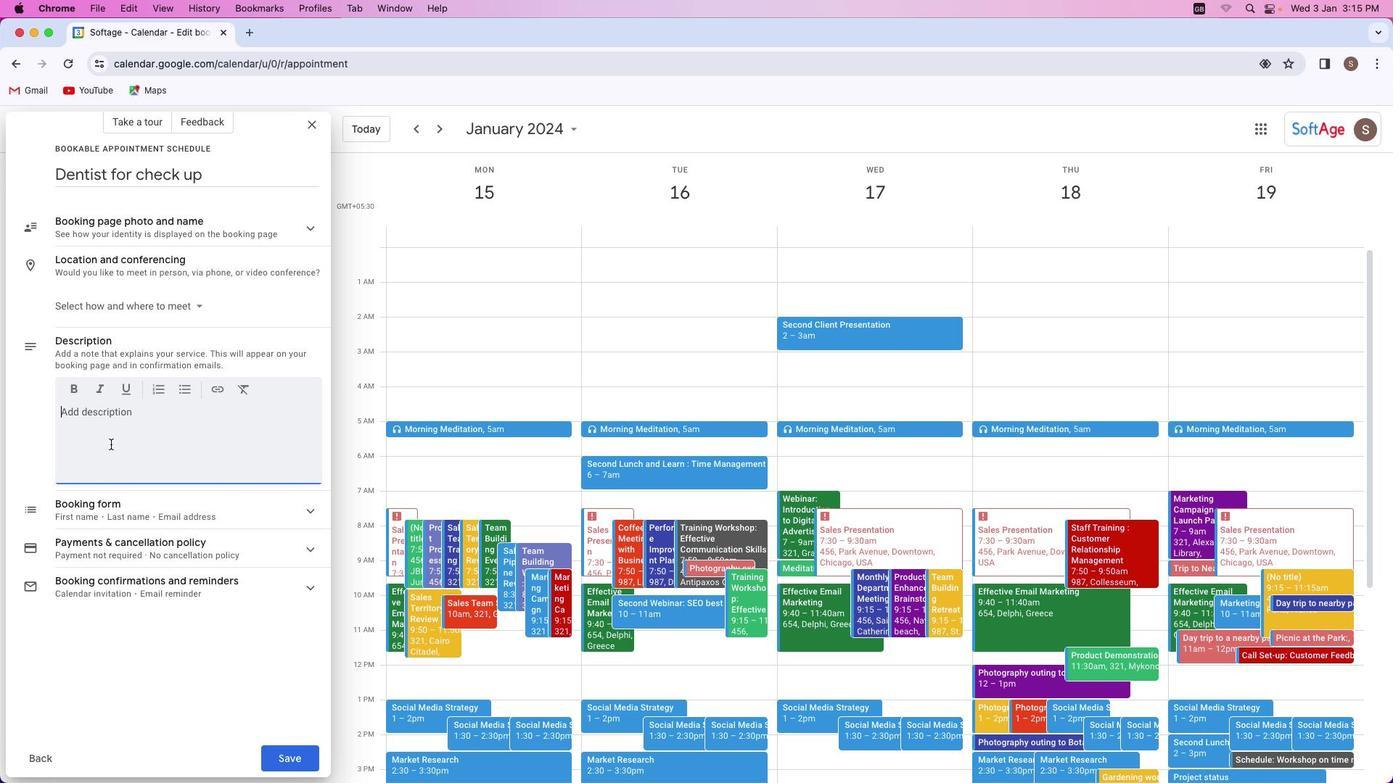 
Action: Key pressed Key.shift'T''h''i''s'Key.space'd''e''n''t''i''s''t'Key.space'a''p''p''o''i''n''t''m''e''n''t'Key.space'i''s'Key.space'f''o''r'Key.space'a'Key.space'c''h''e''c''k''-''u''p''.'
Screenshot: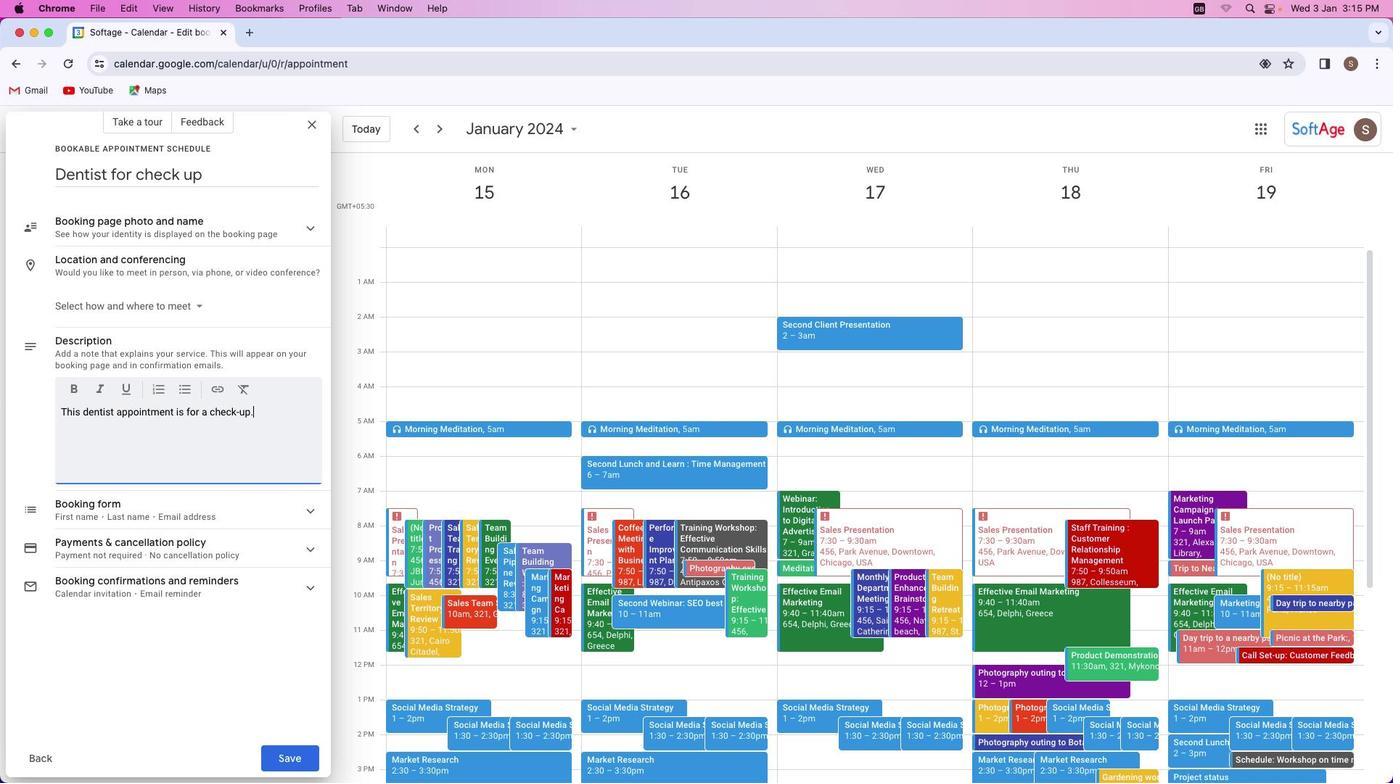 
Action: Mouse moved to (282, 758)
Screenshot: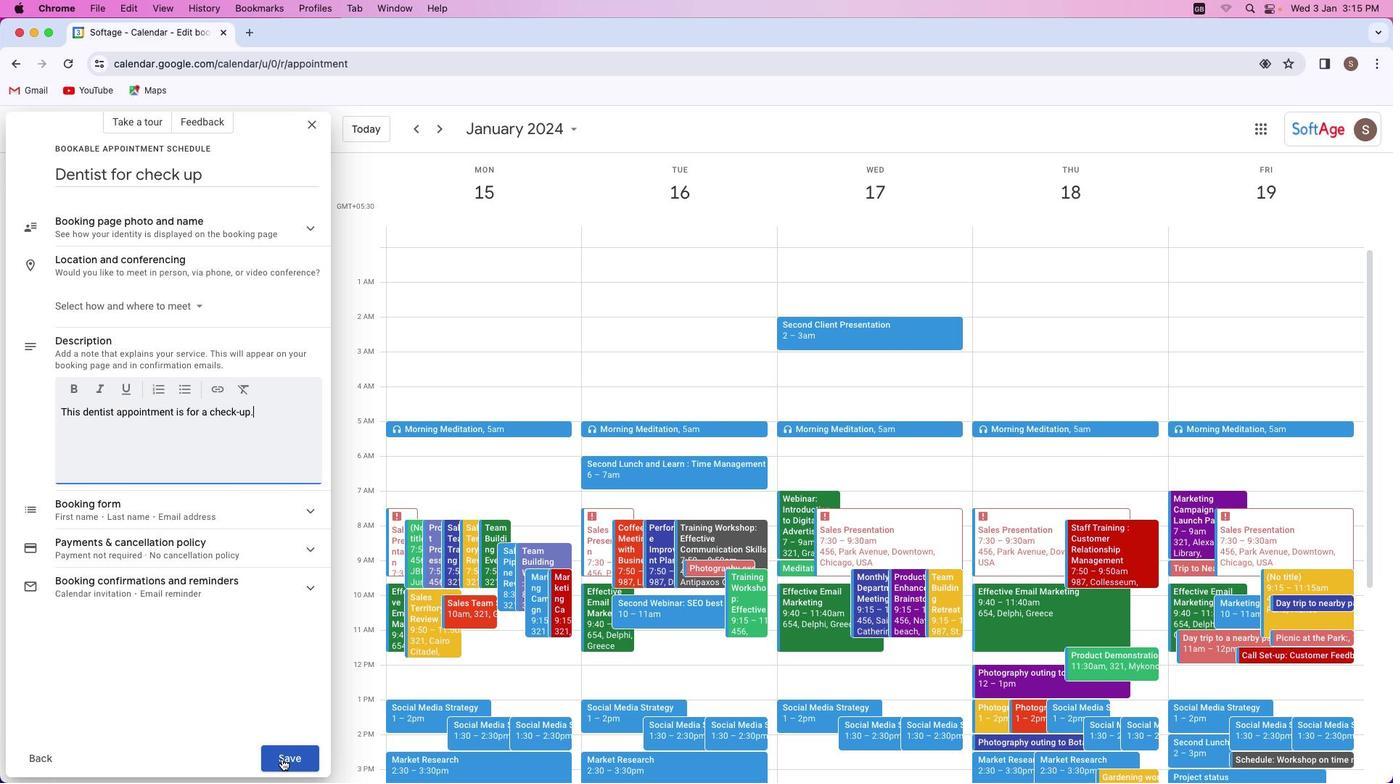 
Action: Mouse pressed left at (282, 758)
Screenshot: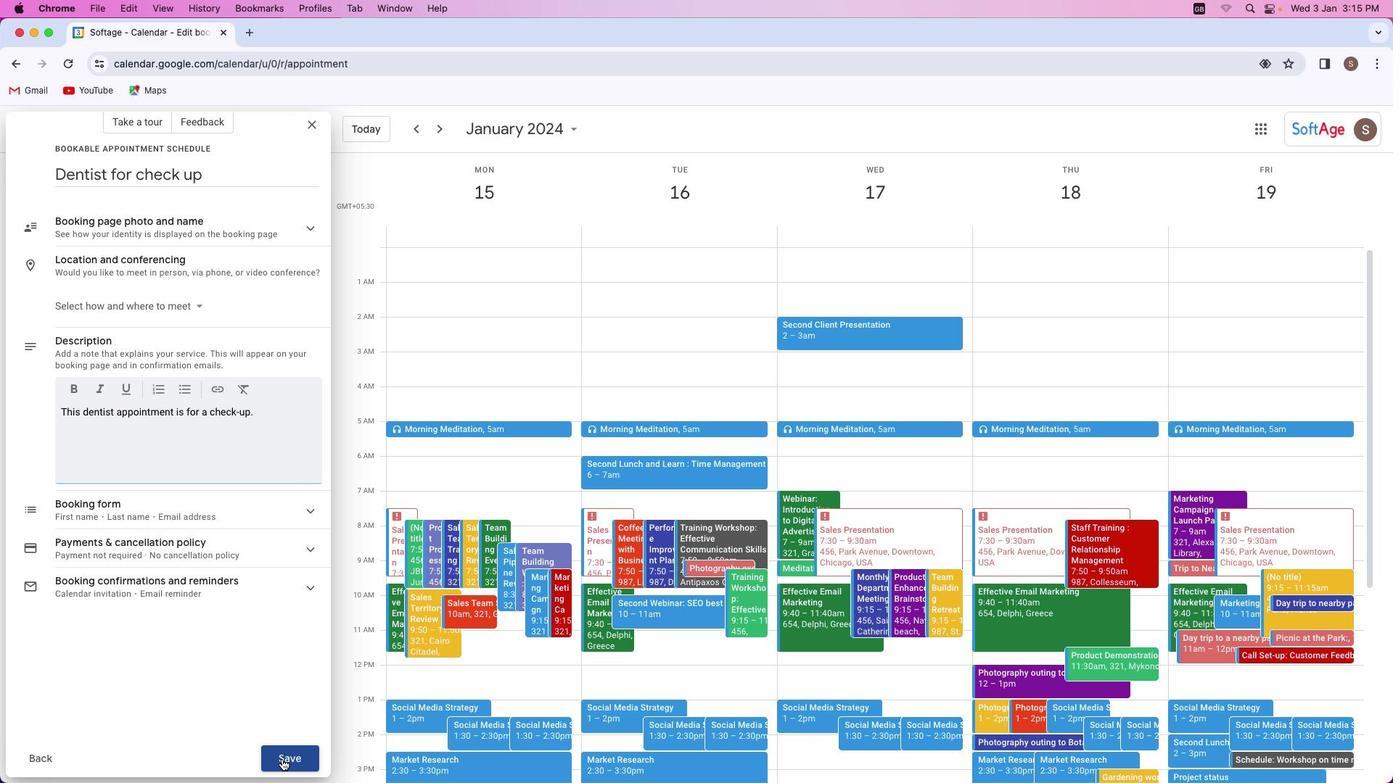 
Action: Mouse moved to (840, 451)
Screenshot: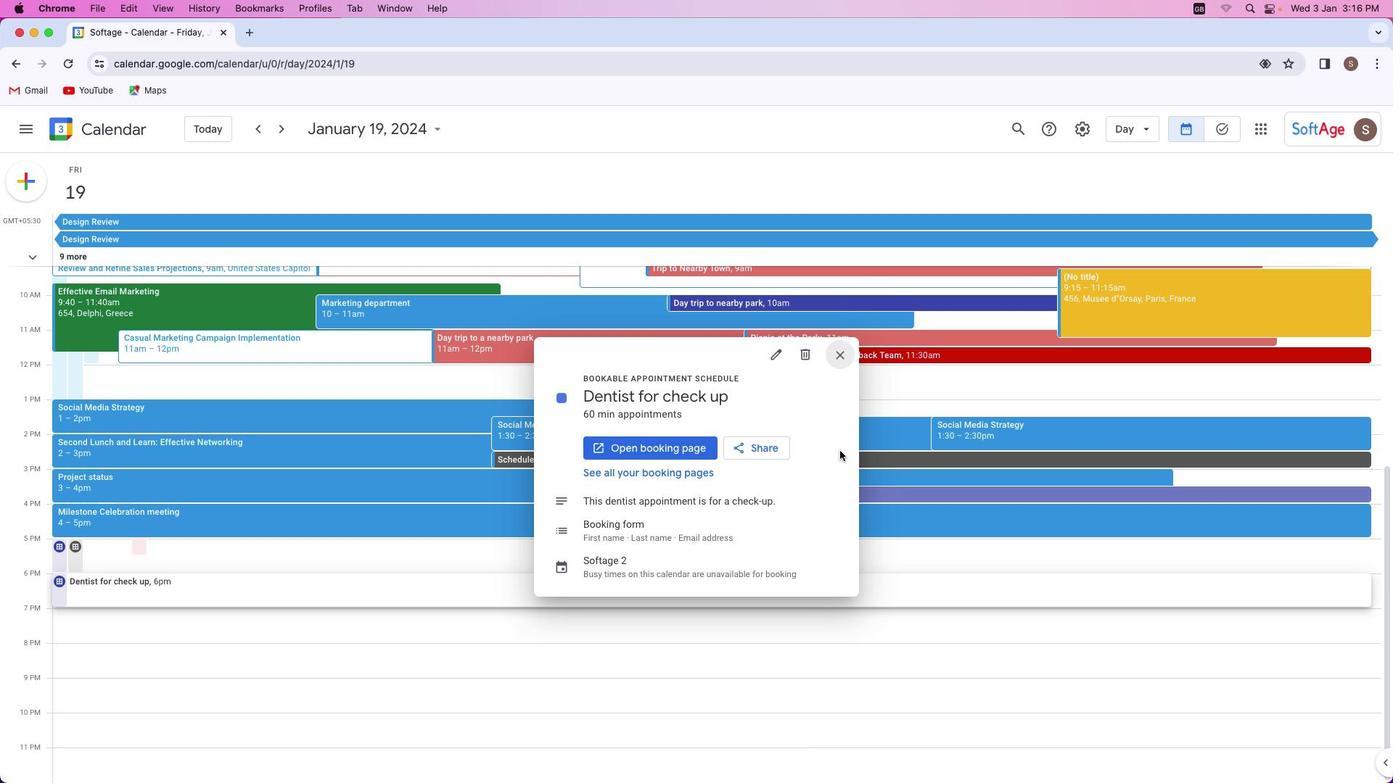 
